 Task: Look for space in Stains, France from 24th August, 2023 to 10th September, 2023 for 8 adults in price range Rs.12000 to Rs.15000. Place can be entire place or shared room with 4 bedrooms having 8 beds and 4 bathrooms. Property type can be house, flat, guest house. Amenities needed are: wifi, TV, free parkinig on premises, gym, breakfast. Booking option can be shelf check-in. Required host language is English.
Action: Mouse pressed left at (569, 116)
Screenshot: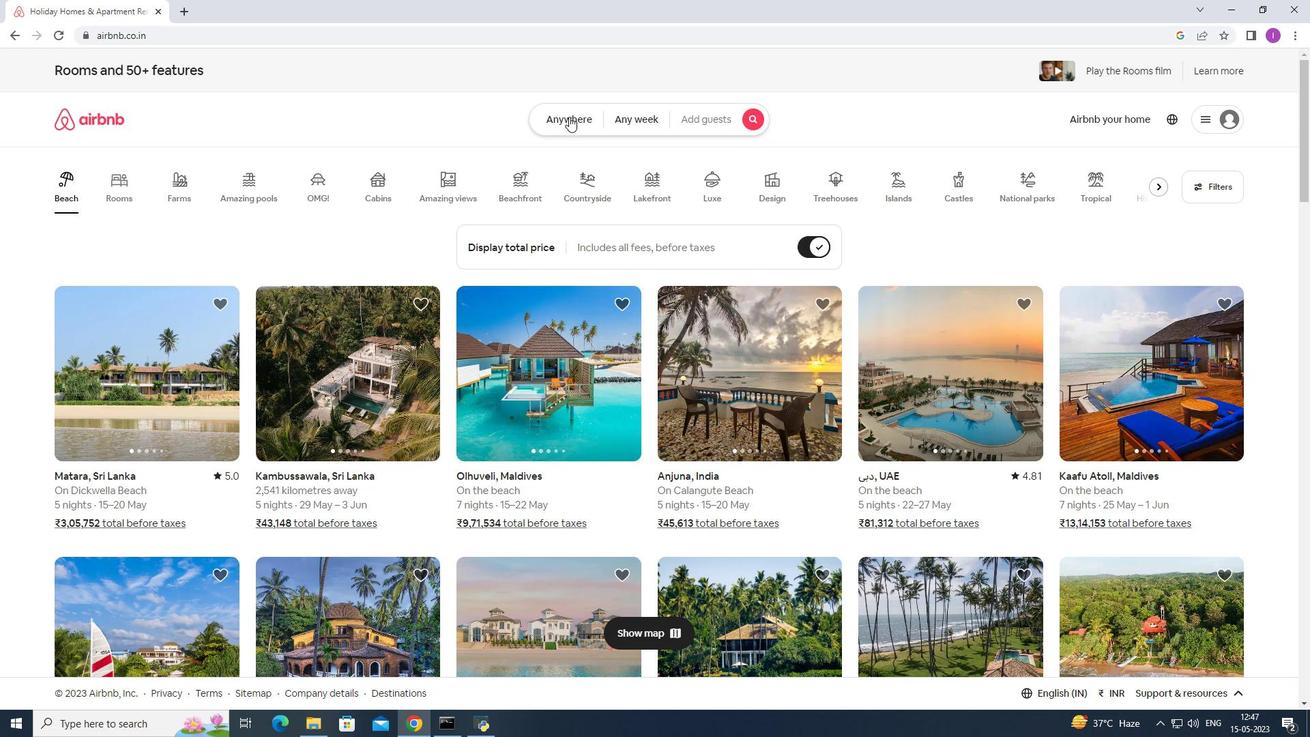 
Action: Mouse moved to (438, 176)
Screenshot: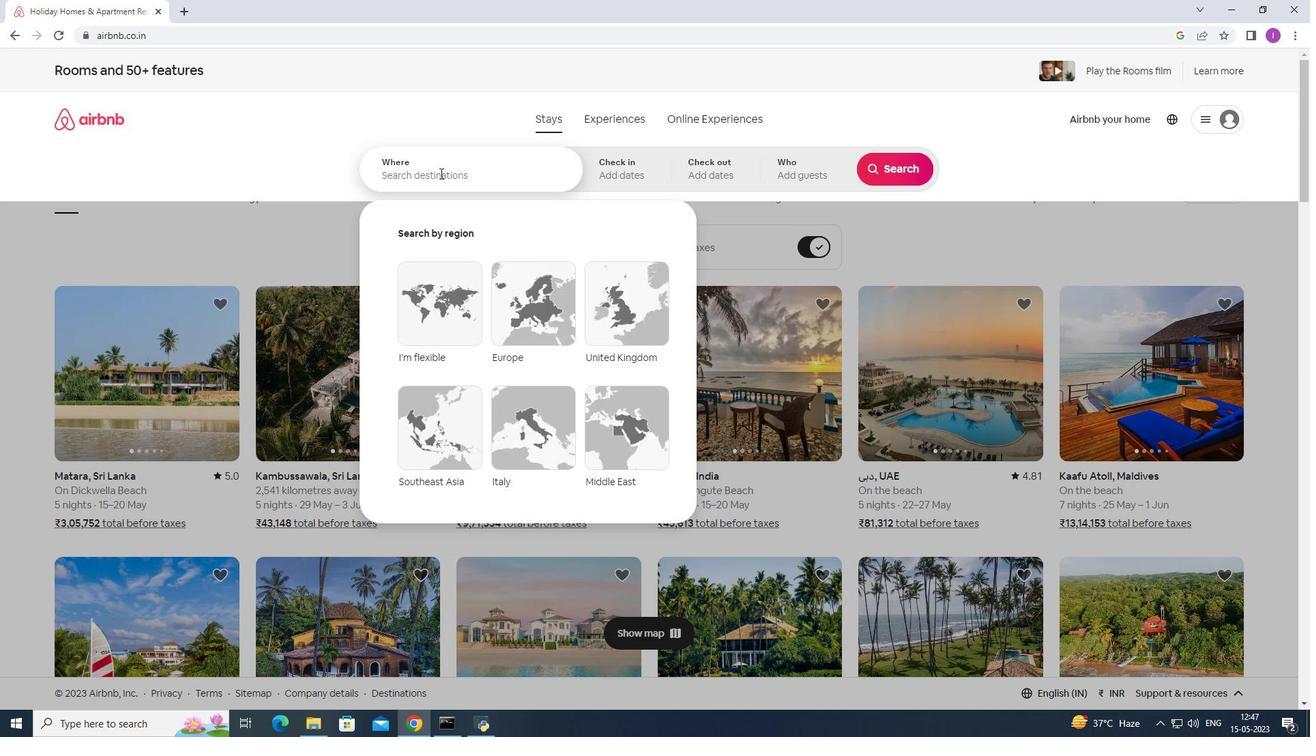 
Action: Mouse pressed left at (438, 176)
Screenshot: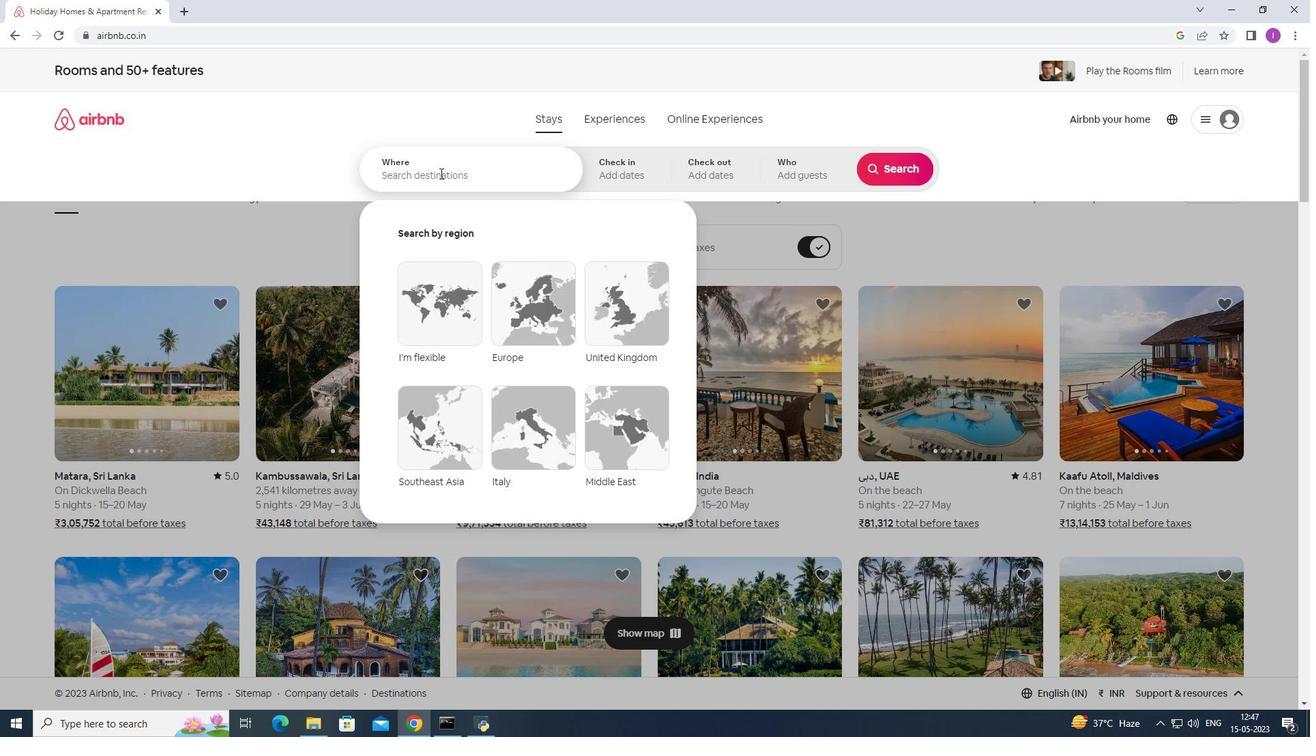 
Action: Key pressed <Key.shift><Key.shift>Stains,<Key.shift><Key.shift><Key.shift>France
Screenshot: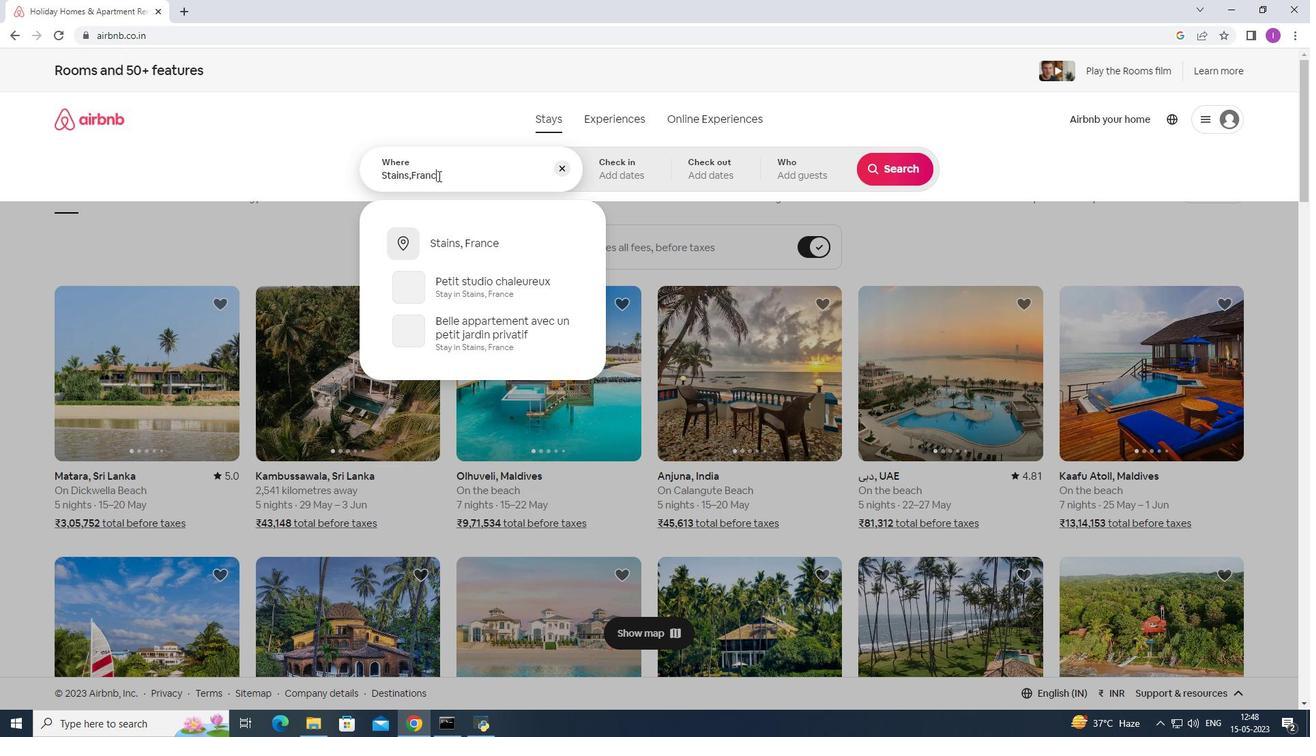 
Action: Mouse moved to (642, 179)
Screenshot: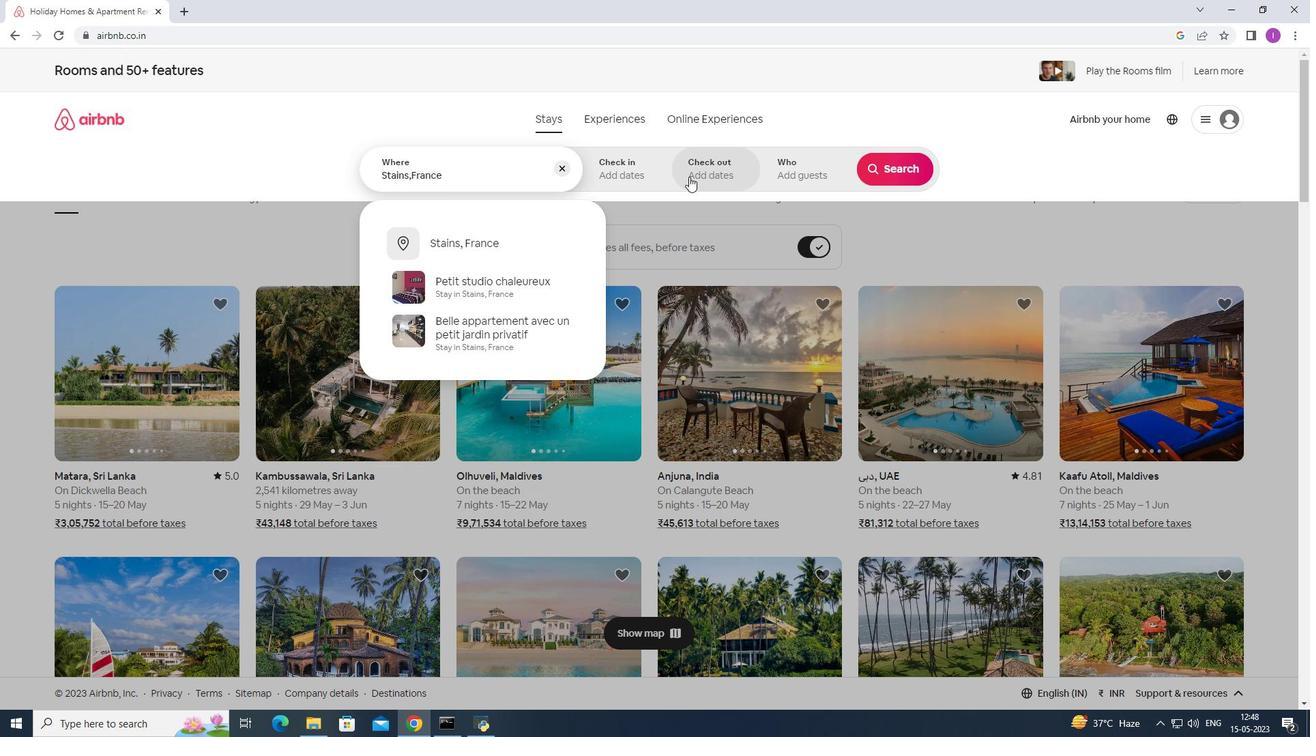 
Action: Mouse pressed left at (642, 179)
Screenshot: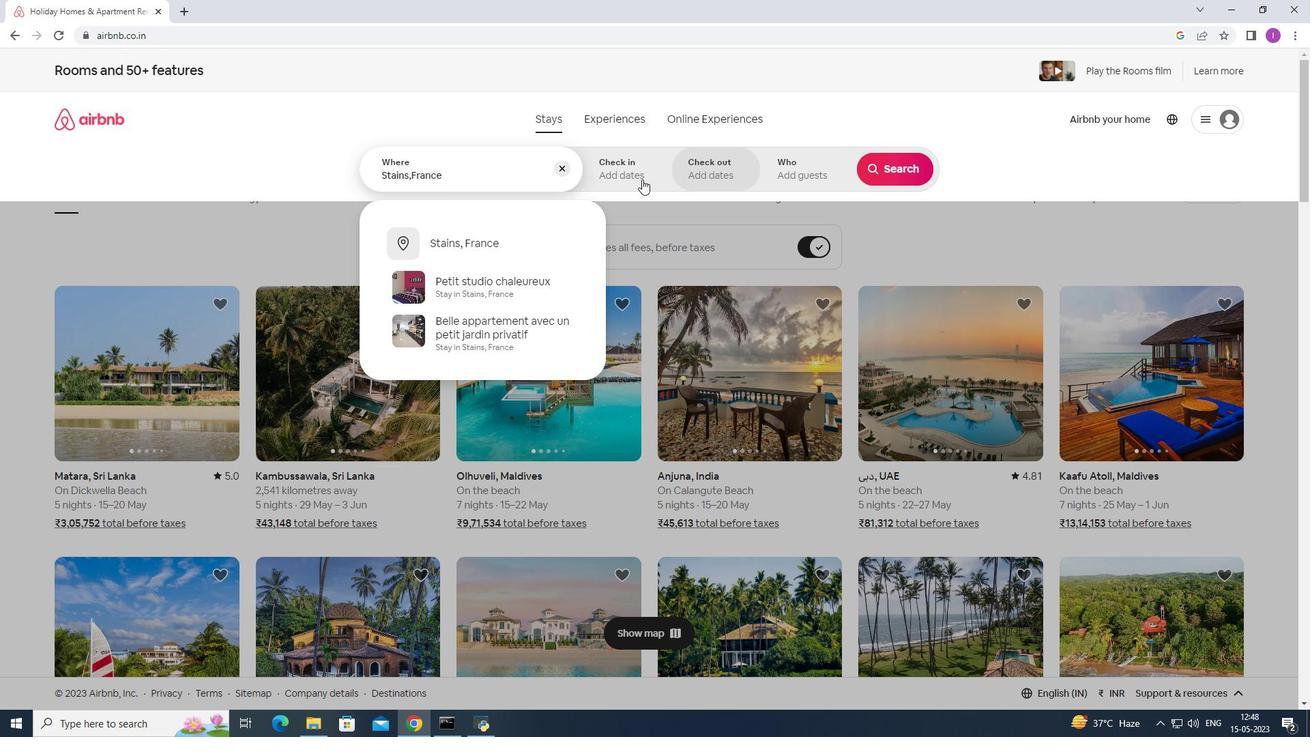 
Action: Mouse moved to (892, 271)
Screenshot: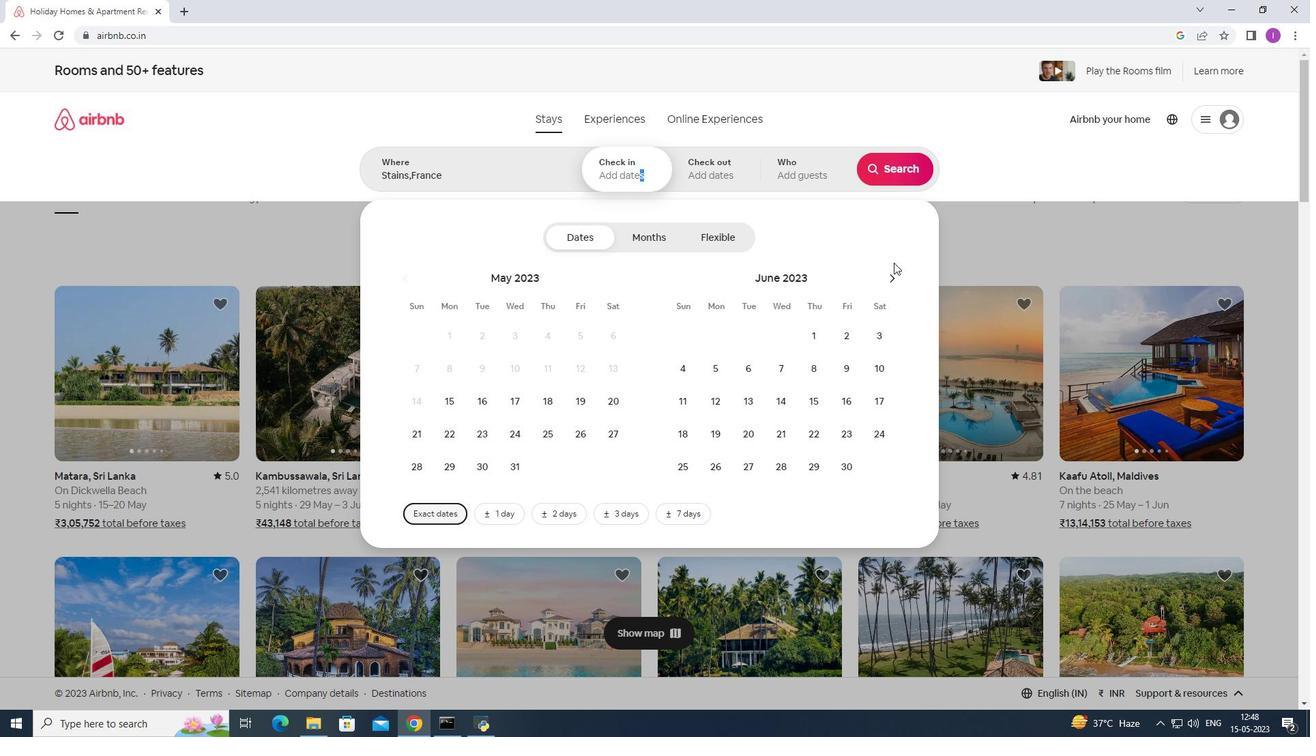 
Action: Mouse pressed left at (892, 271)
Screenshot: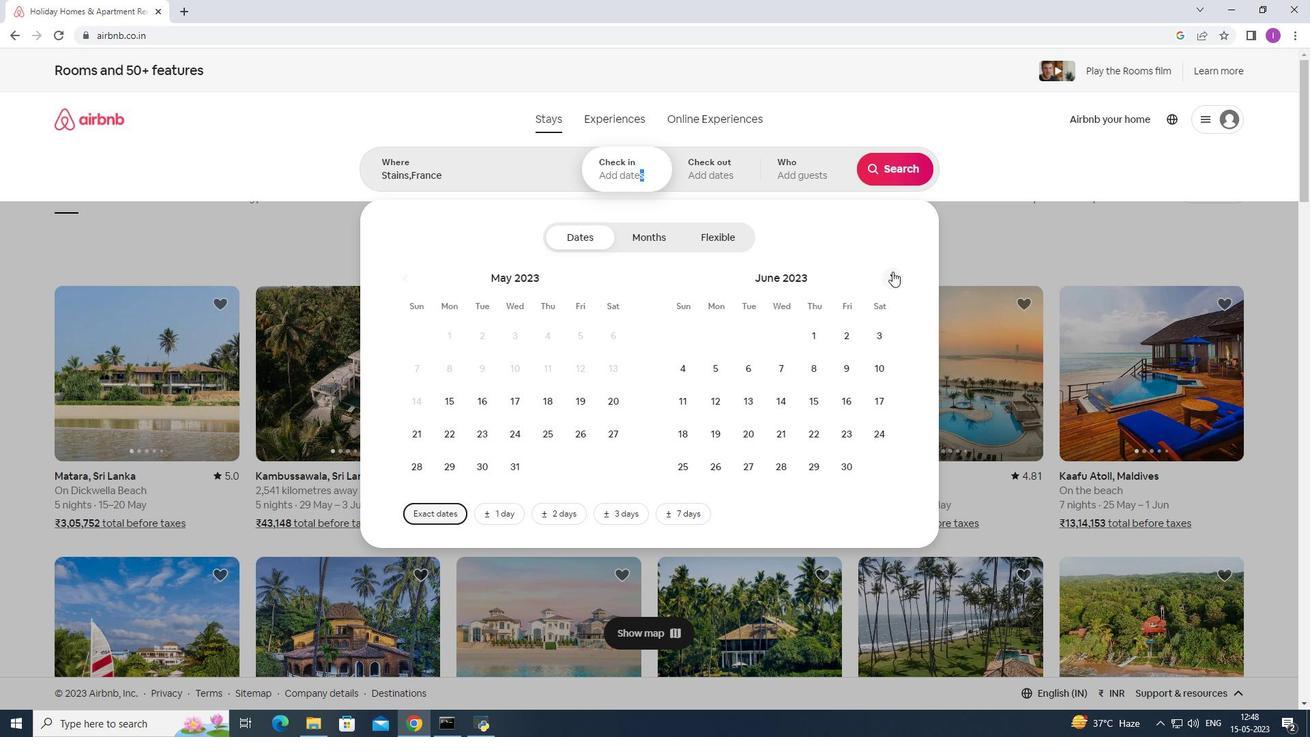 
Action: Mouse pressed left at (892, 271)
Screenshot: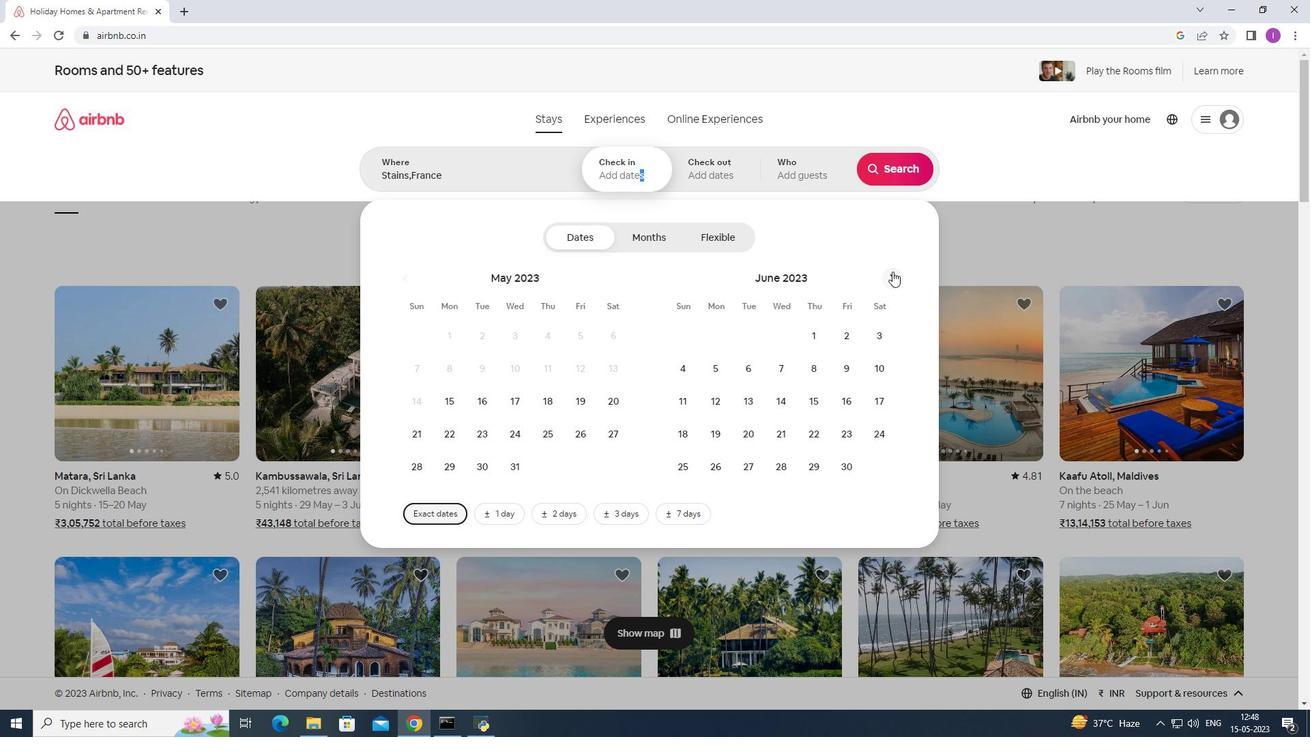 
Action: Mouse moved to (892, 272)
Screenshot: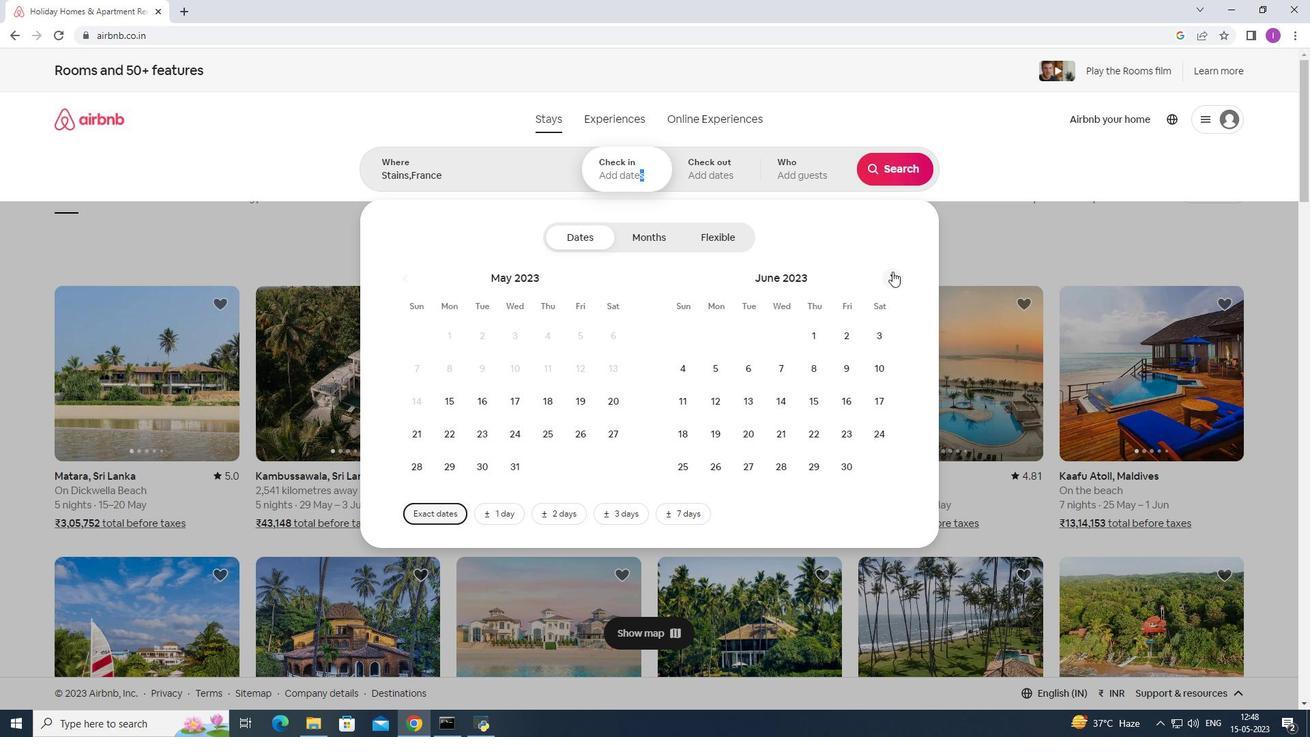 
Action: Mouse pressed left at (892, 272)
Screenshot: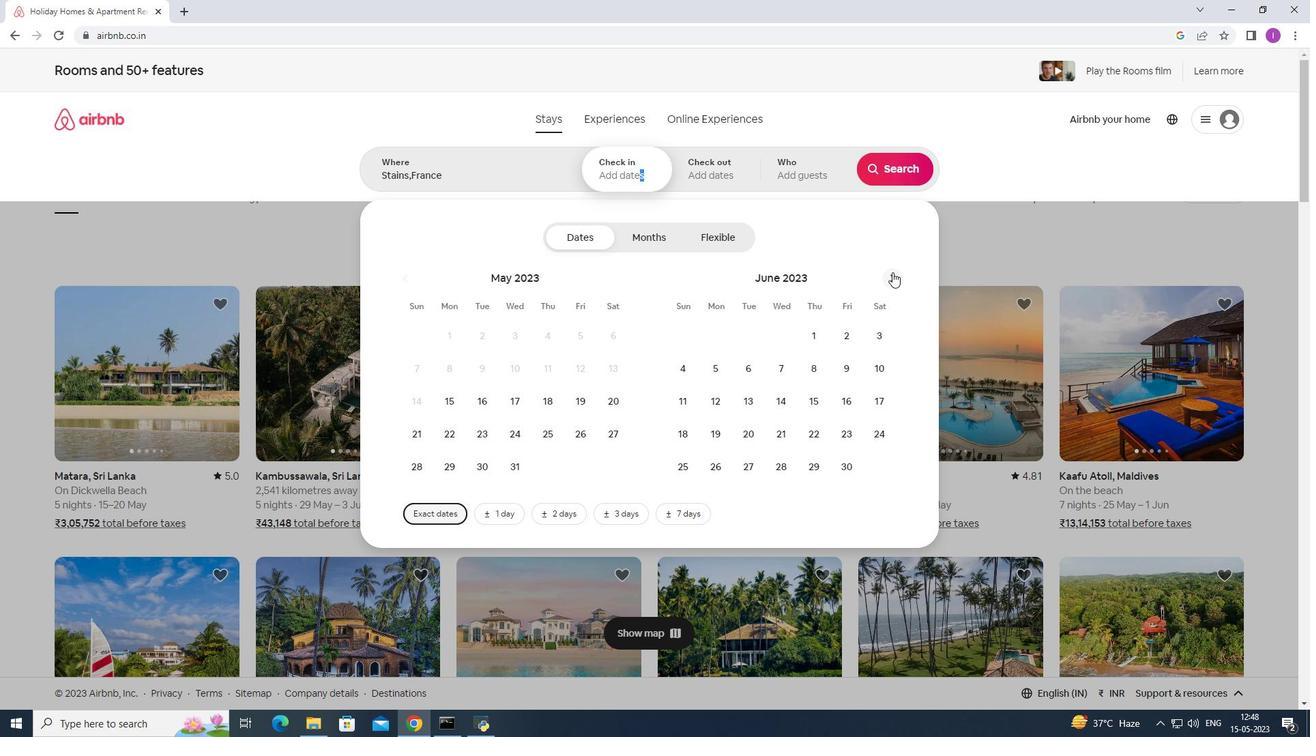 
Action: Mouse pressed left at (892, 272)
Screenshot: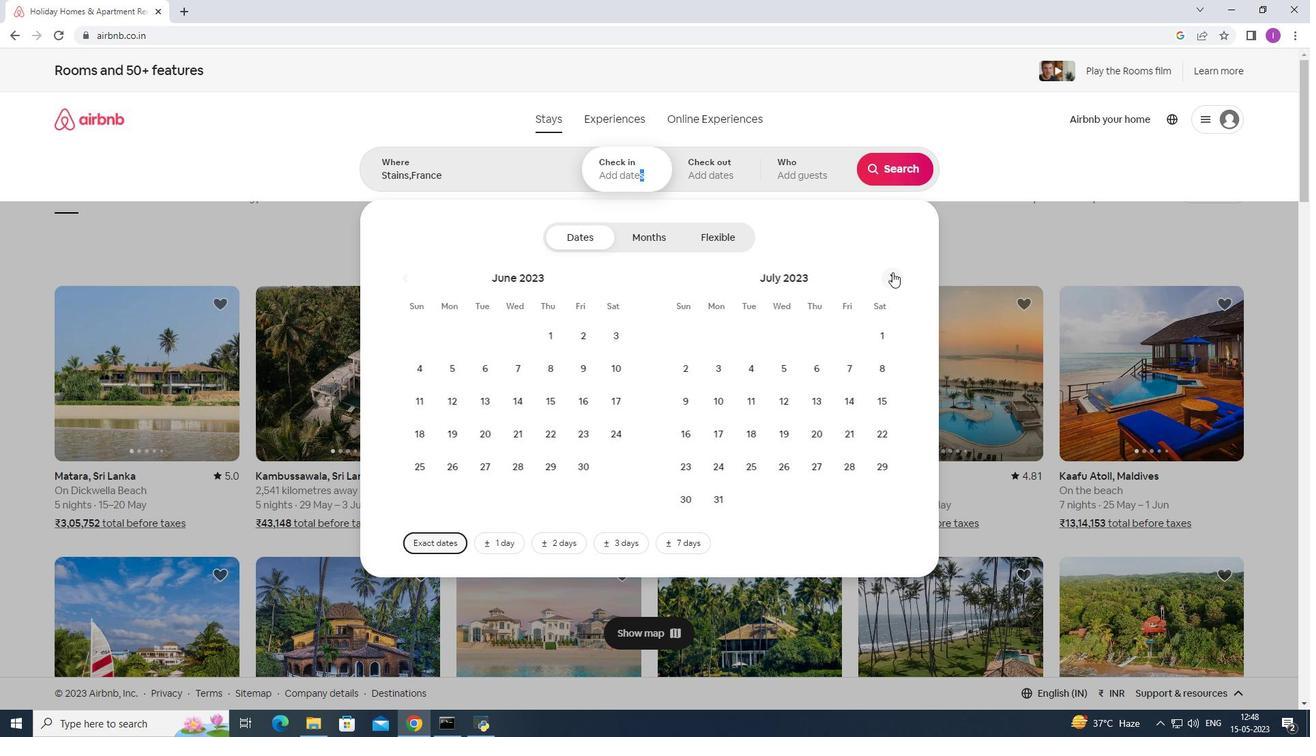 
Action: Mouse pressed left at (892, 272)
Screenshot: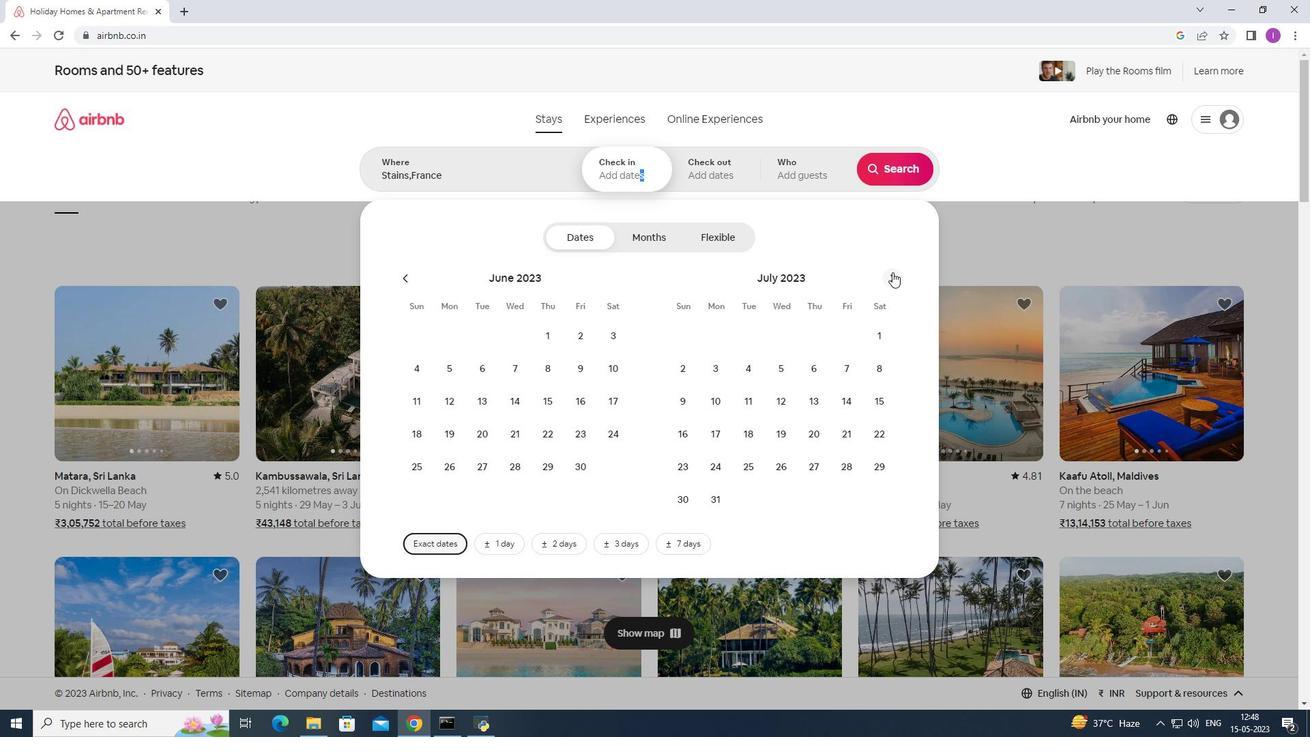 
Action: Mouse moved to (556, 435)
Screenshot: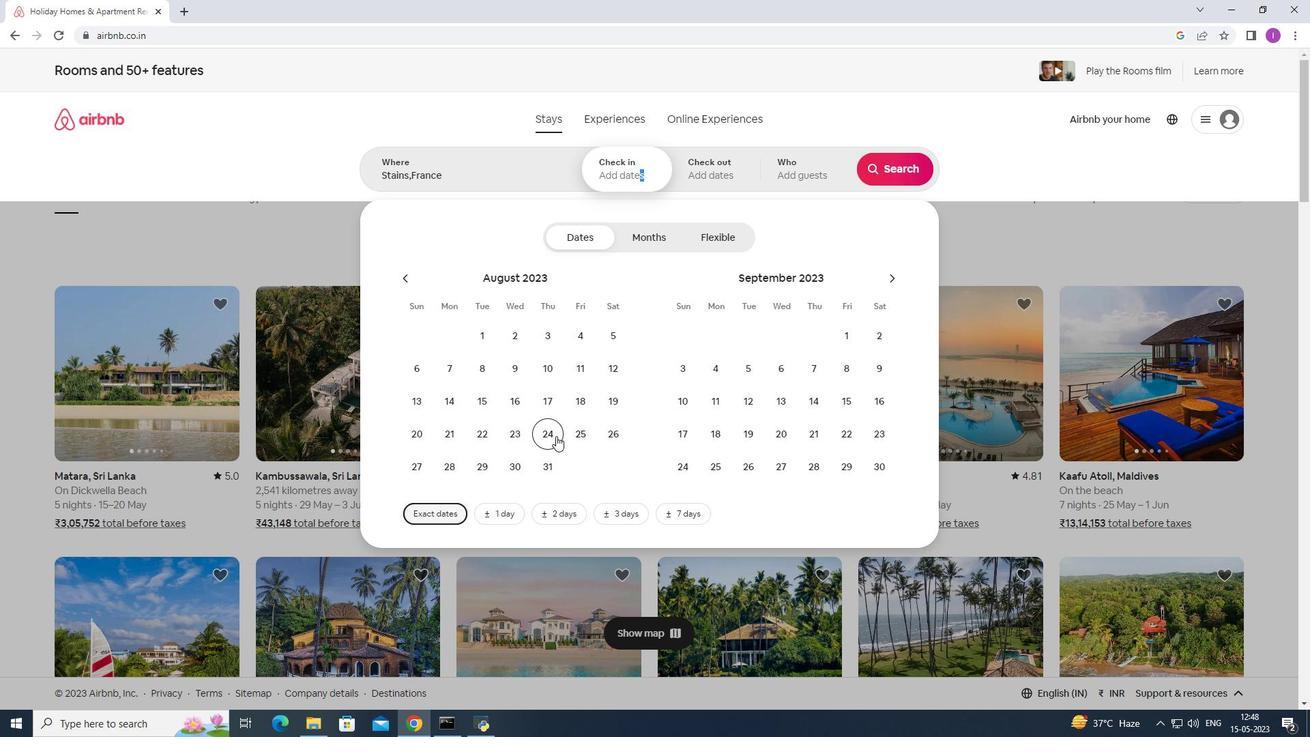 
Action: Mouse pressed left at (556, 435)
Screenshot: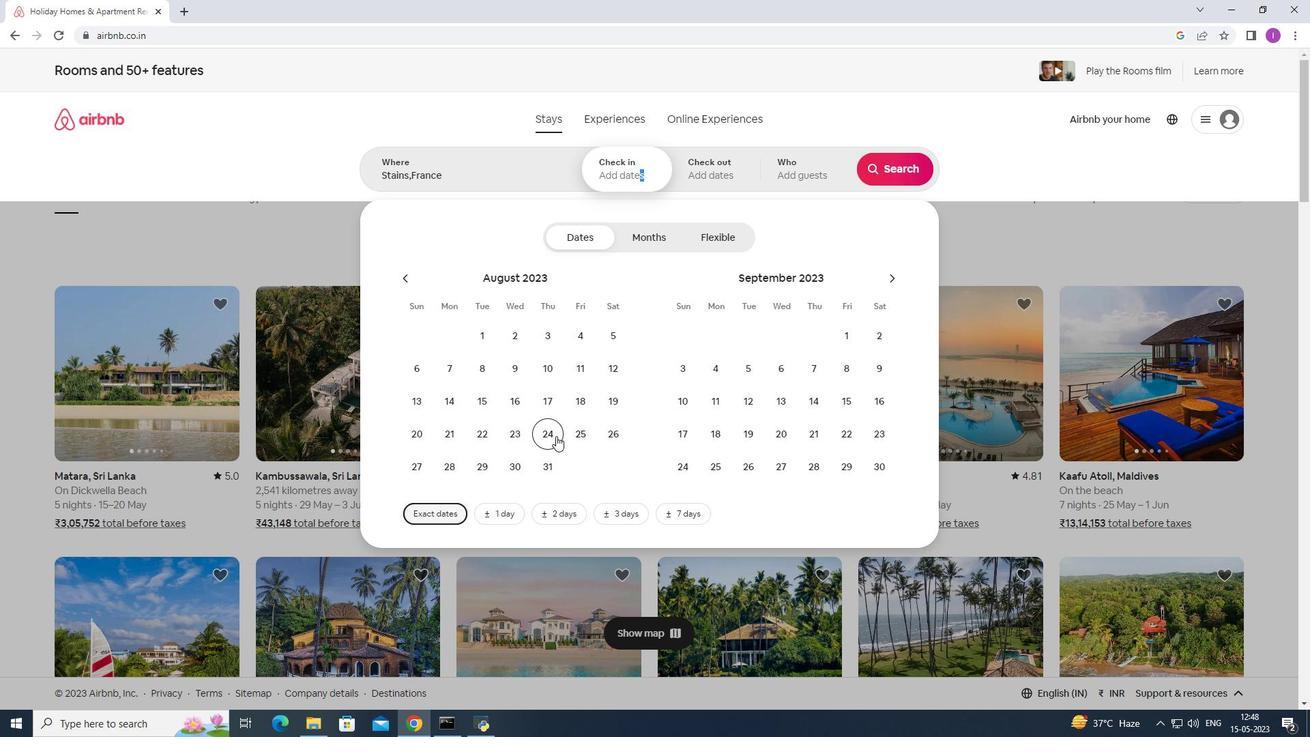 
Action: Mouse moved to (691, 395)
Screenshot: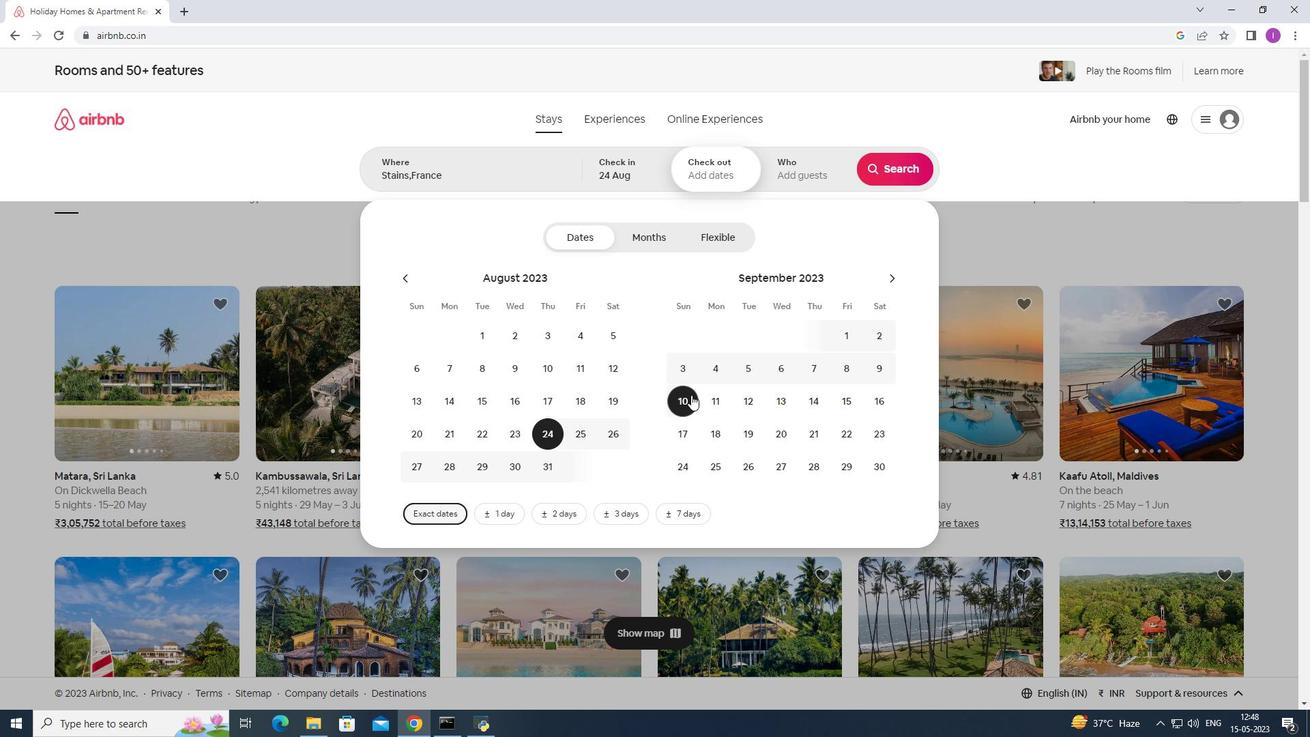 
Action: Mouse pressed left at (691, 395)
Screenshot: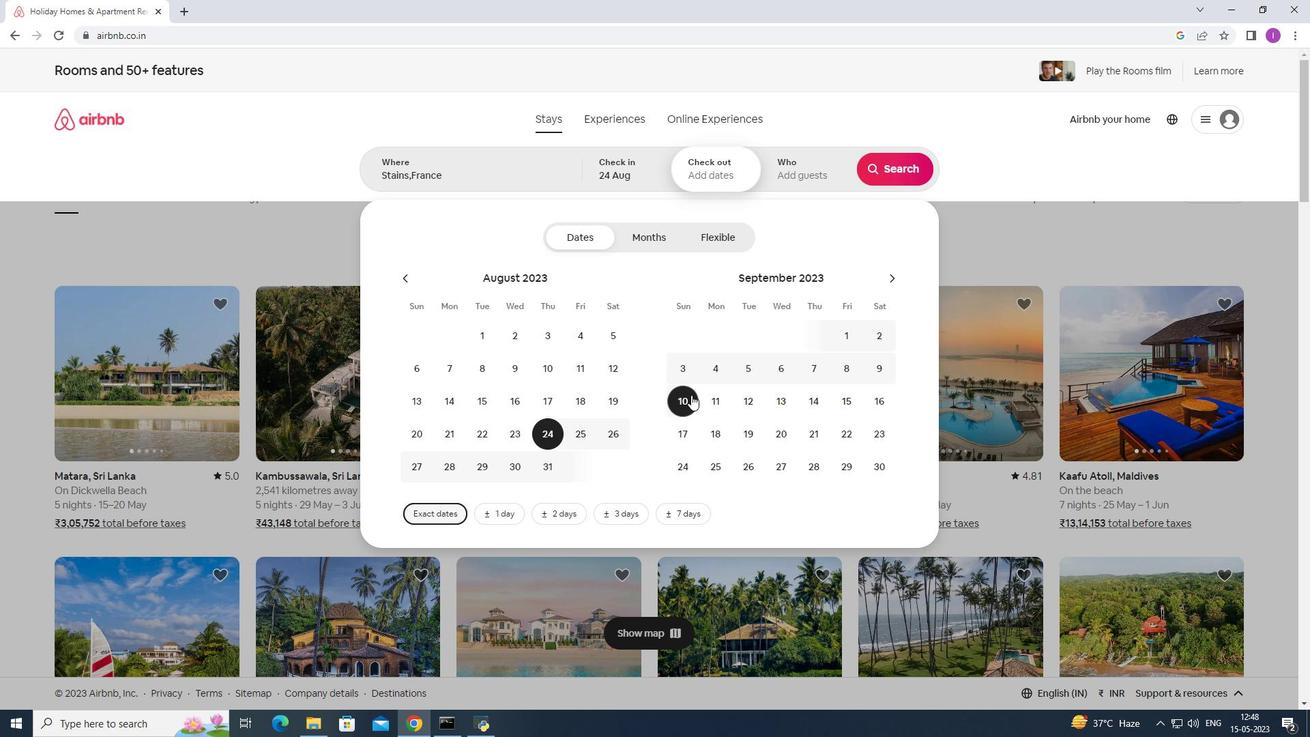 
Action: Mouse moved to (816, 173)
Screenshot: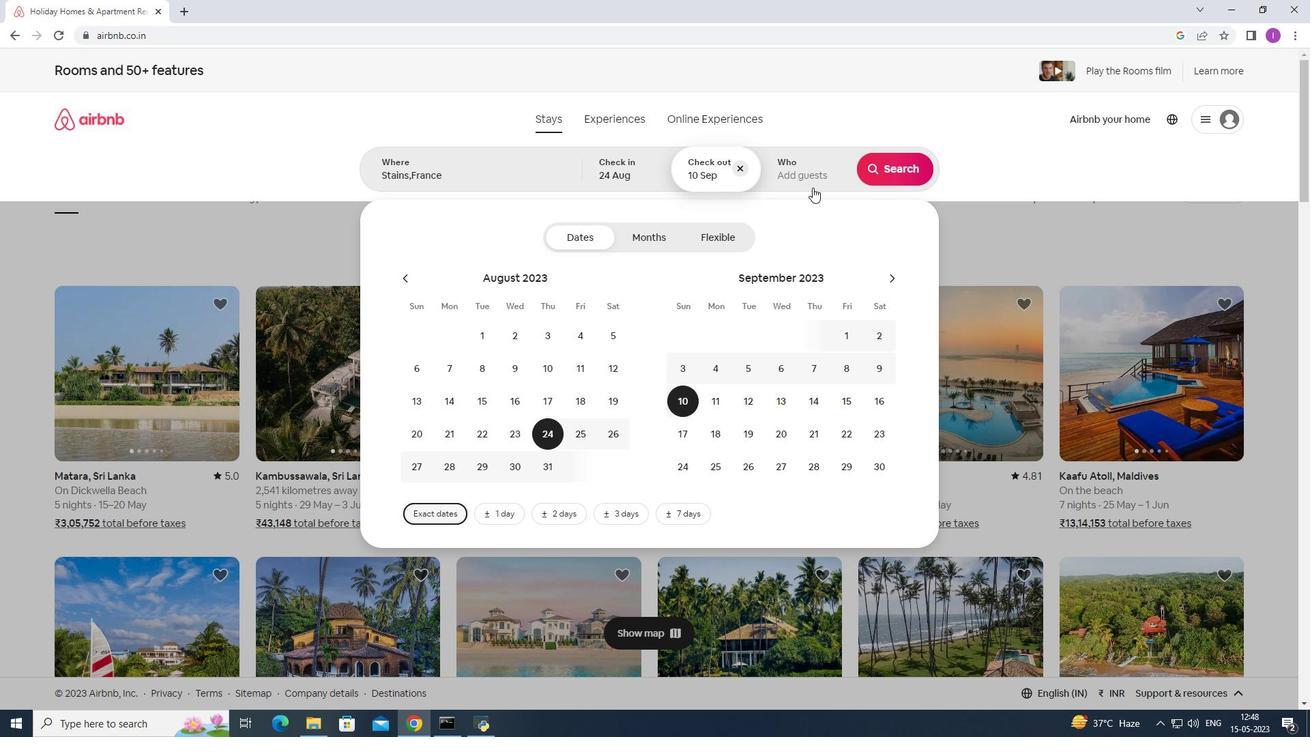 
Action: Mouse pressed left at (816, 173)
Screenshot: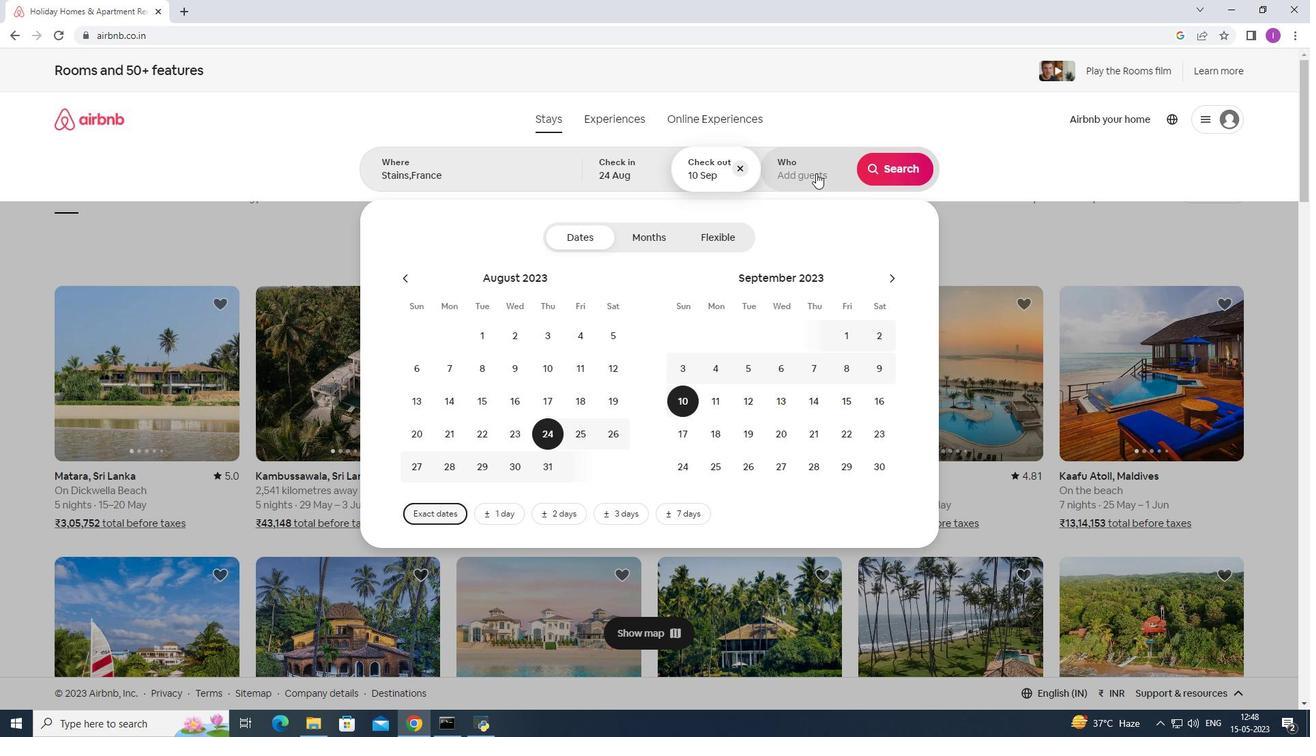 
Action: Mouse moved to (901, 240)
Screenshot: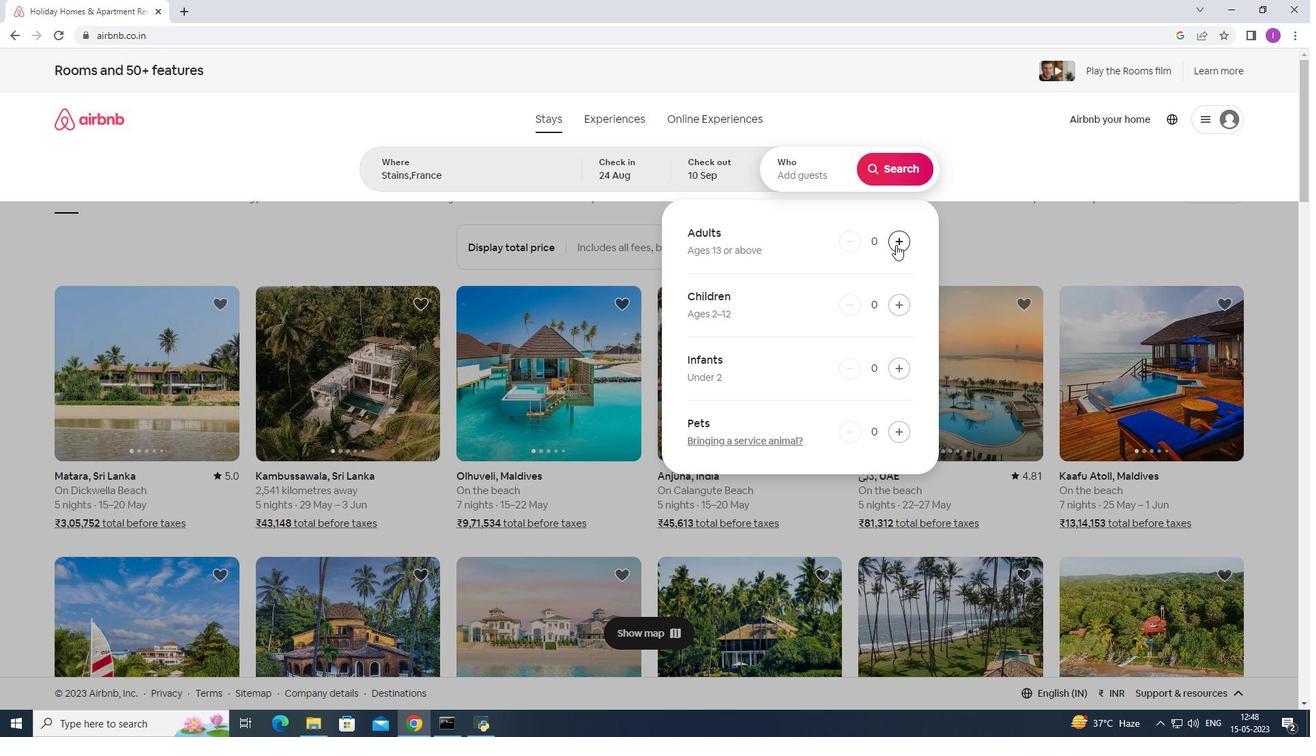 
Action: Mouse pressed left at (901, 240)
Screenshot: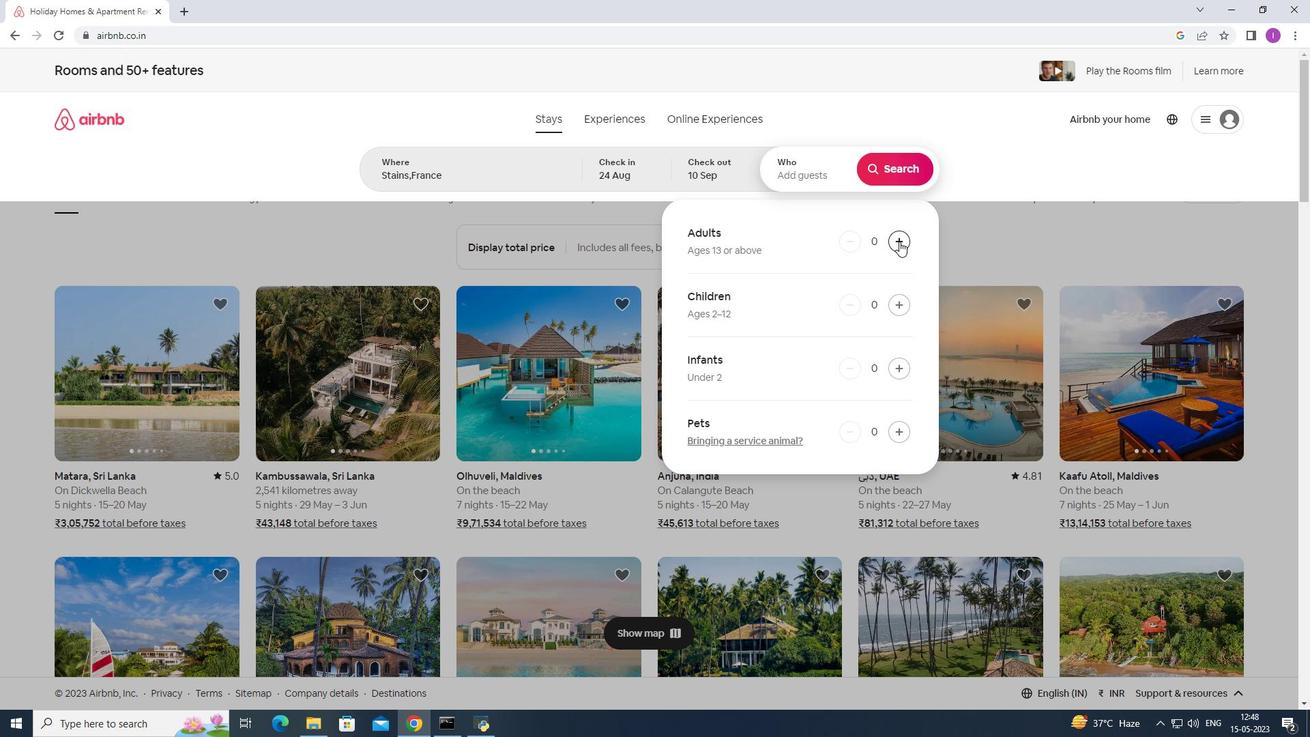 
Action: Mouse moved to (902, 240)
Screenshot: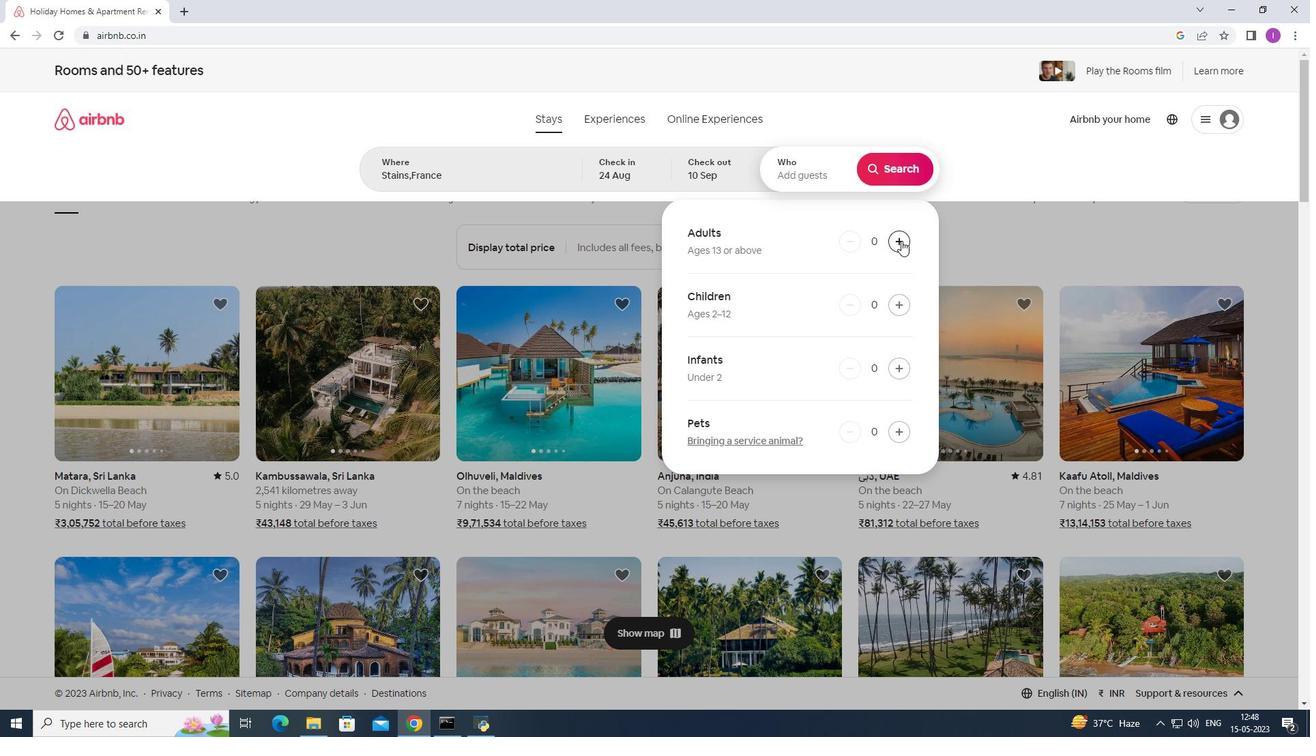 
Action: Mouse pressed left at (902, 240)
Screenshot: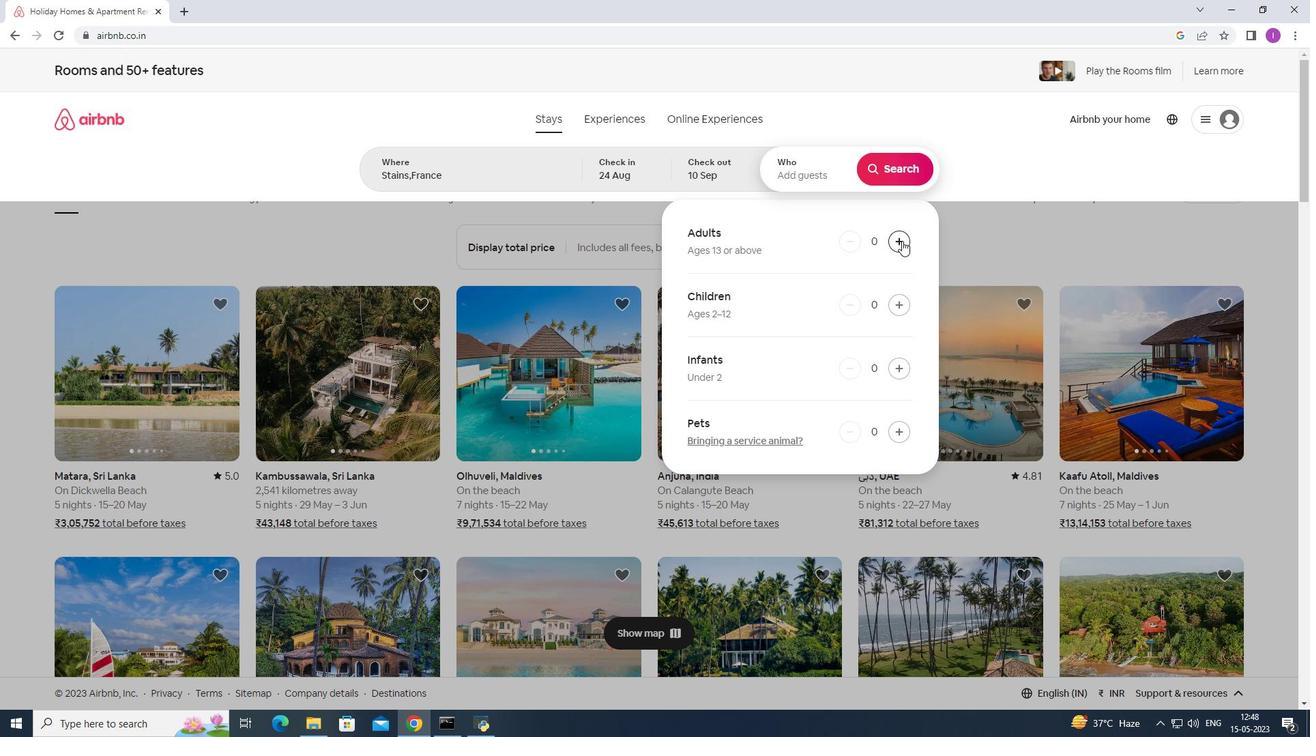 
Action: Mouse pressed left at (902, 240)
Screenshot: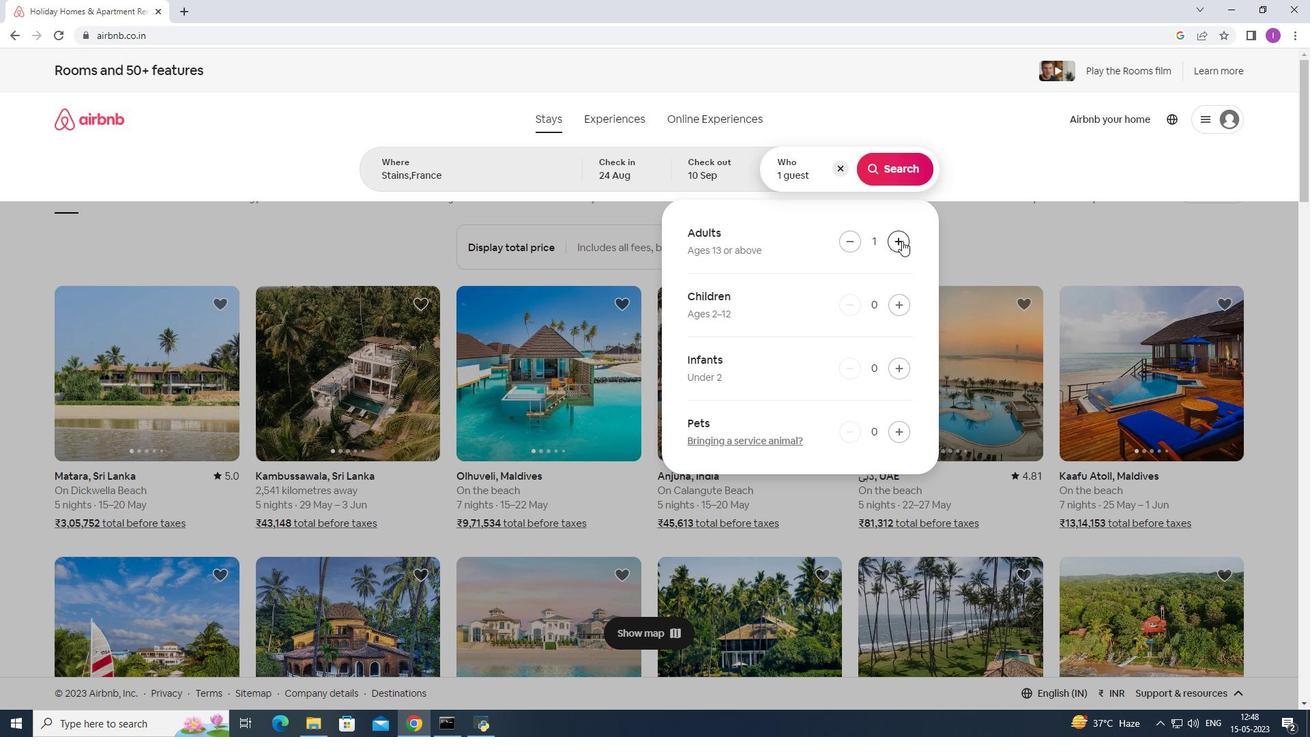 
Action: Mouse pressed left at (902, 240)
Screenshot: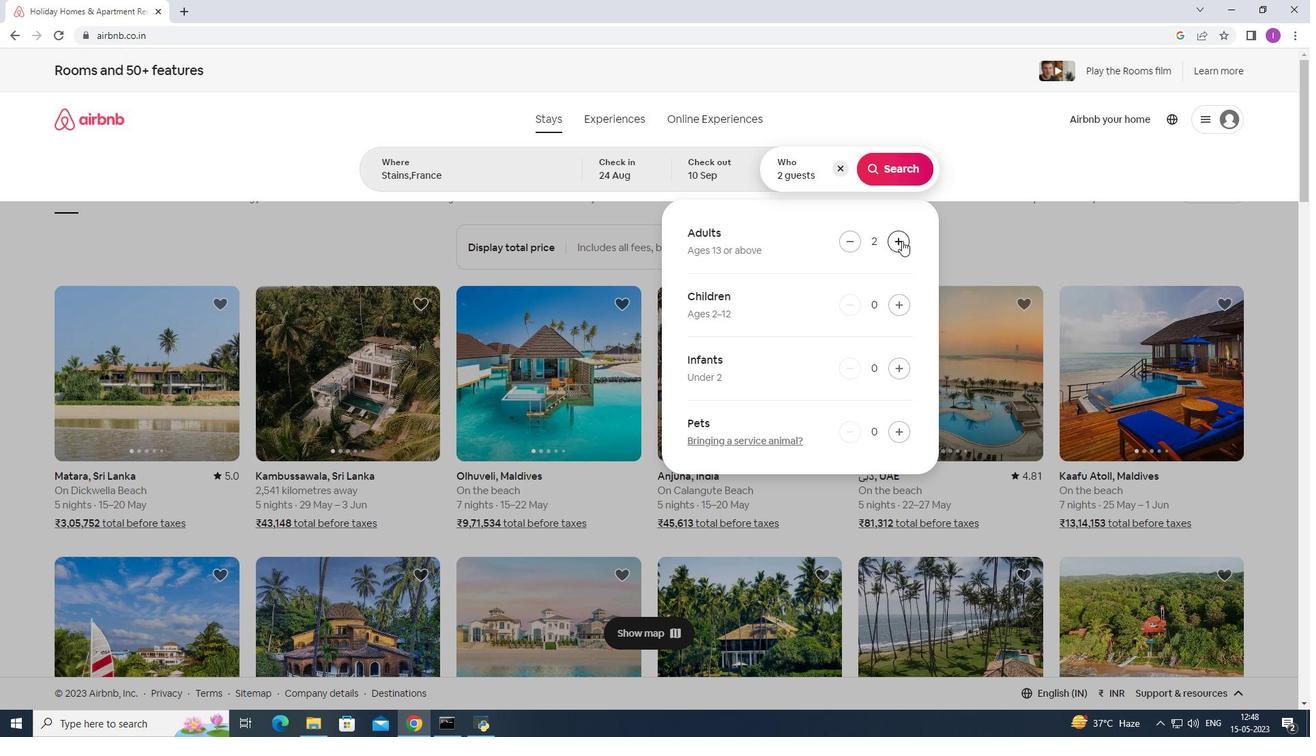 
Action: Mouse pressed left at (902, 240)
Screenshot: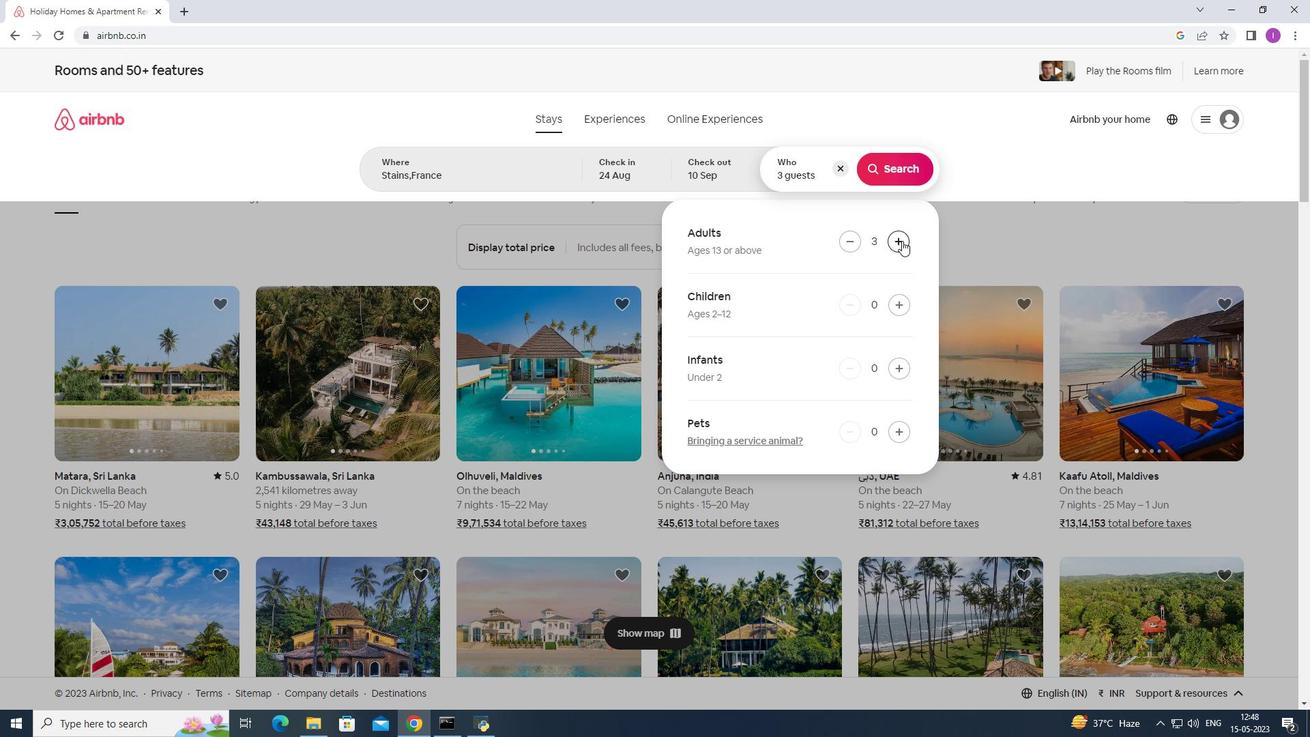
Action: Mouse pressed left at (902, 240)
Screenshot: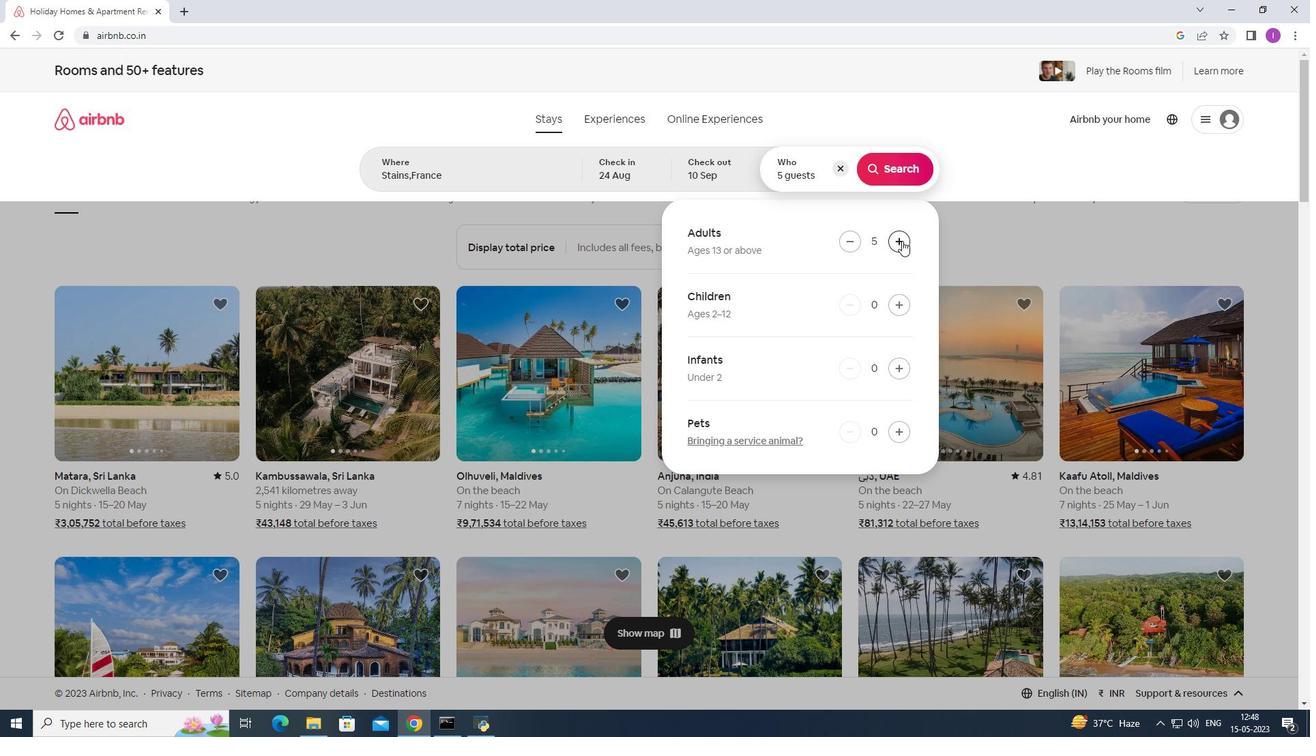 
Action: Mouse pressed left at (902, 240)
Screenshot: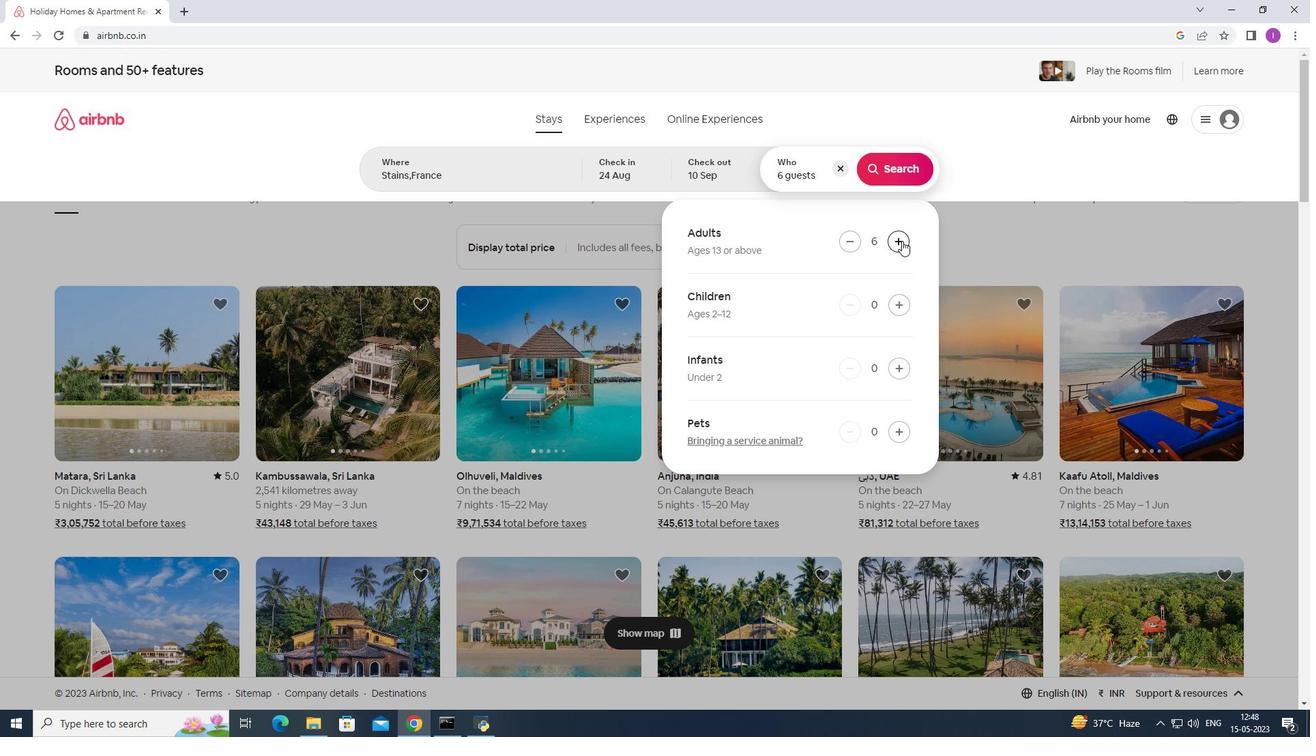 
Action: Mouse pressed left at (902, 240)
Screenshot: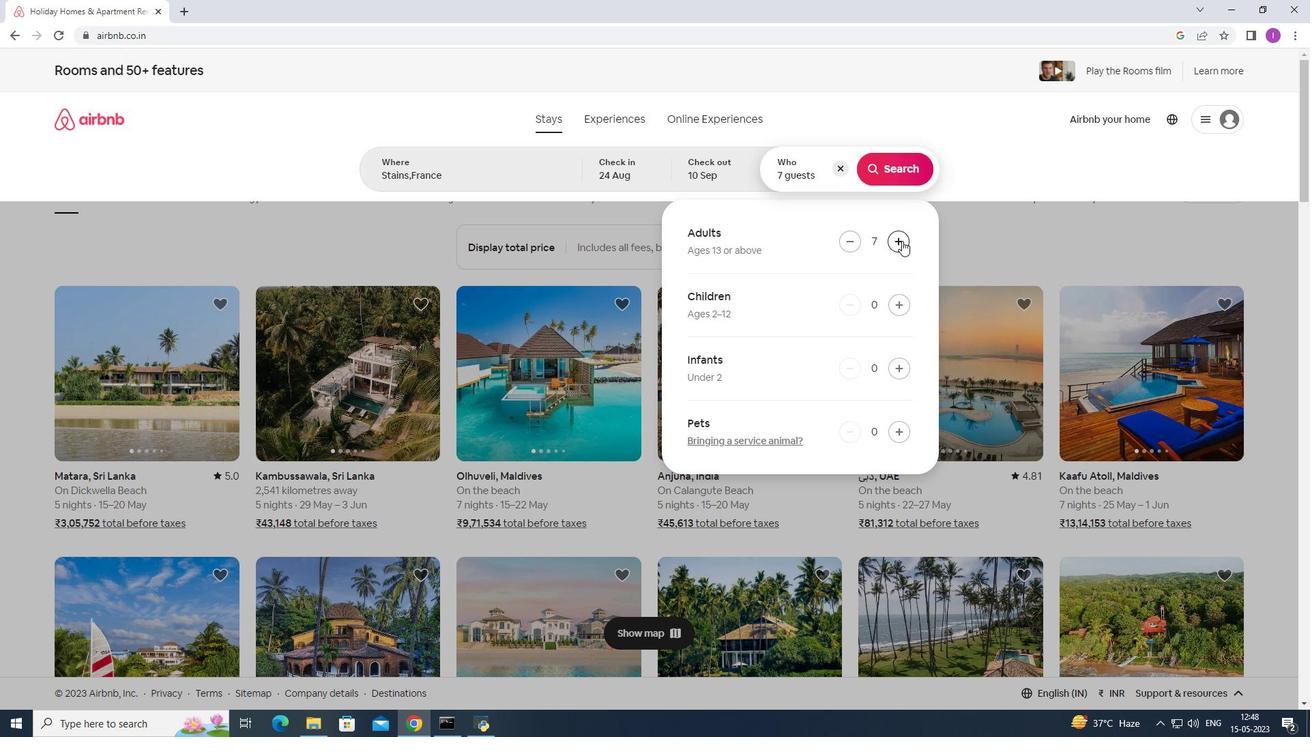 
Action: Mouse moved to (887, 182)
Screenshot: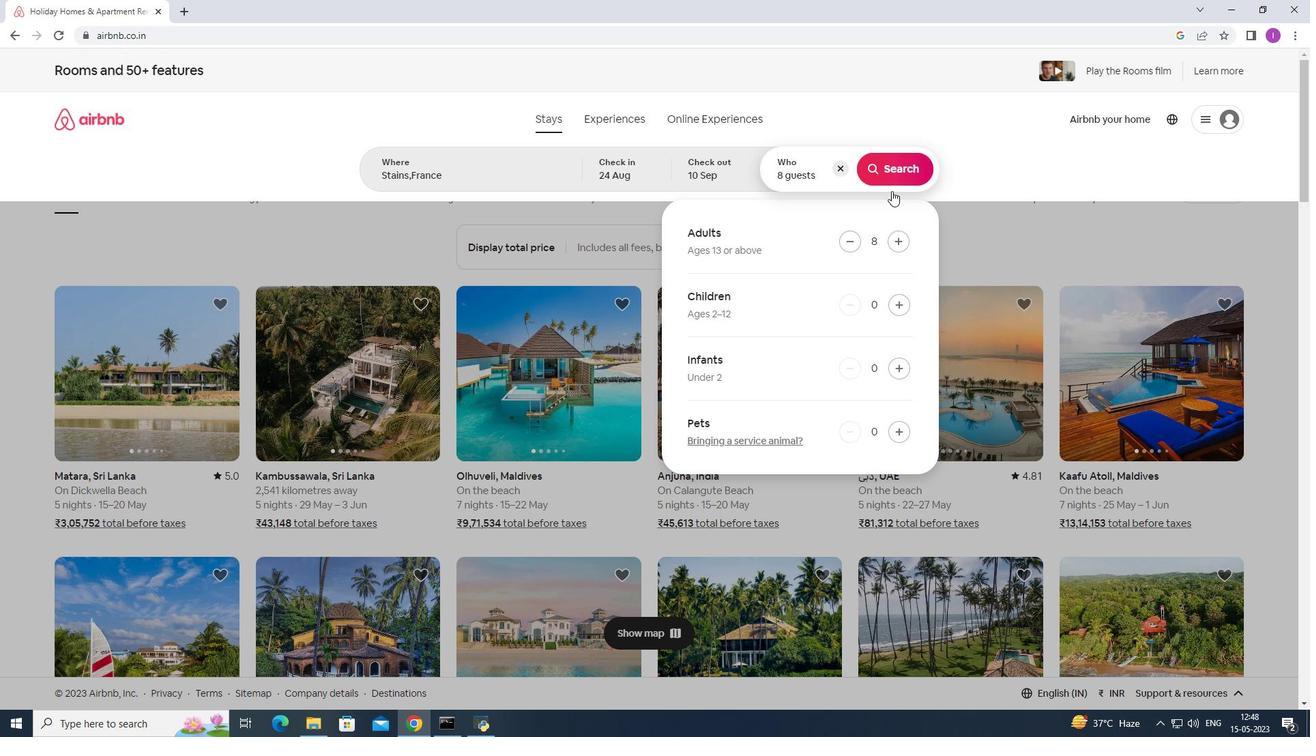 
Action: Mouse pressed left at (887, 182)
Screenshot: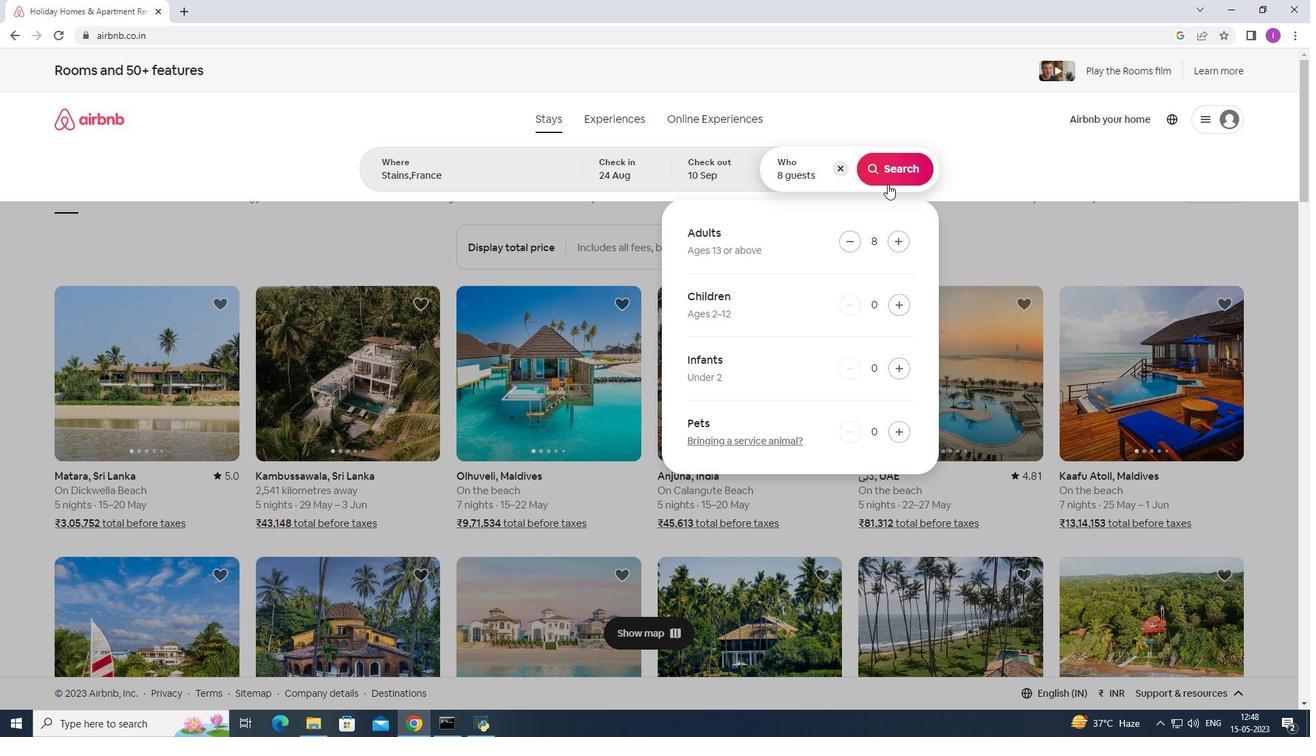 
Action: Mouse moved to (1259, 123)
Screenshot: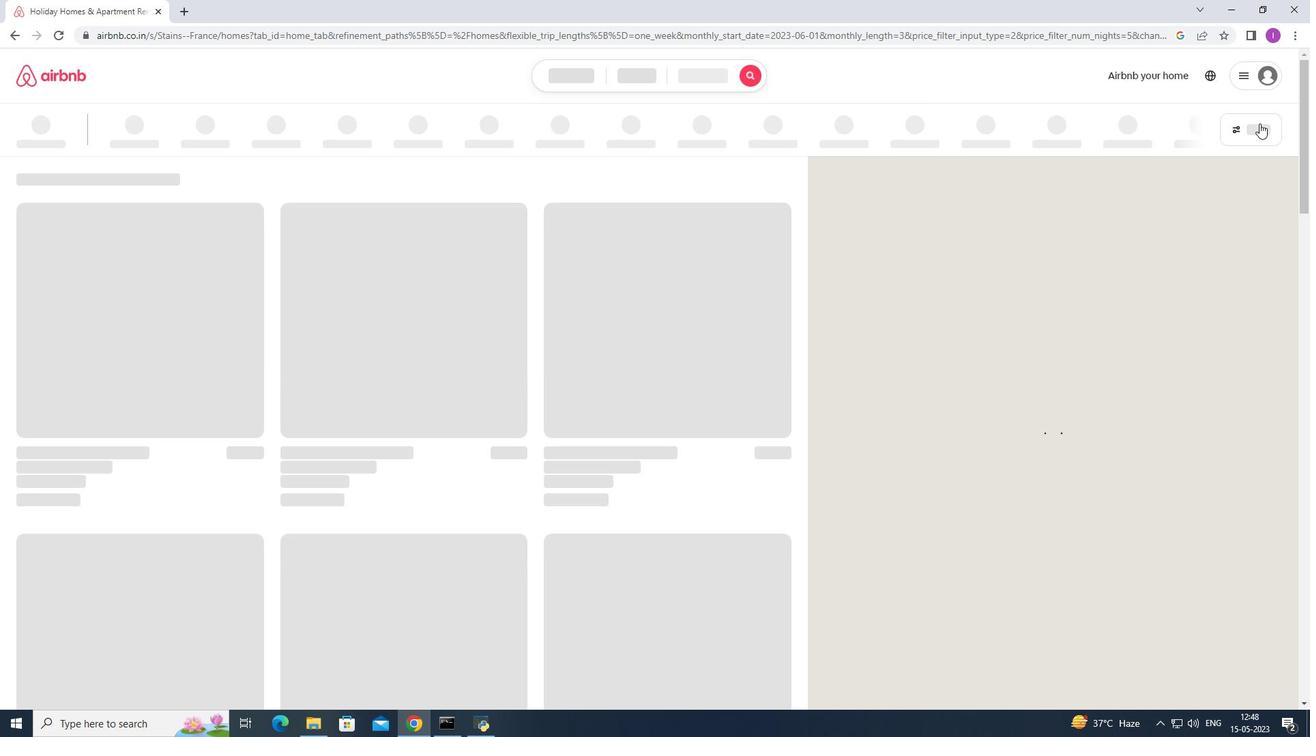 
Action: Mouse pressed left at (1259, 123)
Screenshot: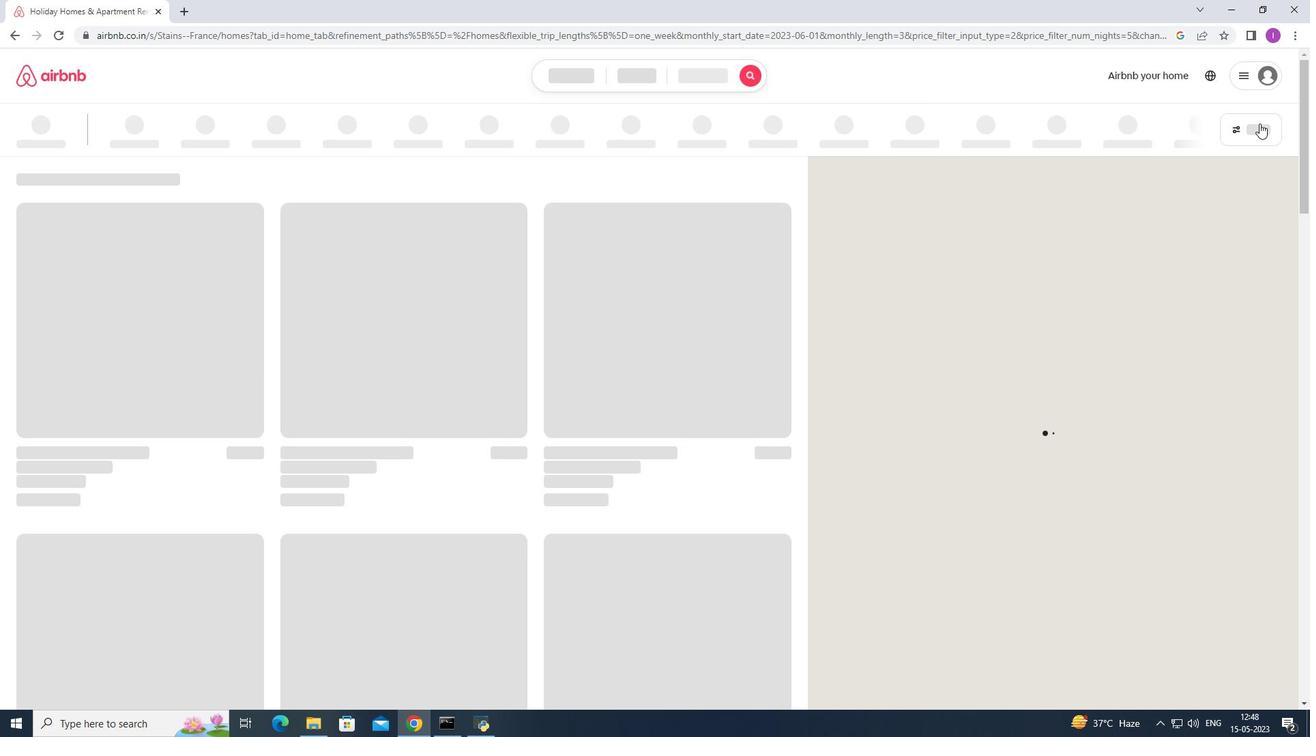 
Action: Mouse moved to (772, 462)
Screenshot: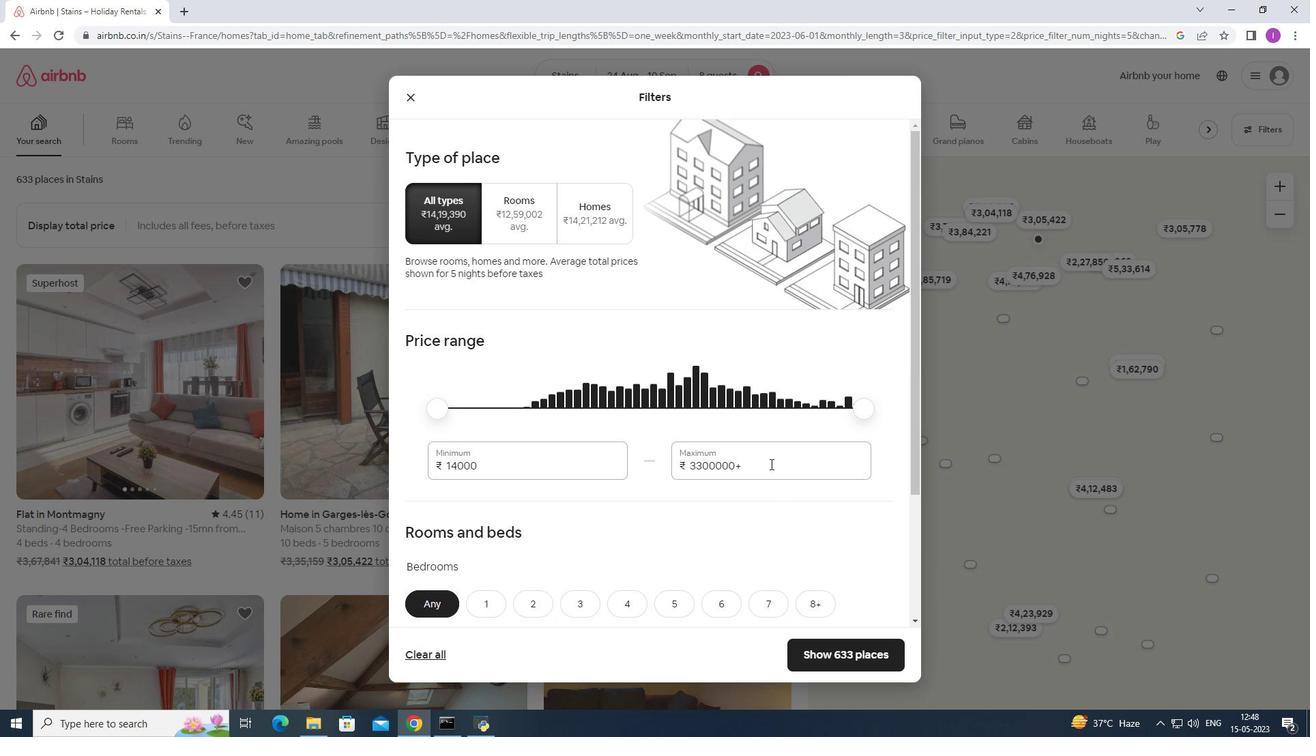 
Action: Mouse pressed left at (772, 462)
Screenshot: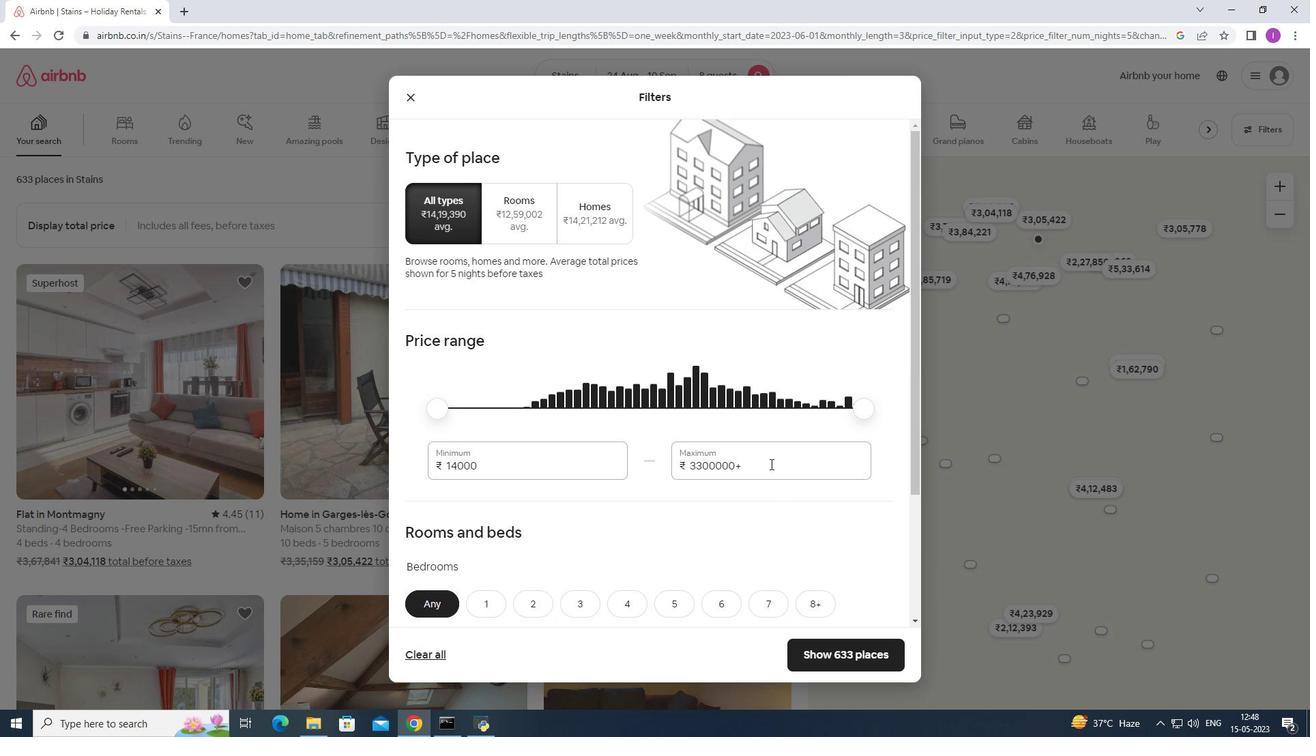 
Action: Mouse moved to (799, 434)
Screenshot: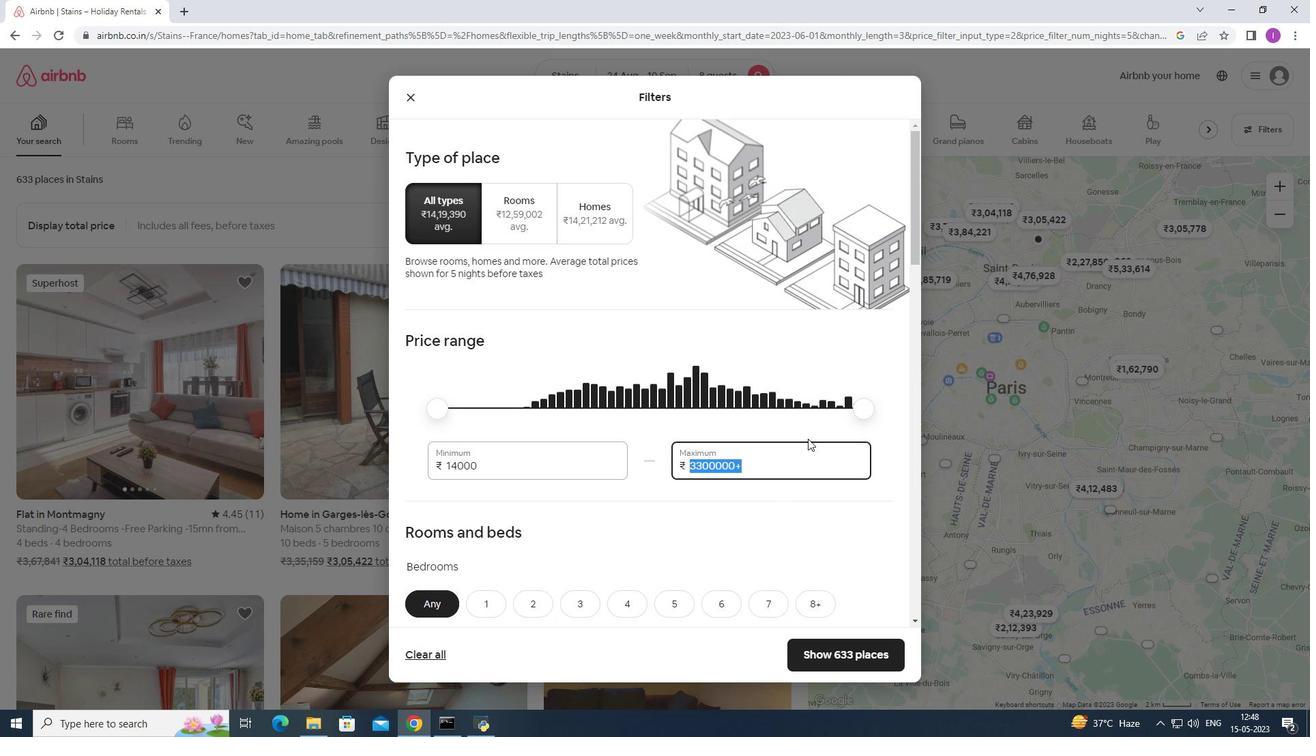 
Action: Key pressed 1
Screenshot: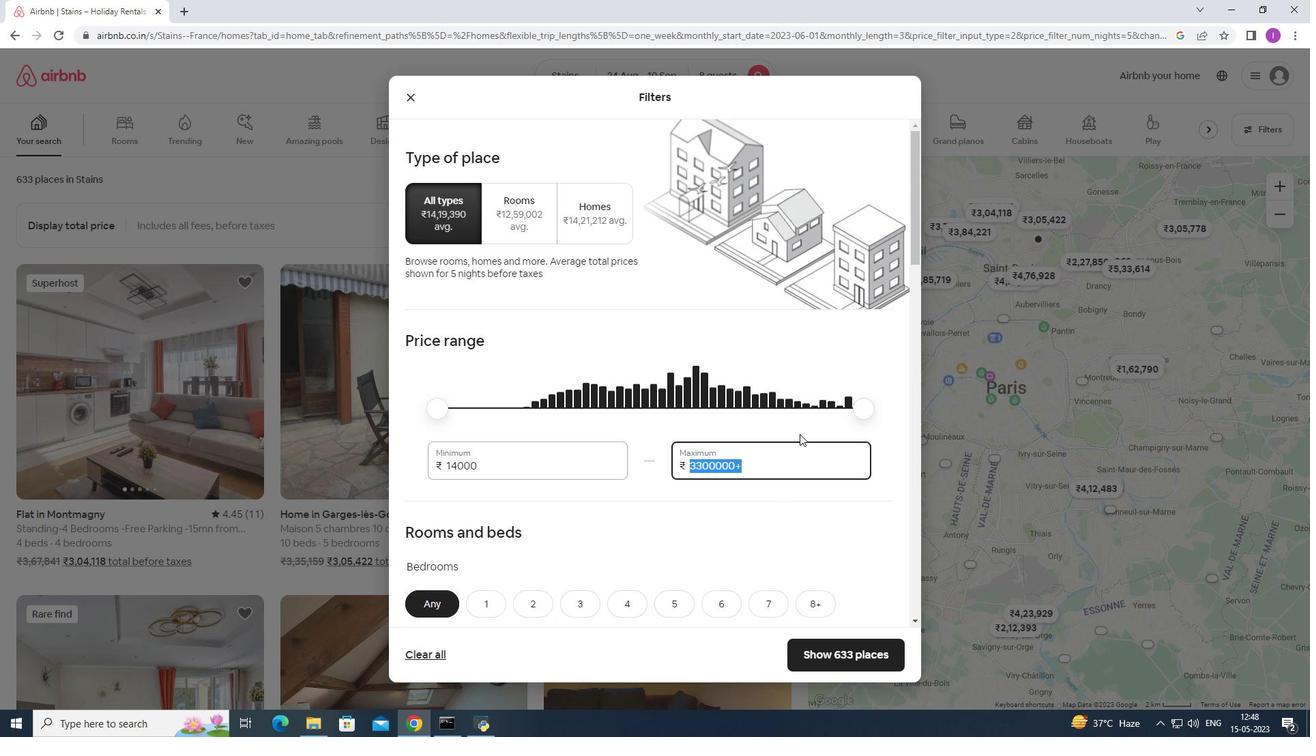 
Action: Mouse moved to (792, 414)
Screenshot: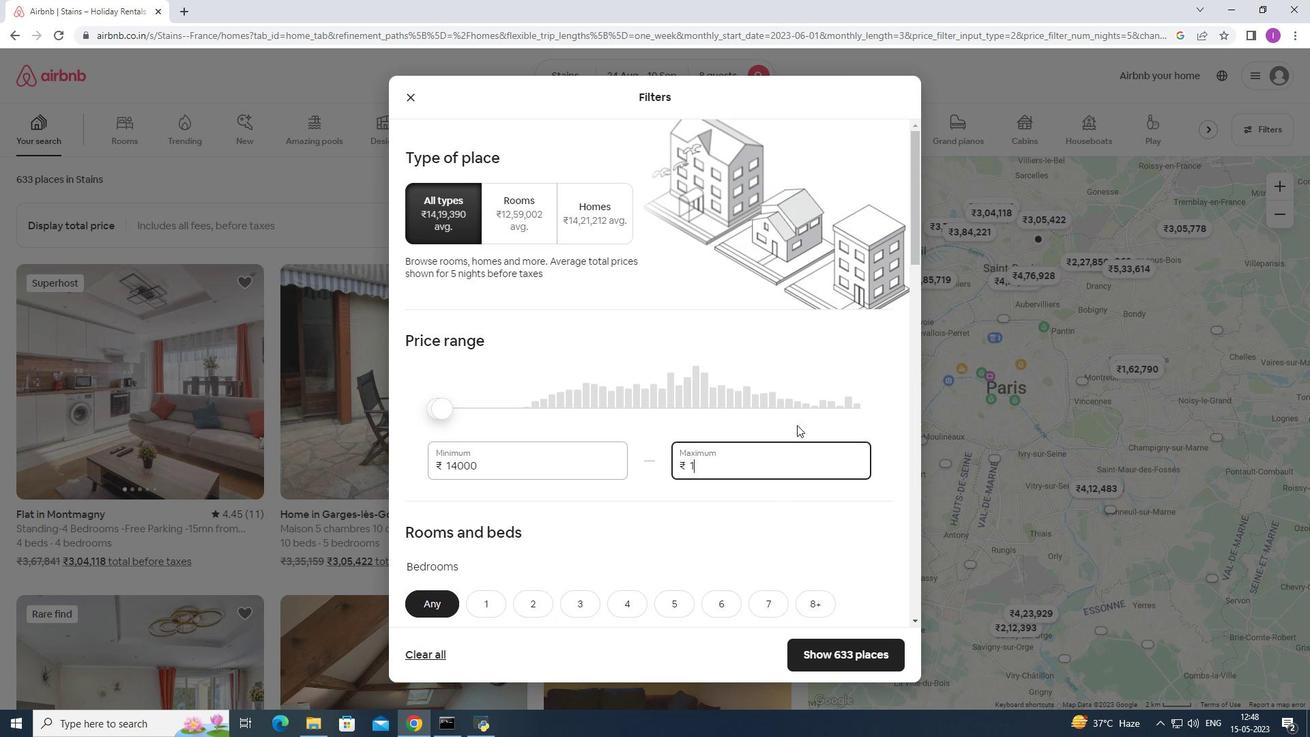 
Action: Key pressed 5
Screenshot: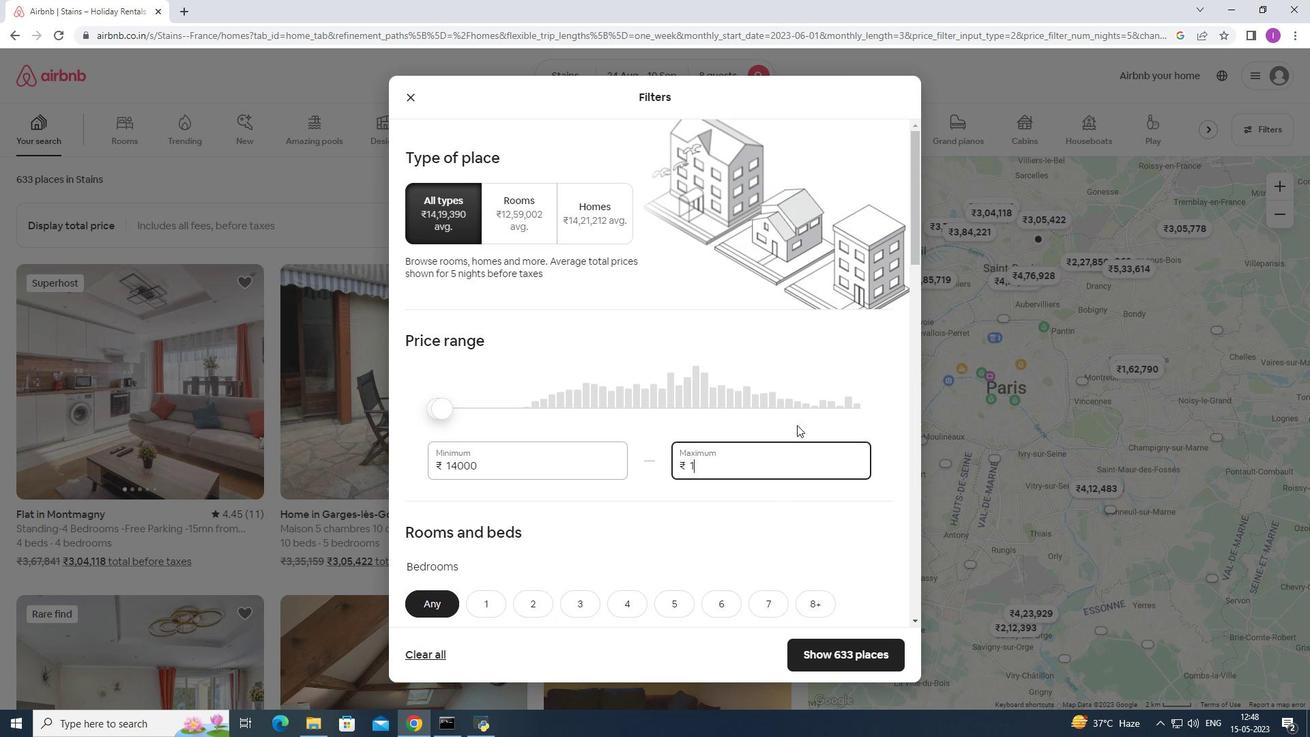 
Action: Mouse moved to (788, 407)
Screenshot: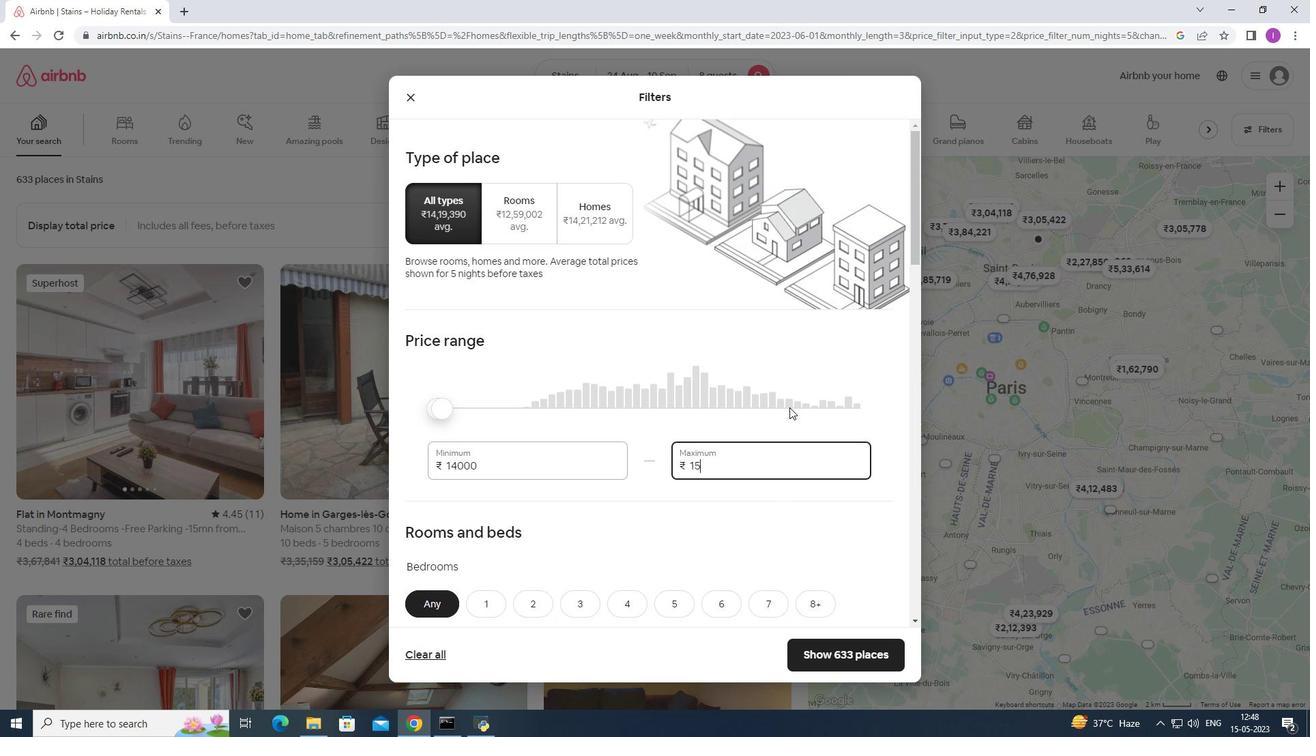 
Action: Key pressed 0
Screenshot: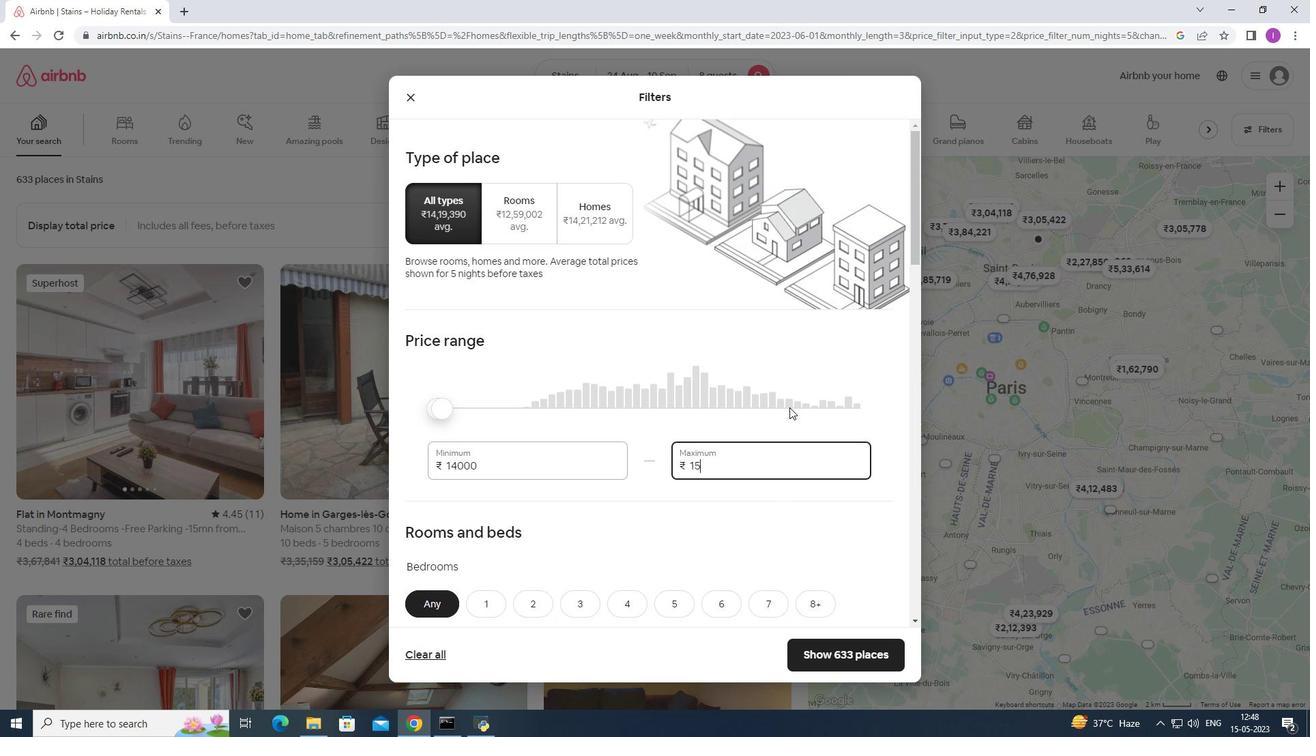 
Action: Mouse moved to (785, 406)
Screenshot: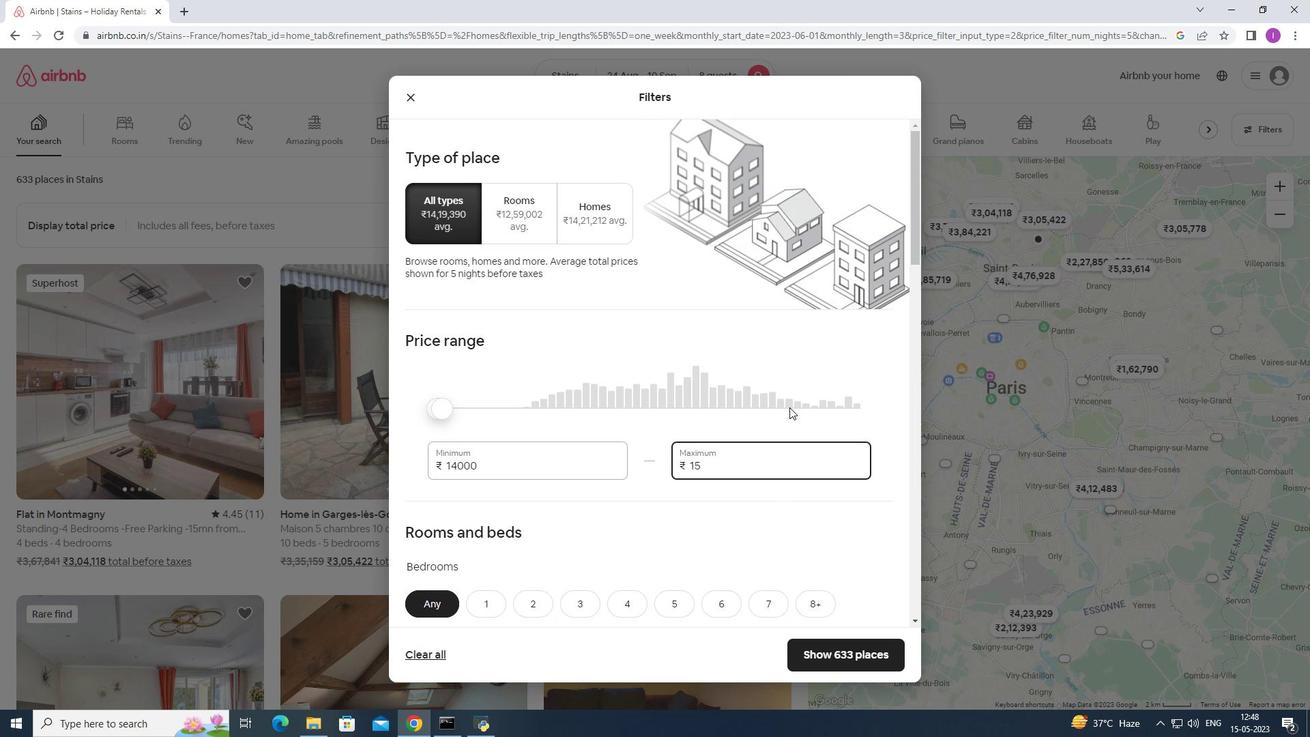 
Action: Key pressed 0
Screenshot: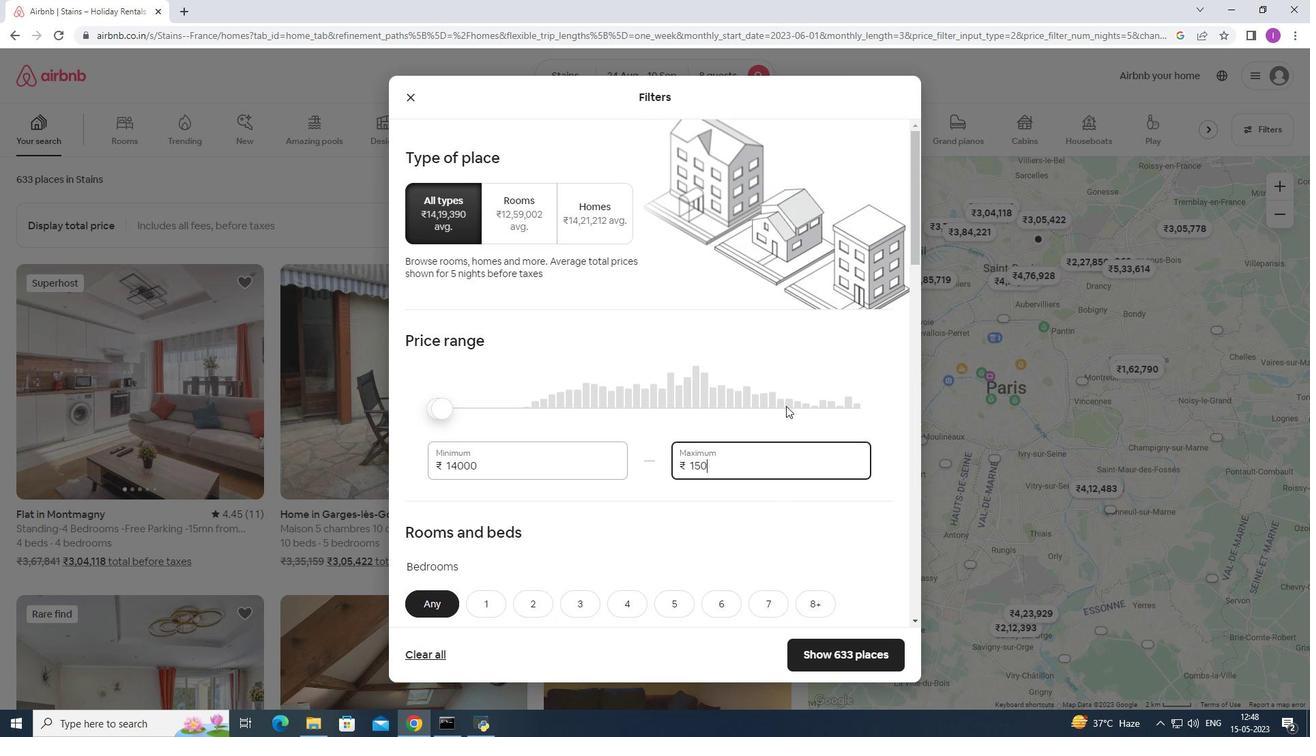 
Action: Mouse moved to (784, 405)
Screenshot: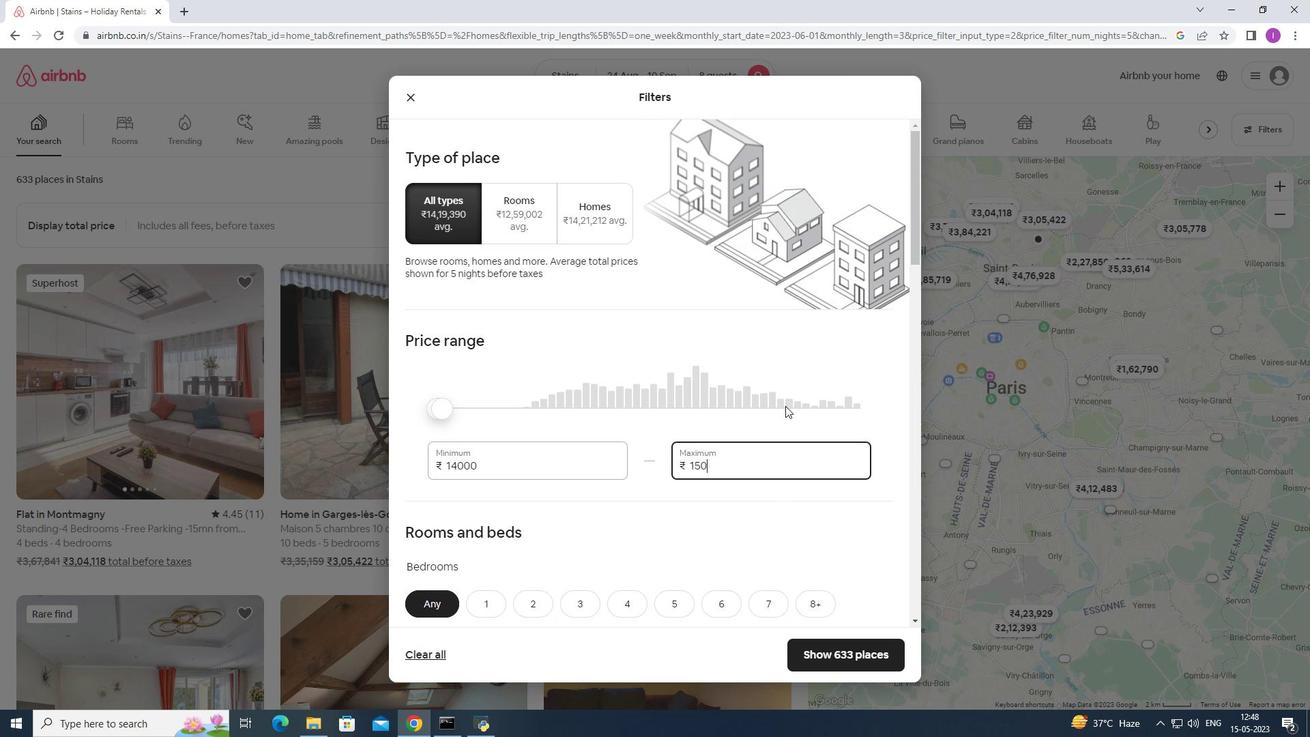 
Action: Key pressed 0
Screenshot: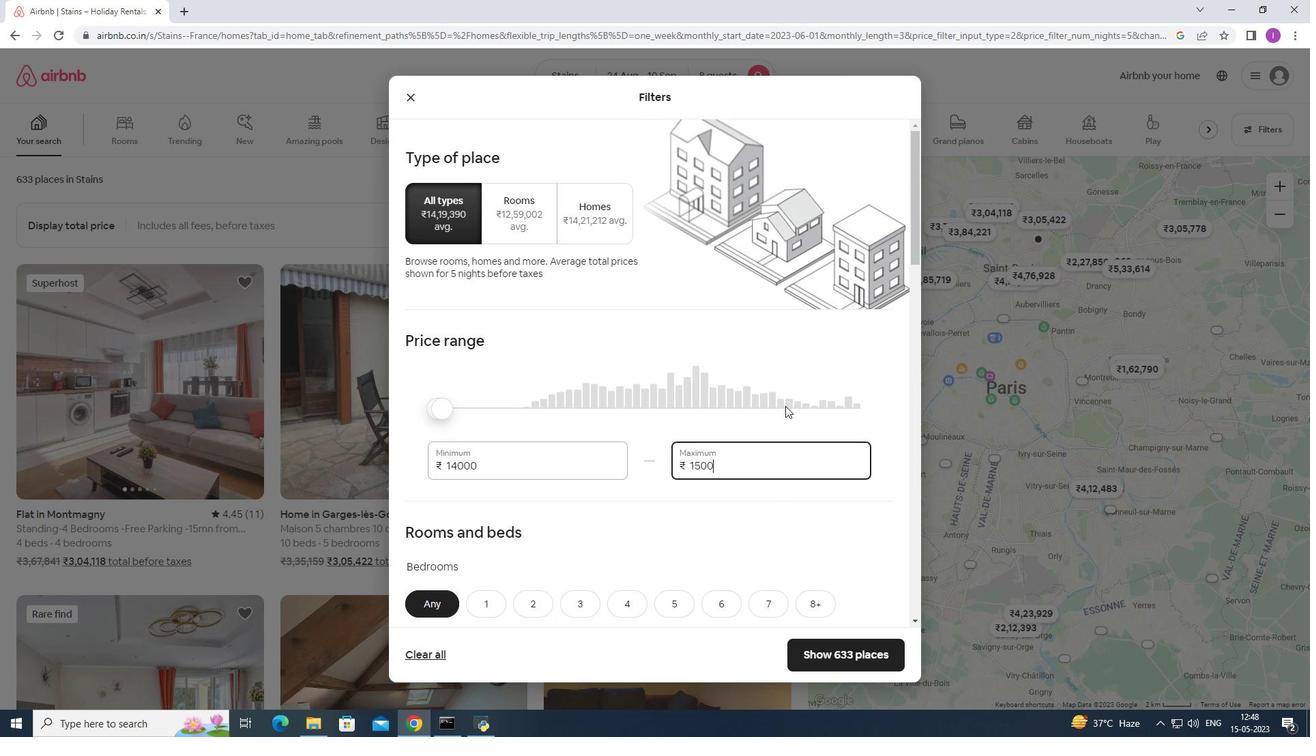 
Action: Mouse moved to (479, 466)
Screenshot: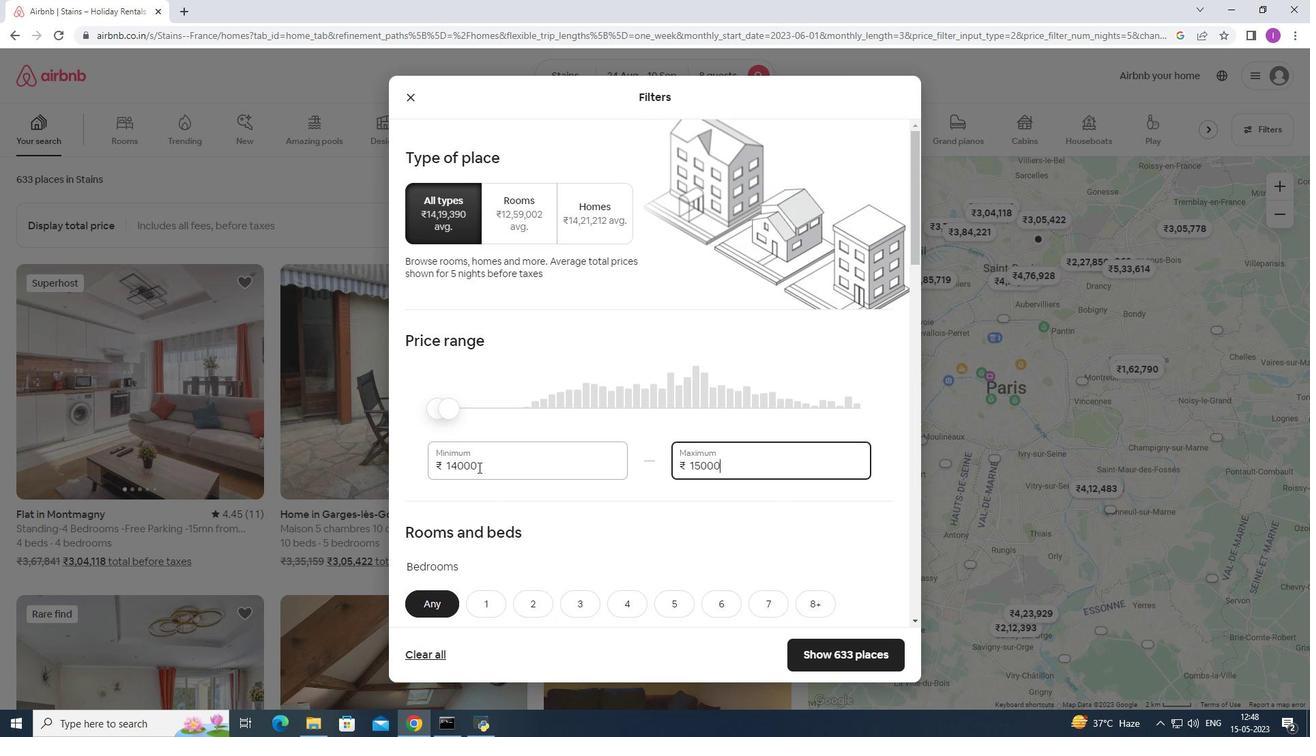 
Action: Mouse pressed left at (479, 466)
Screenshot: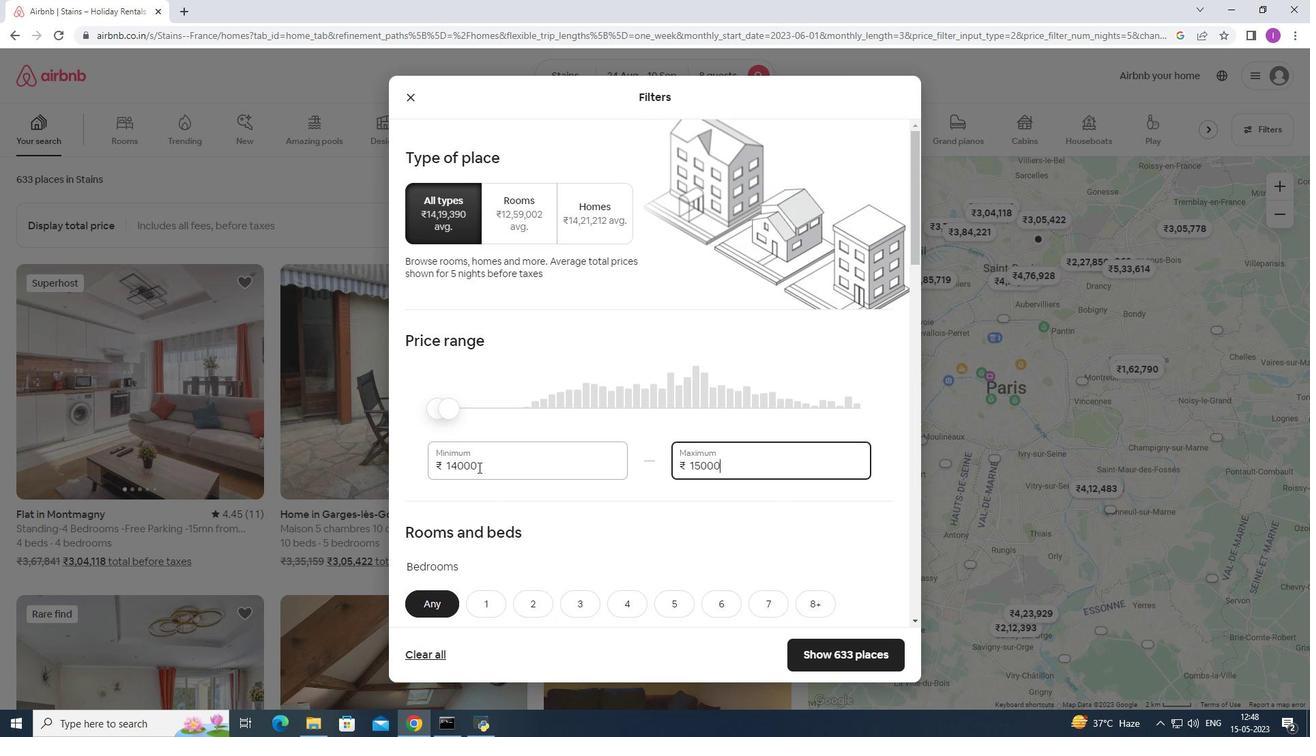 
Action: Mouse moved to (453, 477)
Screenshot: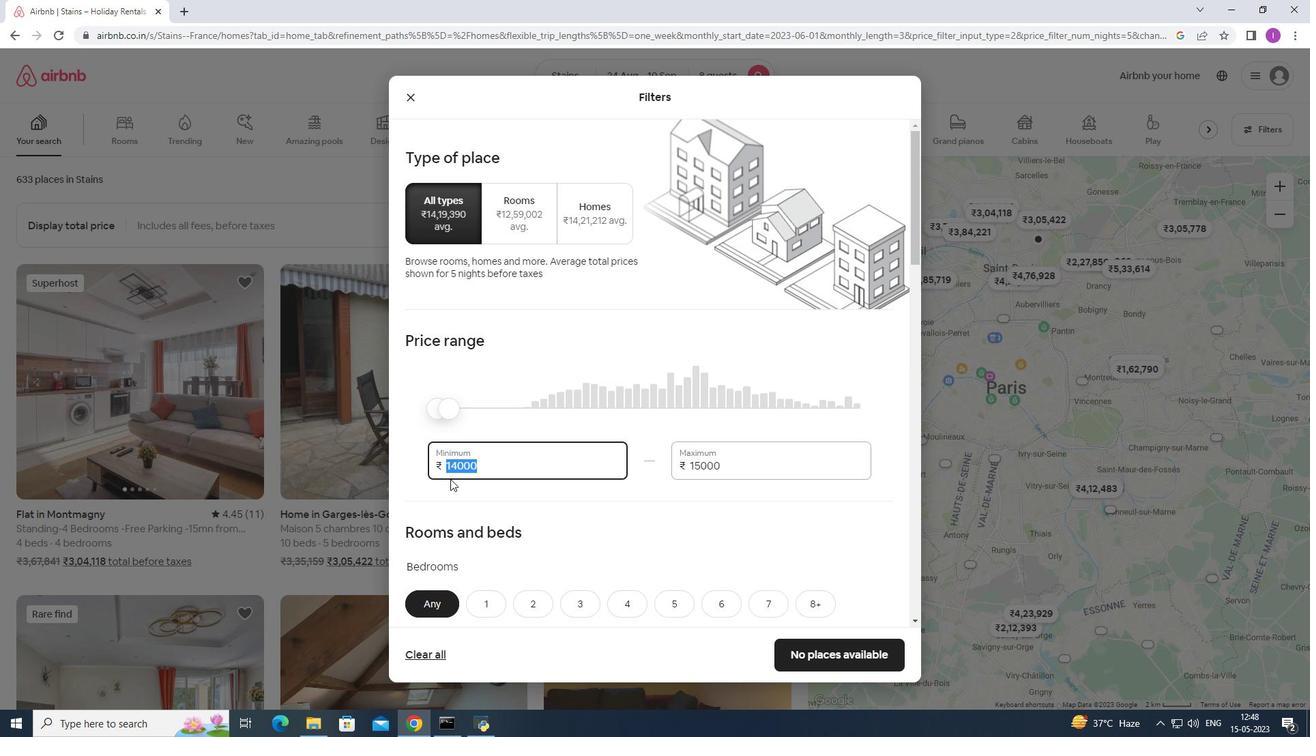 
Action: Key pressed 1
Screenshot: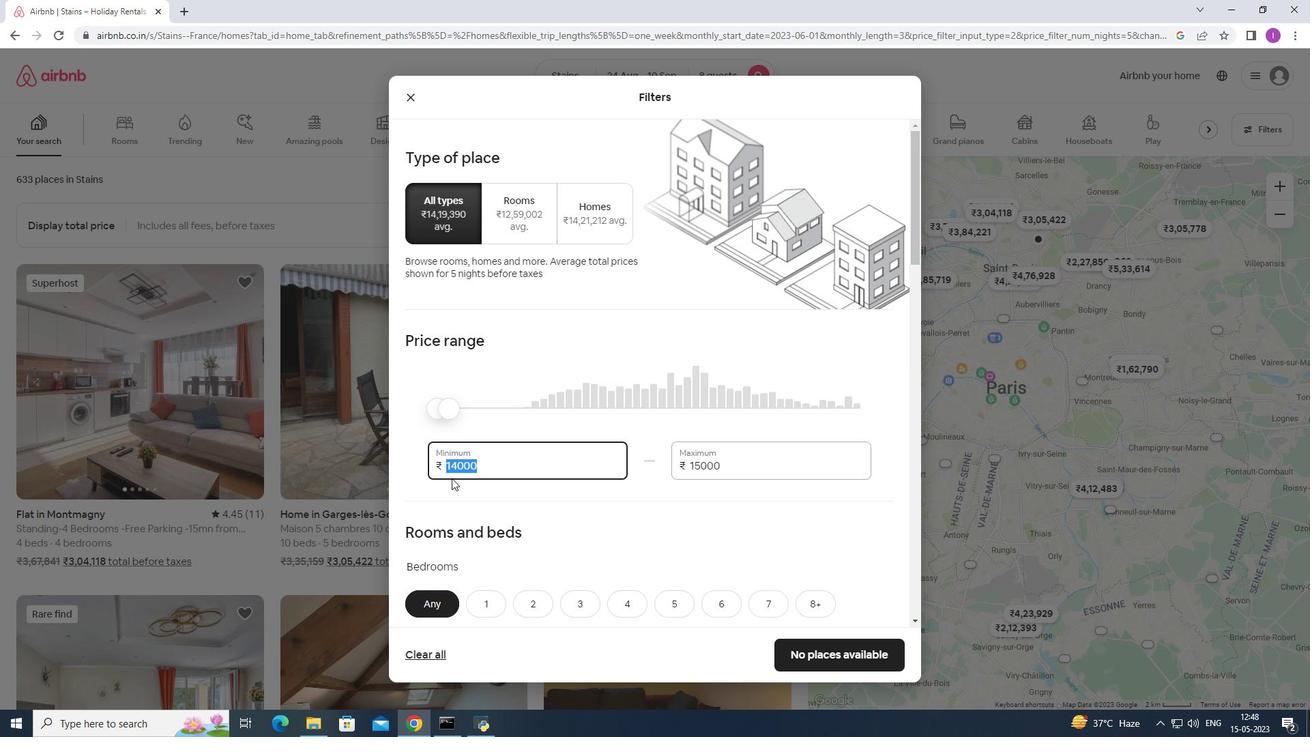 
Action: Mouse moved to (455, 474)
Screenshot: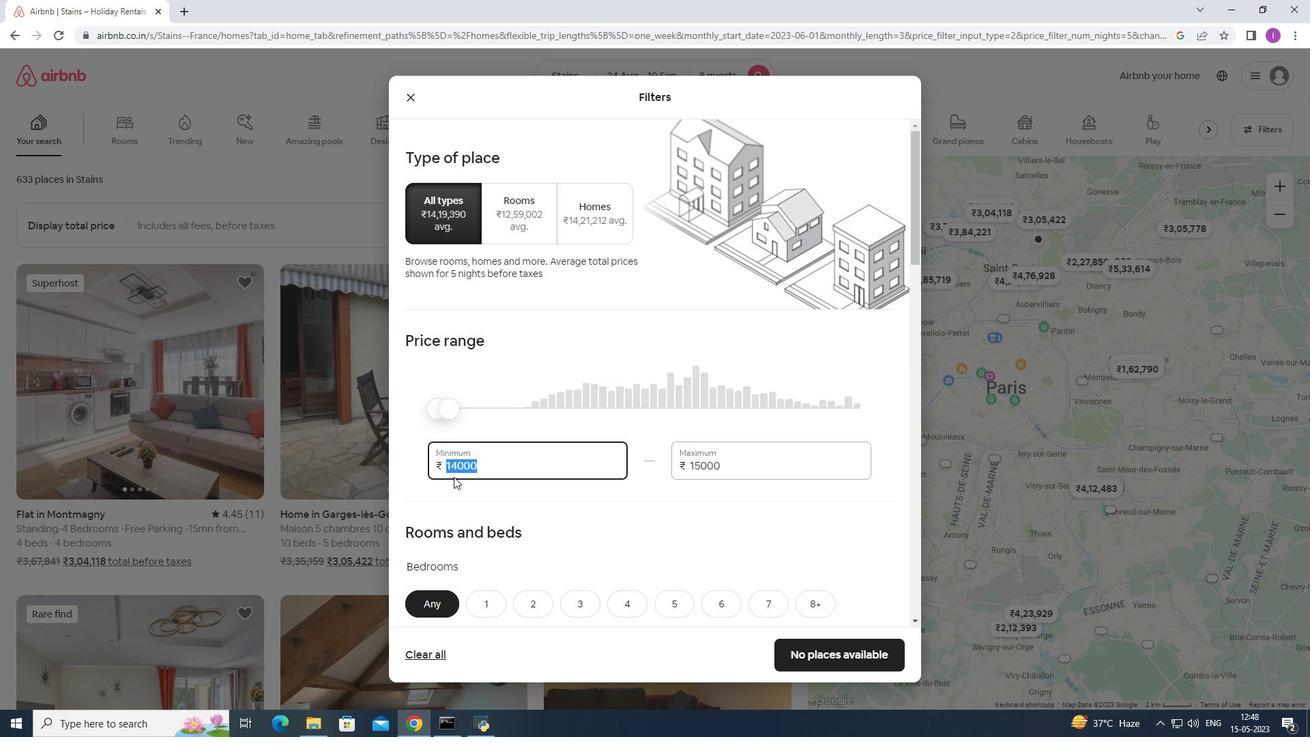 
Action: Key pressed 2
Screenshot: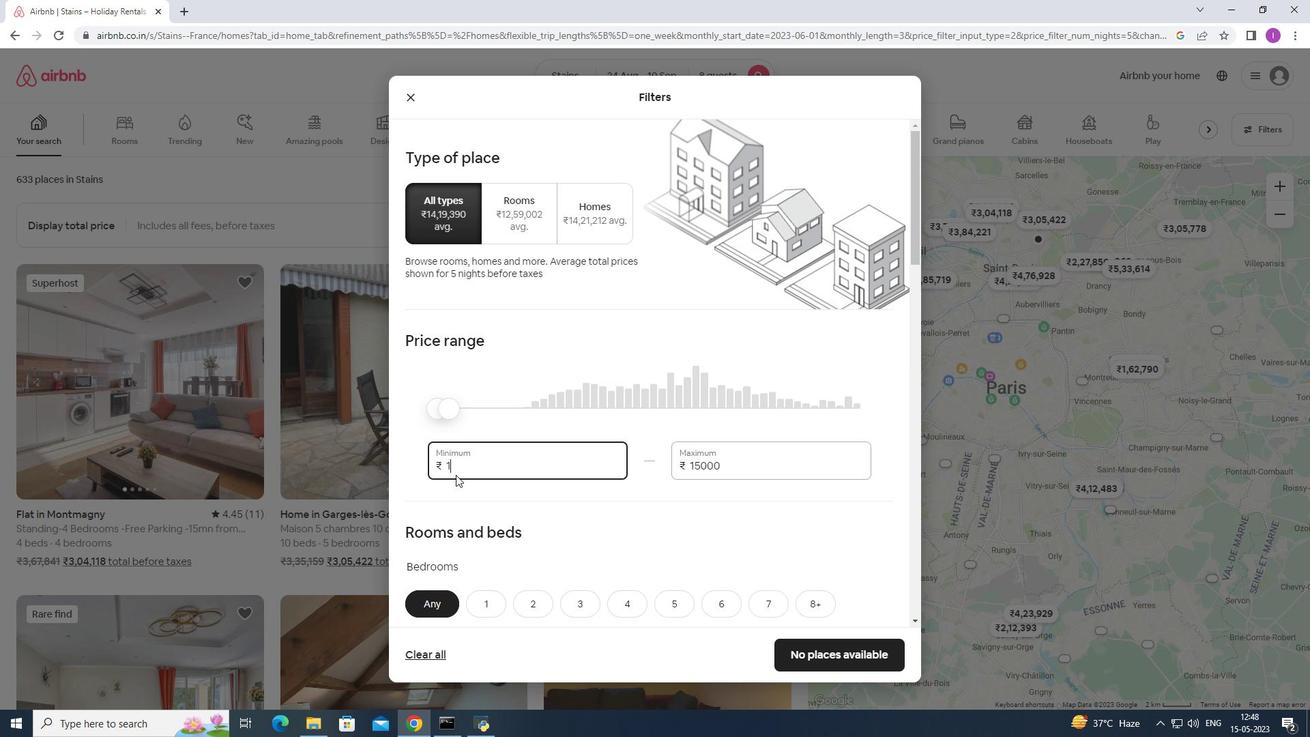 
Action: Mouse moved to (462, 470)
Screenshot: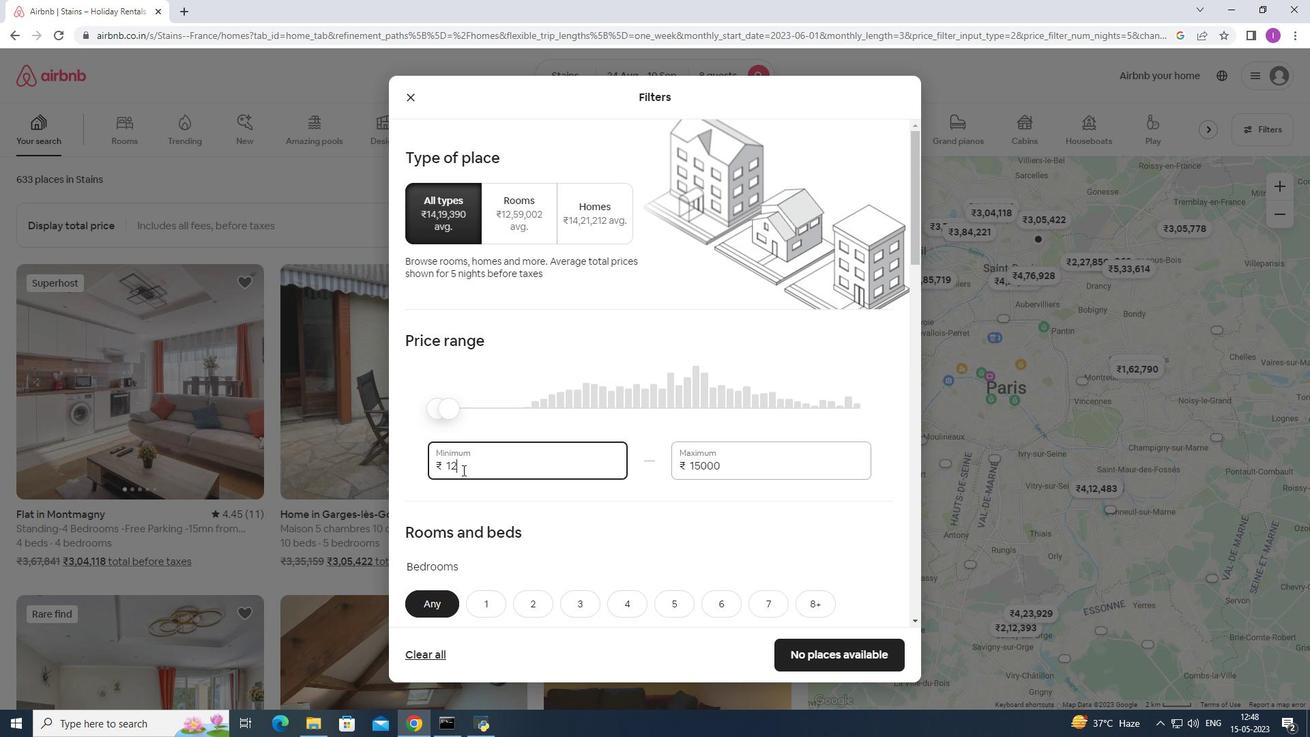 
Action: Key pressed 0
Screenshot: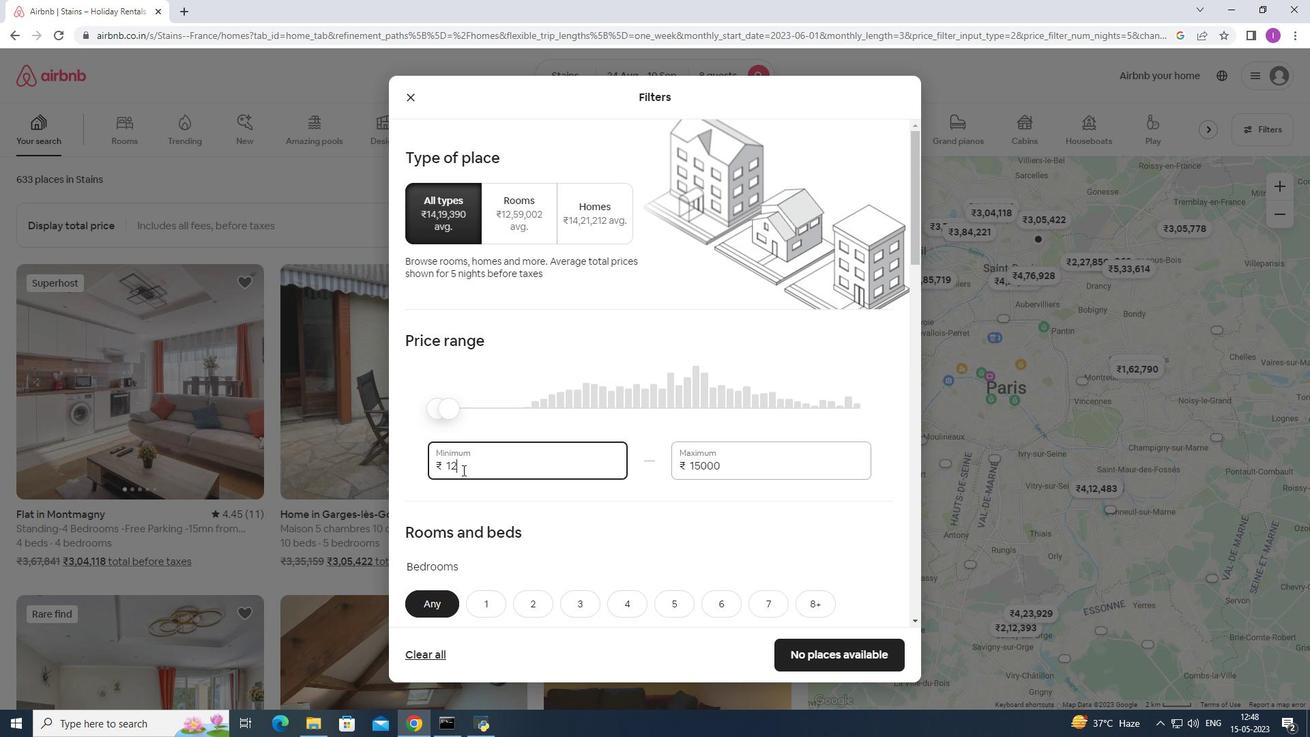 
Action: Mouse moved to (464, 469)
Screenshot: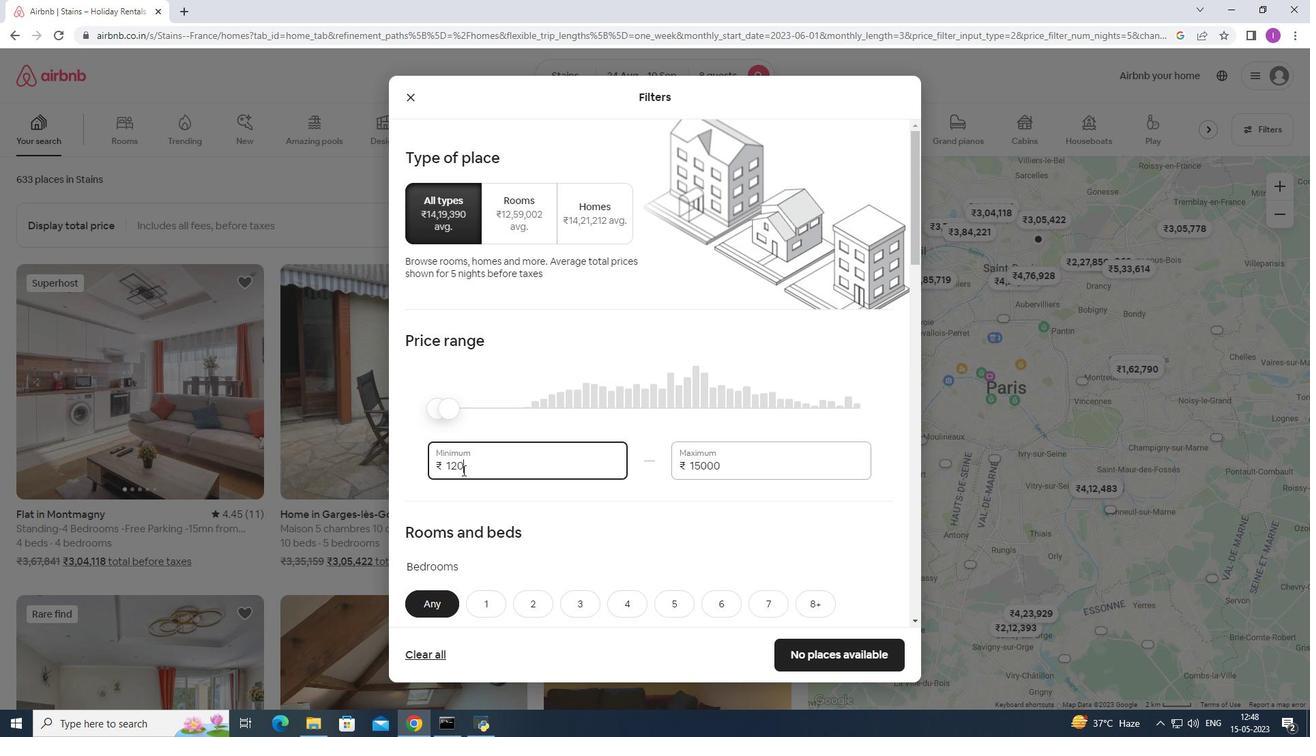 
Action: Key pressed 0
Screenshot: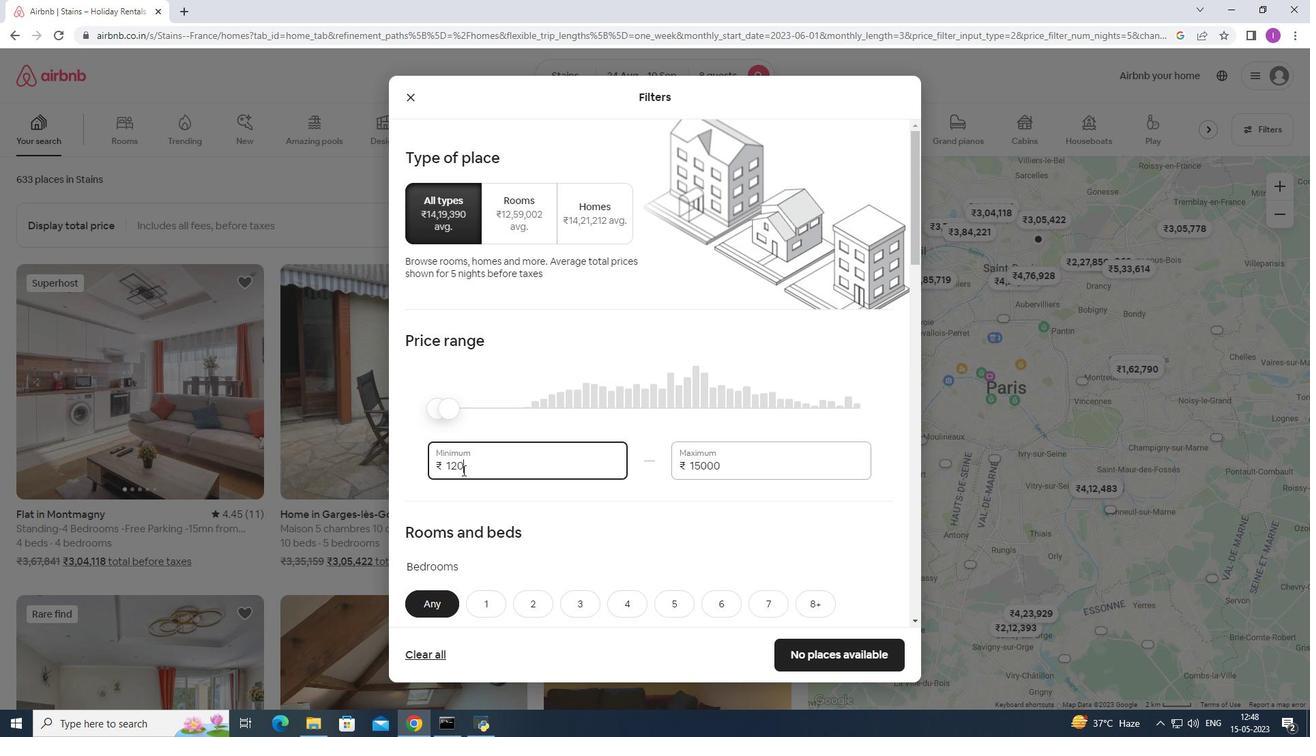 
Action: Mouse moved to (467, 466)
Screenshot: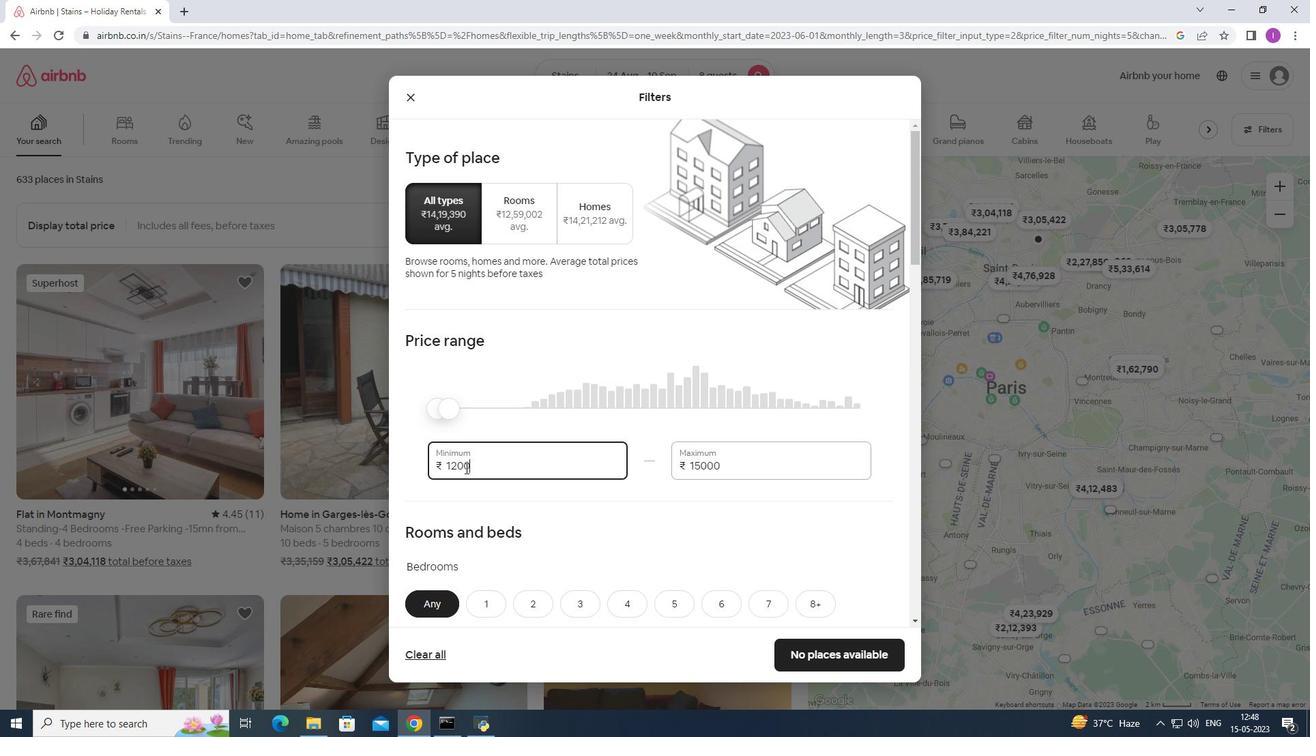 
Action: Key pressed 0
Screenshot: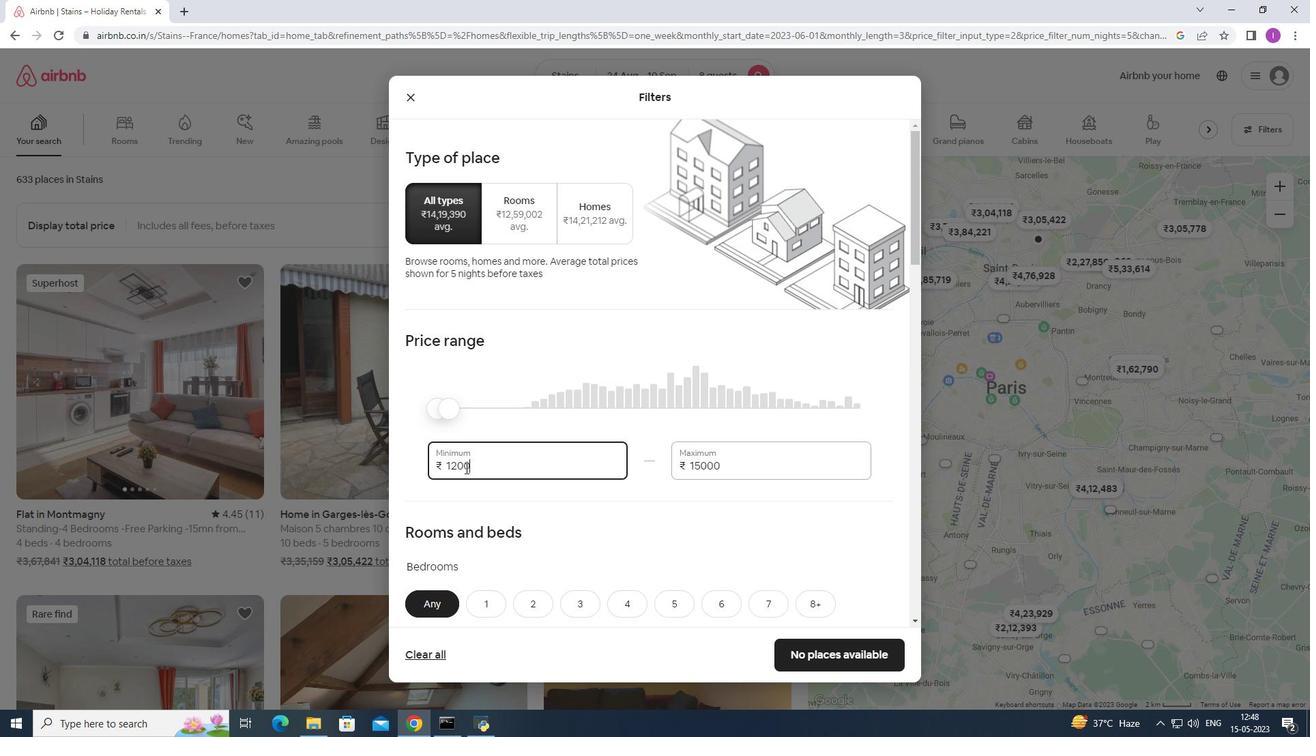 
Action: Mouse moved to (595, 505)
Screenshot: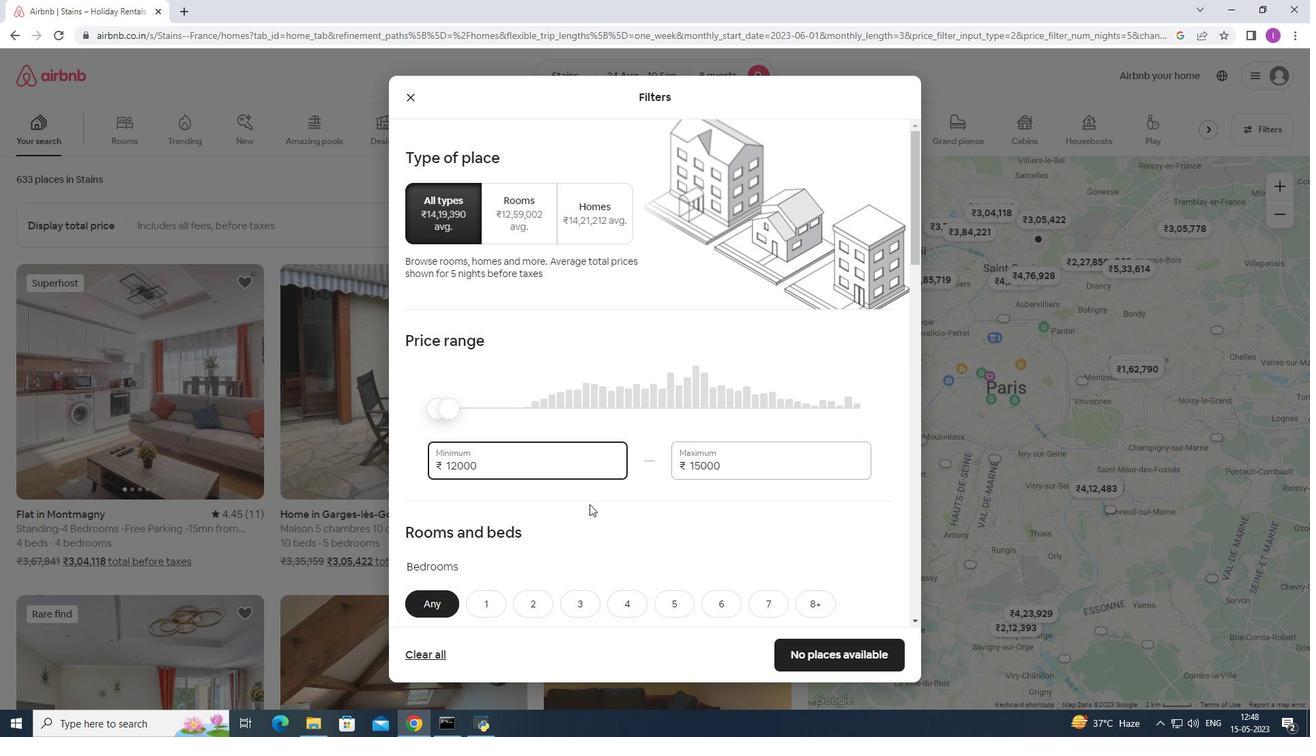 
Action: Mouse scrolled (595, 504) with delta (0, 0)
Screenshot: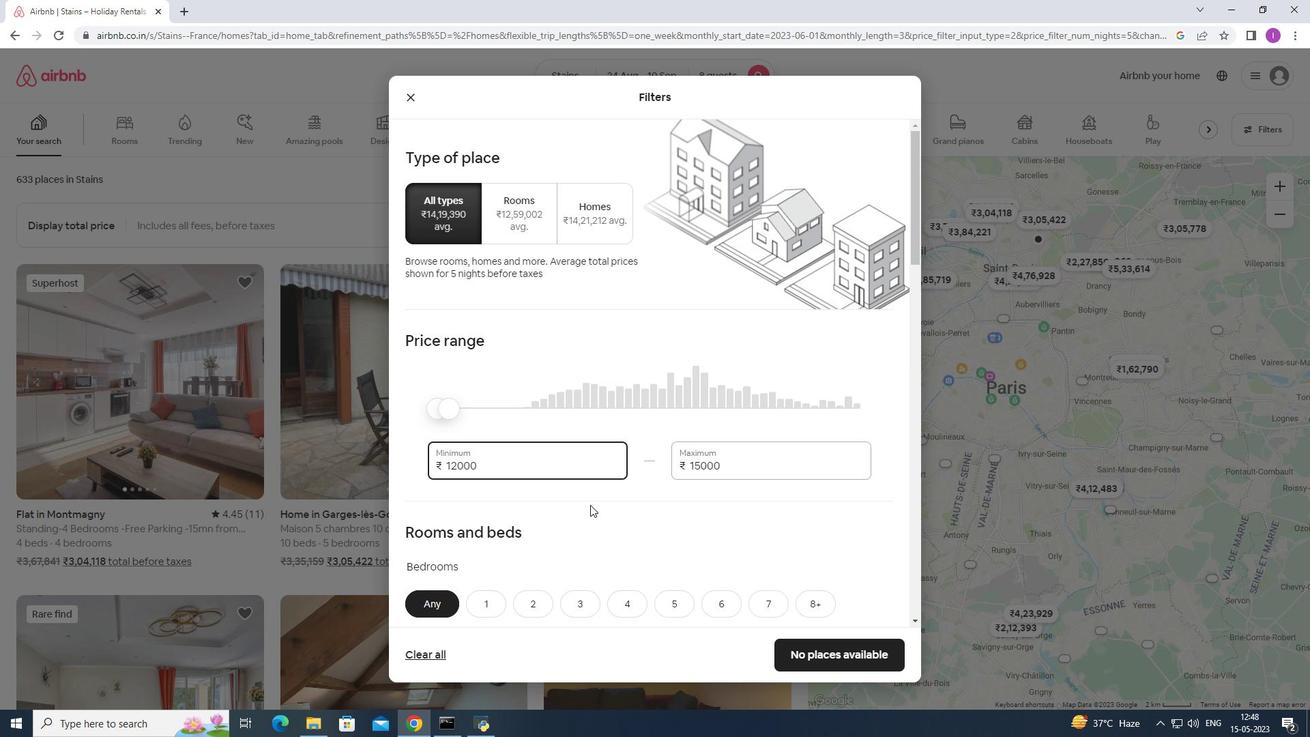 
Action: Mouse moved to (598, 507)
Screenshot: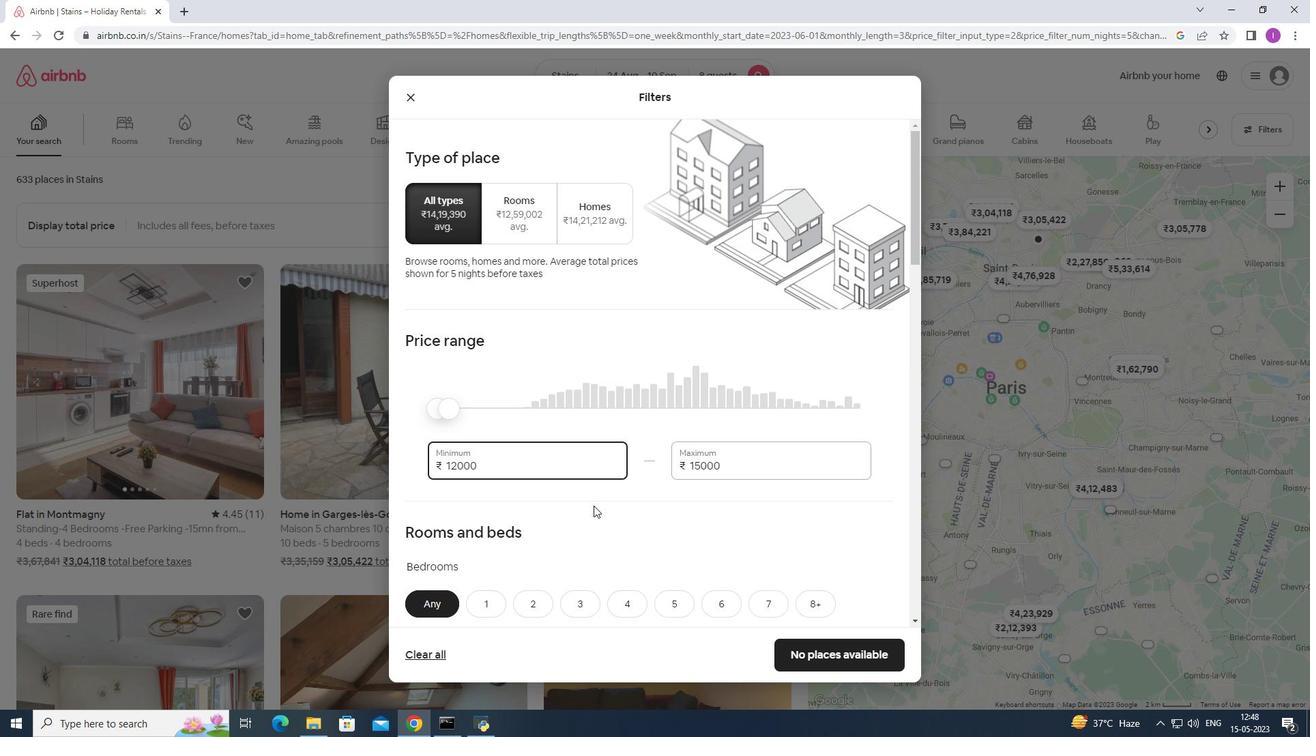 
Action: Mouse scrolled (598, 507) with delta (0, 0)
Screenshot: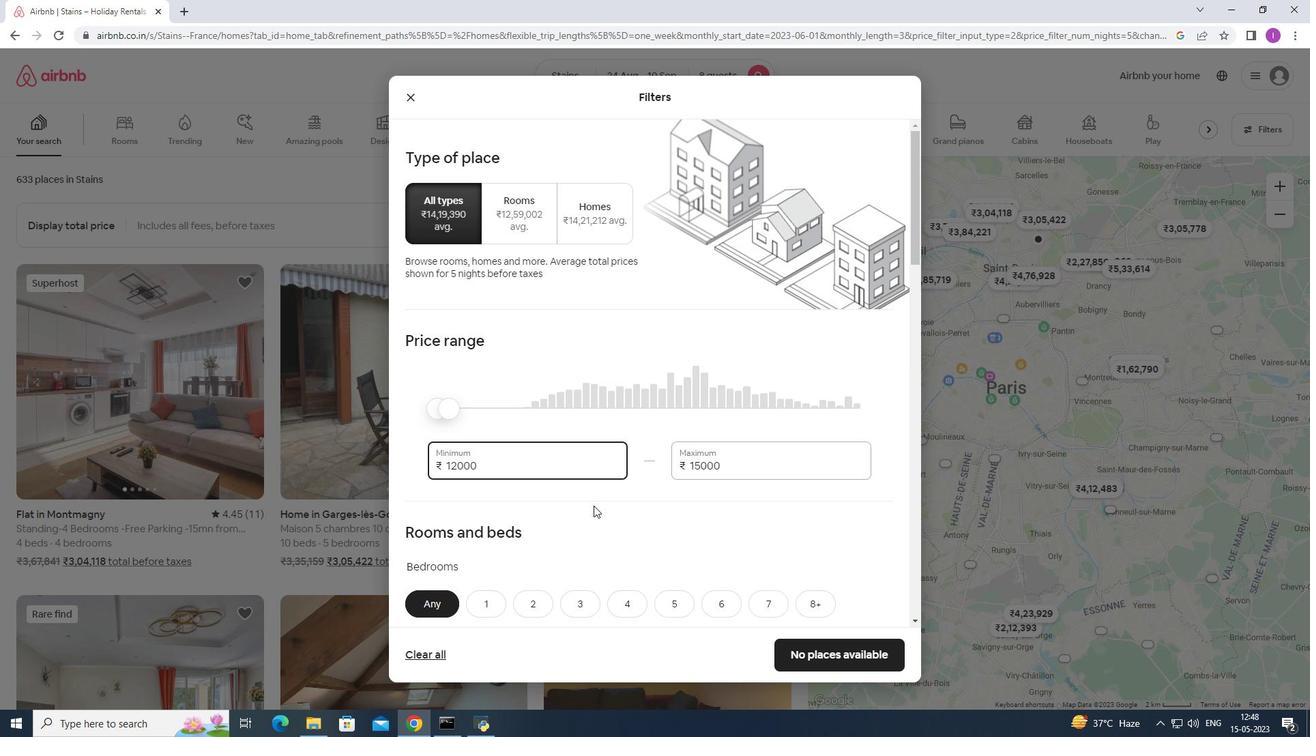 
Action: Mouse moved to (599, 507)
Screenshot: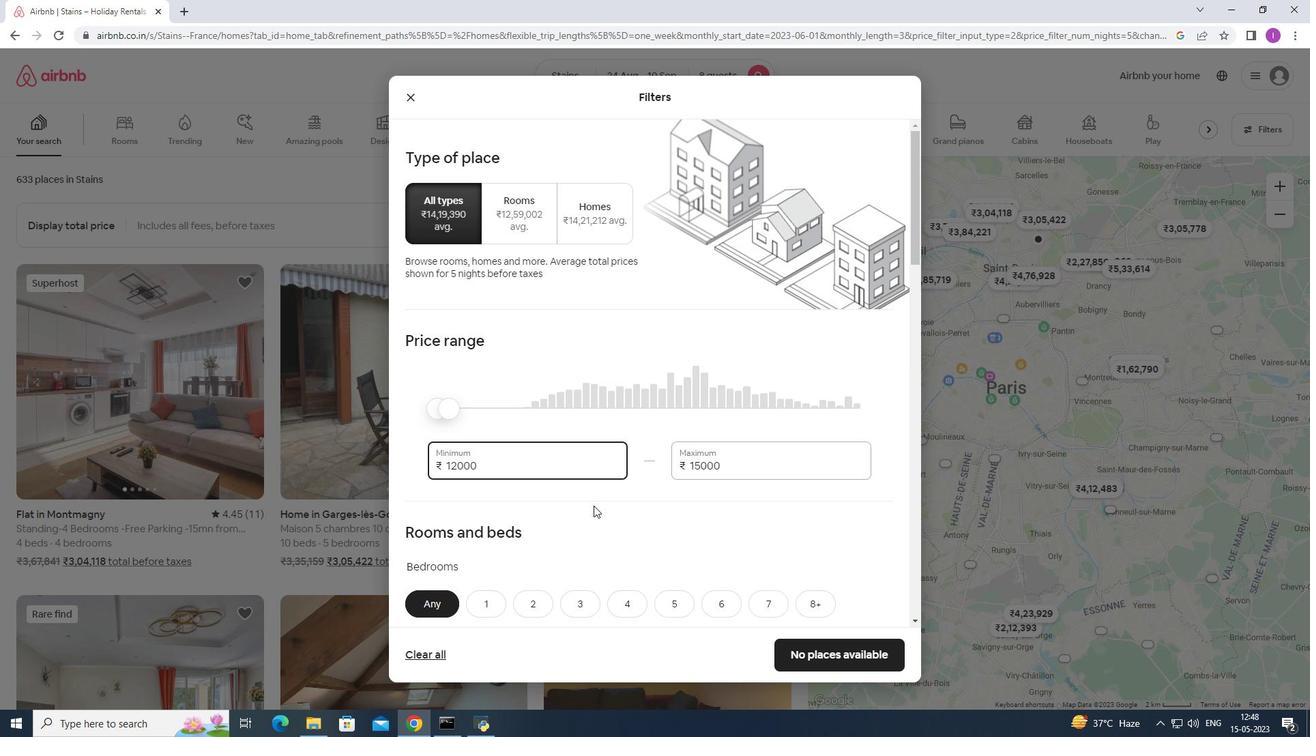 
Action: Mouse scrolled (599, 507) with delta (0, 0)
Screenshot: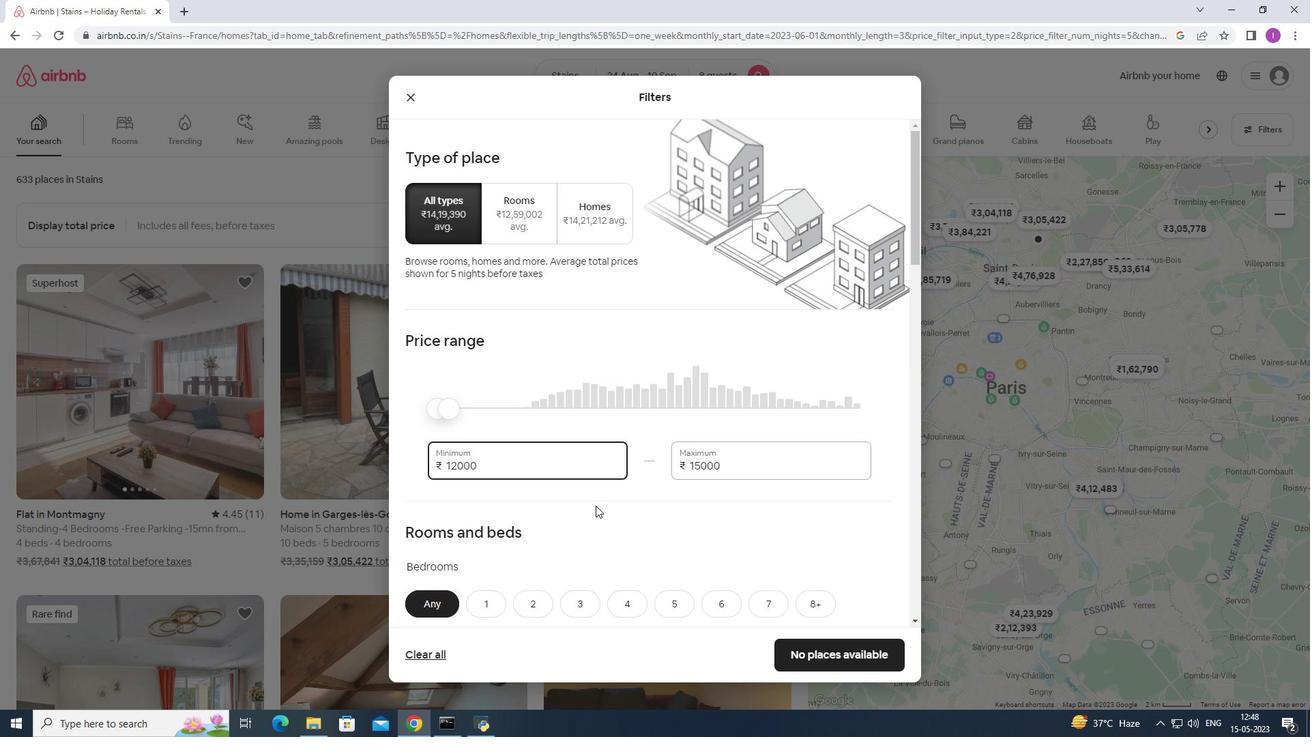 
Action: Mouse moved to (600, 507)
Screenshot: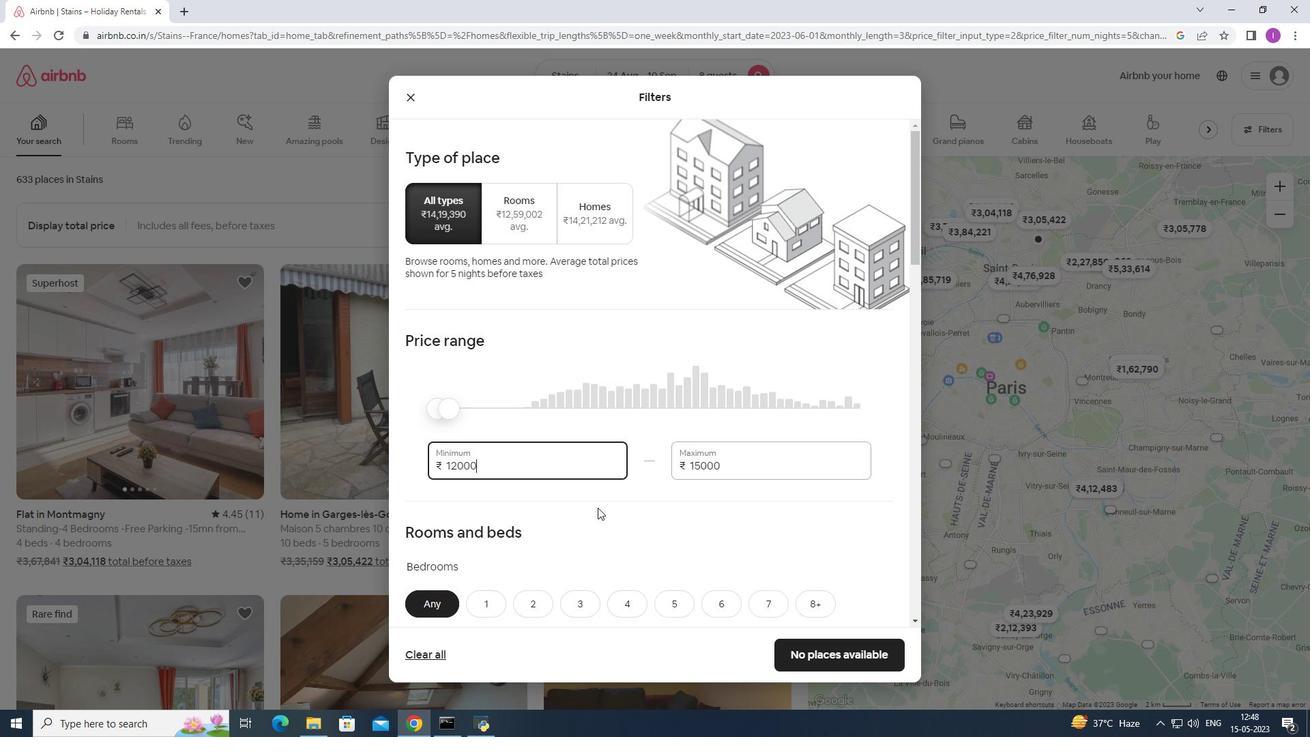 
Action: Mouse scrolled (600, 507) with delta (0, 0)
Screenshot: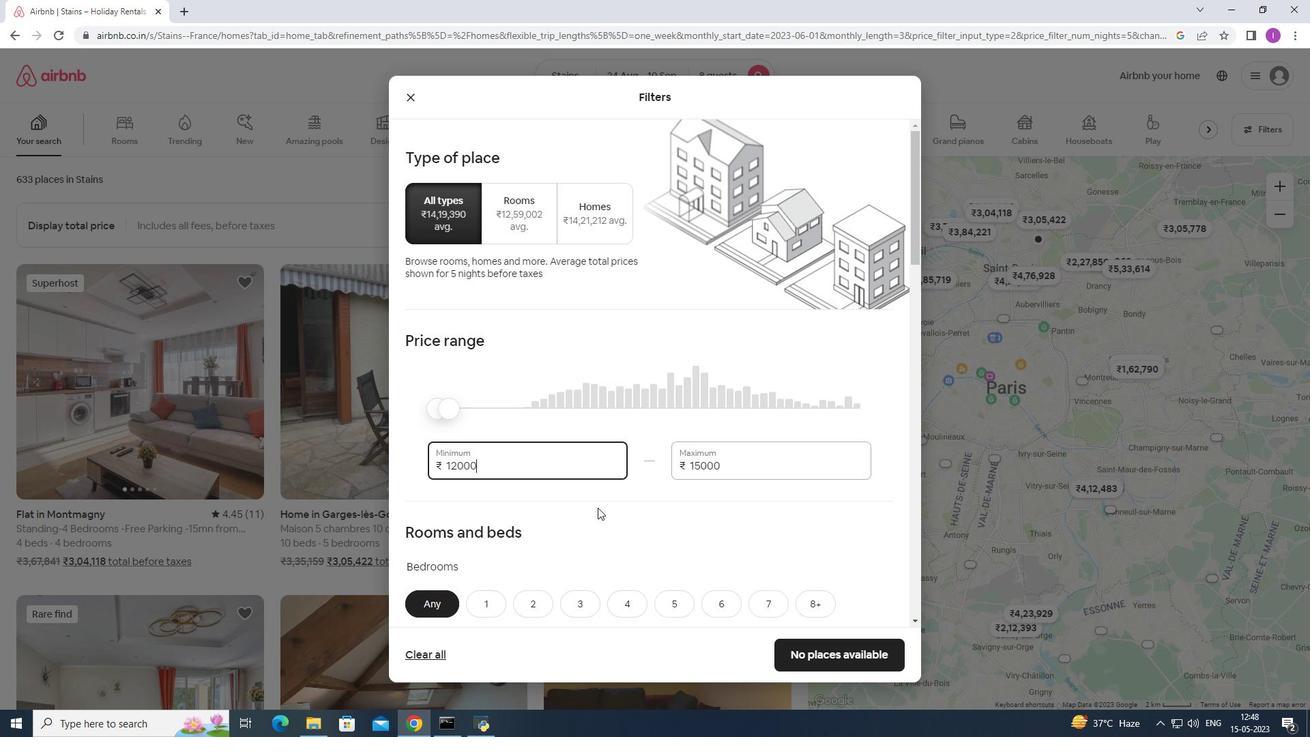 
Action: Mouse moved to (628, 335)
Screenshot: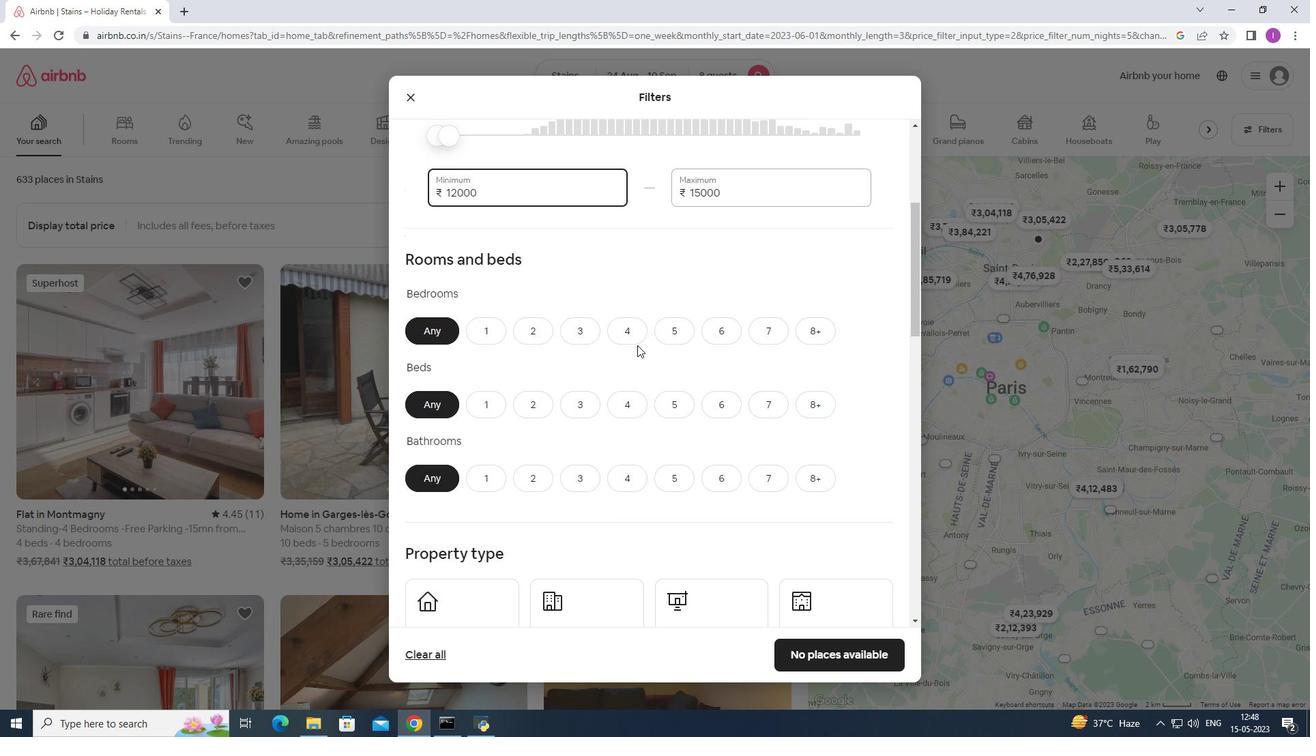 
Action: Mouse pressed left at (628, 335)
Screenshot: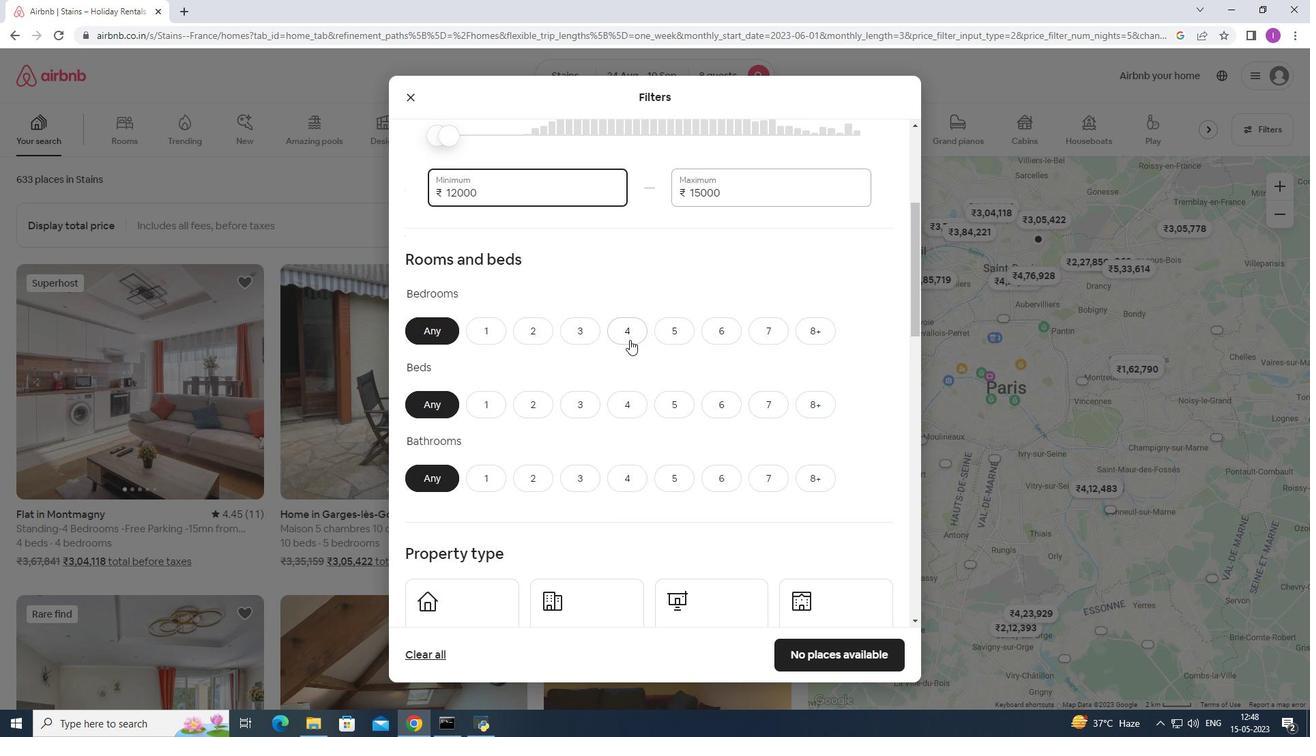 
Action: Mouse moved to (805, 408)
Screenshot: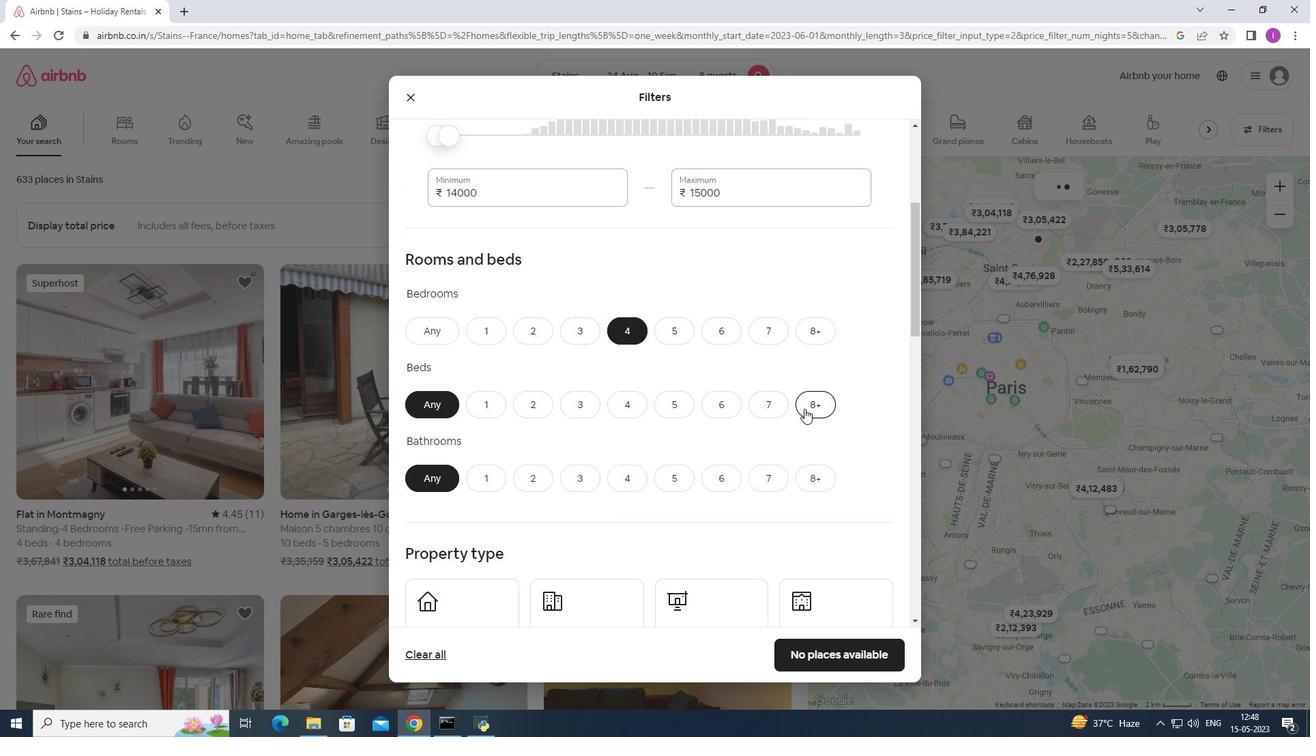 
Action: Mouse pressed left at (805, 408)
Screenshot: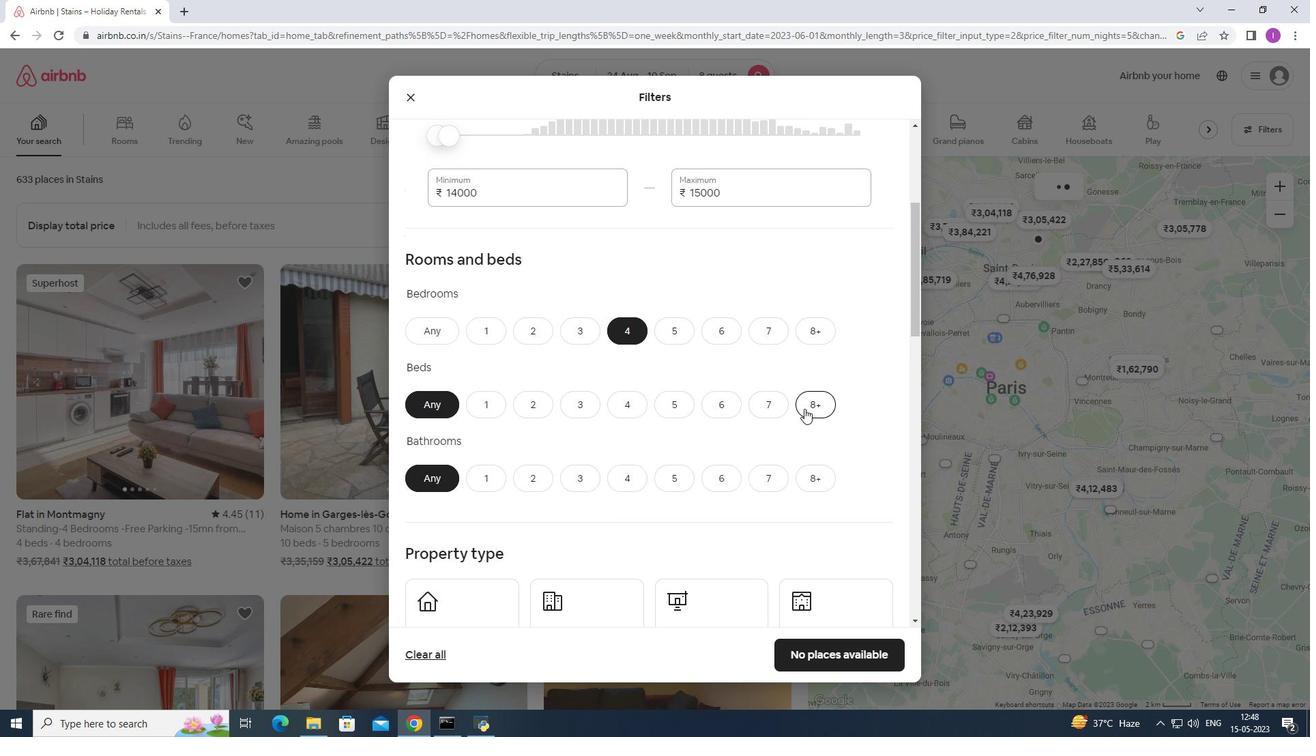 
Action: Mouse moved to (631, 479)
Screenshot: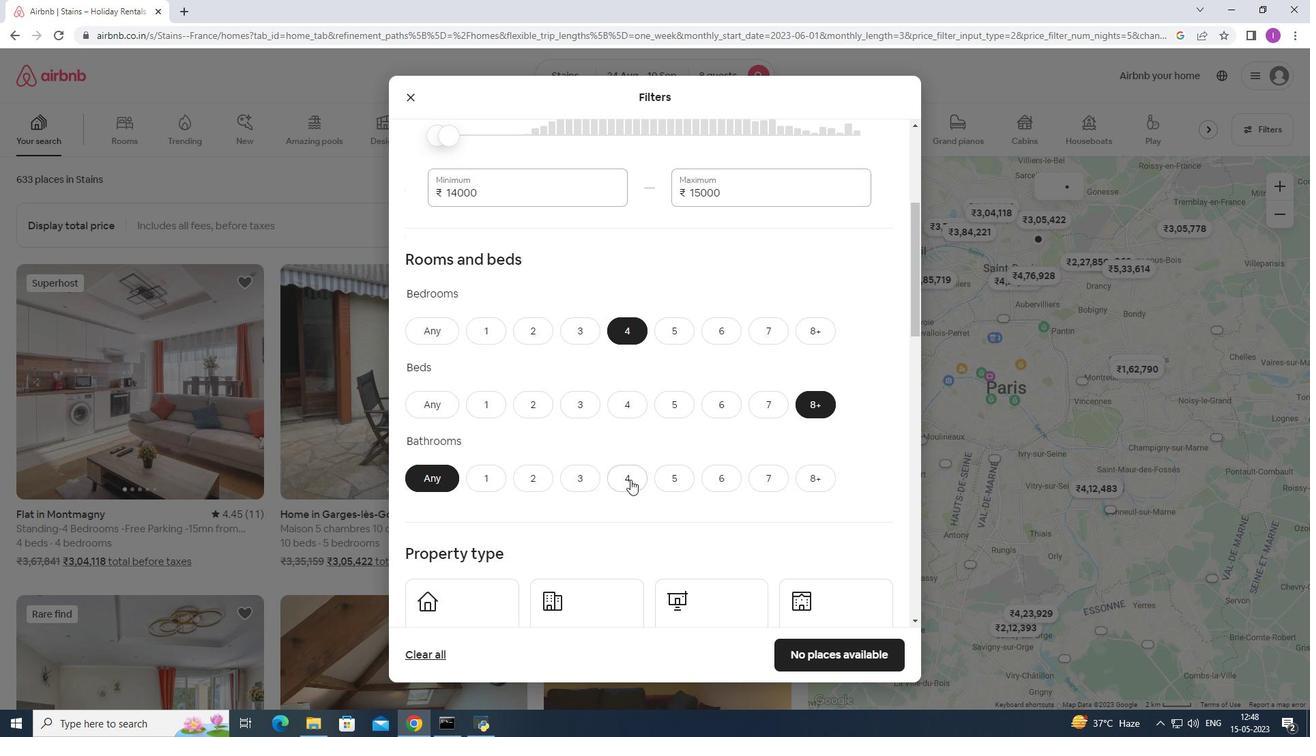
Action: Mouse pressed left at (631, 479)
Screenshot: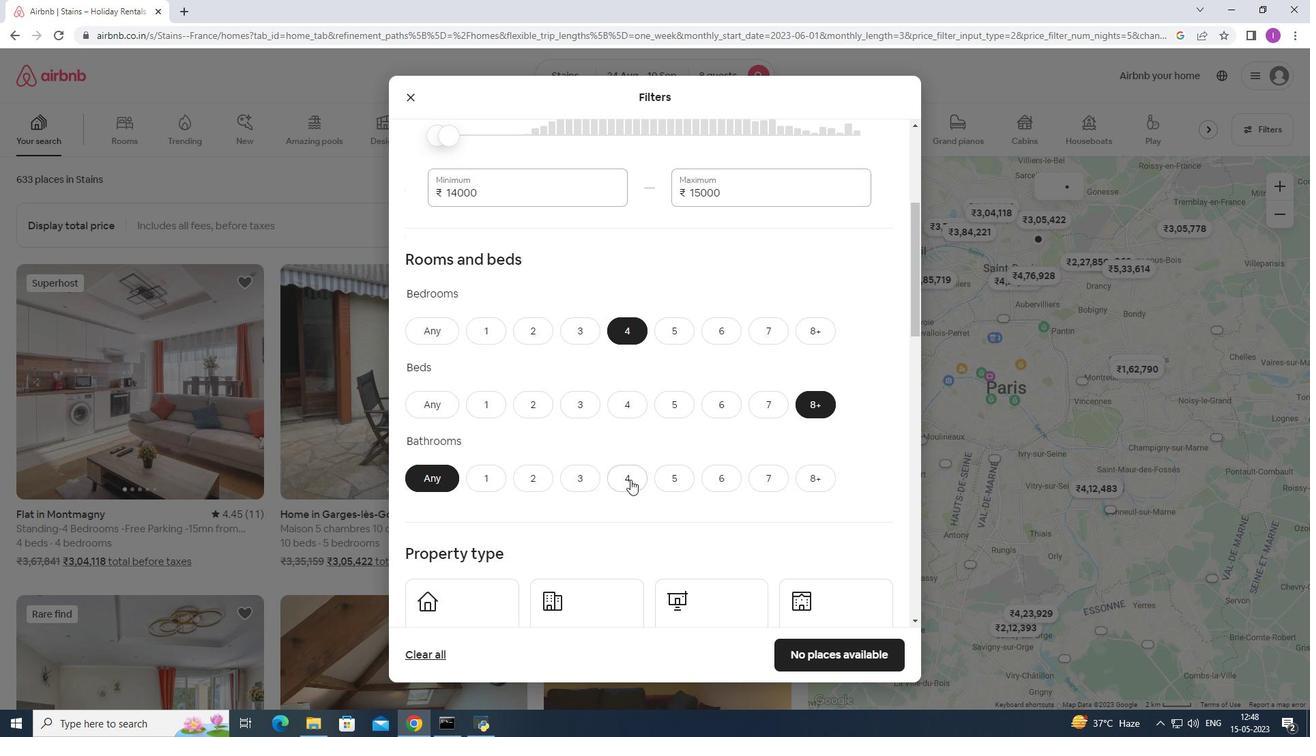 
Action: Mouse moved to (680, 472)
Screenshot: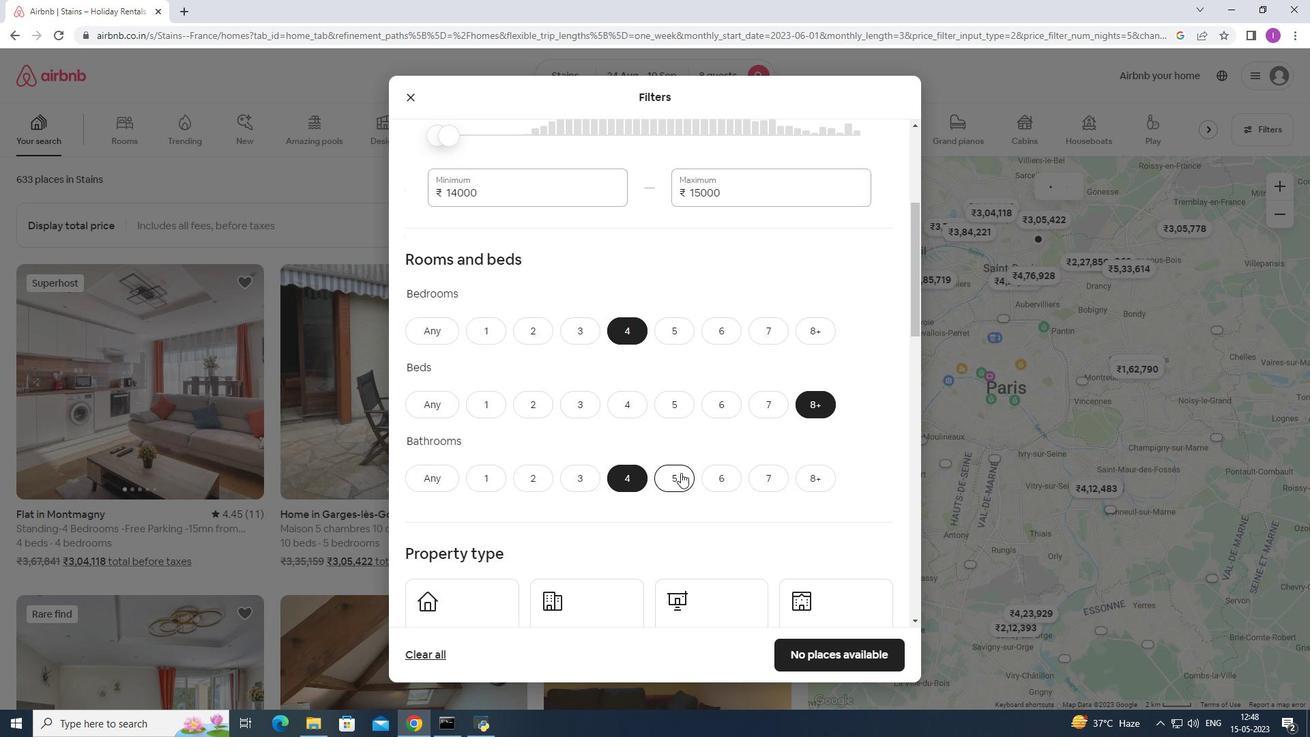
Action: Mouse scrolled (680, 472) with delta (0, 0)
Screenshot: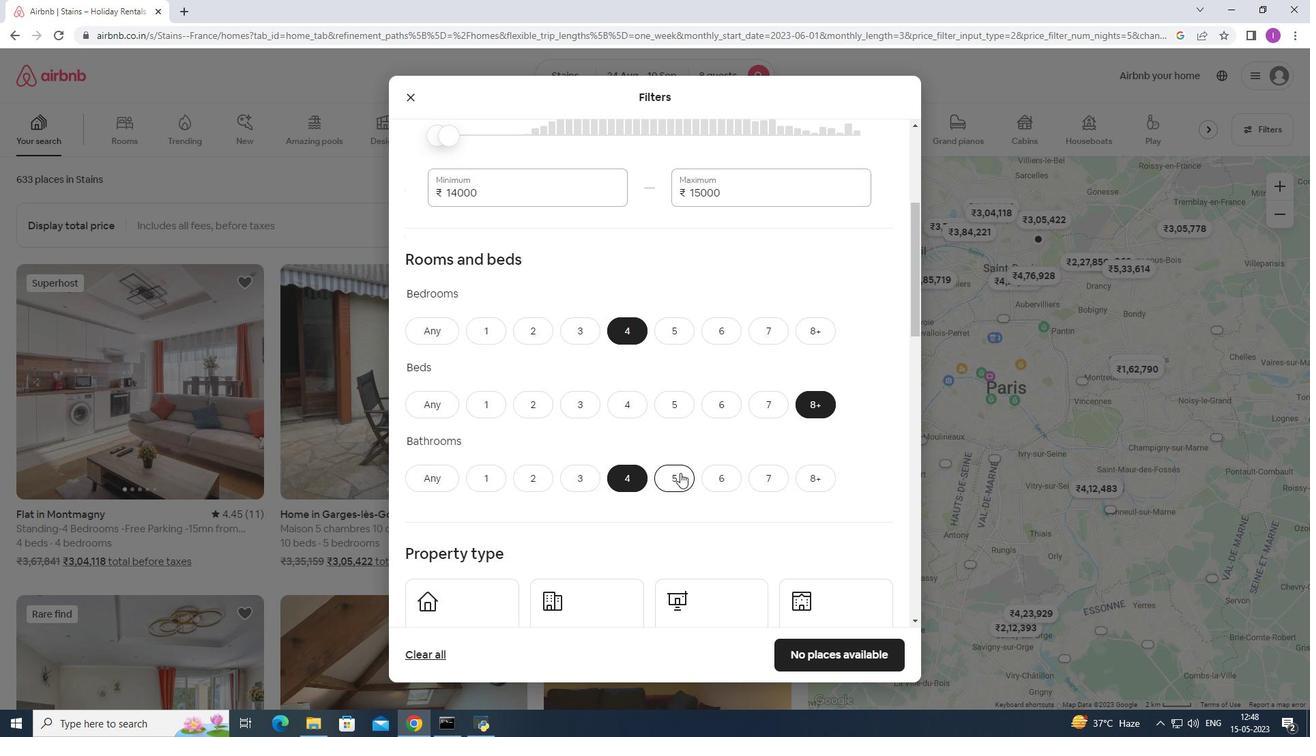 
Action: Mouse scrolled (680, 472) with delta (0, 0)
Screenshot: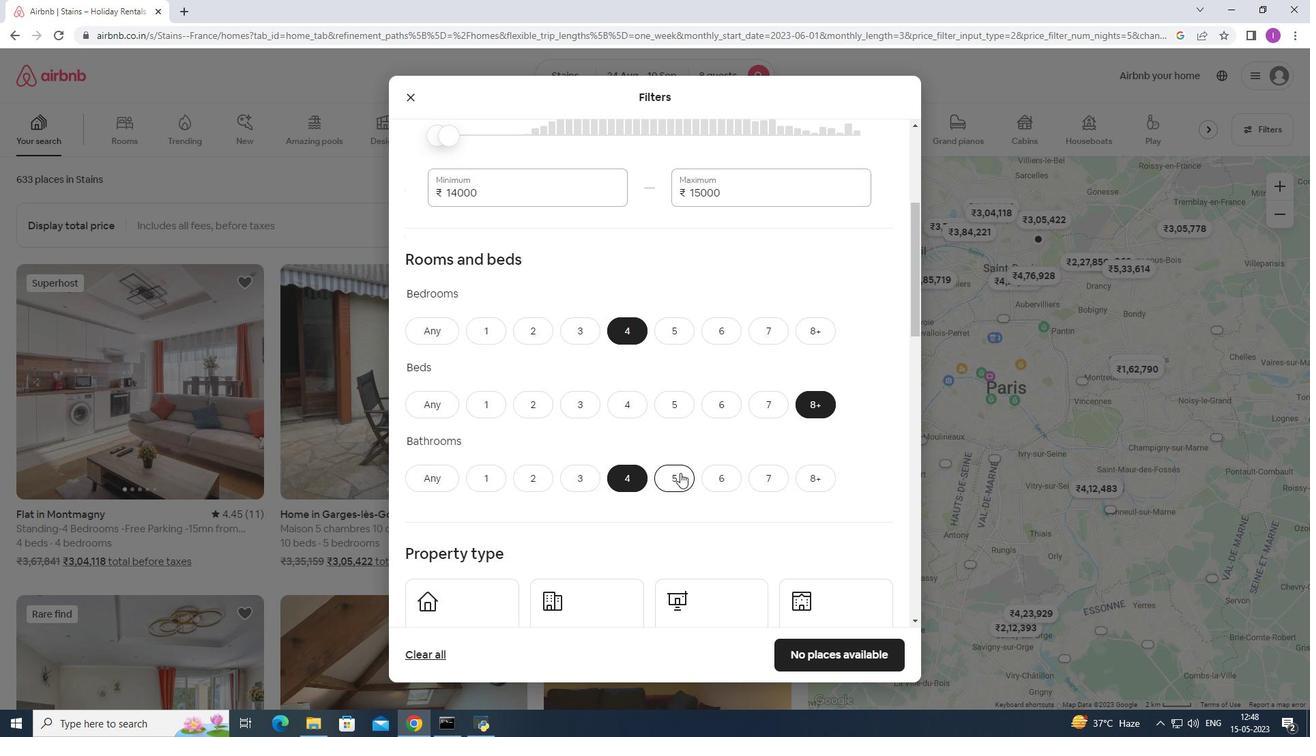 
Action: Mouse scrolled (680, 472) with delta (0, 0)
Screenshot: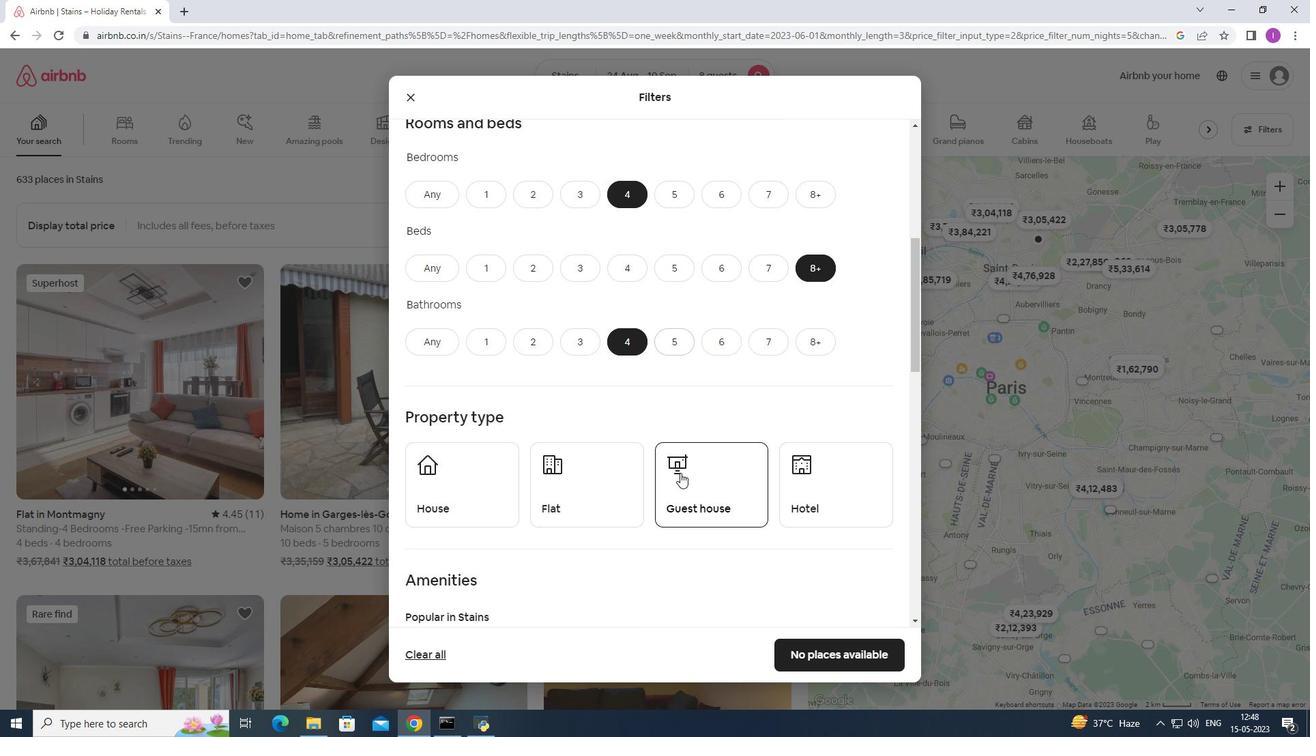 
Action: Mouse scrolled (680, 472) with delta (0, 0)
Screenshot: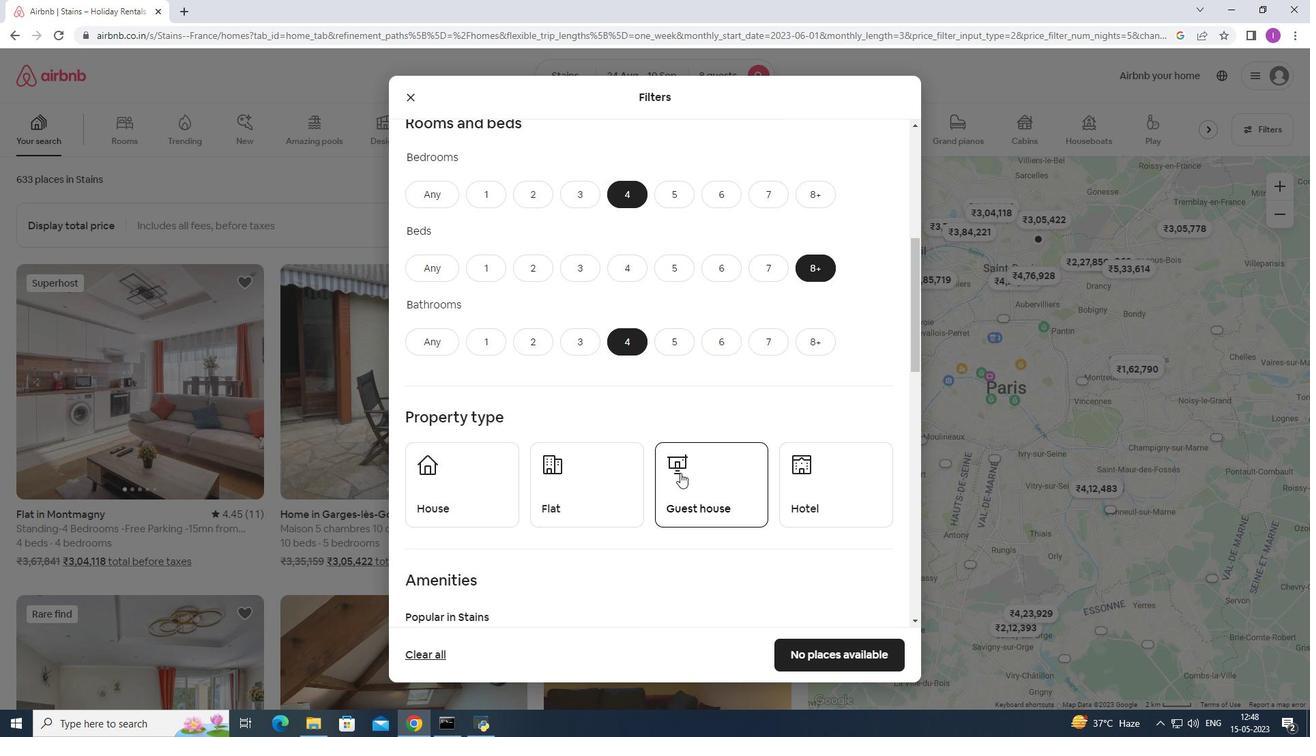 
Action: Mouse scrolled (680, 472) with delta (0, 0)
Screenshot: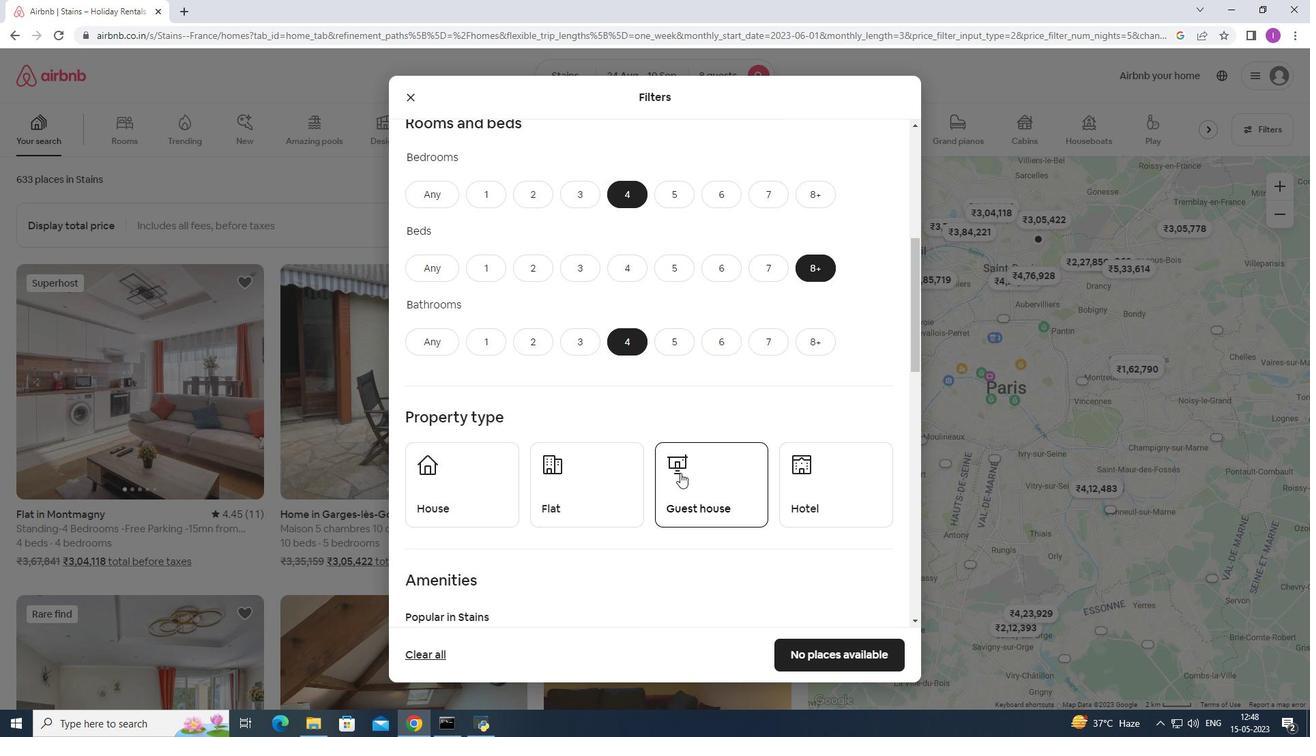 
Action: Mouse scrolled (680, 472) with delta (0, 0)
Screenshot: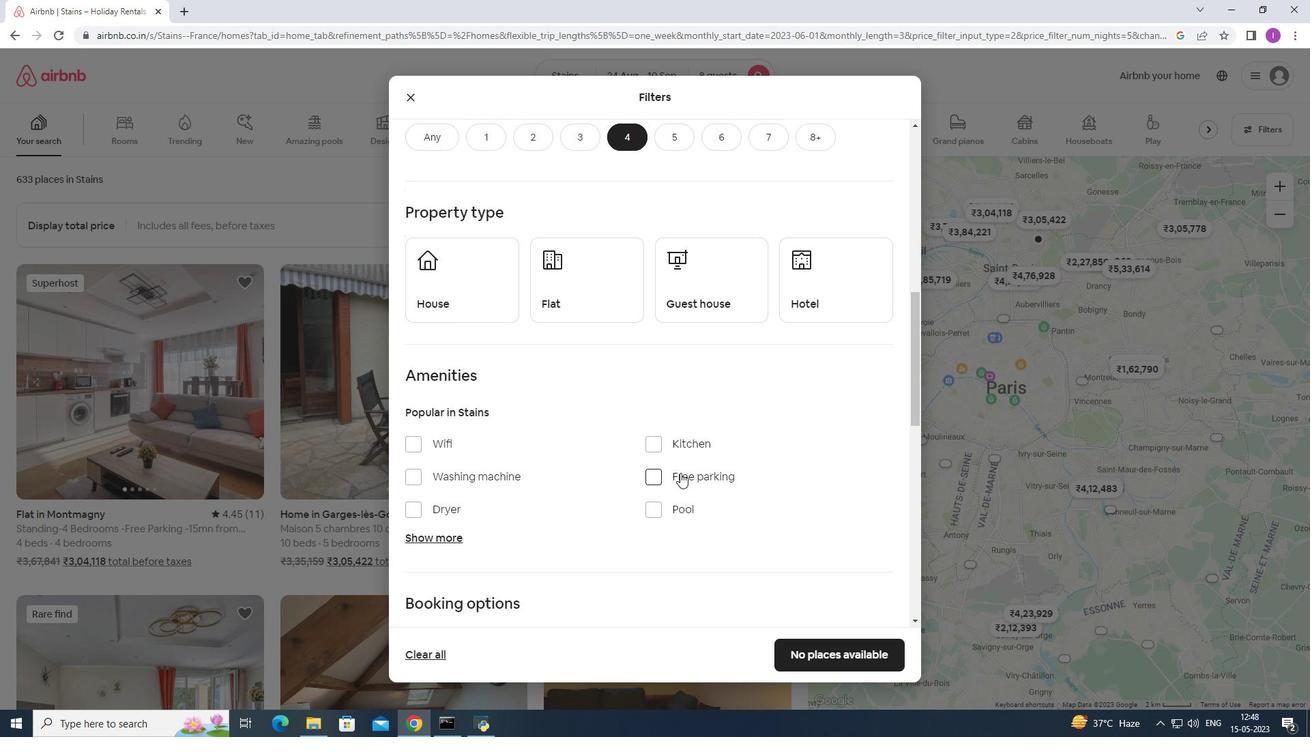 
Action: Mouse moved to (483, 225)
Screenshot: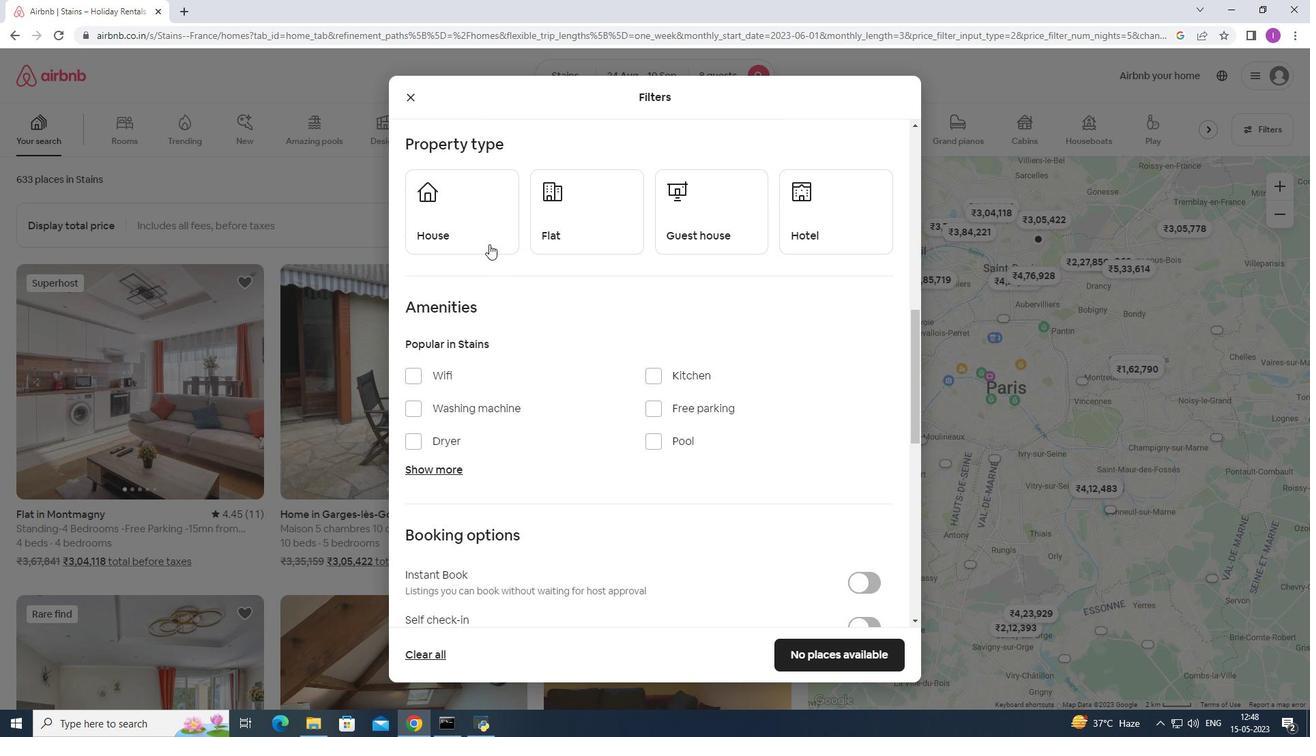 
Action: Mouse pressed left at (483, 225)
Screenshot: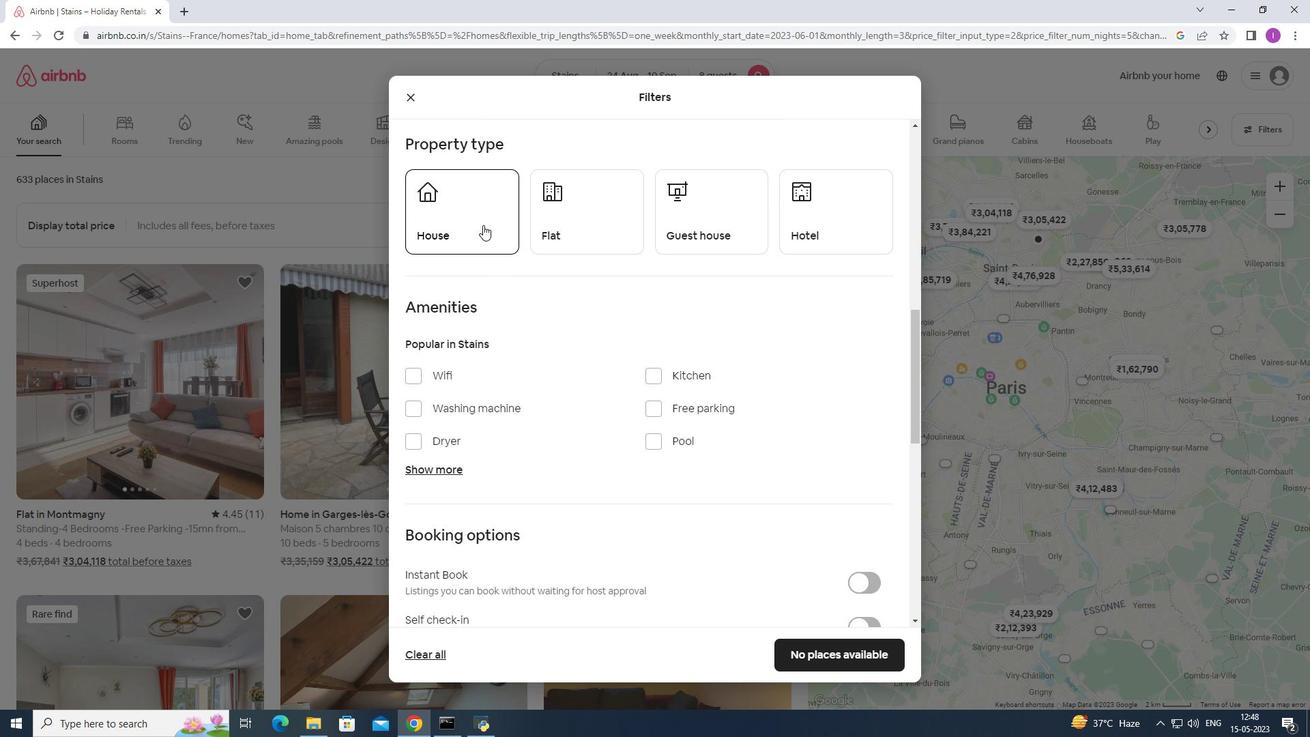
Action: Mouse moved to (568, 219)
Screenshot: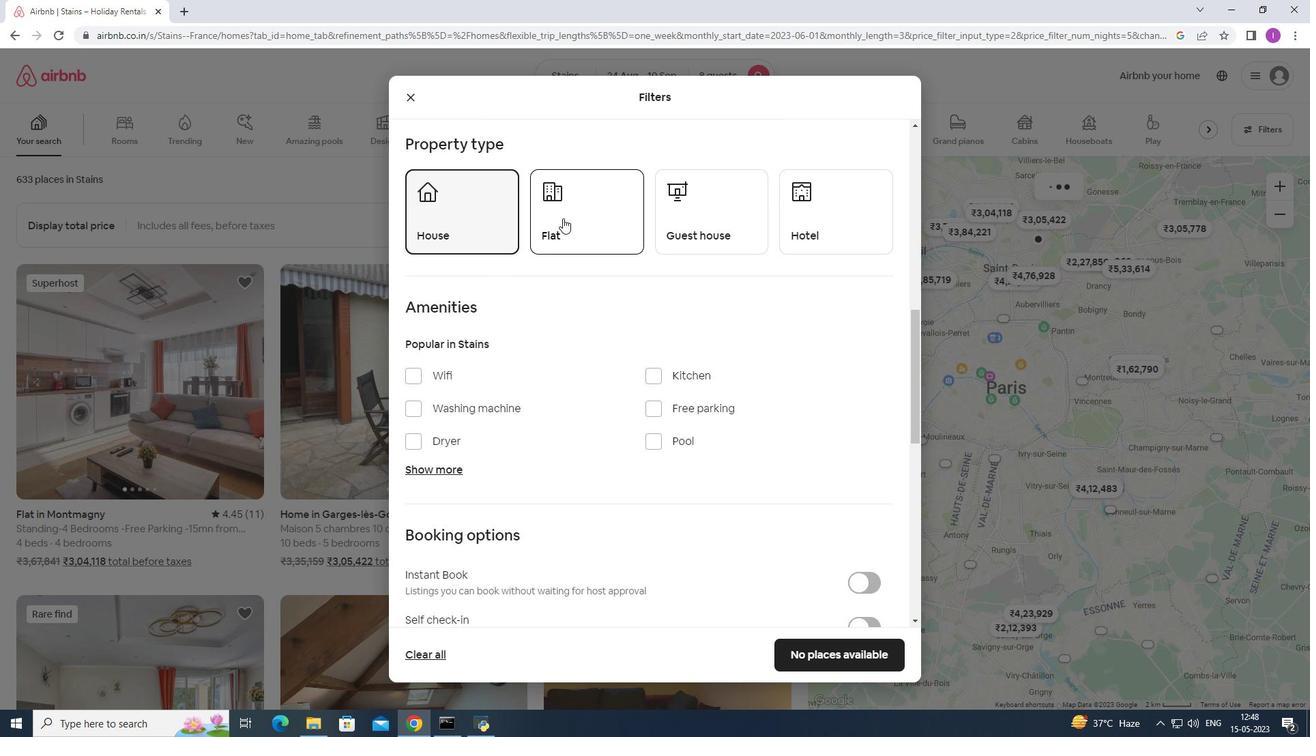 
Action: Mouse pressed left at (568, 219)
Screenshot: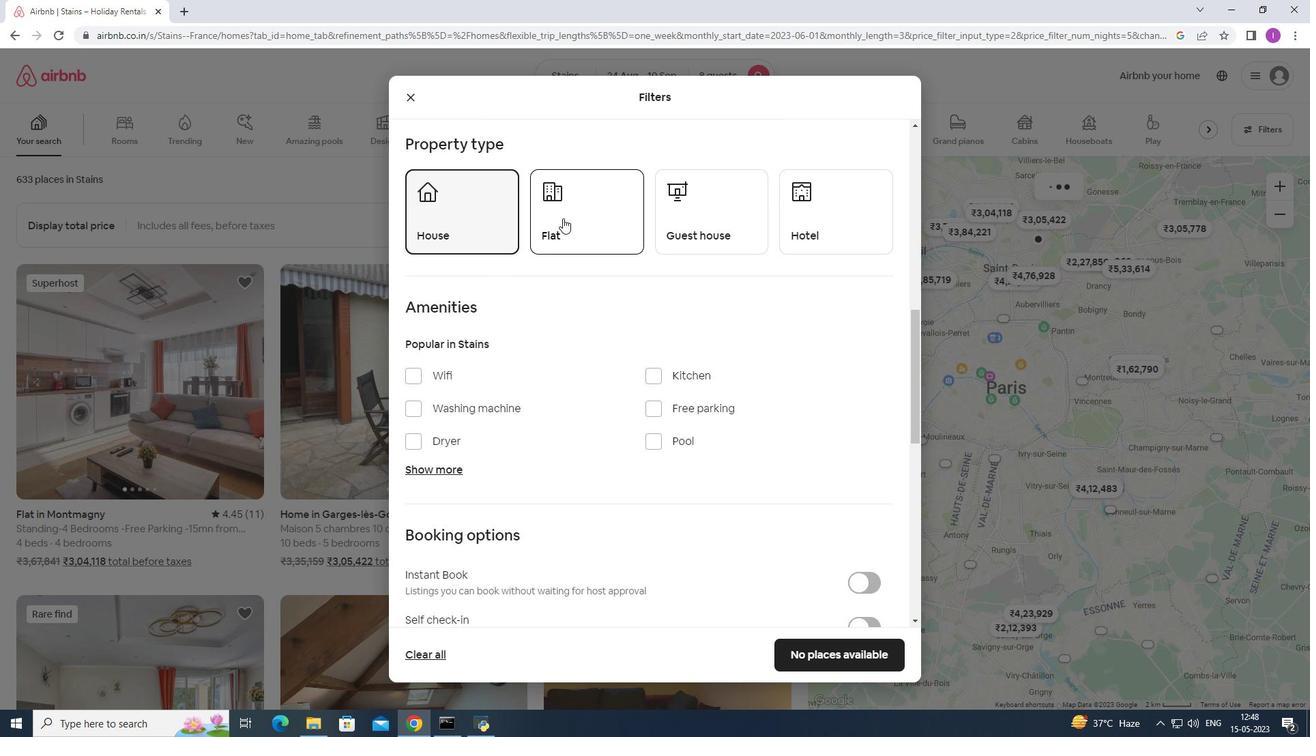 
Action: Mouse moved to (734, 221)
Screenshot: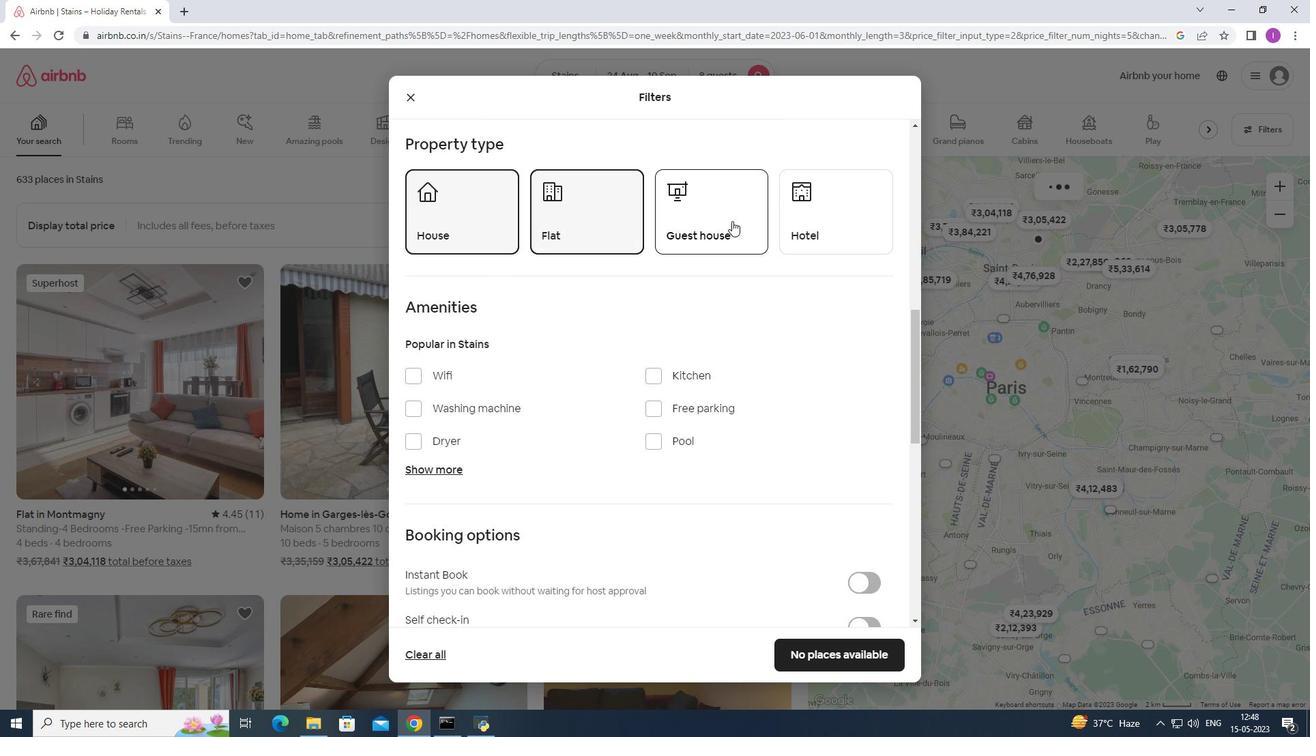 
Action: Mouse pressed left at (734, 221)
Screenshot: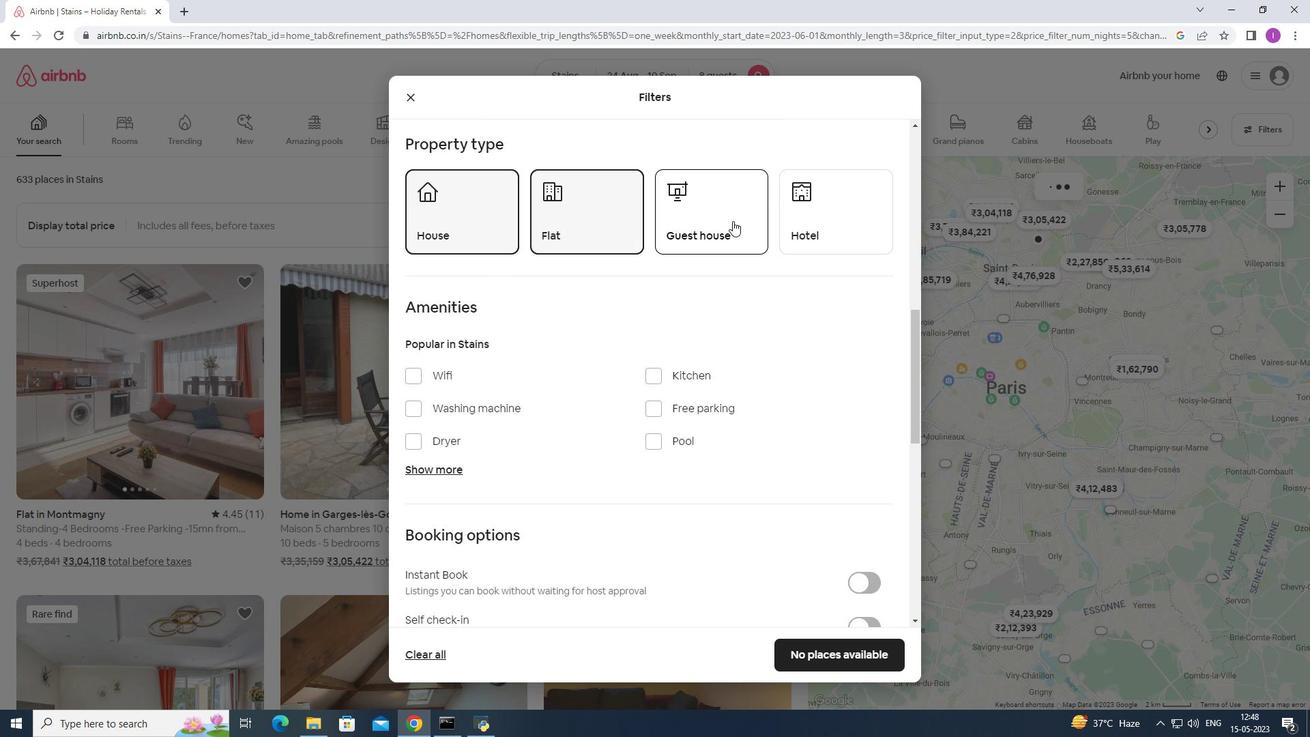 
Action: Mouse moved to (735, 222)
Screenshot: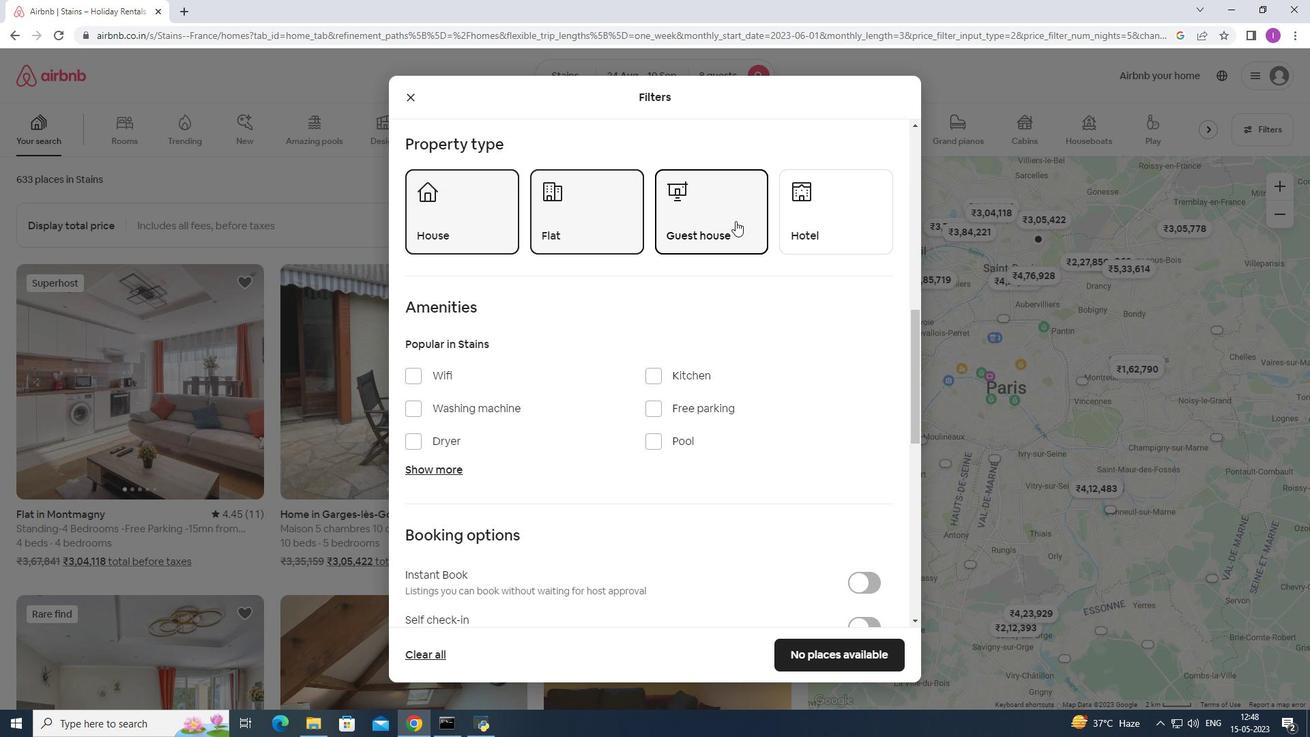 
Action: Mouse scrolled (735, 221) with delta (0, 0)
Screenshot: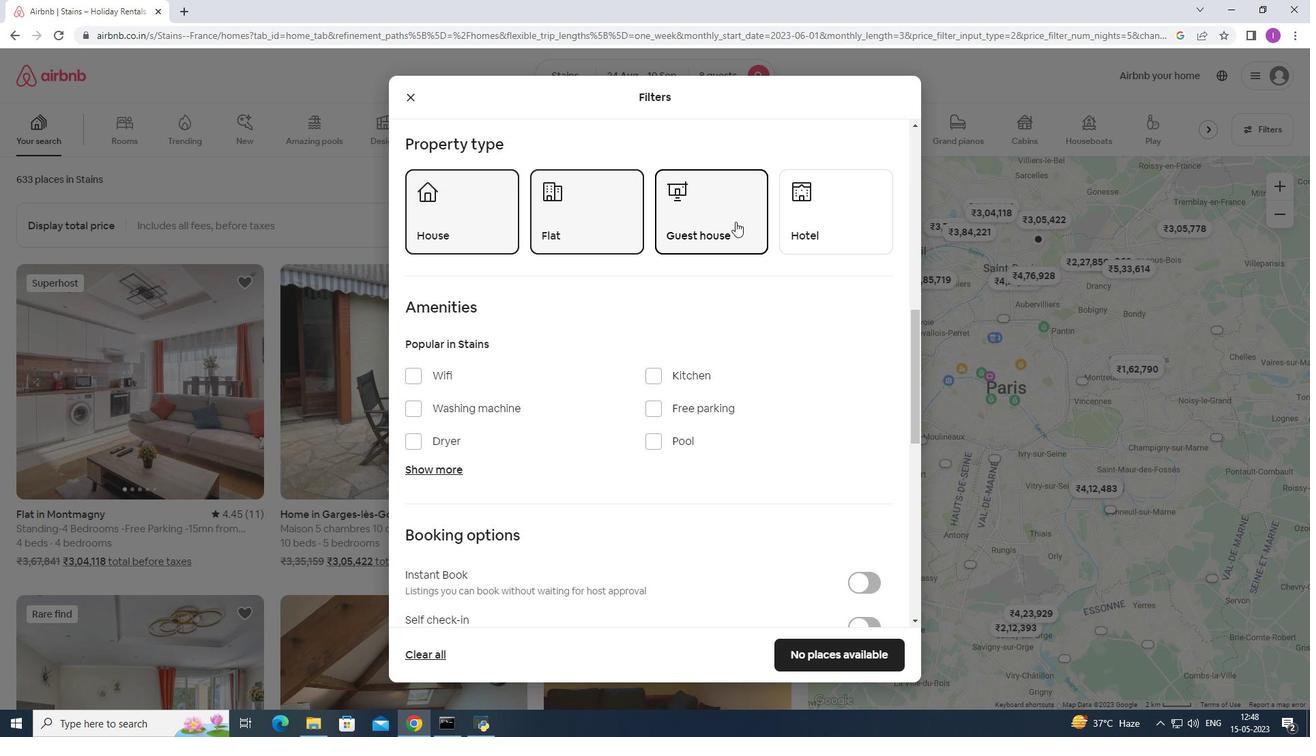 
Action: Mouse moved to (744, 224)
Screenshot: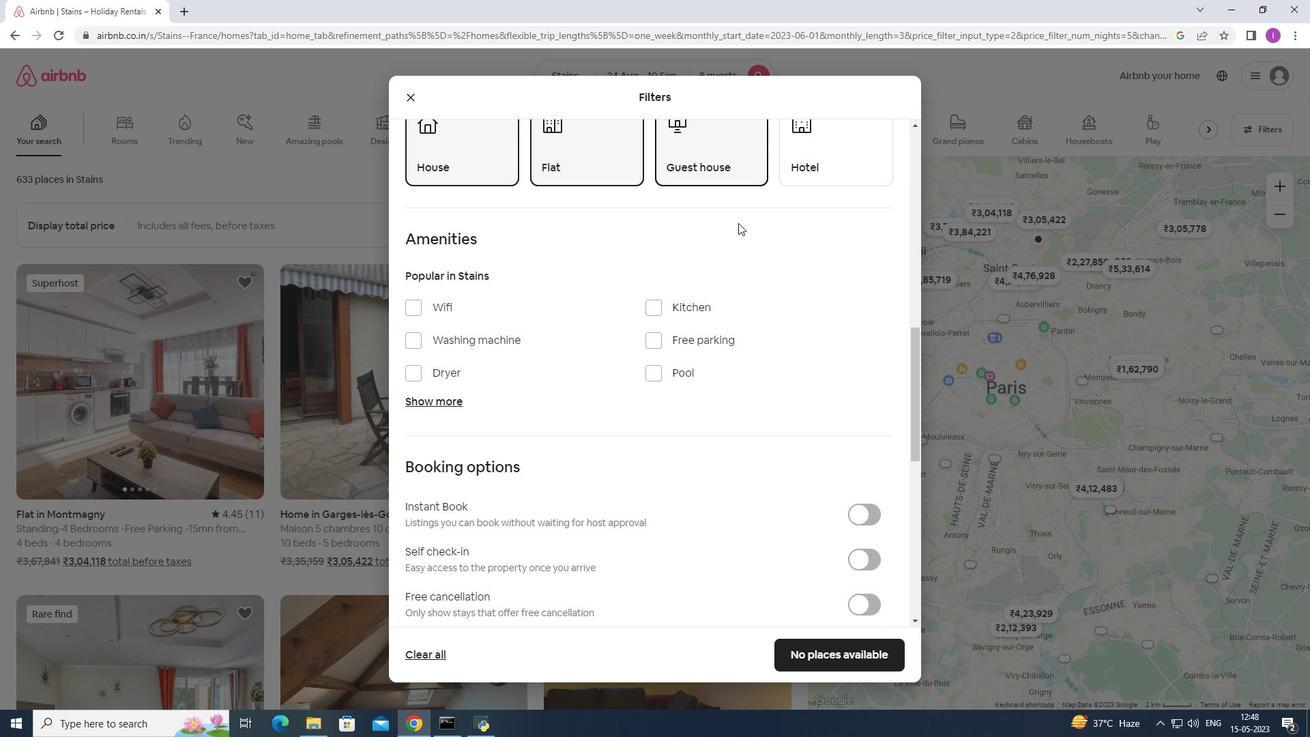 
Action: Mouse scrolled (744, 223) with delta (0, 0)
Screenshot: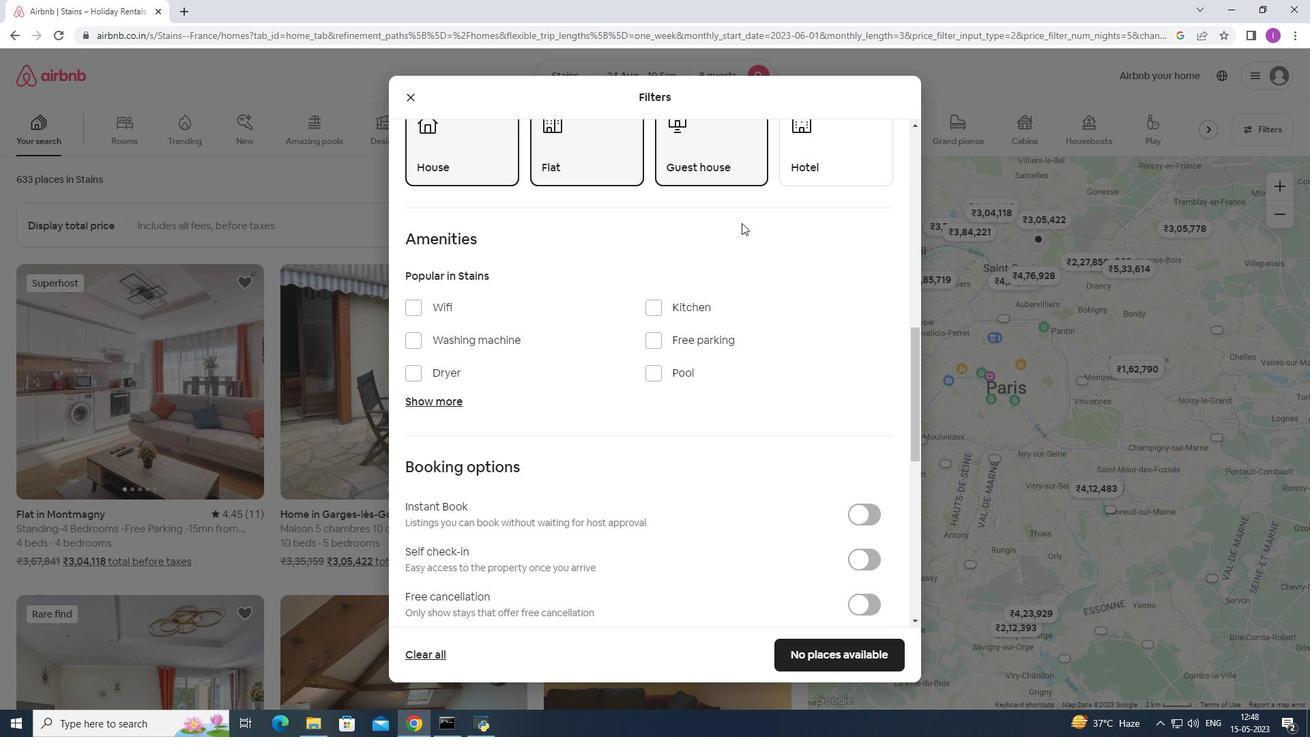 
Action: Mouse moved to (744, 225)
Screenshot: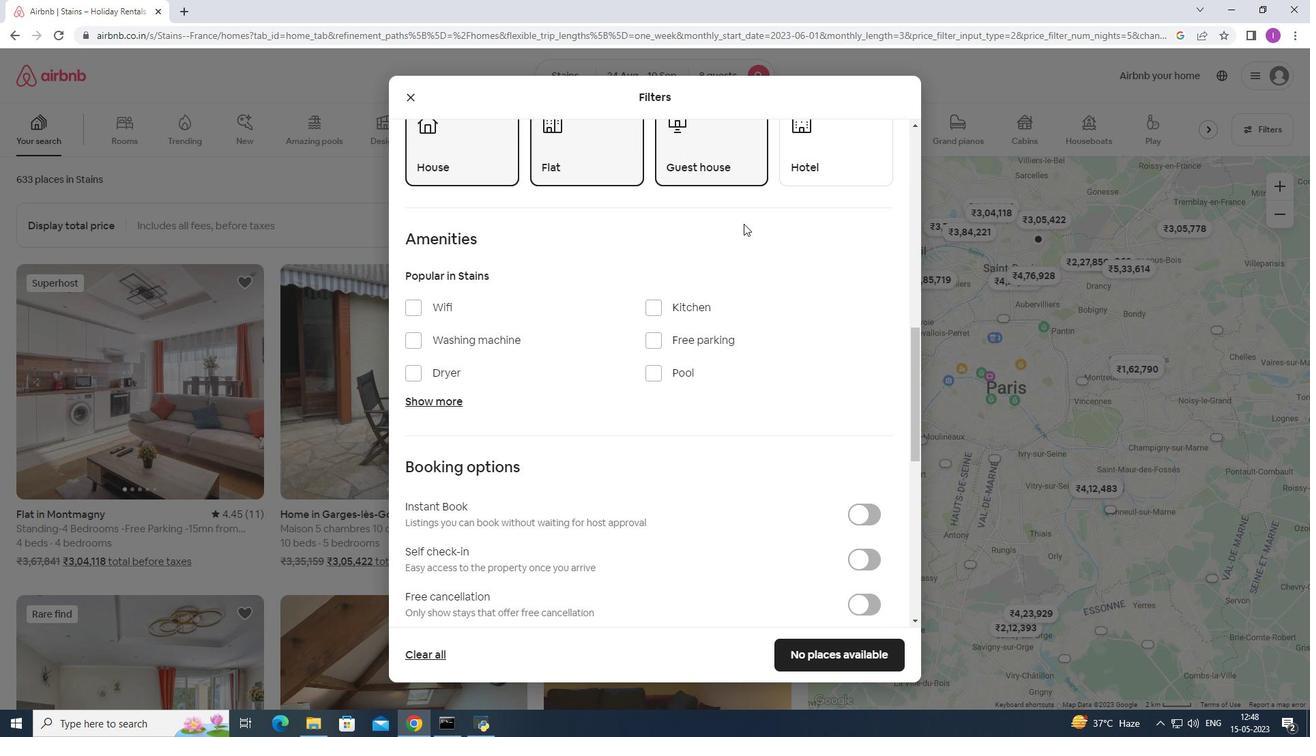 
Action: Mouse scrolled (744, 224) with delta (0, 0)
Screenshot: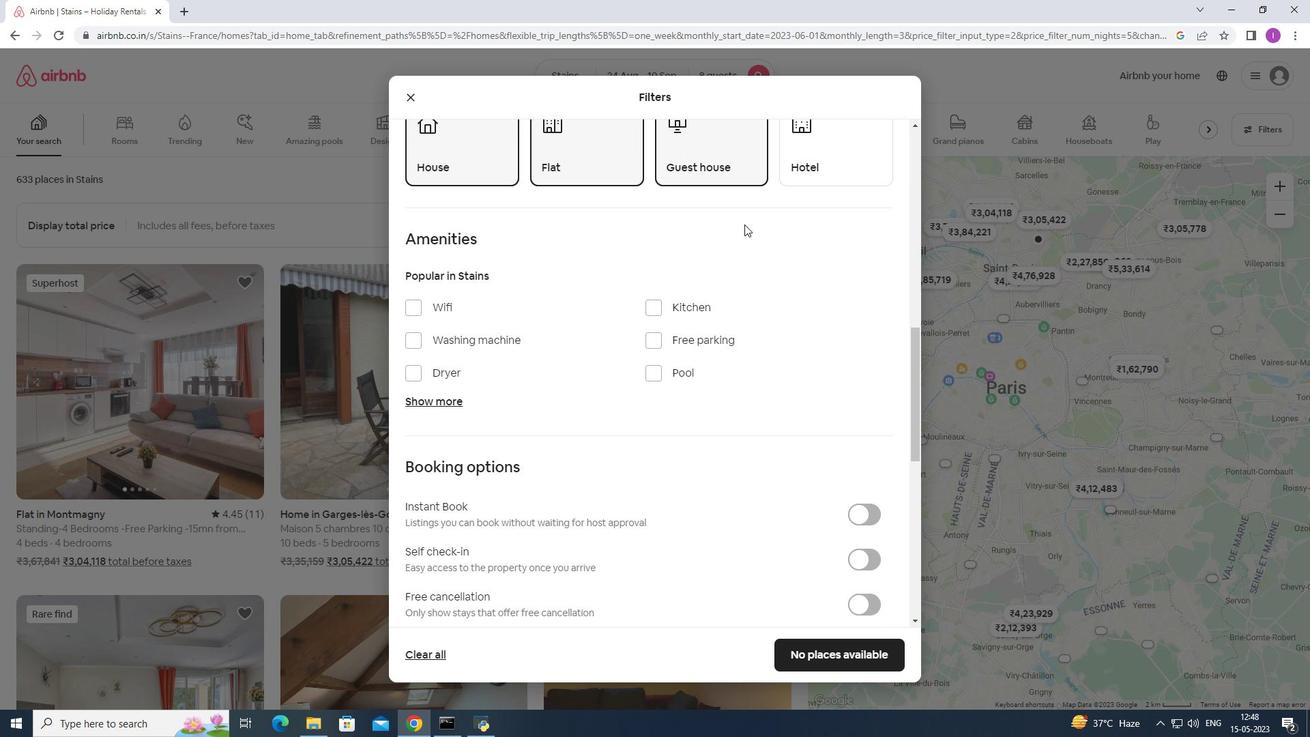 
Action: Mouse moved to (744, 227)
Screenshot: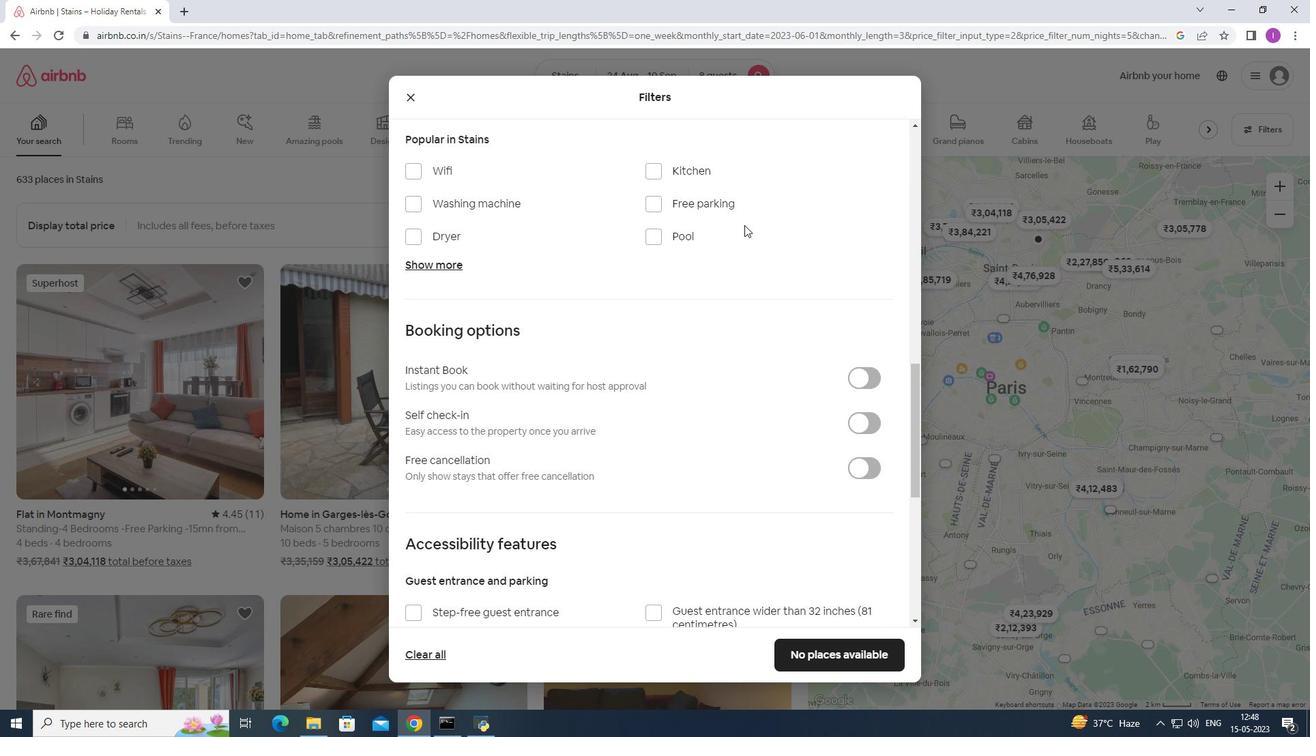 
Action: Mouse scrolled (744, 228) with delta (0, 0)
Screenshot: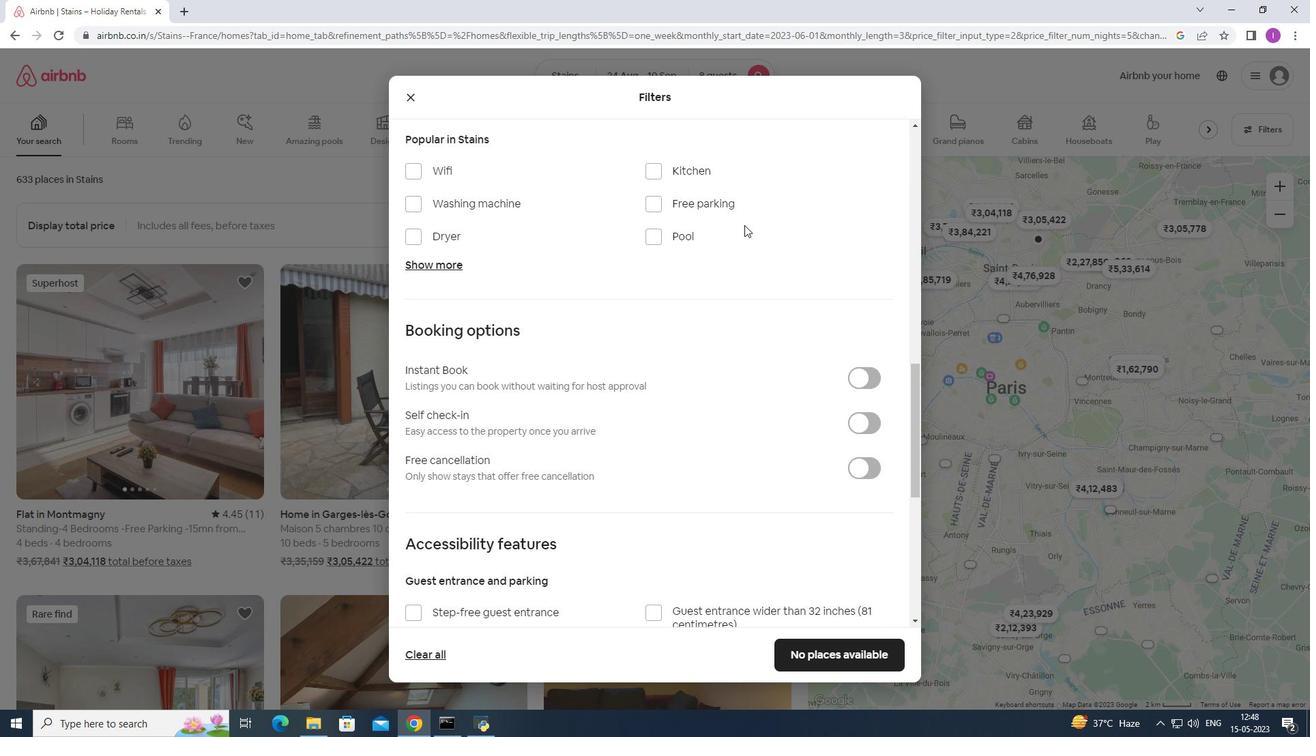 
Action: Mouse moved to (744, 240)
Screenshot: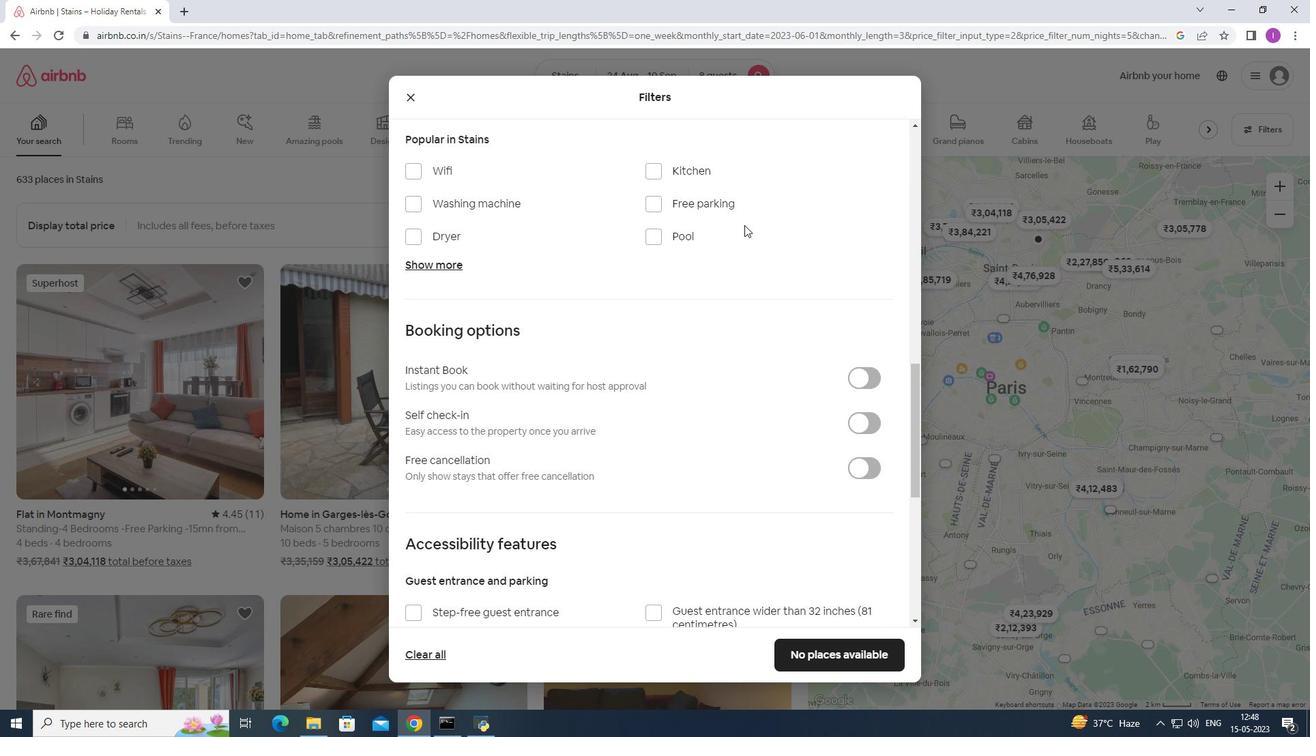
Action: Mouse scrolled (744, 241) with delta (0, 0)
Screenshot: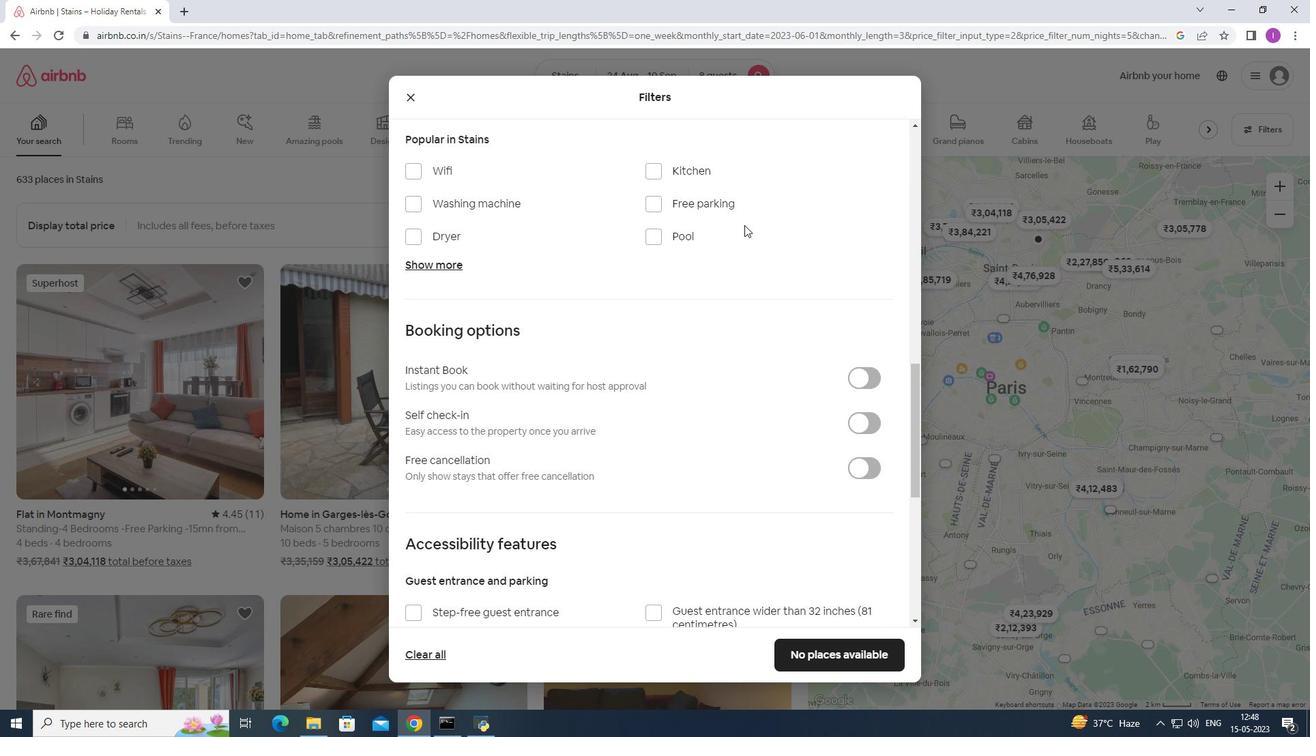 
Action: Mouse moved to (741, 255)
Screenshot: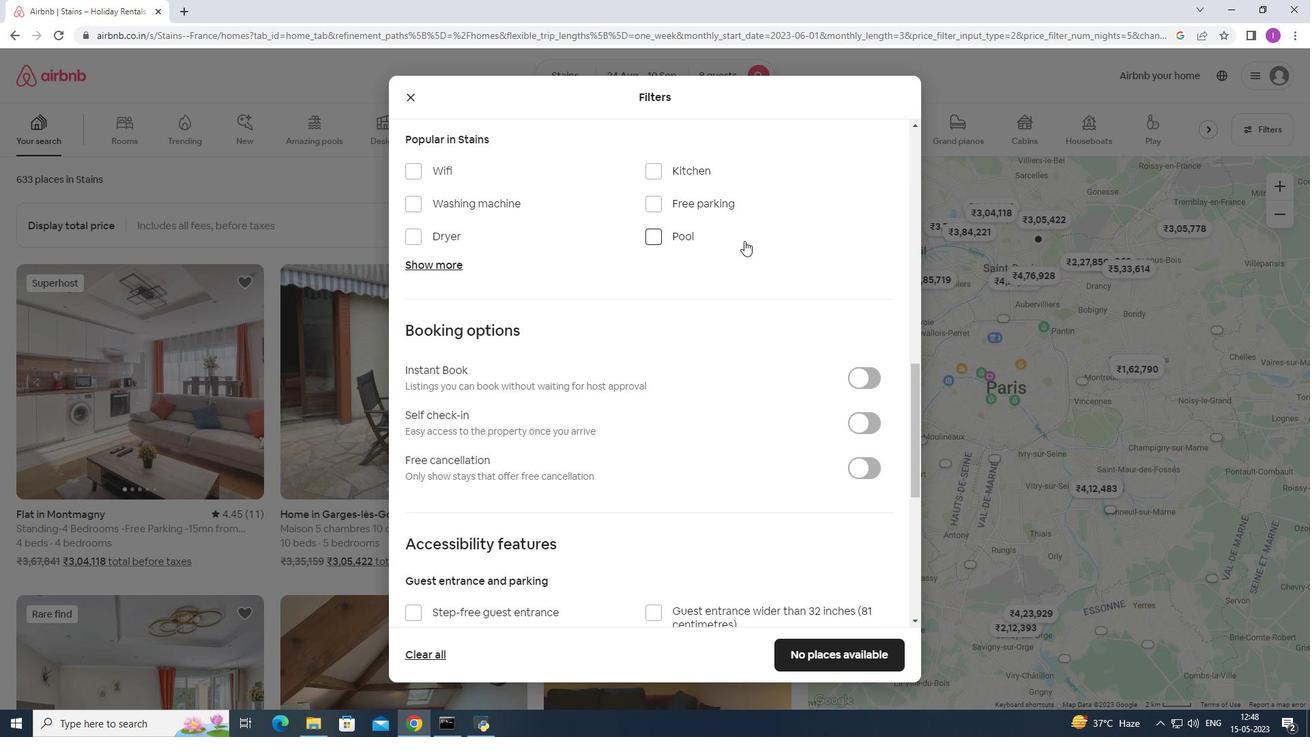 
Action: Mouse scrolled (741, 256) with delta (0, 0)
Screenshot: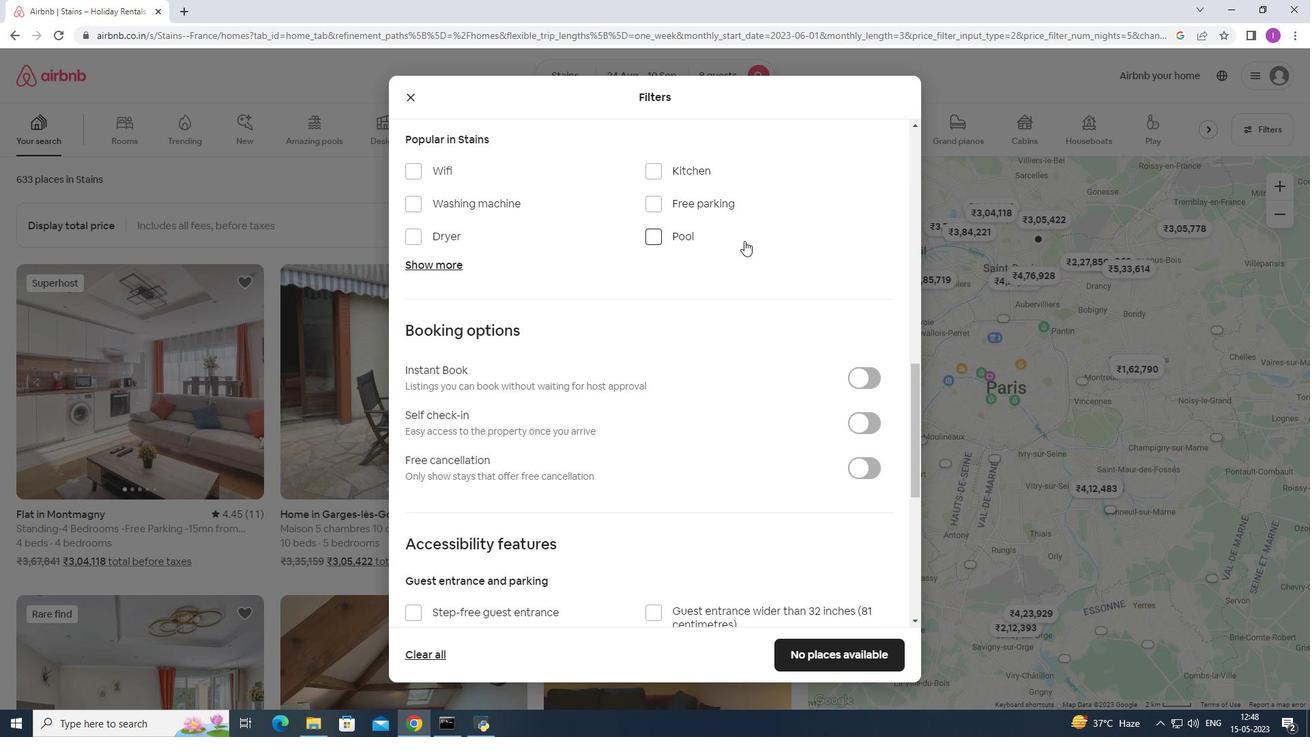 
Action: Mouse moved to (742, 249)
Screenshot: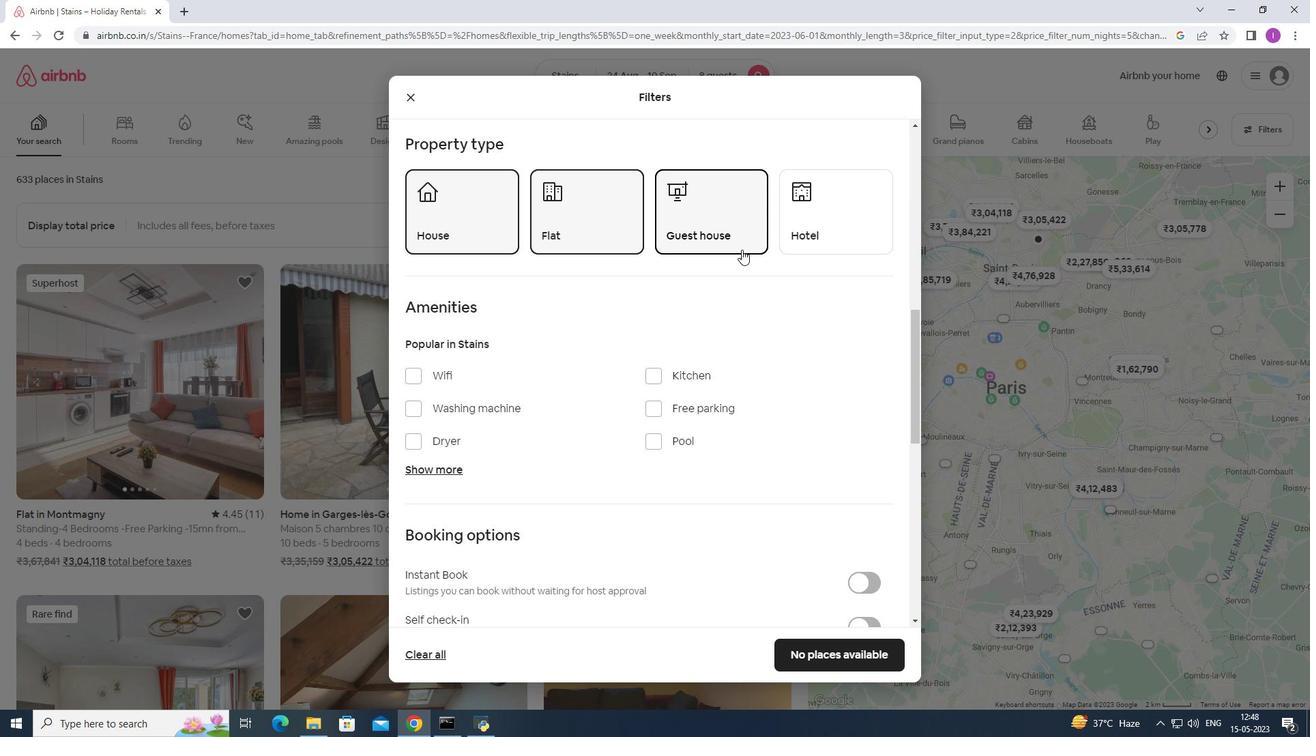 
Action: Mouse scrolled (742, 249) with delta (0, 0)
Screenshot: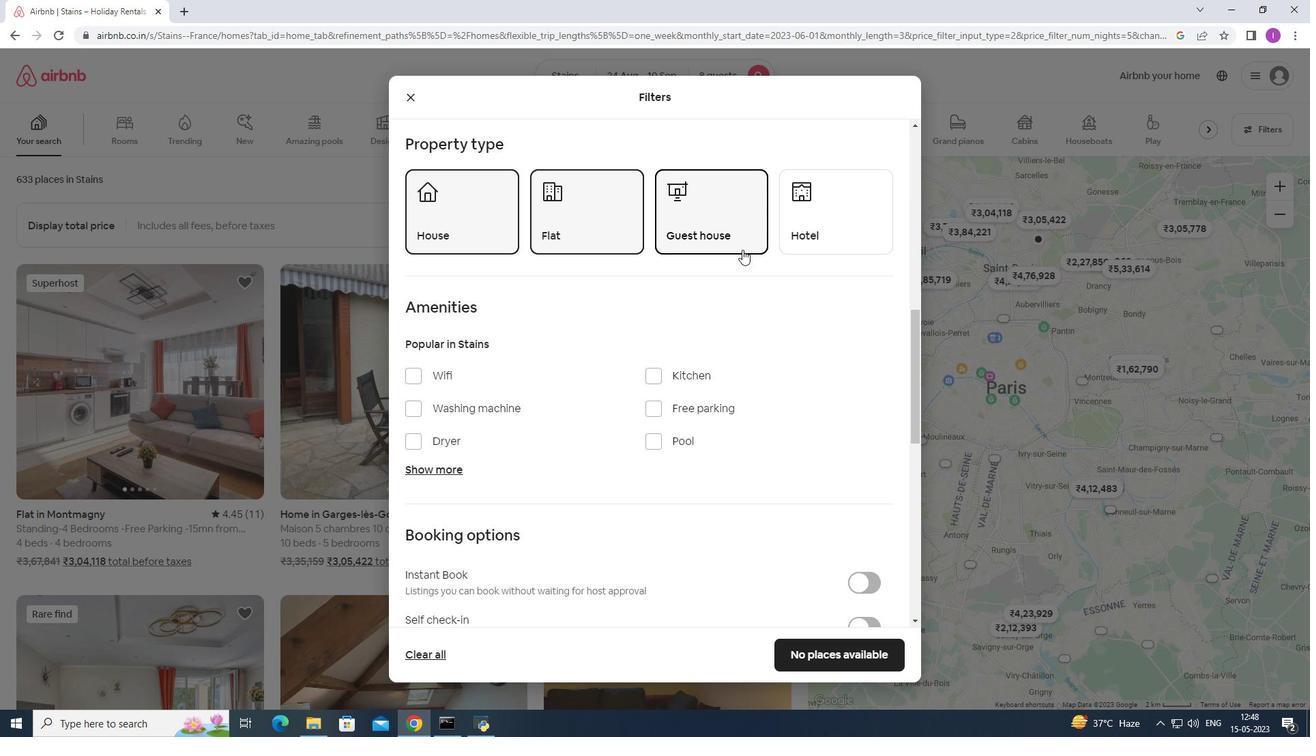 
Action: Mouse scrolled (742, 249) with delta (0, 0)
Screenshot: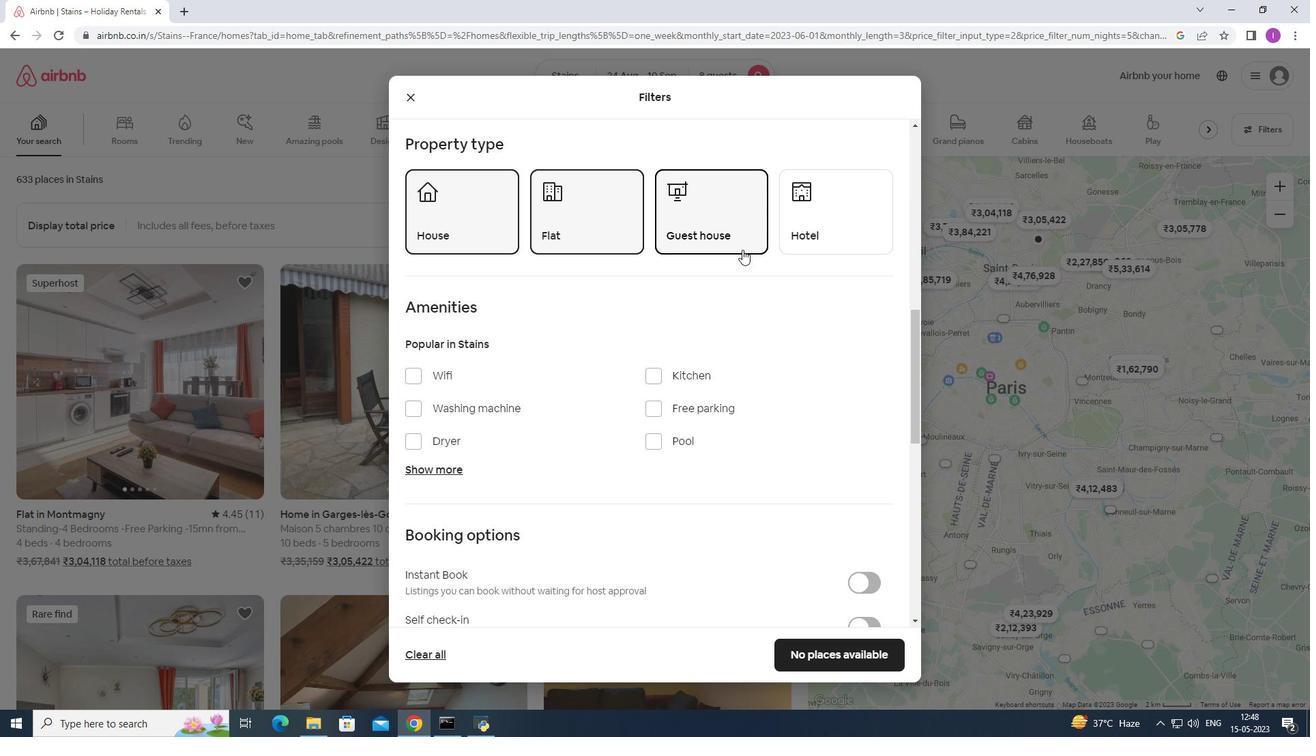 
Action: Mouse moved to (728, 251)
Screenshot: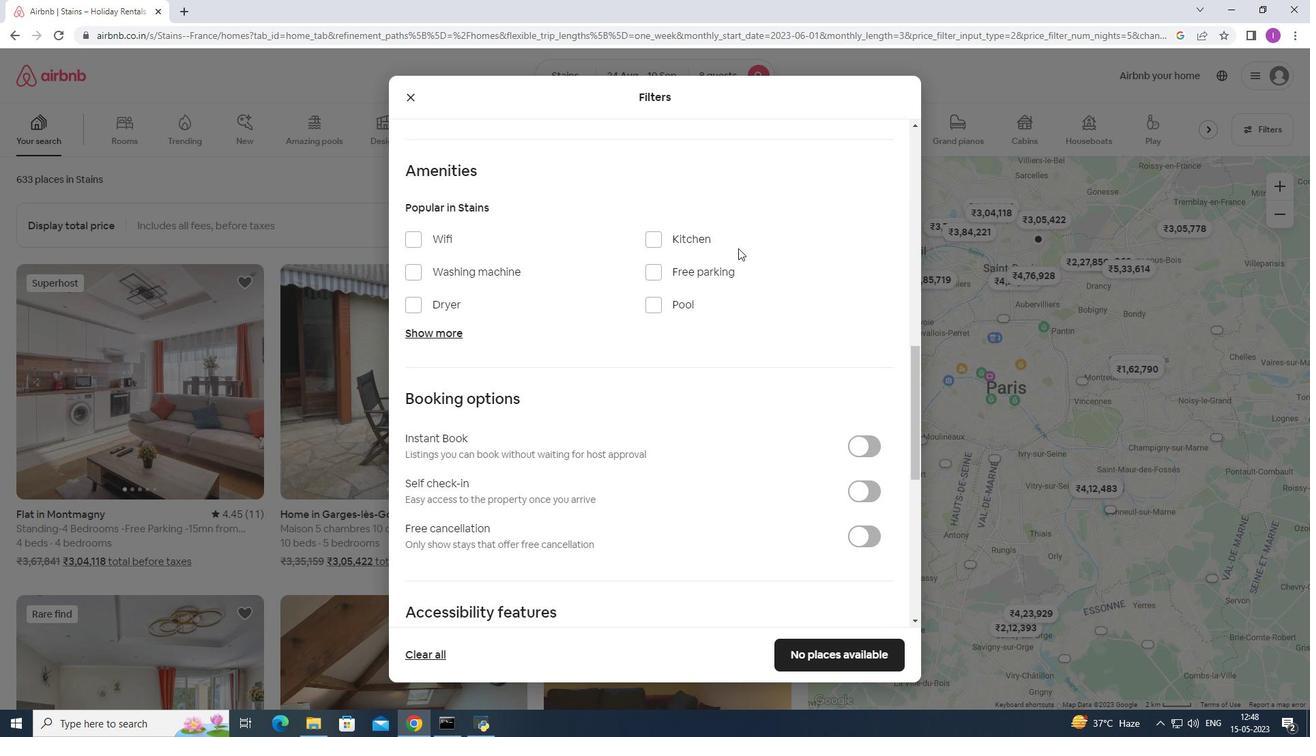 
Action: Mouse scrolled (728, 251) with delta (0, 0)
Screenshot: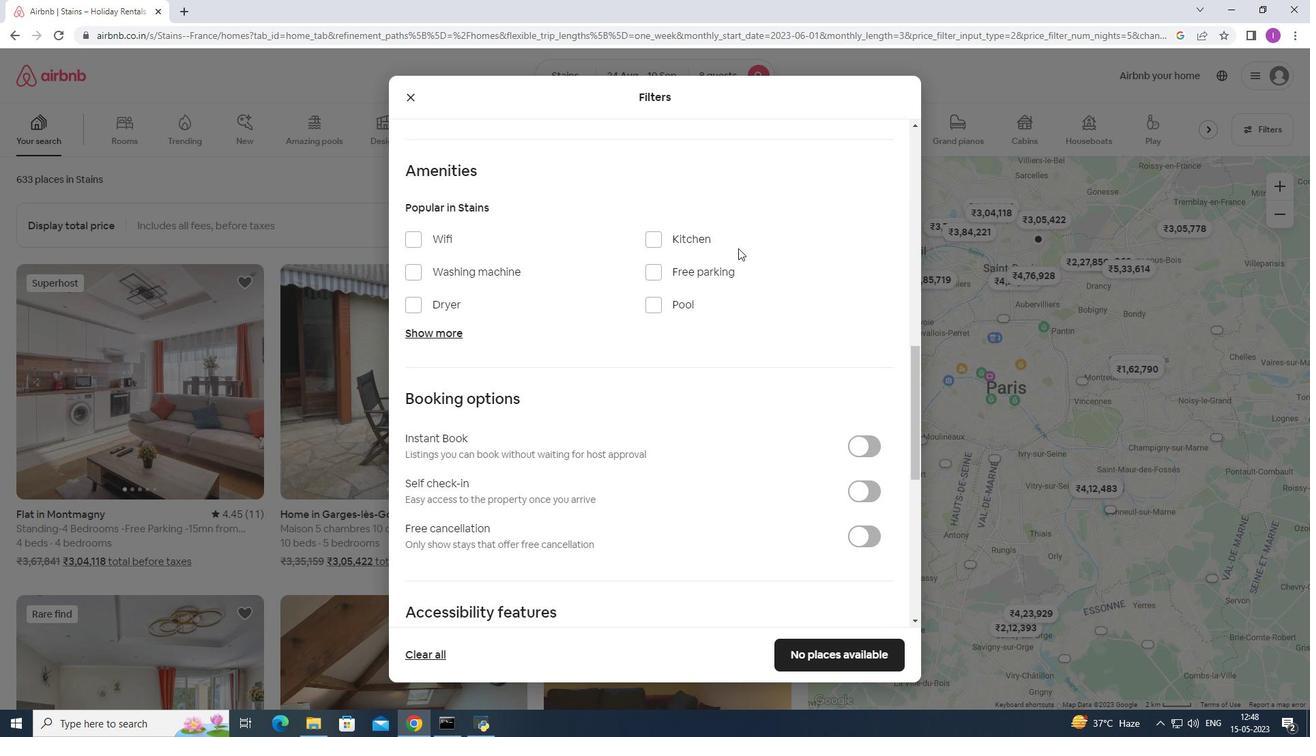 
Action: Mouse moved to (416, 176)
Screenshot: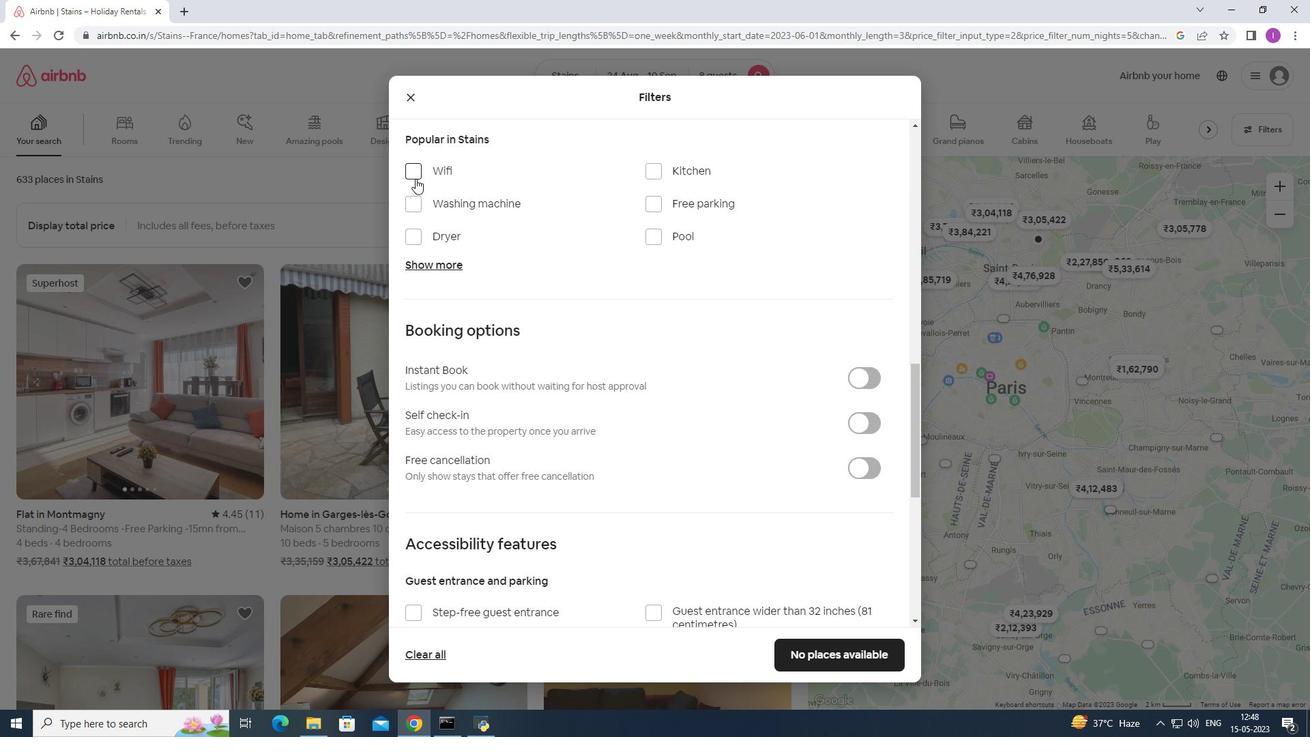 
Action: Mouse pressed left at (416, 176)
Screenshot: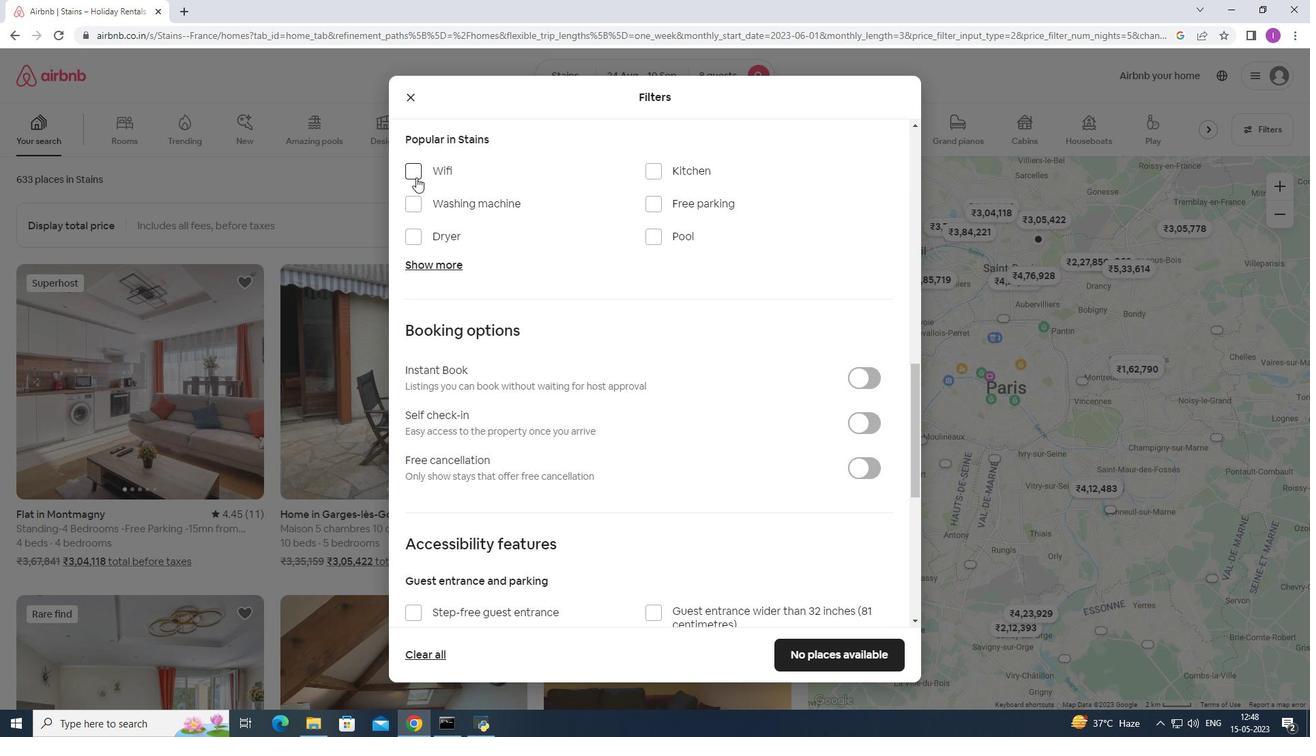 
Action: Mouse moved to (654, 204)
Screenshot: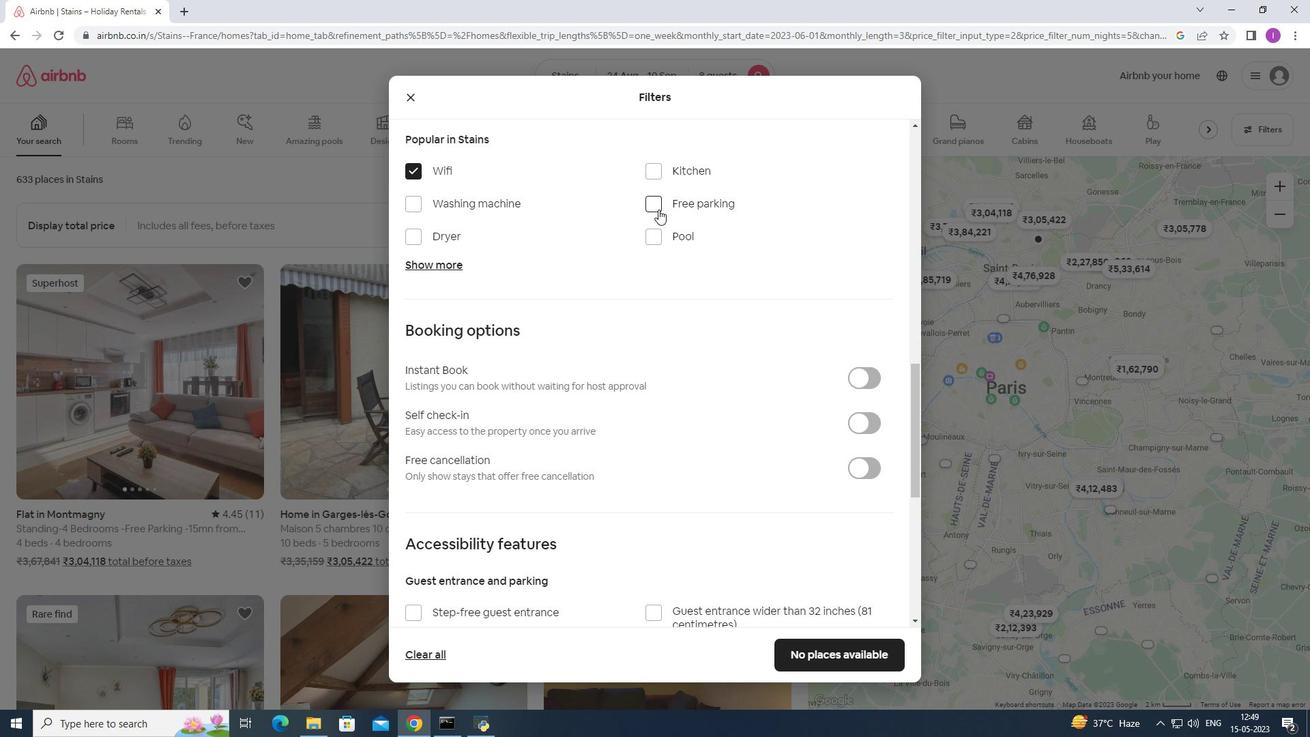 
Action: Mouse pressed left at (654, 204)
Screenshot: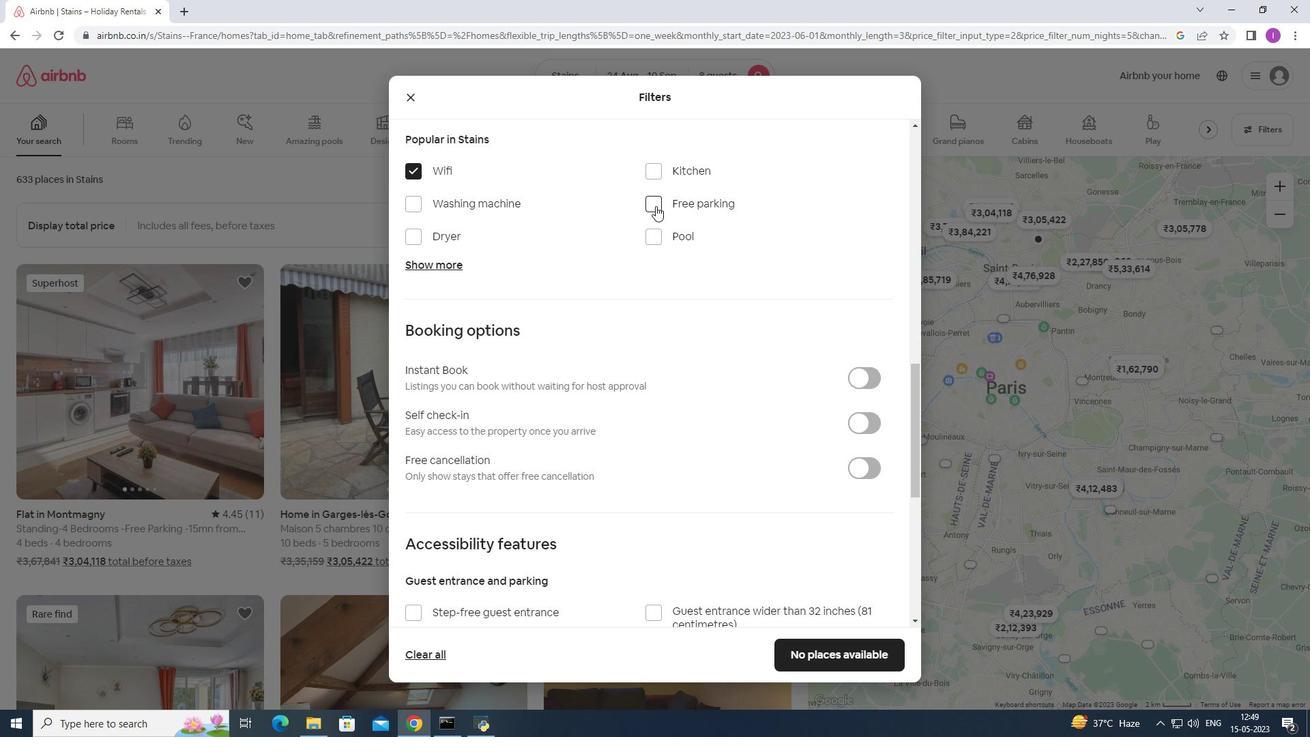 
Action: Mouse moved to (434, 262)
Screenshot: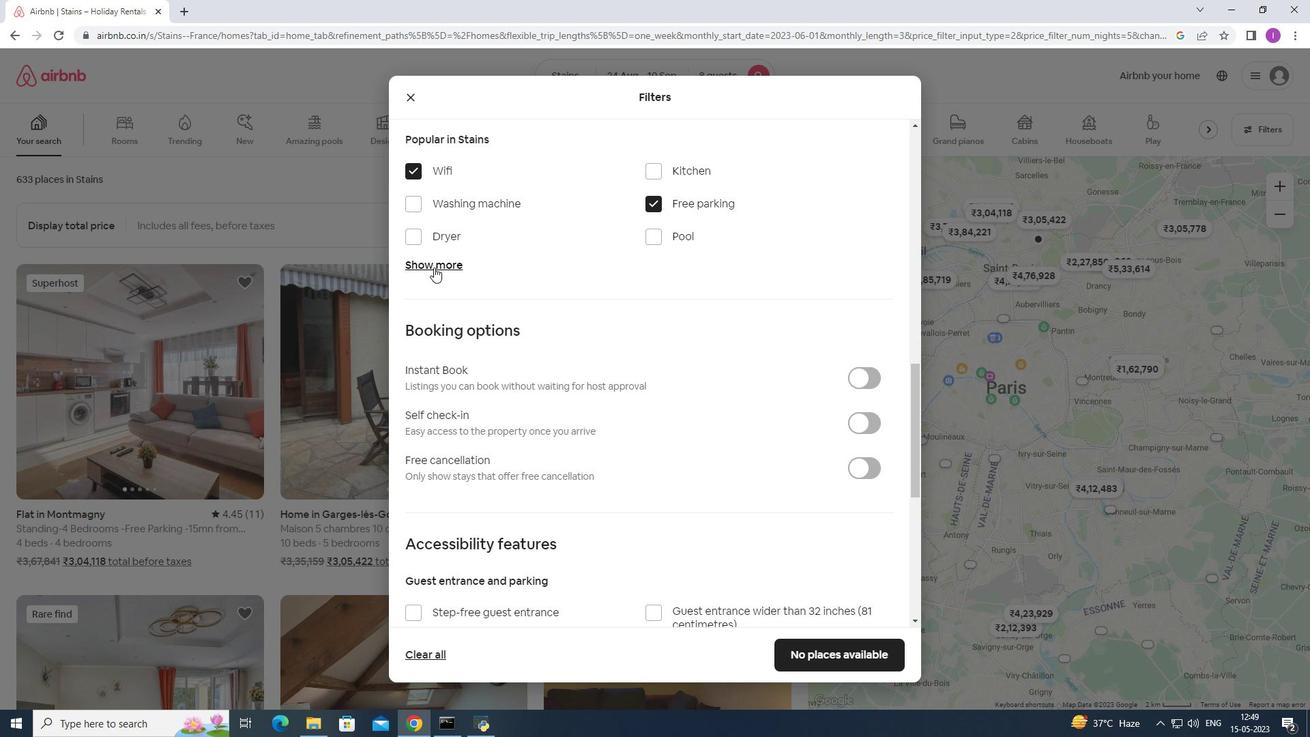 
Action: Mouse pressed left at (434, 262)
Screenshot: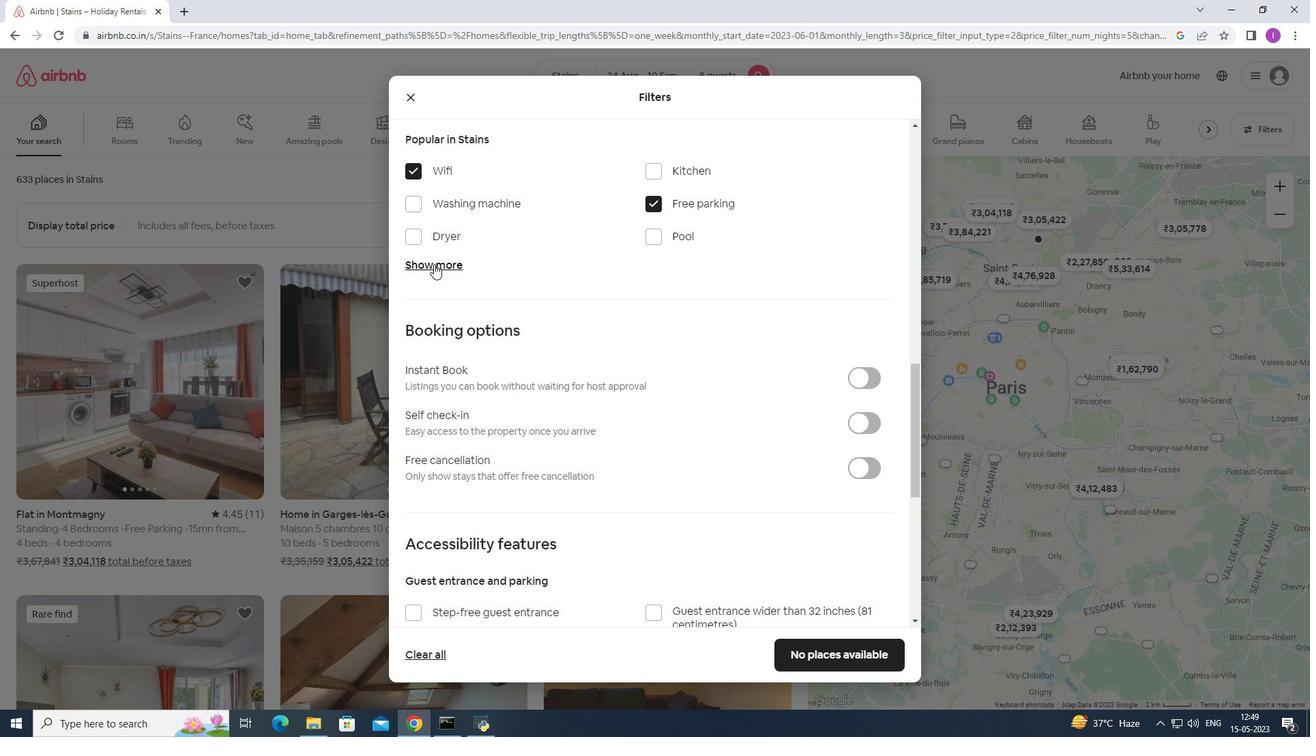 
Action: Mouse moved to (659, 339)
Screenshot: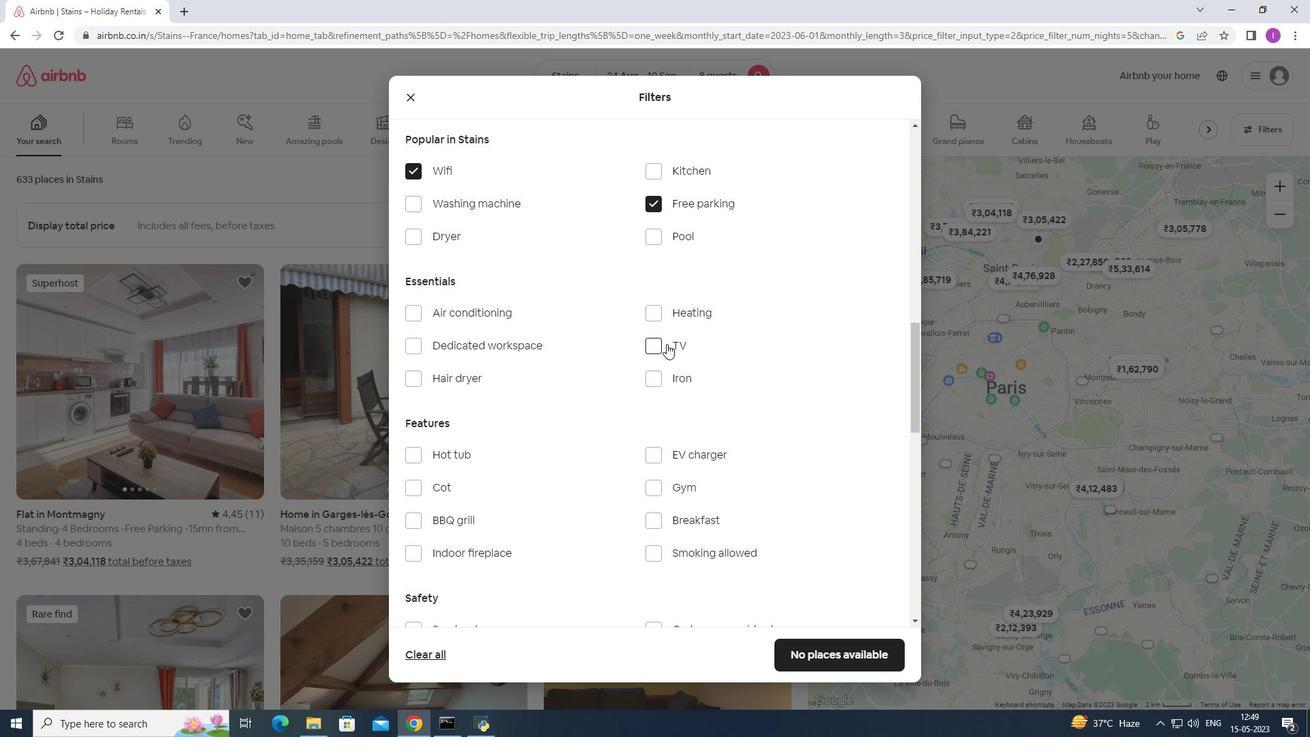 
Action: Mouse pressed left at (659, 339)
Screenshot: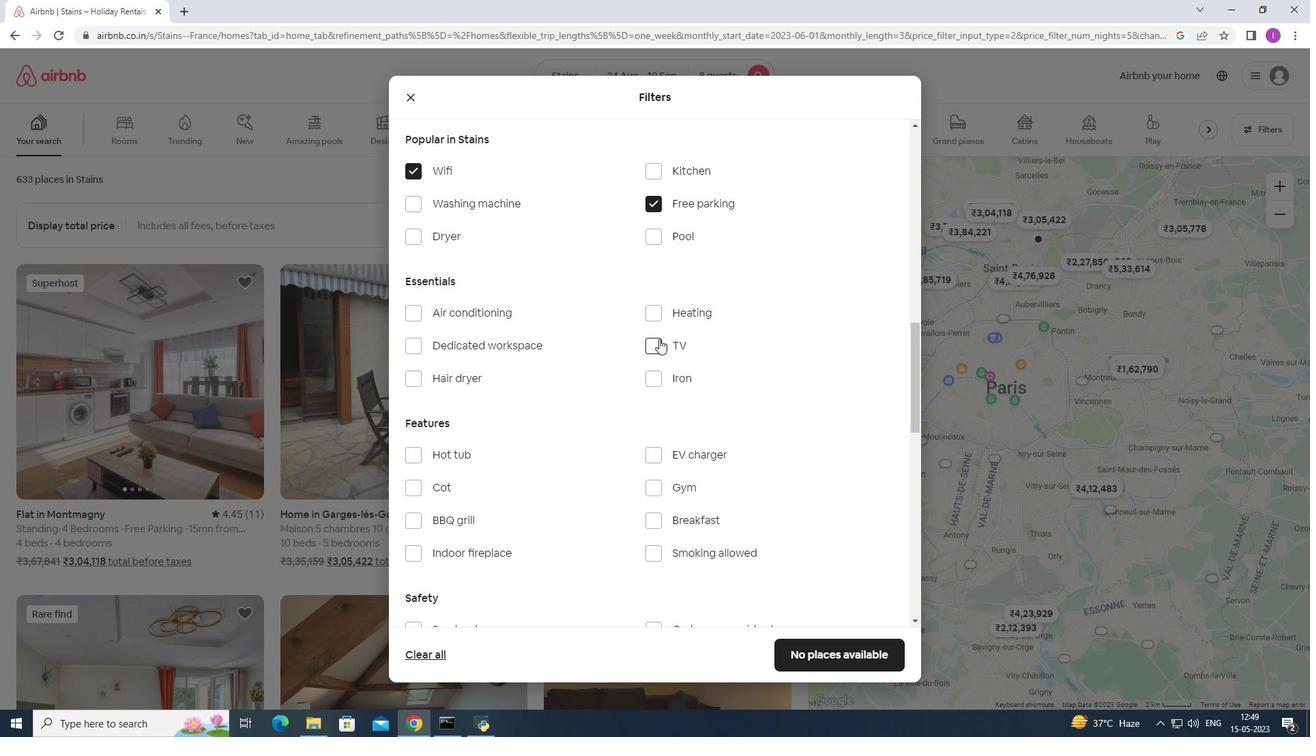 
Action: Mouse moved to (526, 415)
Screenshot: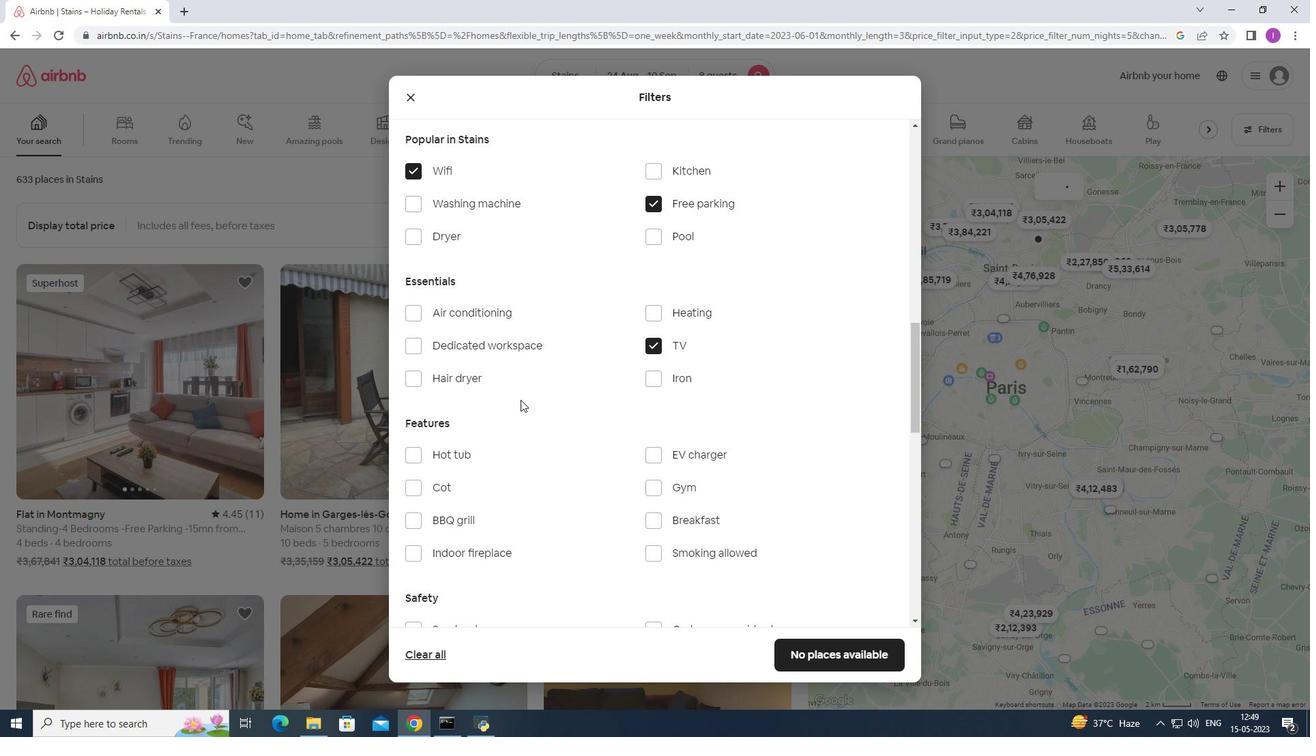 
Action: Mouse scrolled (526, 414) with delta (0, 0)
Screenshot: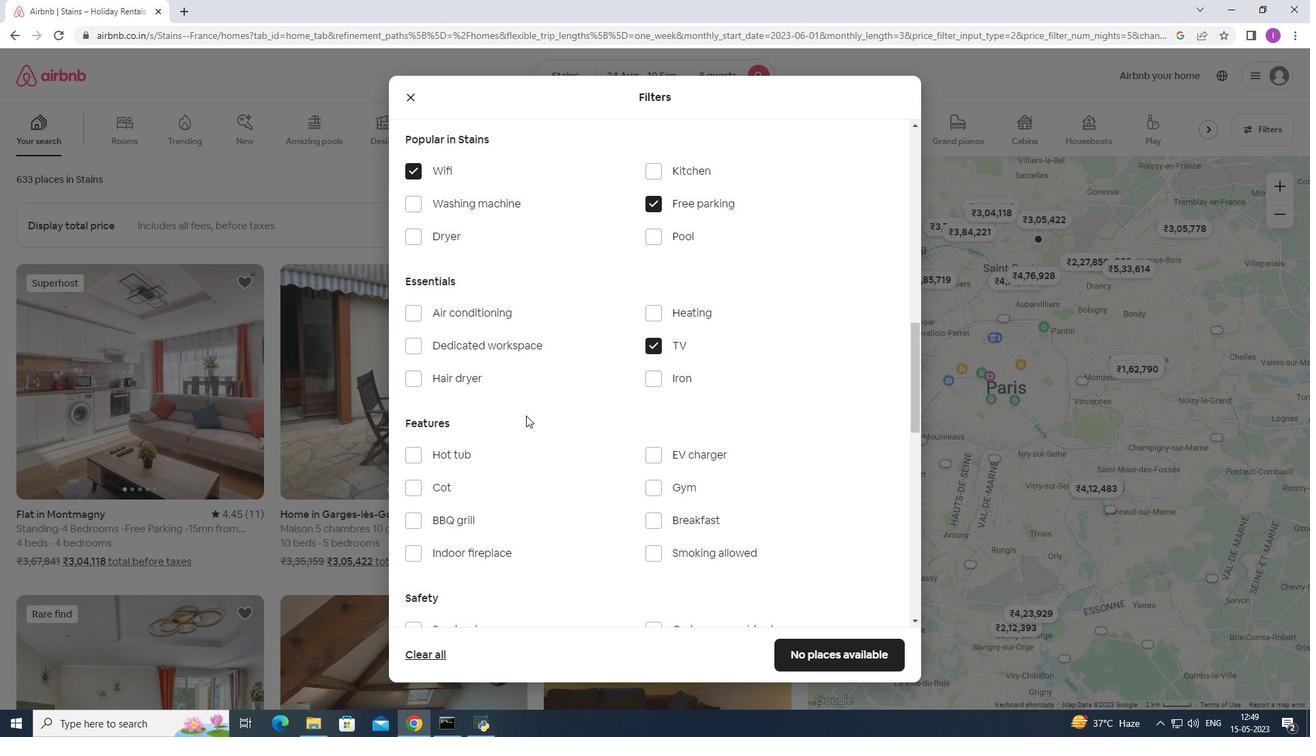 
Action: Mouse moved to (526, 416)
Screenshot: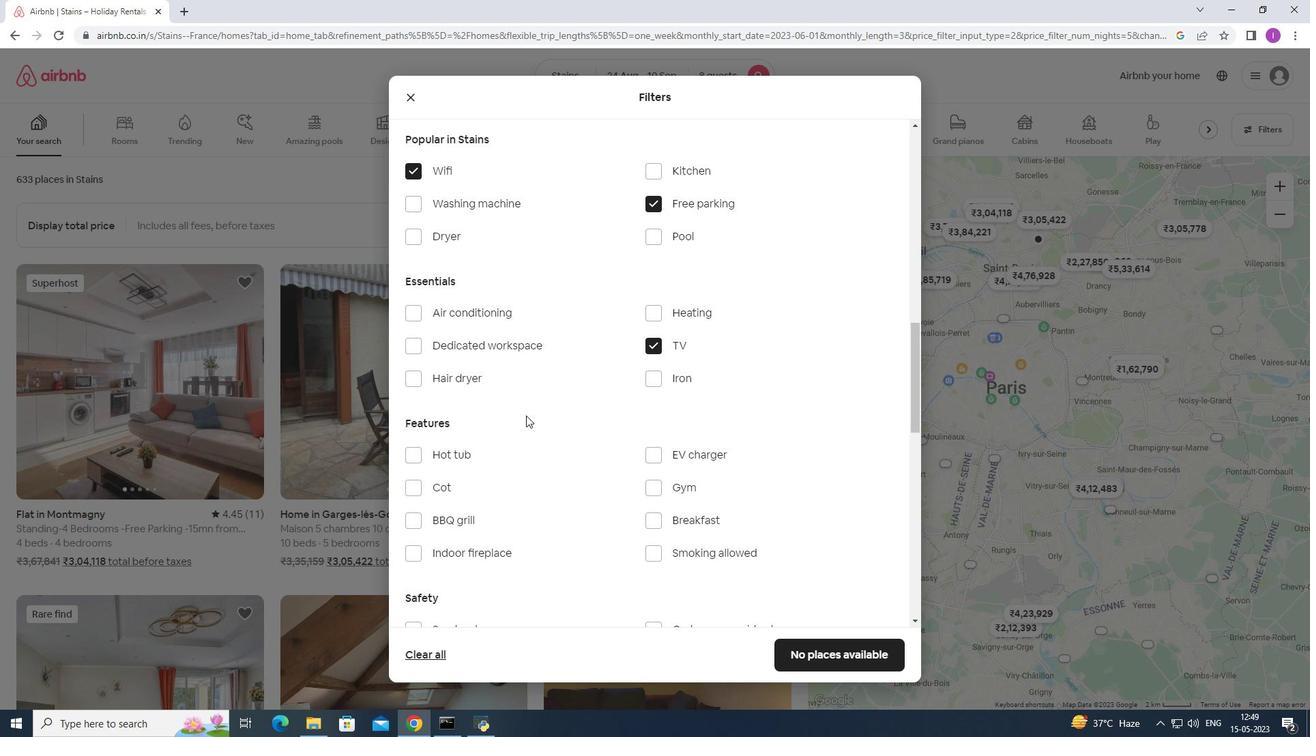 
Action: Mouse scrolled (526, 415) with delta (0, 0)
Screenshot: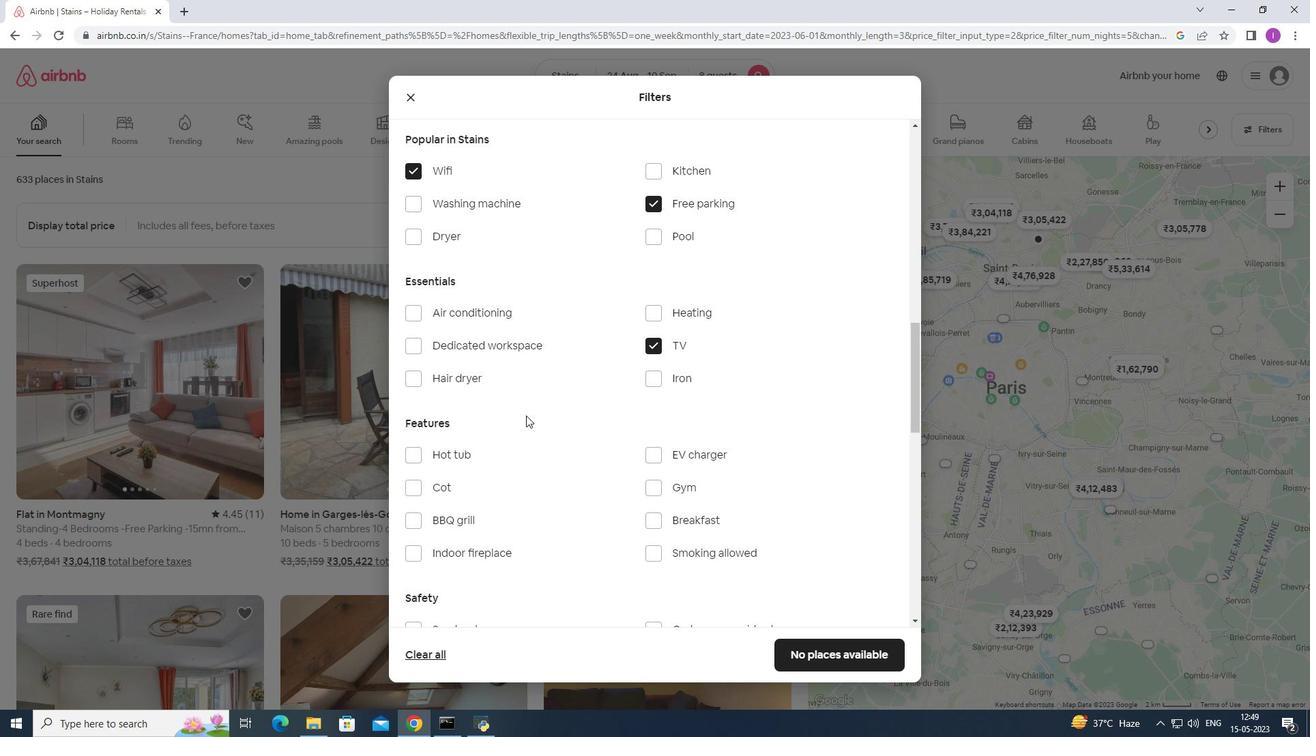 
Action: Mouse moved to (653, 350)
Screenshot: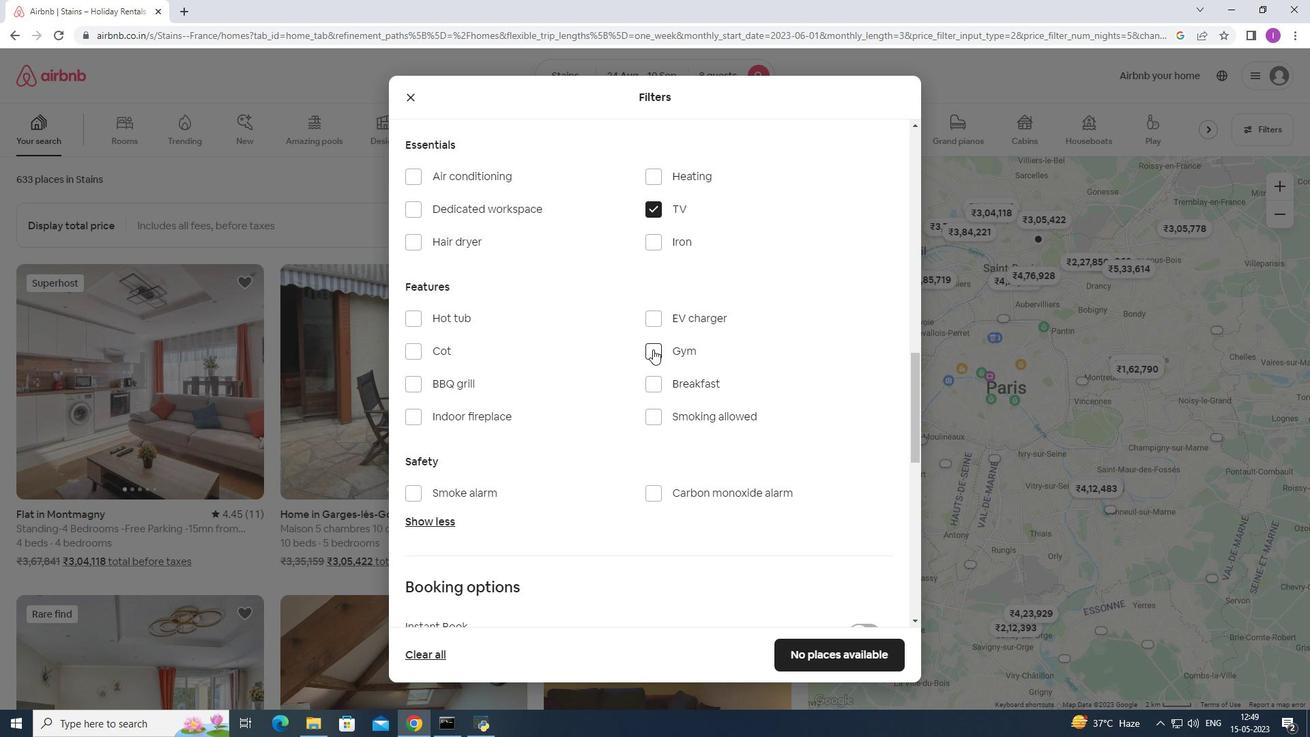 
Action: Mouse pressed left at (653, 350)
Screenshot: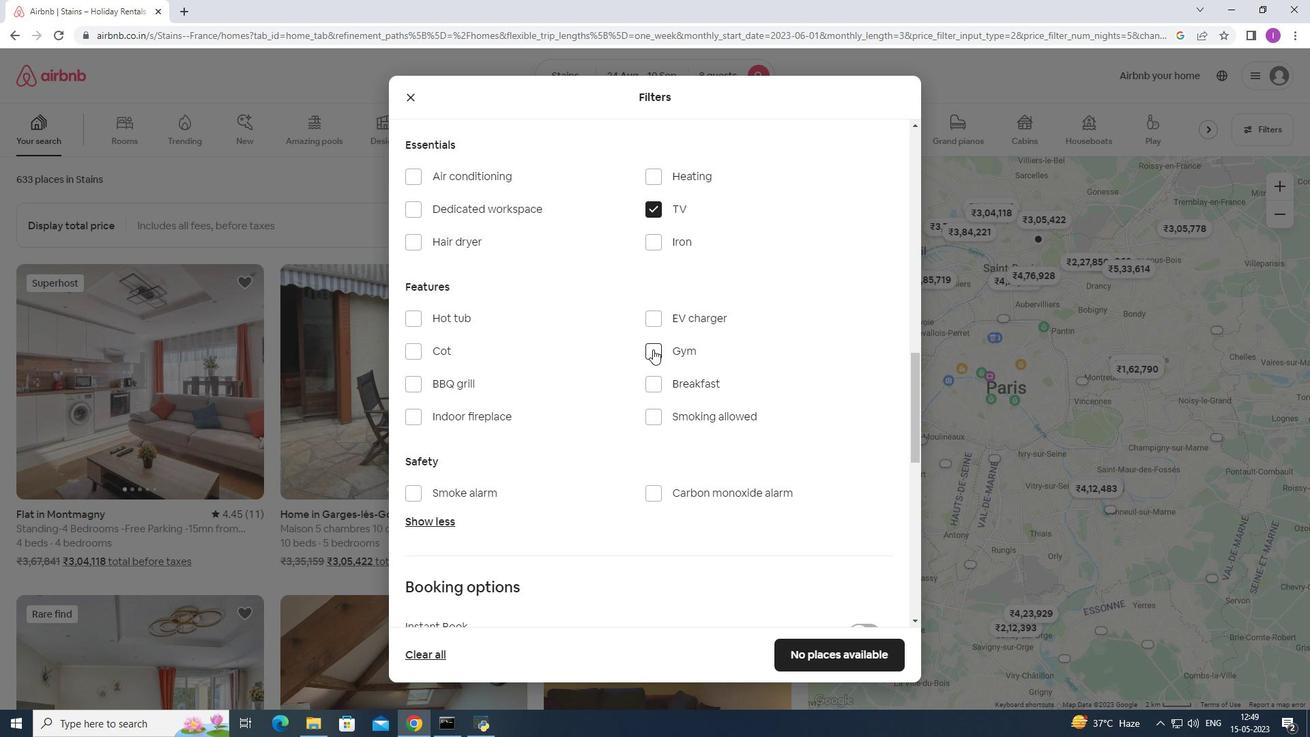 
Action: Mouse moved to (654, 383)
Screenshot: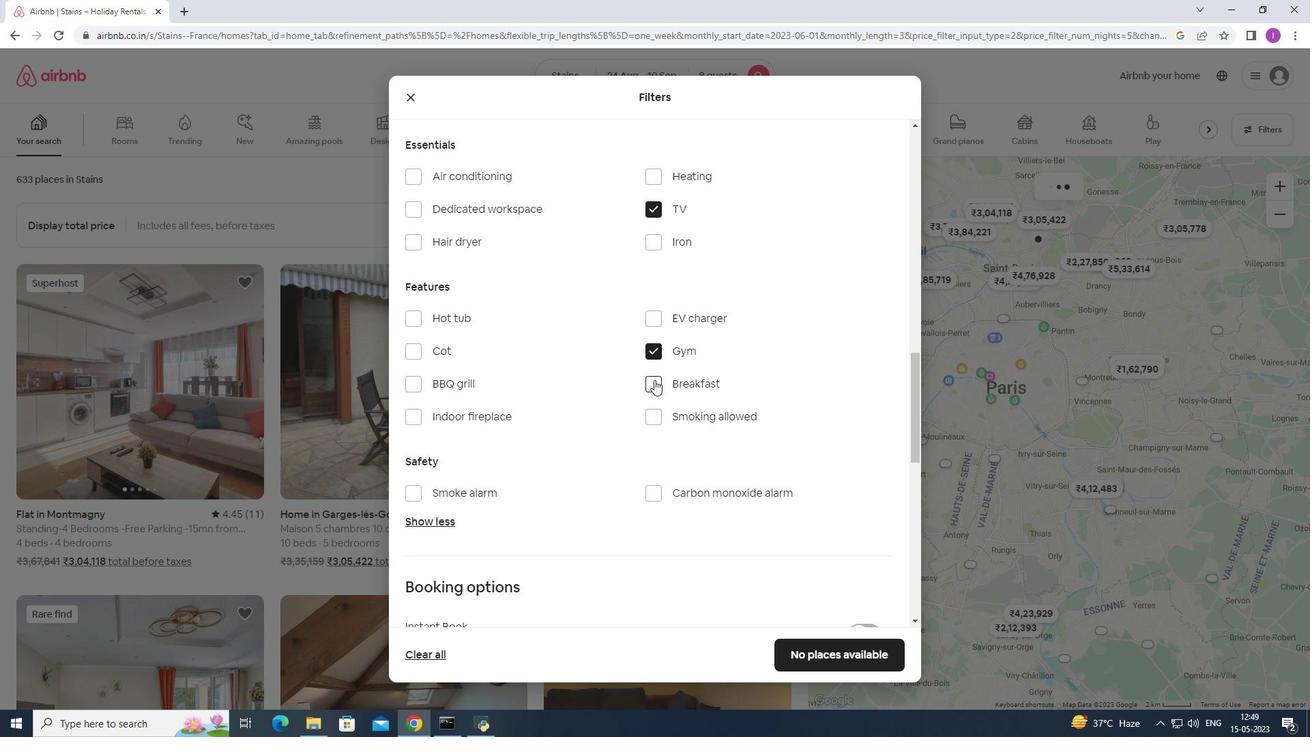 
Action: Mouse pressed left at (654, 383)
Screenshot: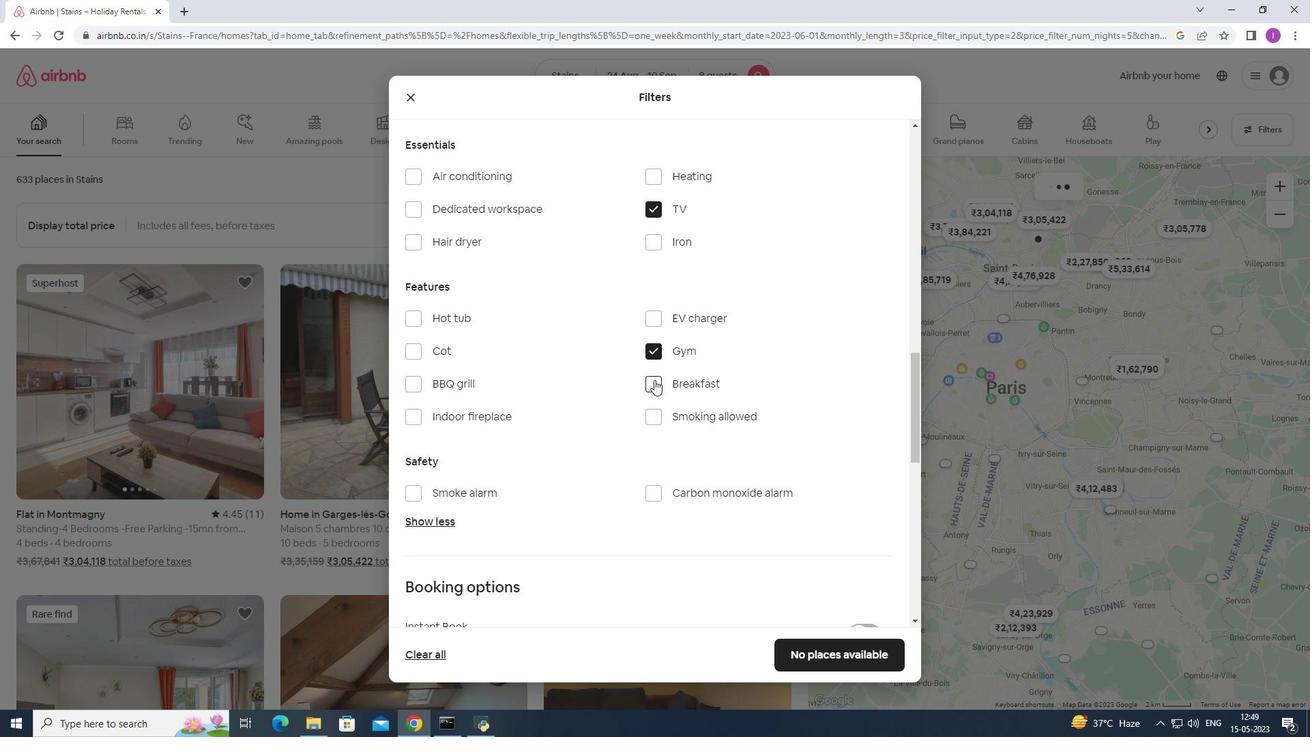 
Action: Mouse moved to (579, 388)
Screenshot: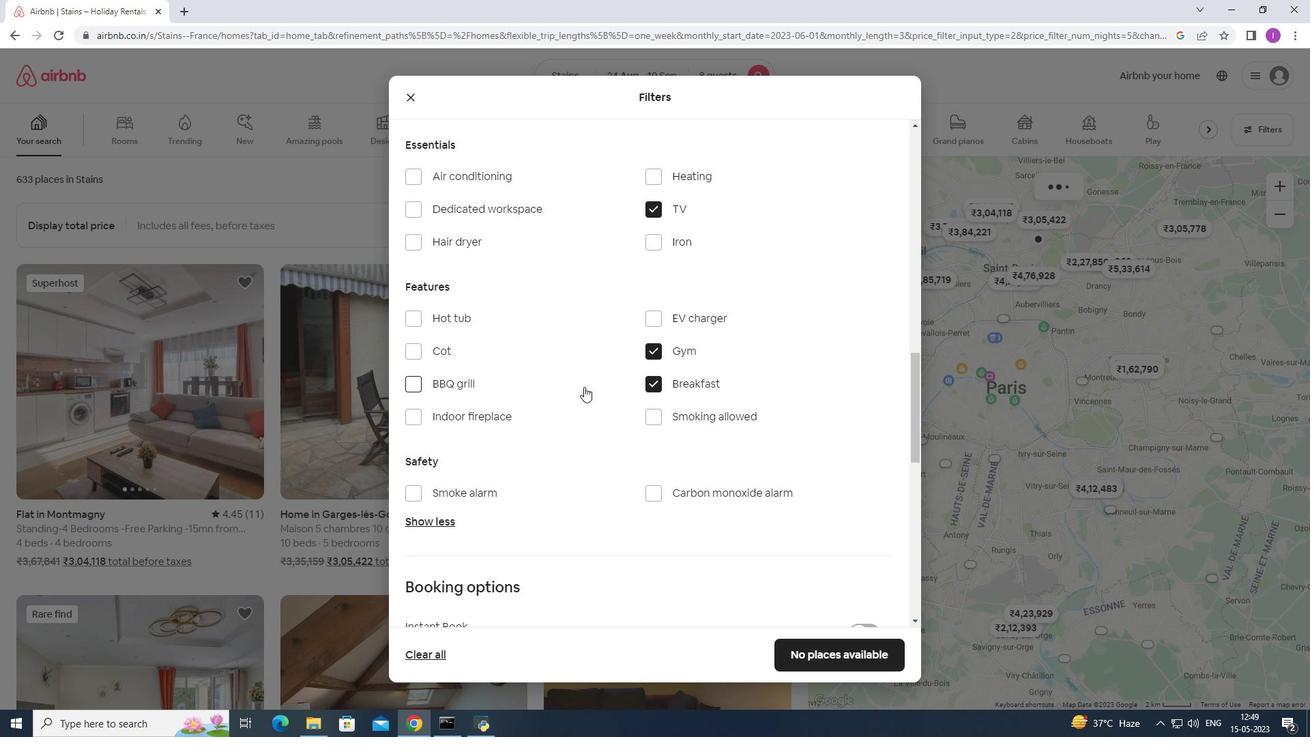 
Action: Mouse scrolled (579, 387) with delta (0, 0)
Screenshot: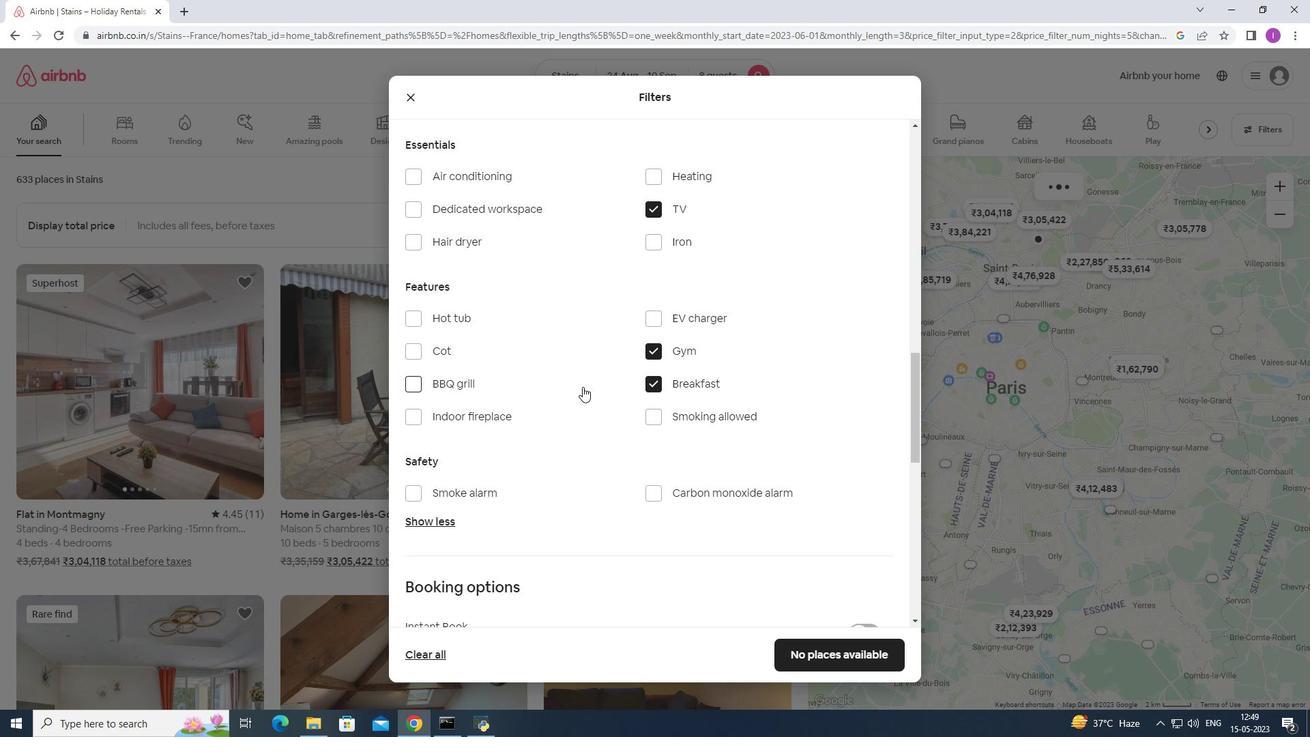 
Action: Mouse scrolled (579, 387) with delta (0, 0)
Screenshot: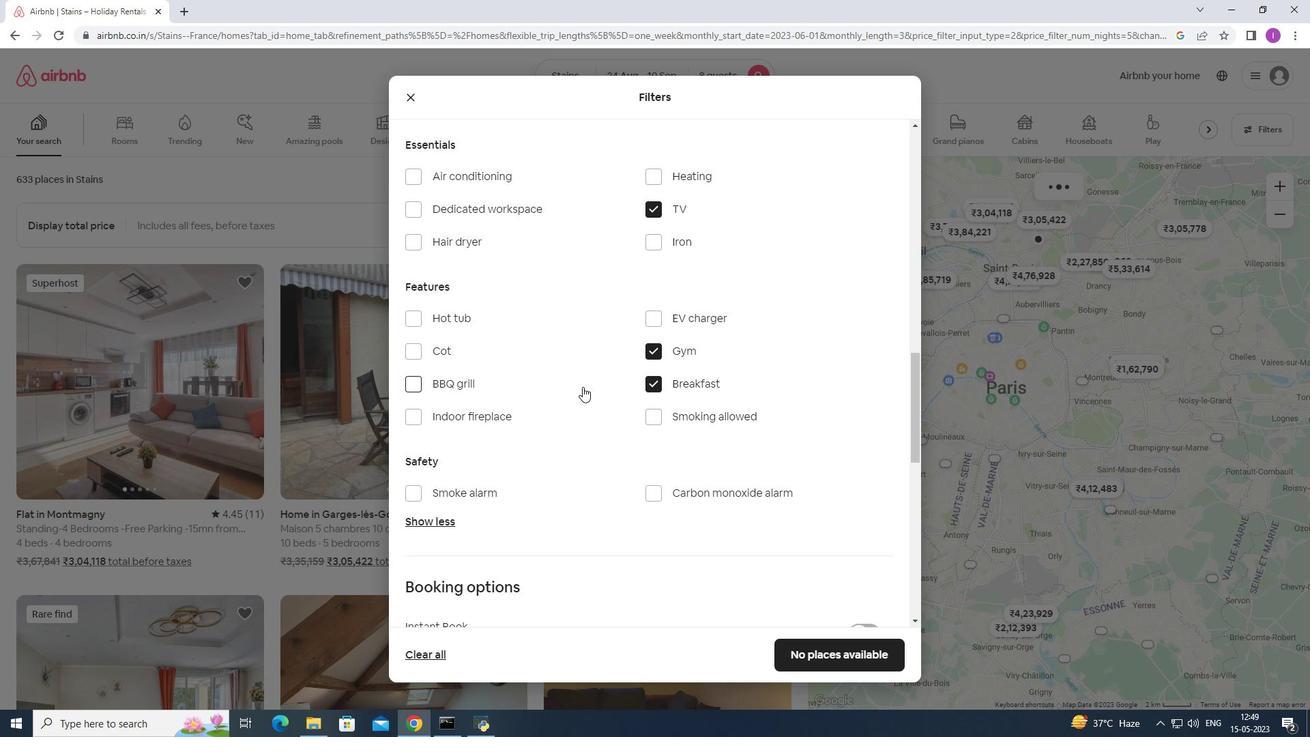
Action: Mouse scrolled (579, 387) with delta (0, 0)
Screenshot: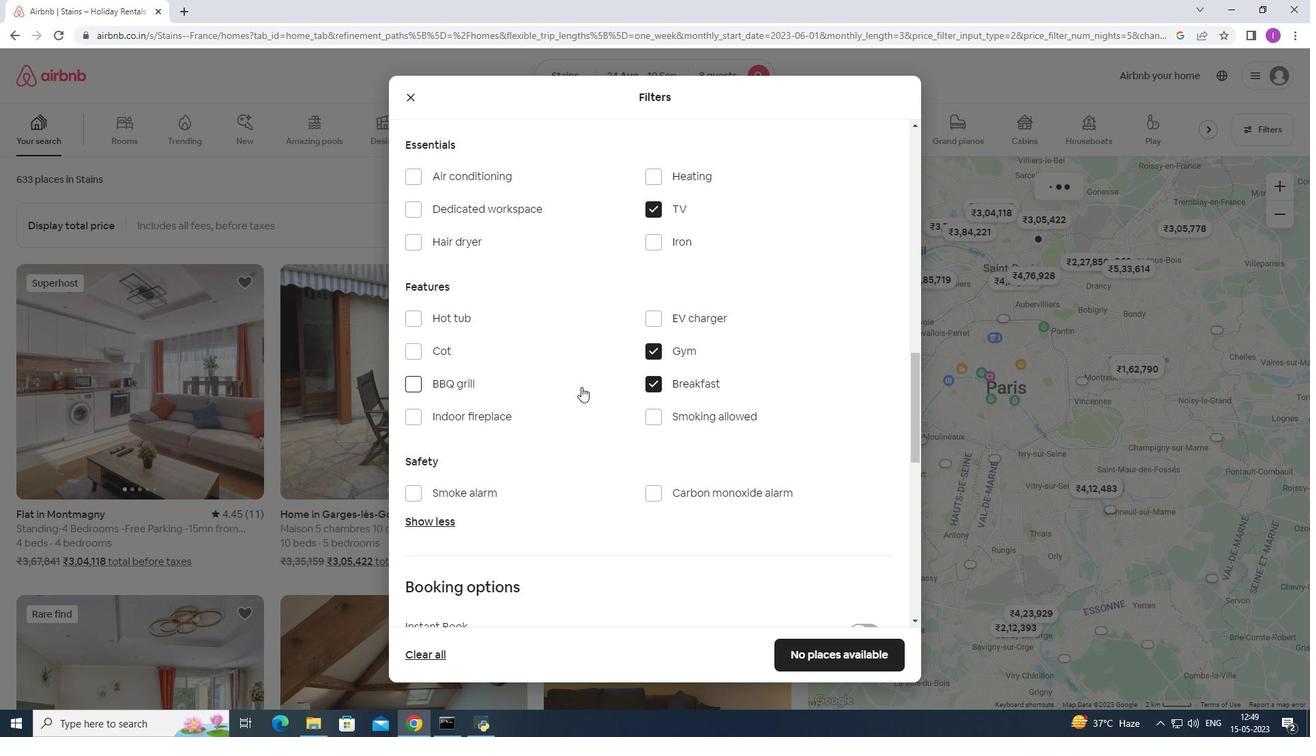 
Action: Mouse scrolled (579, 387) with delta (0, 0)
Screenshot: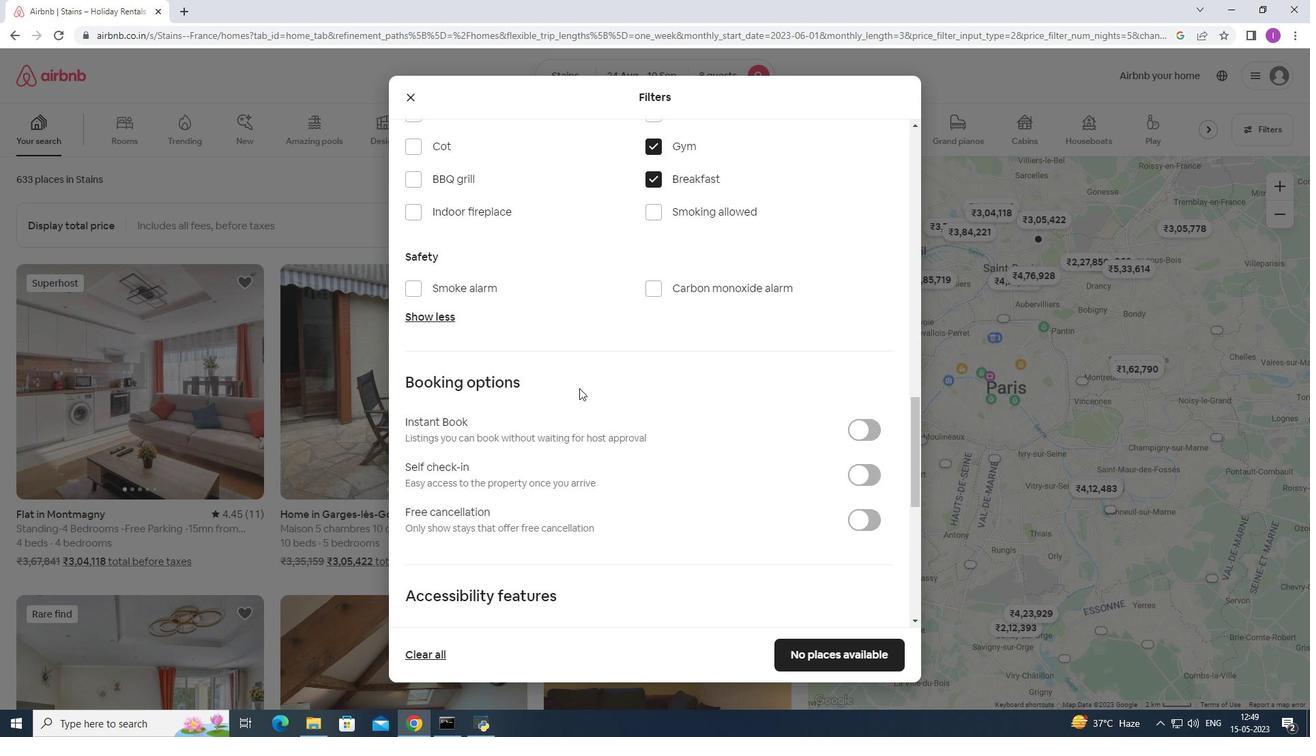 
Action: Mouse scrolled (579, 387) with delta (0, 0)
Screenshot: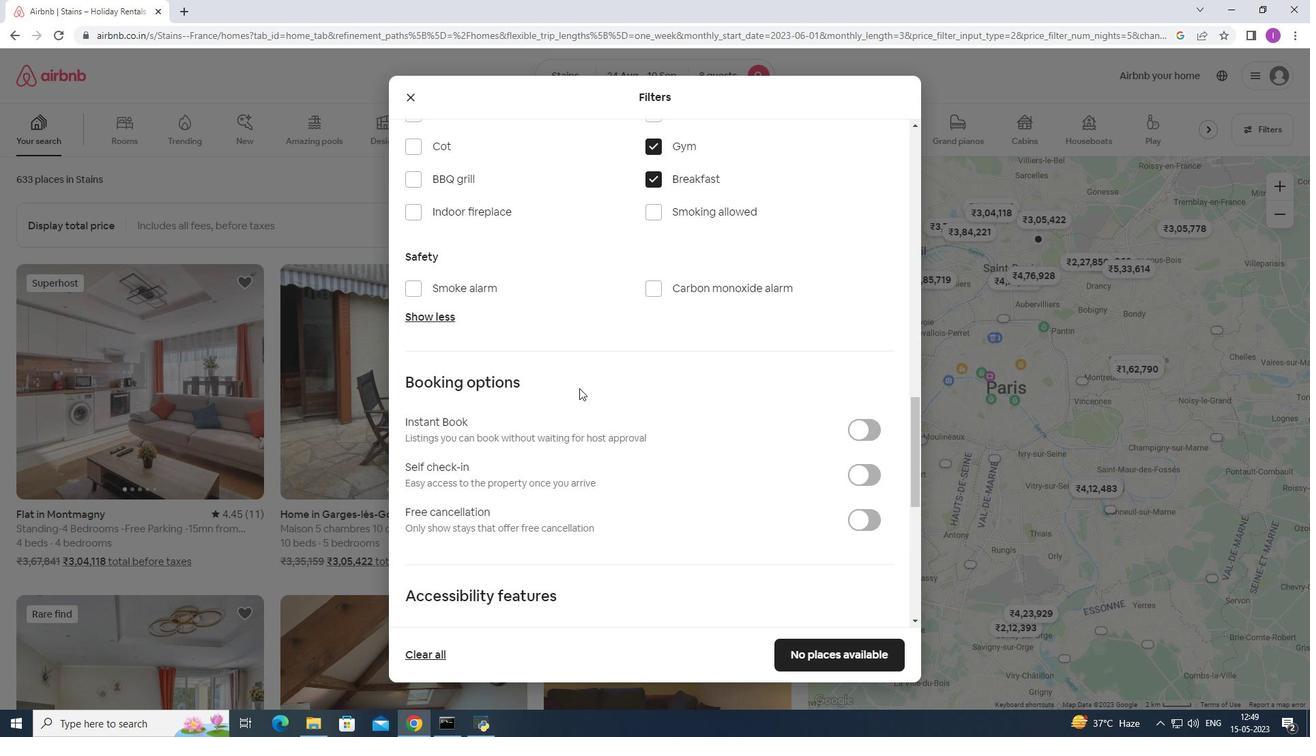 
Action: Mouse moved to (874, 340)
Screenshot: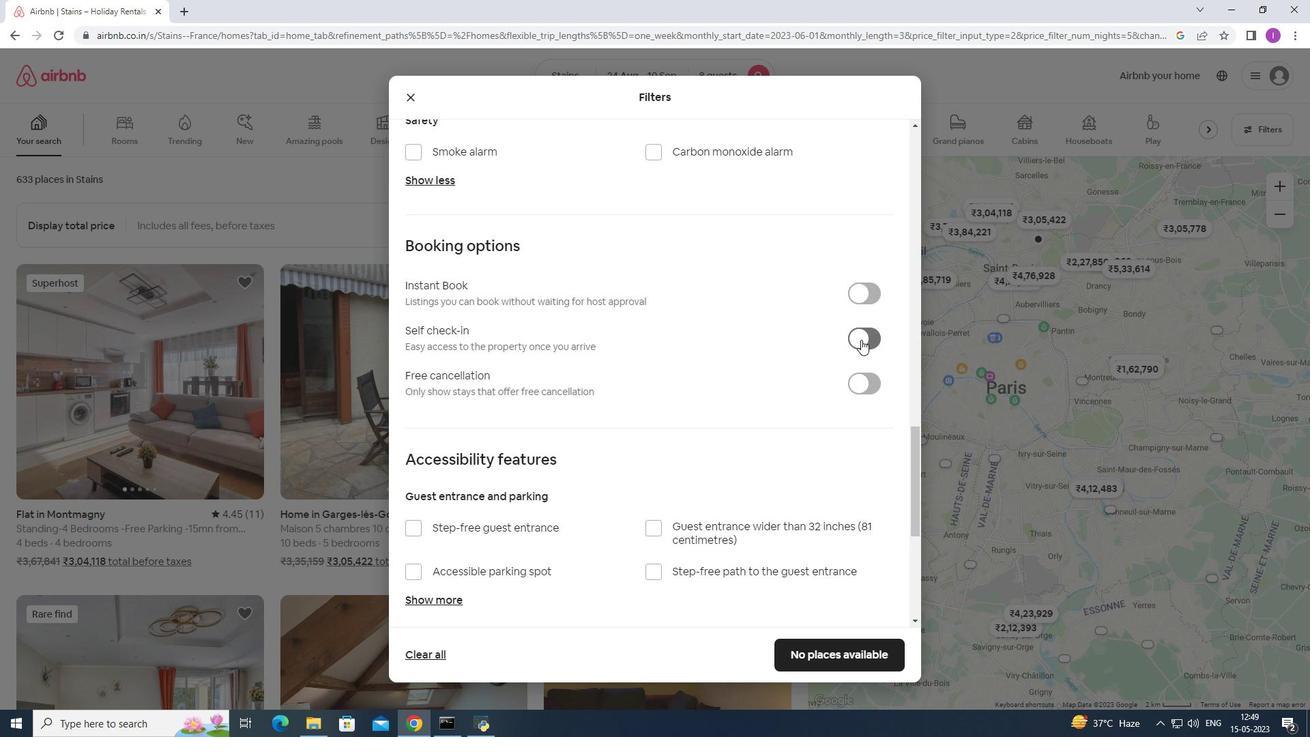 
Action: Mouse pressed left at (874, 340)
Screenshot: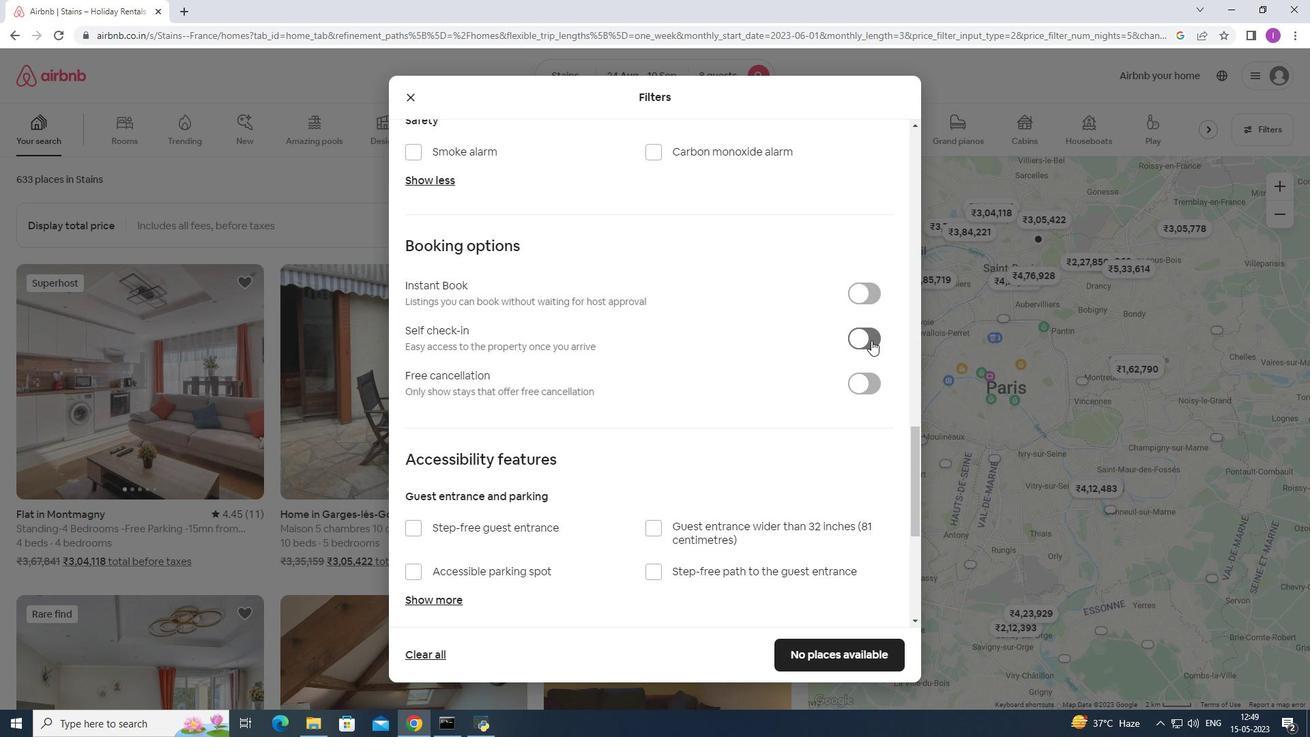 
Action: Mouse moved to (646, 397)
Screenshot: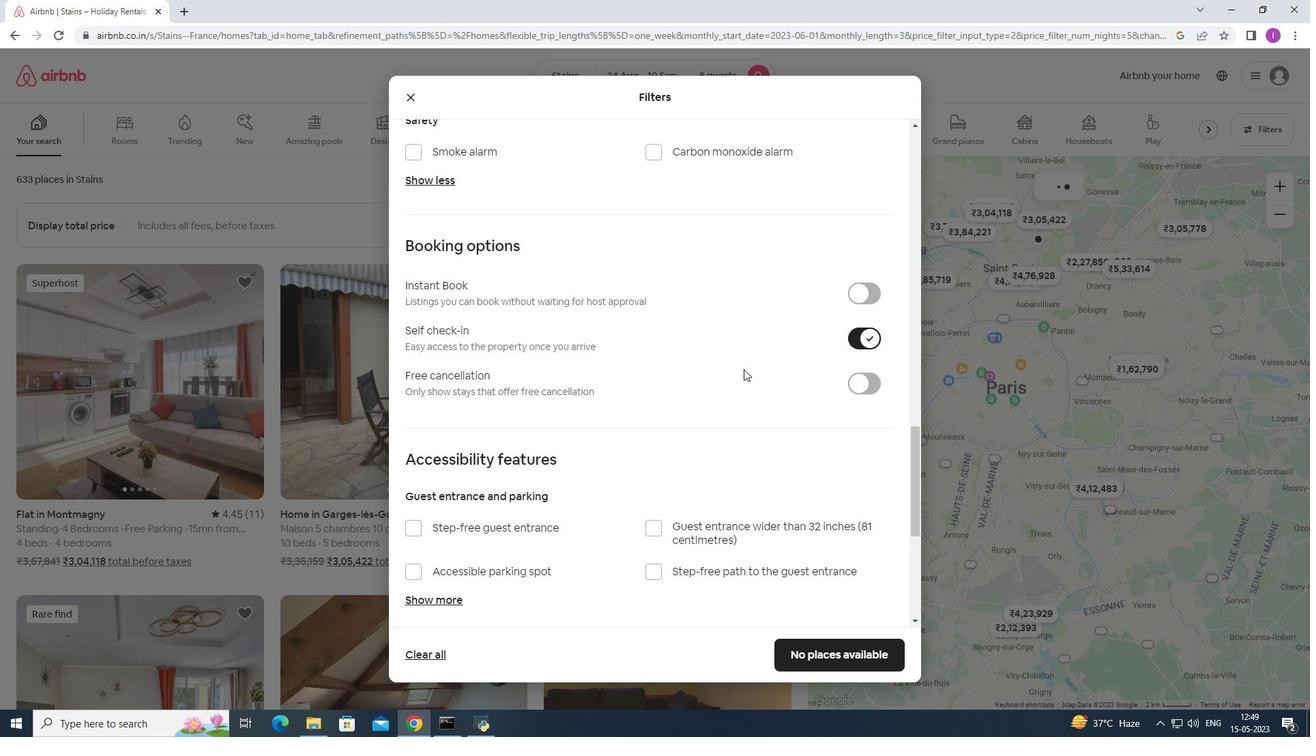 
Action: Mouse scrolled (646, 395) with delta (0, 0)
Screenshot: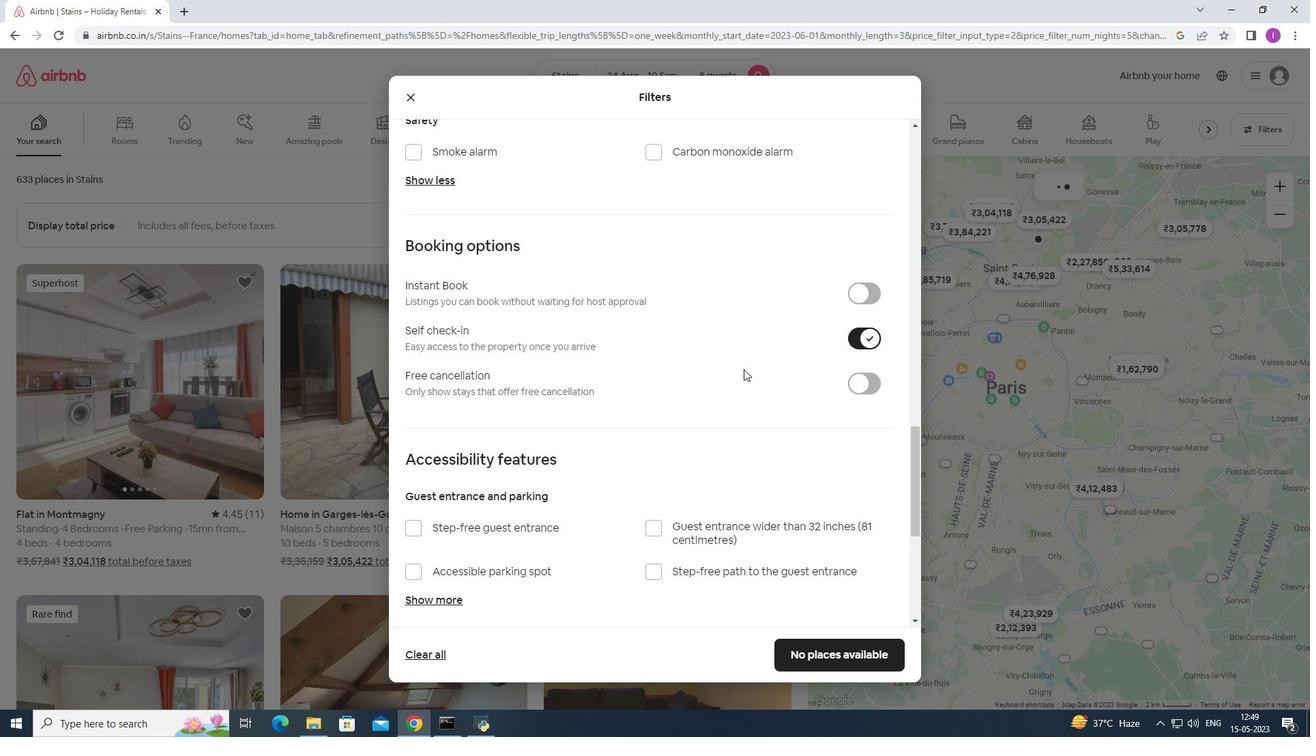 
Action: Mouse moved to (643, 401)
Screenshot: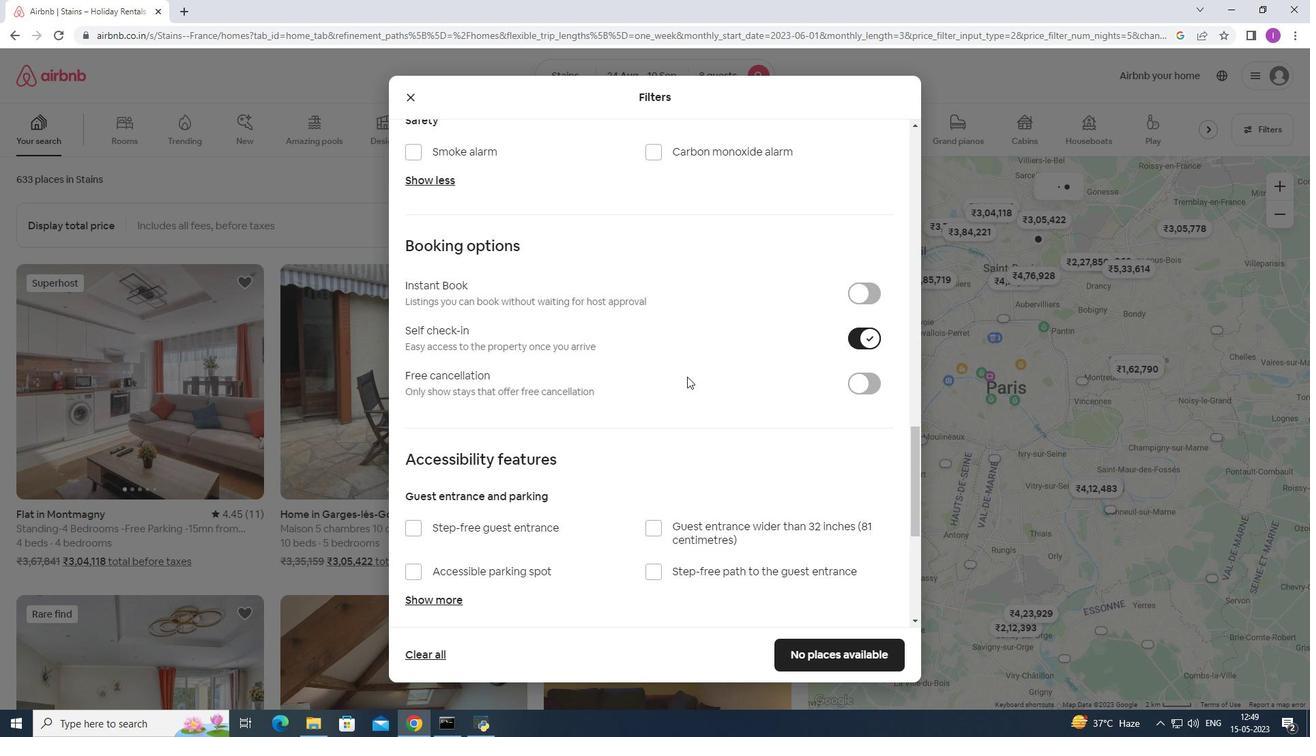 
Action: Mouse scrolled (643, 400) with delta (0, 0)
Screenshot: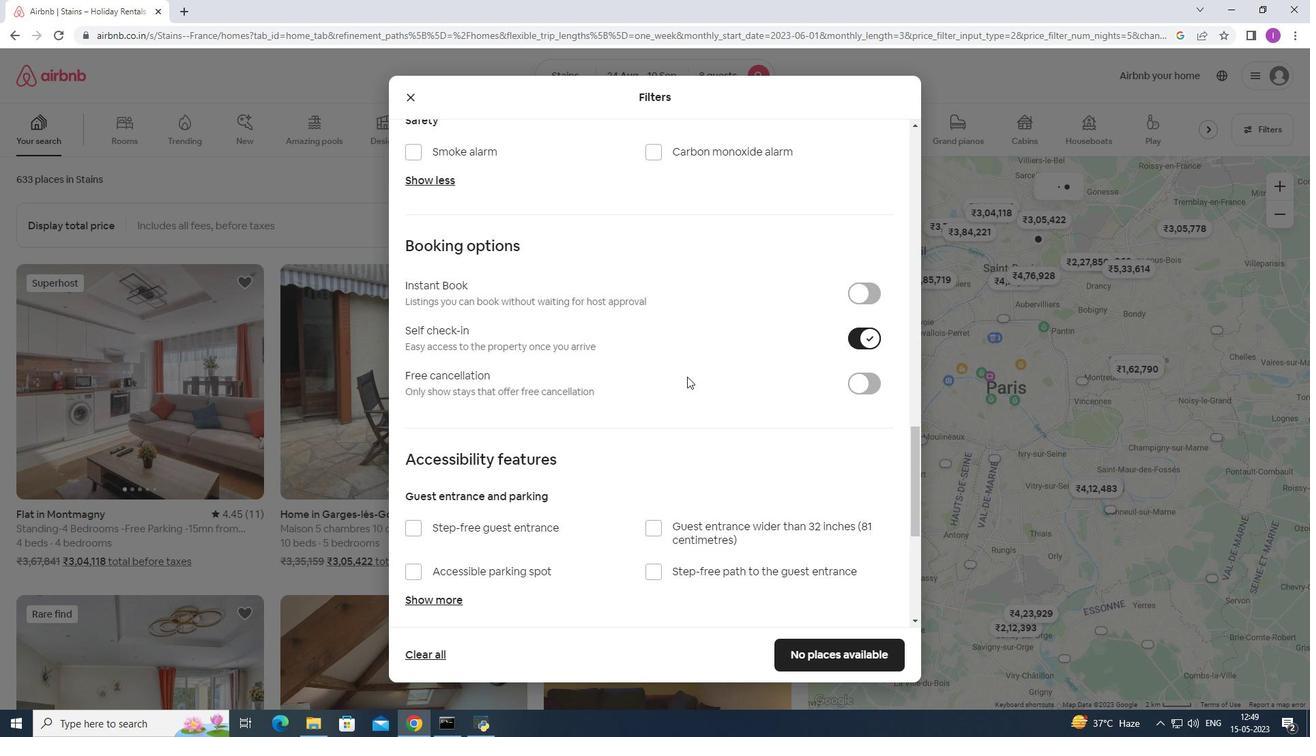 
Action: Mouse scrolled (643, 401) with delta (0, 0)
Screenshot: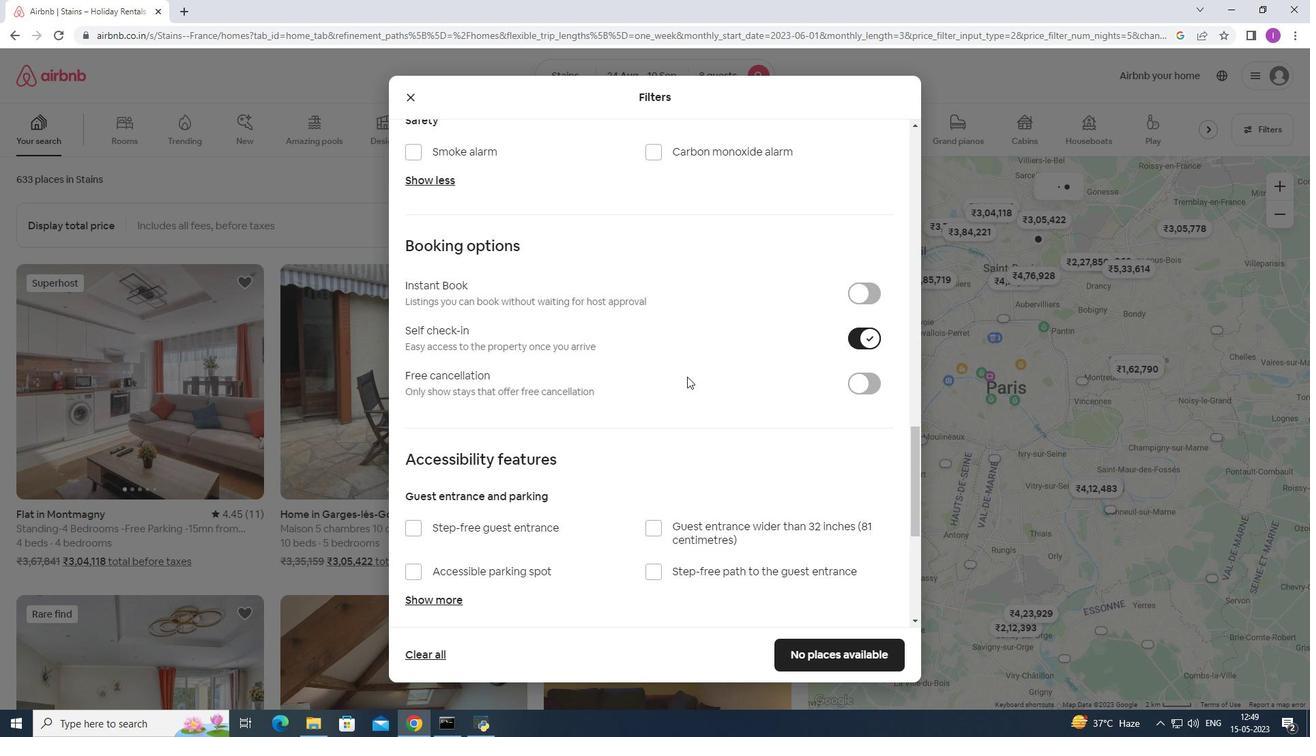 
Action: Mouse moved to (641, 403)
Screenshot: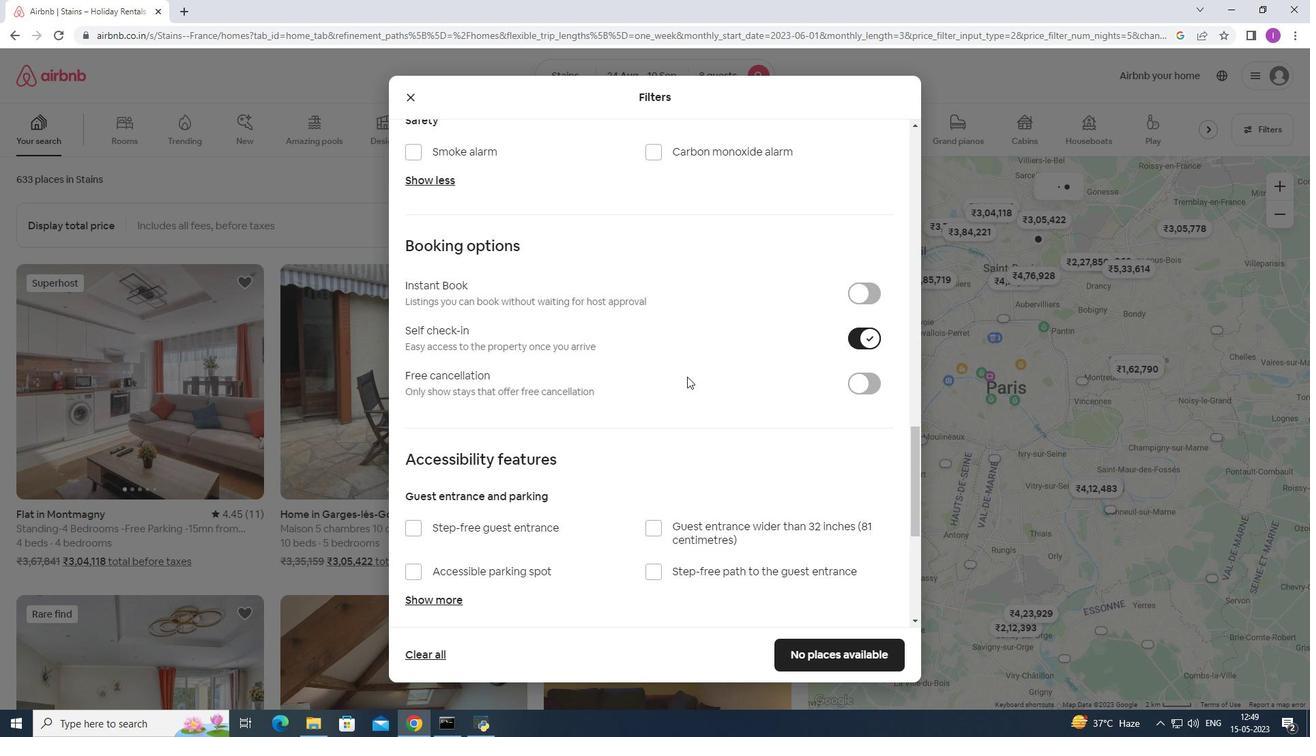 
Action: Mouse scrolled (641, 402) with delta (0, 0)
Screenshot: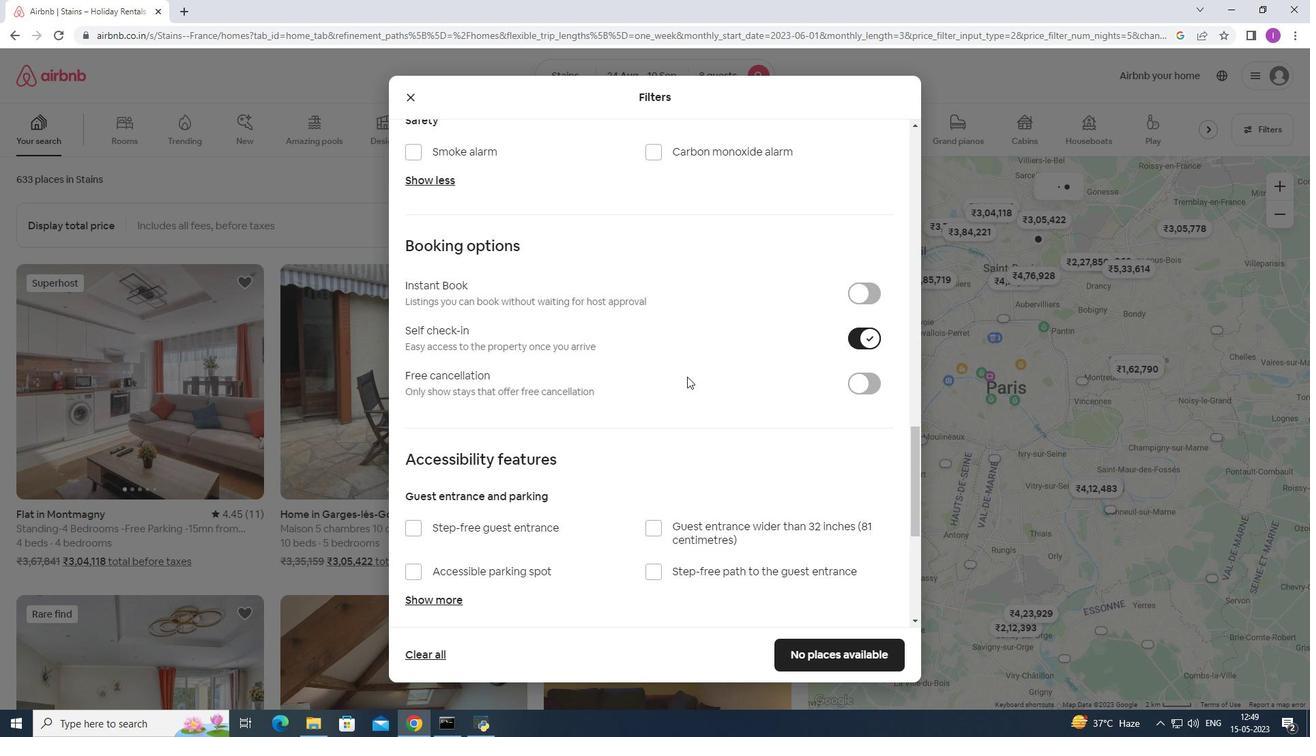 
Action: Mouse moved to (631, 405)
Screenshot: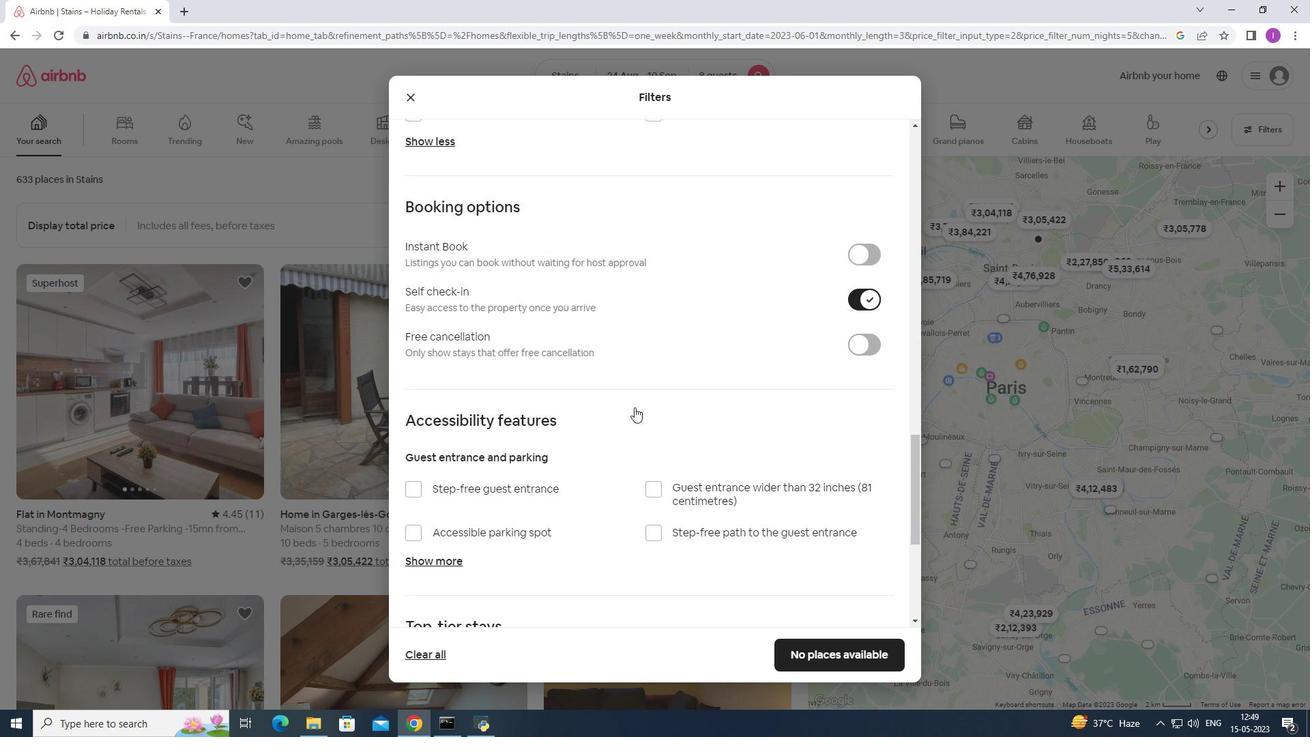 
Action: Mouse scrolled (631, 404) with delta (0, 0)
Screenshot: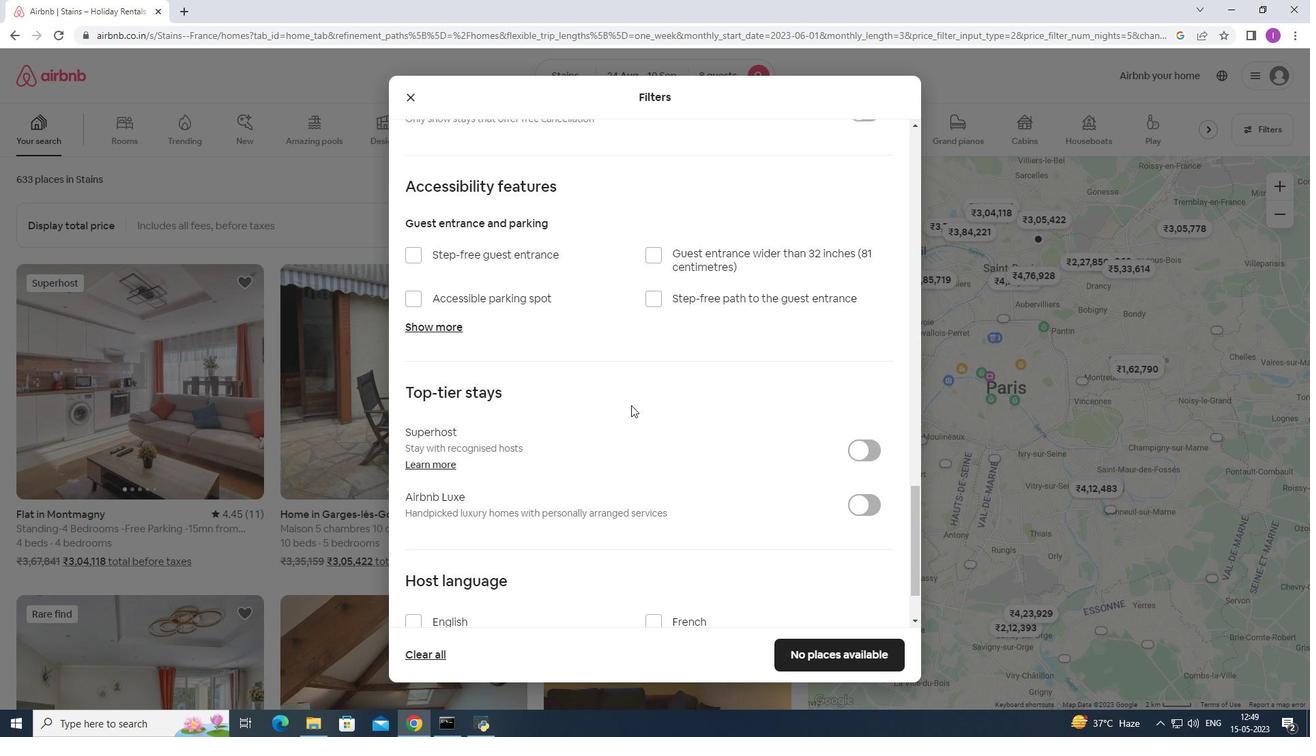 
Action: Mouse scrolled (631, 404) with delta (0, 0)
Screenshot: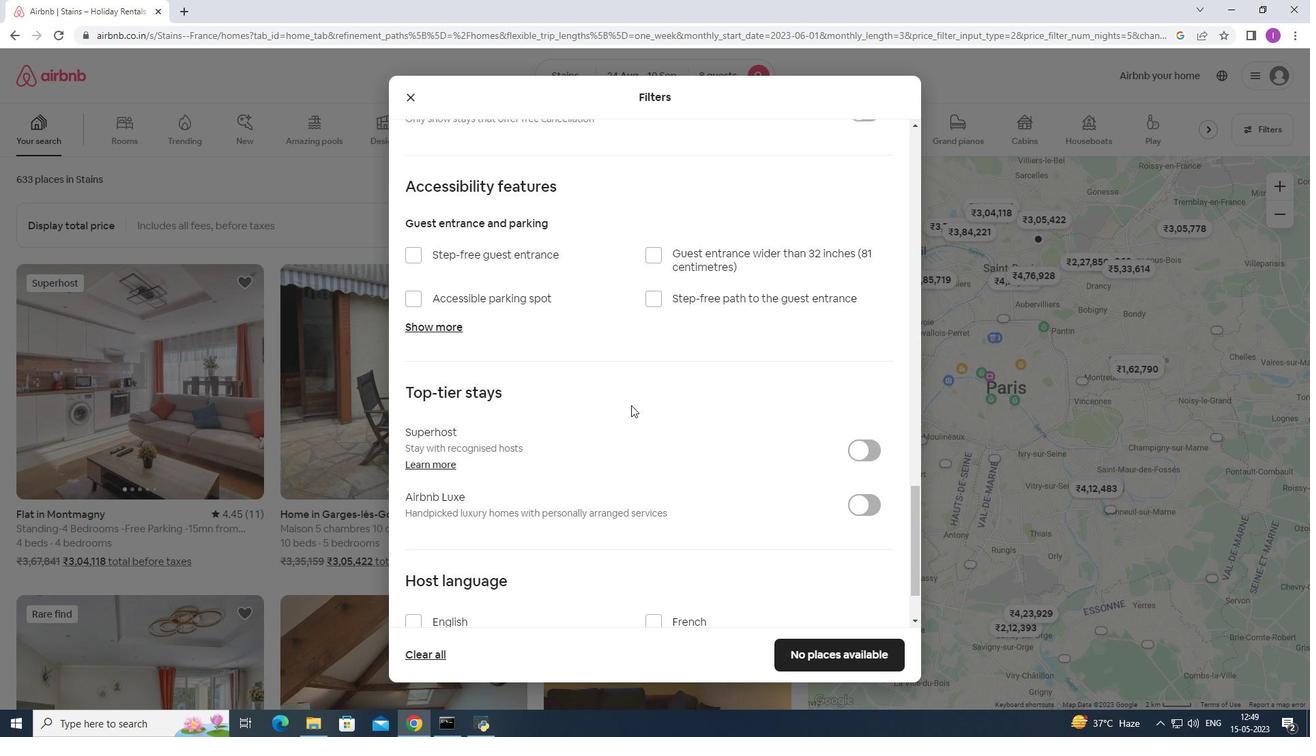 
Action: Mouse scrolled (631, 404) with delta (0, 0)
Screenshot: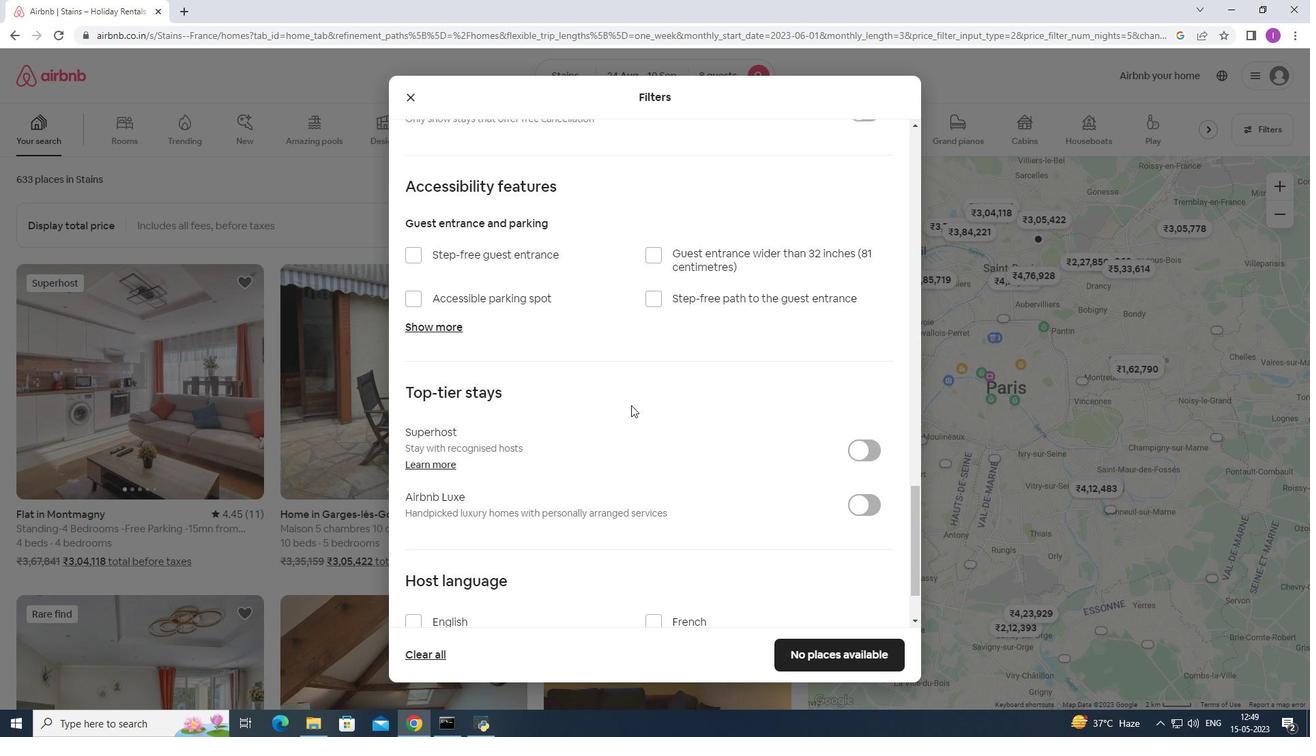 
Action: Mouse moved to (632, 399)
Screenshot: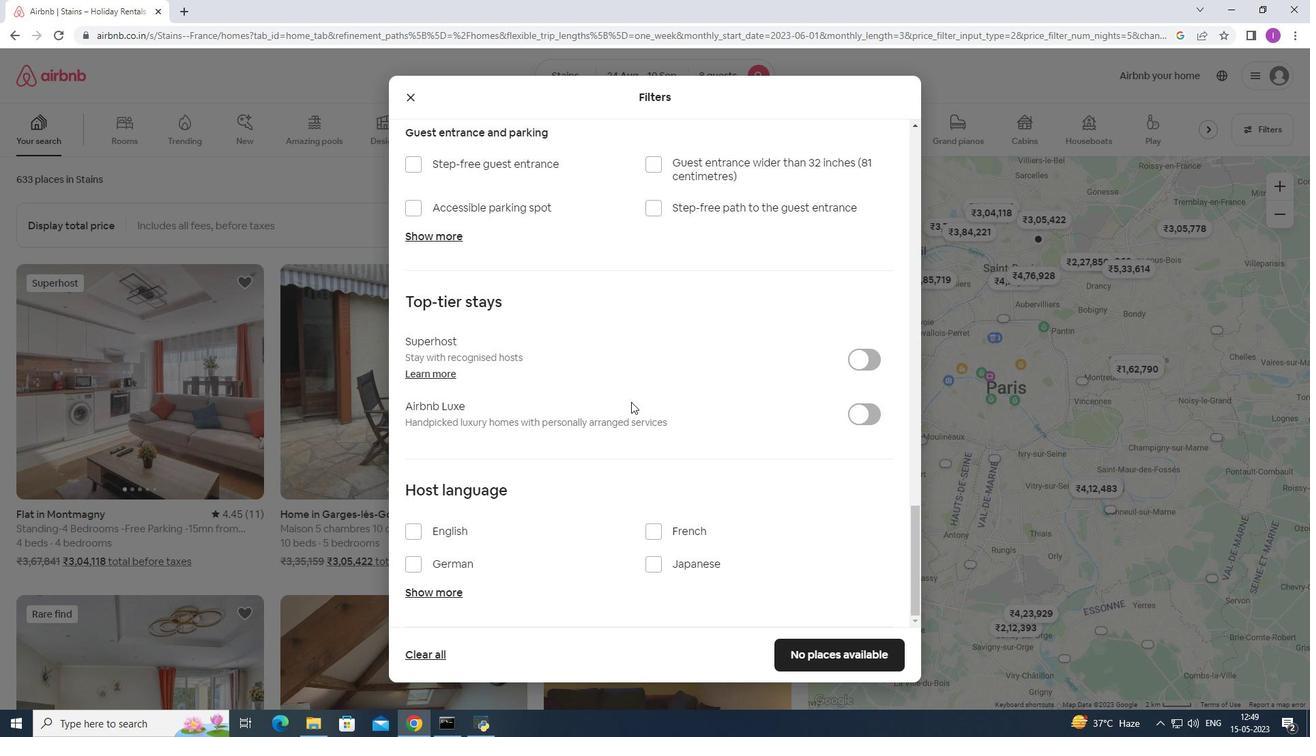
Action: Mouse scrolled (632, 398) with delta (0, 0)
Screenshot: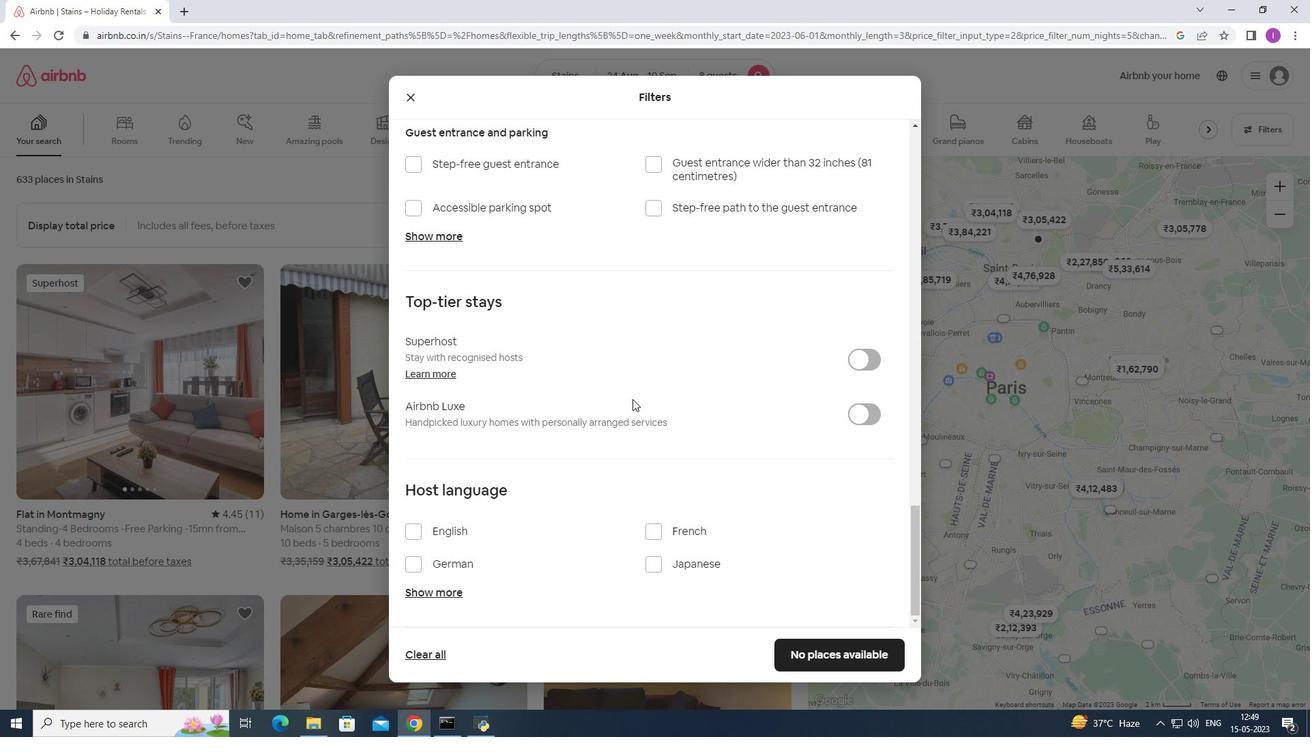 
Action: Mouse scrolled (632, 398) with delta (0, 0)
Screenshot: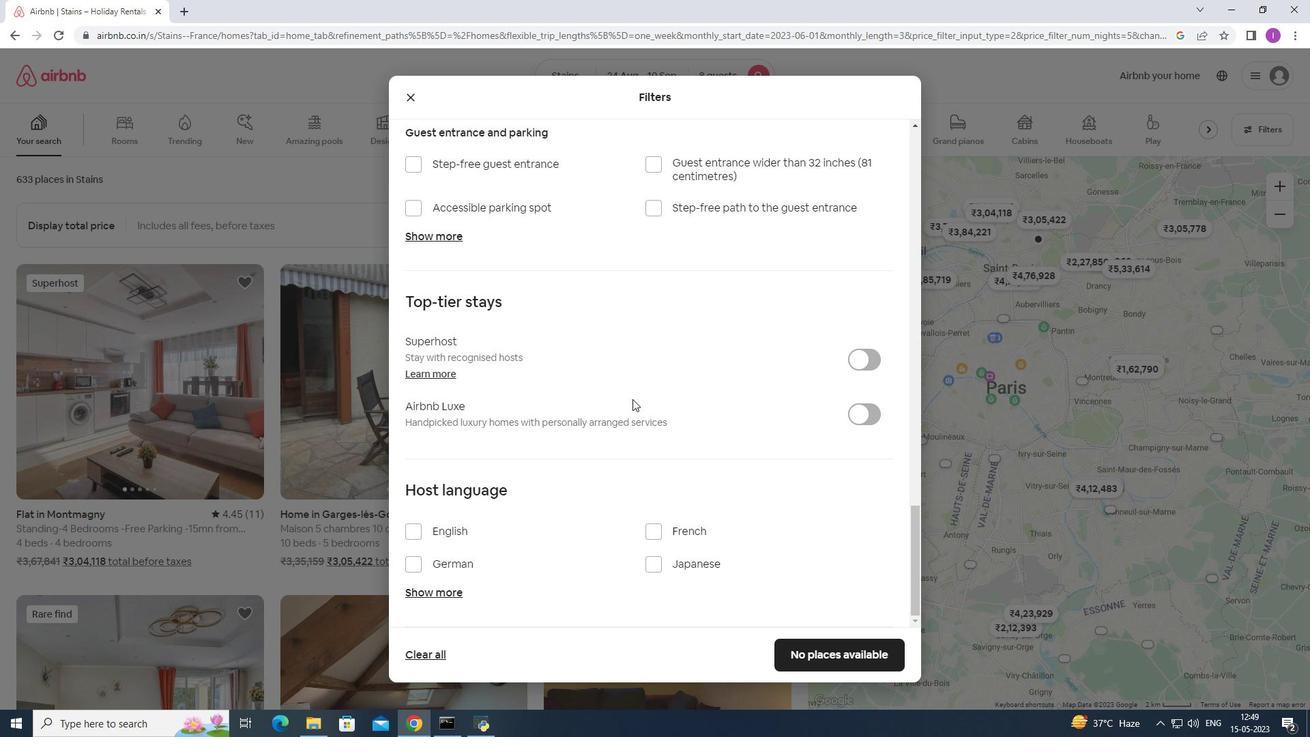 
Action: Mouse scrolled (632, 398) with delta (0, 0)
Screenshot: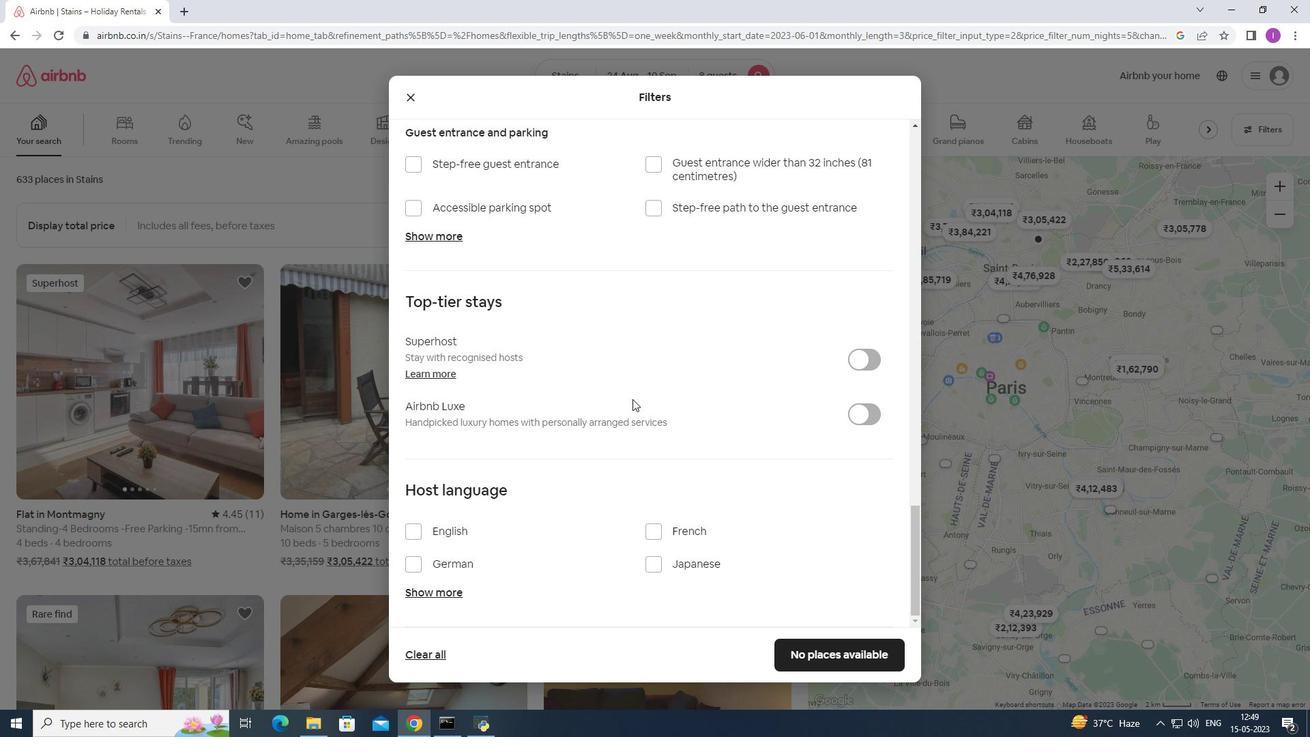 
Action: Mouse moved to (416, 530)
Screenshot: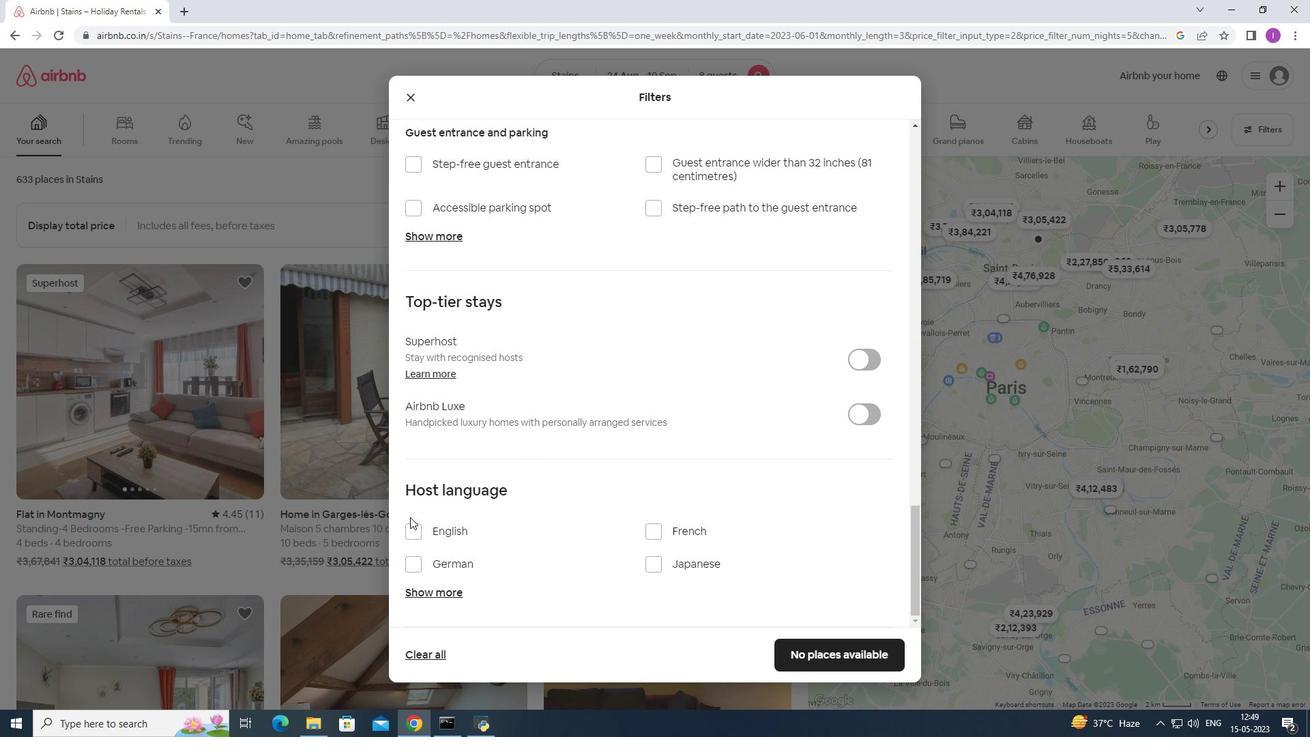 
Action: Mouse pressed left at (416, 530)
Screenshot: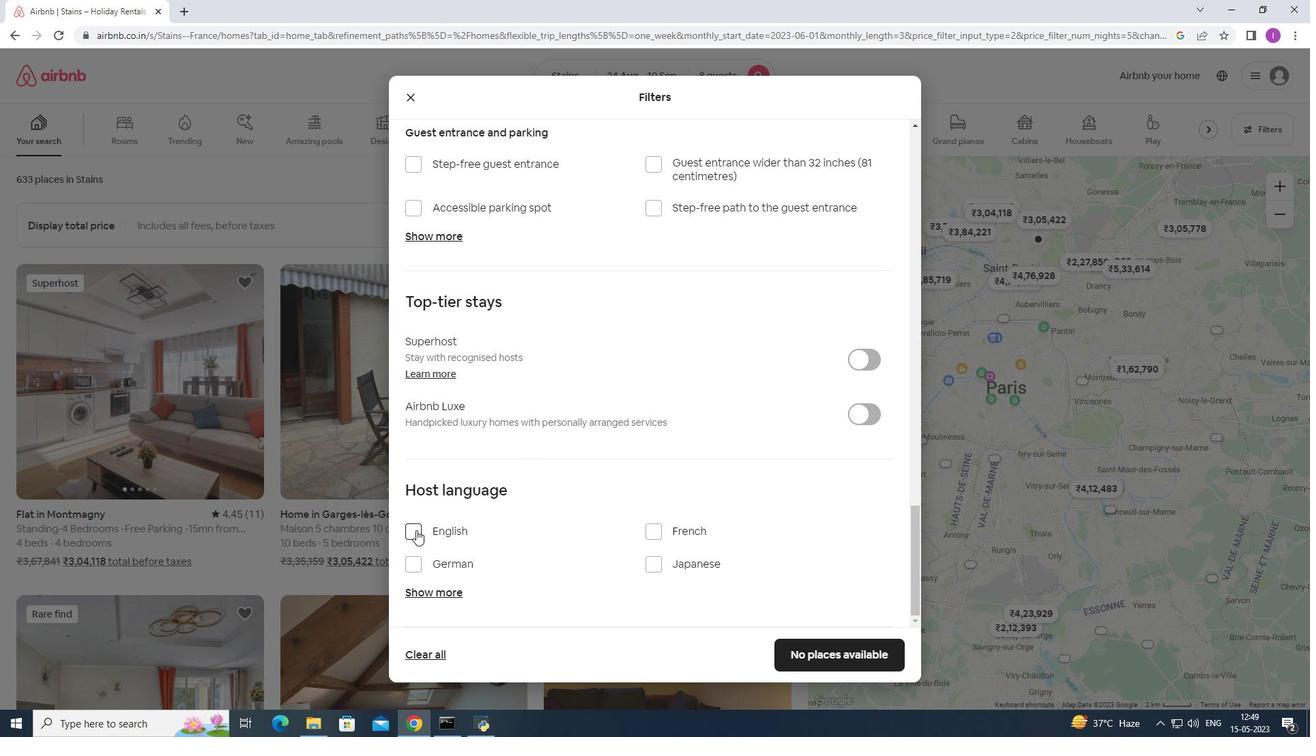 
Action: Mouse moved to (571, 476)
Screenshot: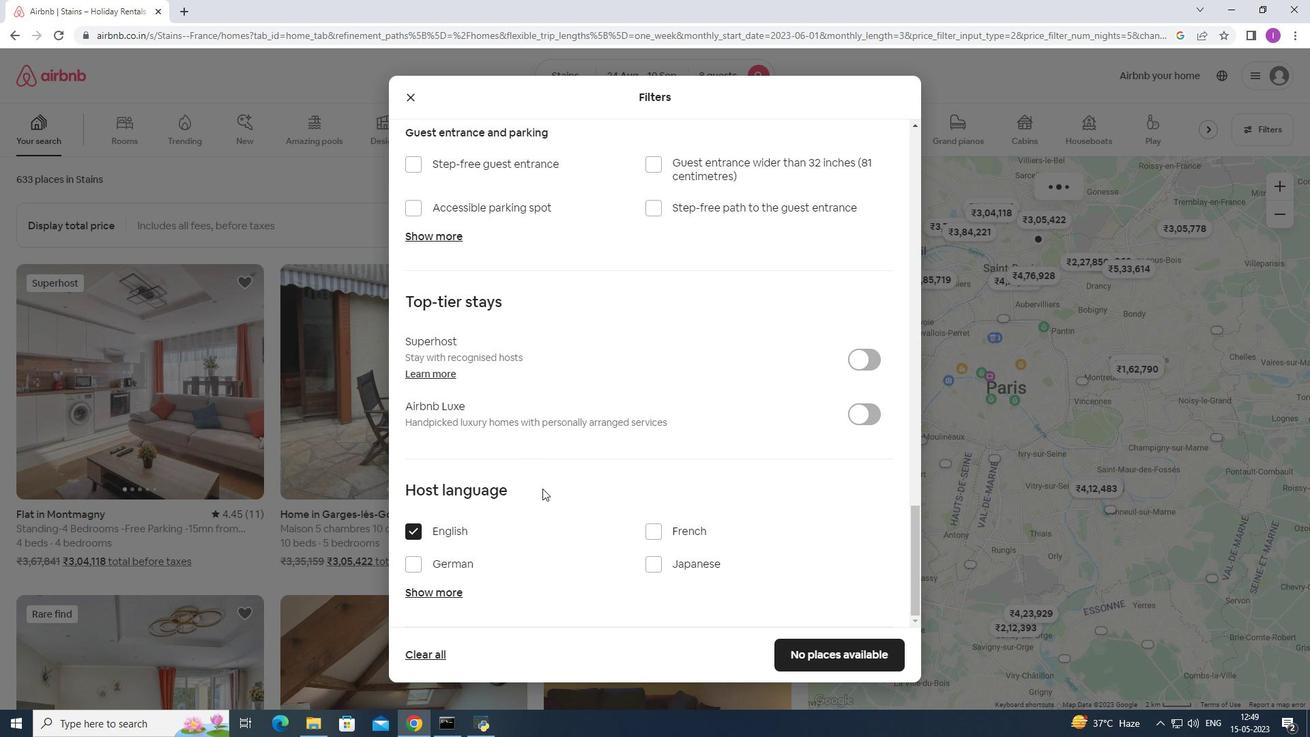 
Action: Mouse scrolled (571, 475) with delta (0, 0)
Screenshot: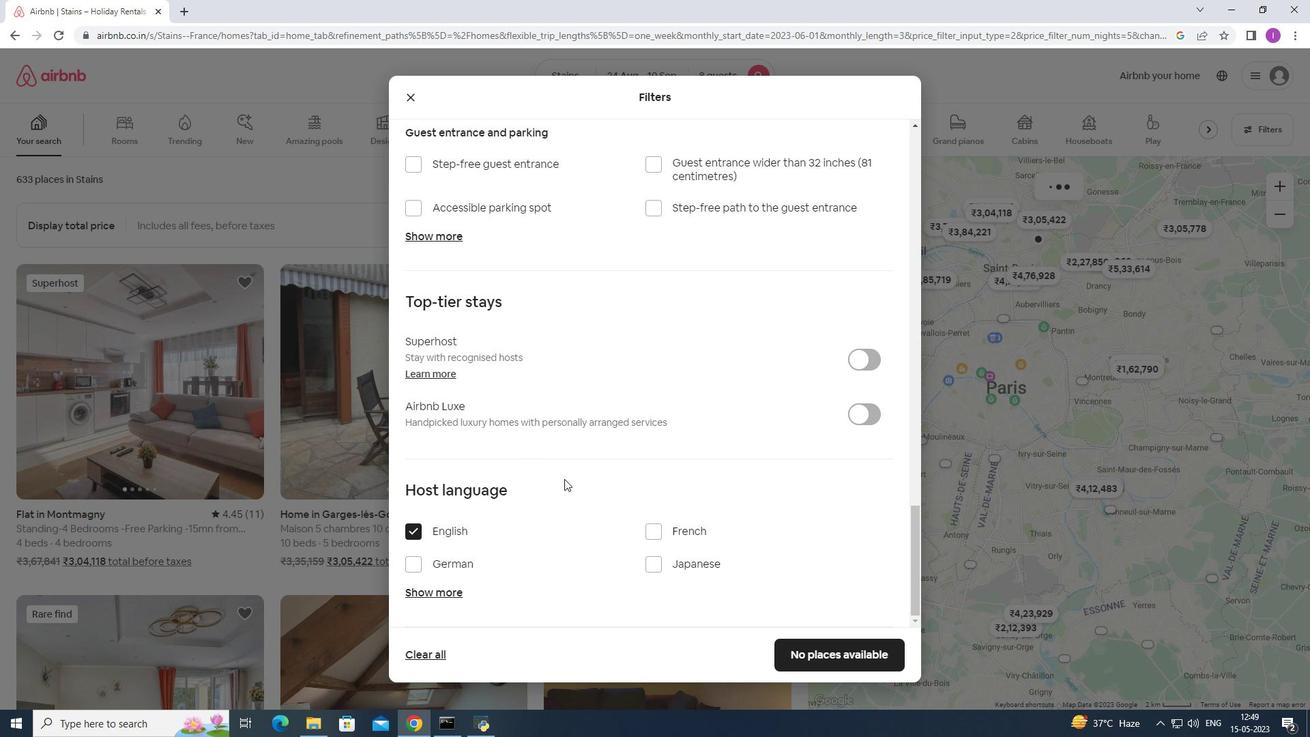 
Action: Mouse scrolled (571, 475) with delta (0, 0)
Screenshot: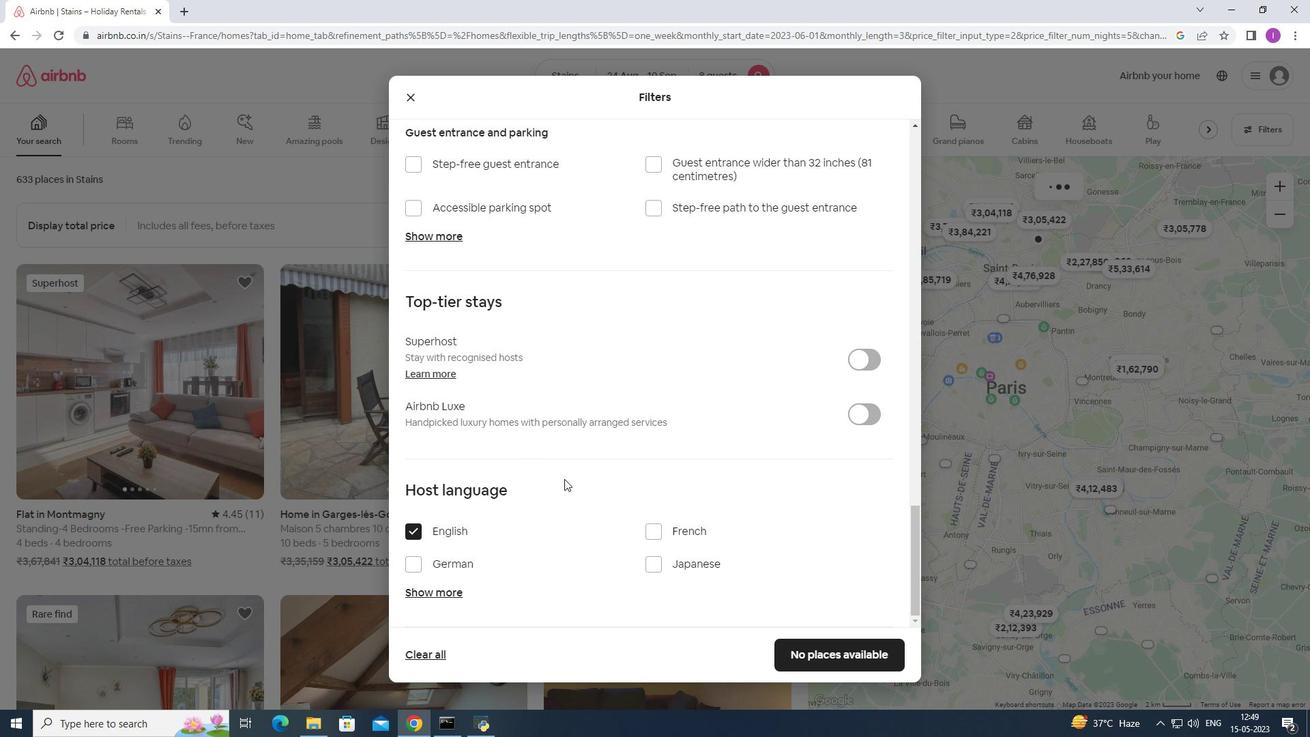 
Action: Mouse moved to (572, 476)
Screenshot: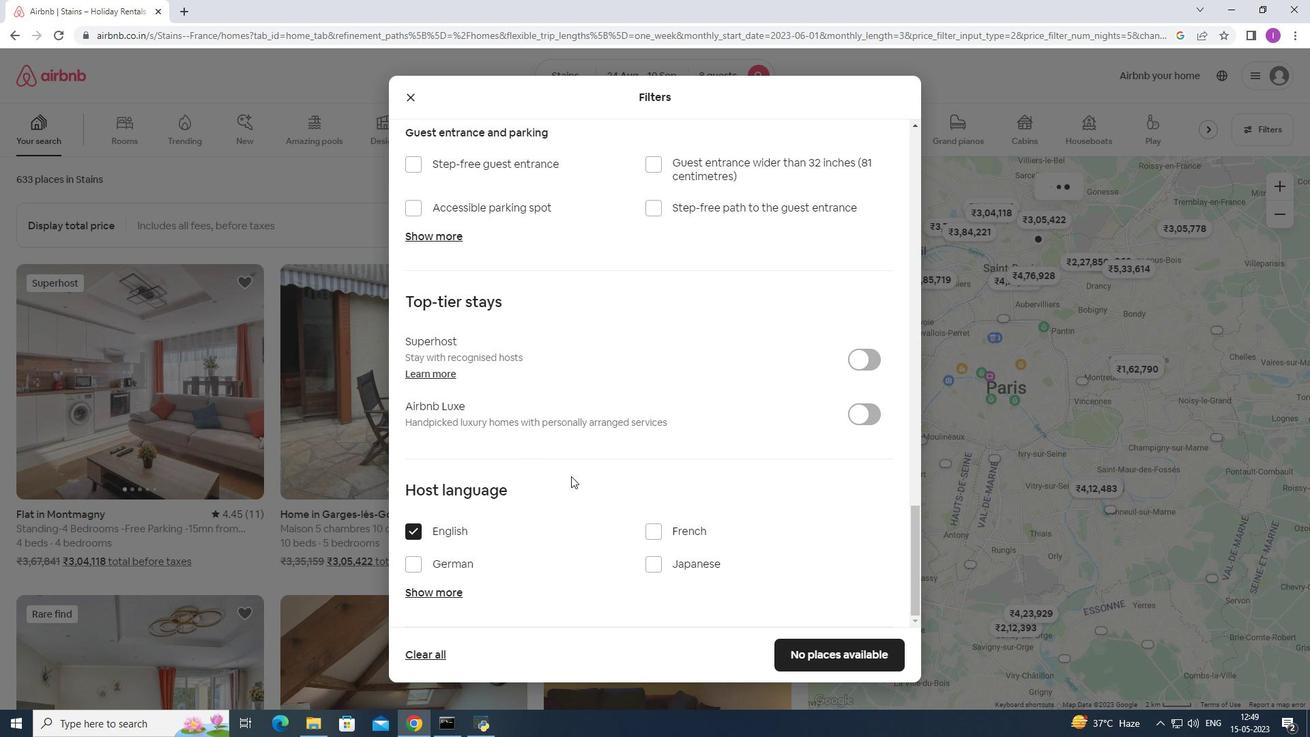 
Action: Mouse scrolled (572, 475) with delta (0, 0)
Screenshot: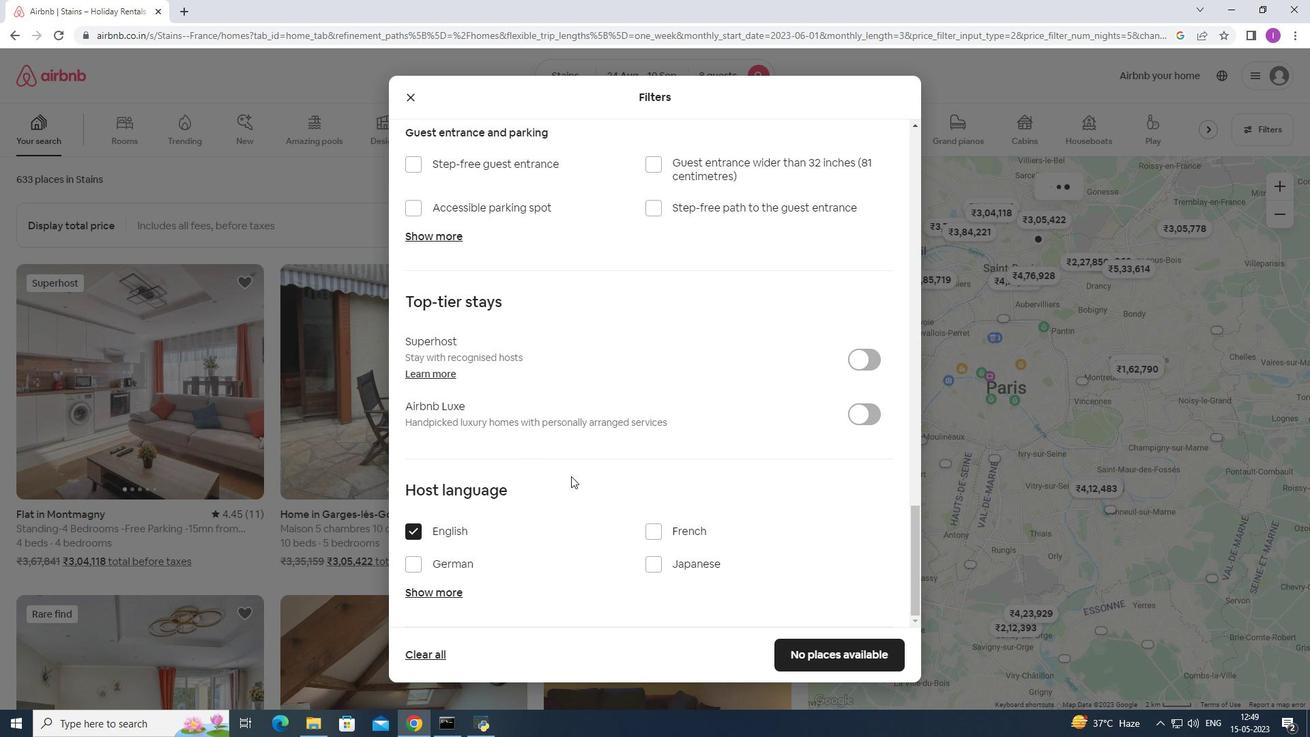 
Action: Mouse moved to (573, 476)
Screenshot: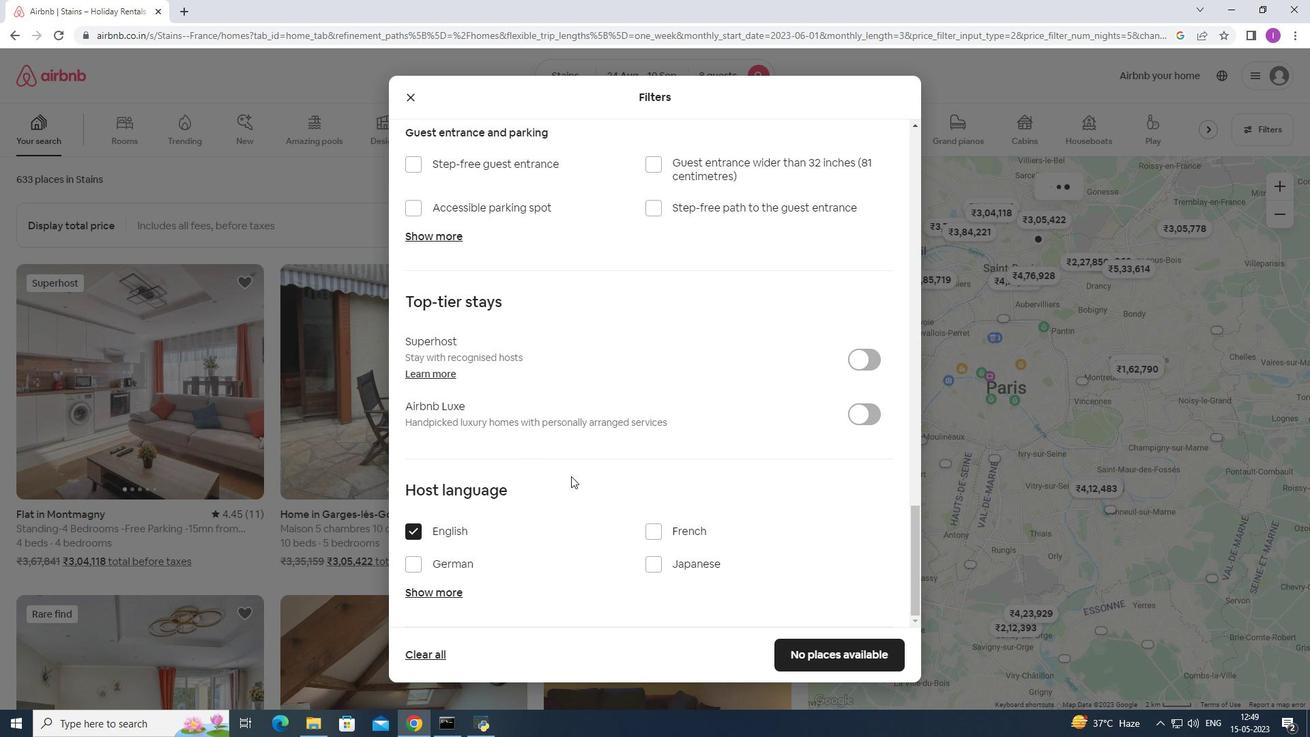 
Action: Mouse scrolled (573, 475) with delta (0, 0)
Screenshot: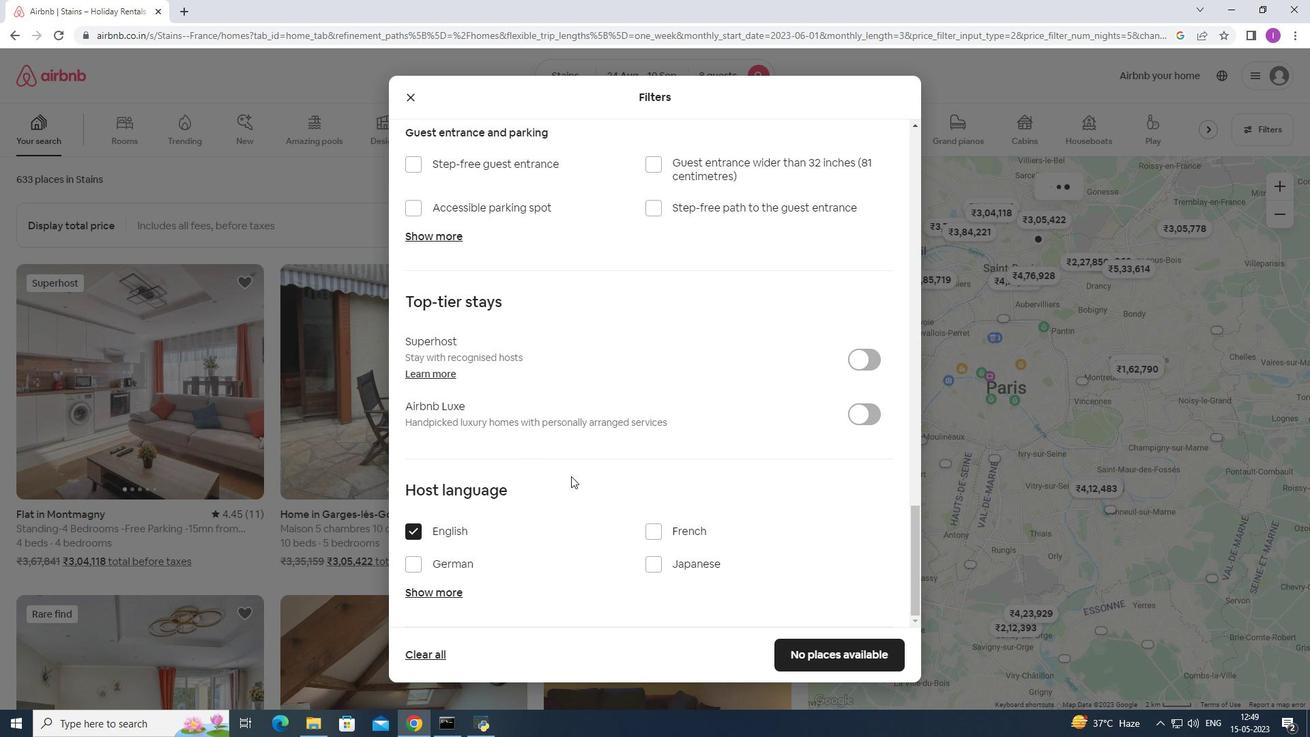 
Action: Mouse moved to (790, 643)
Screenshot: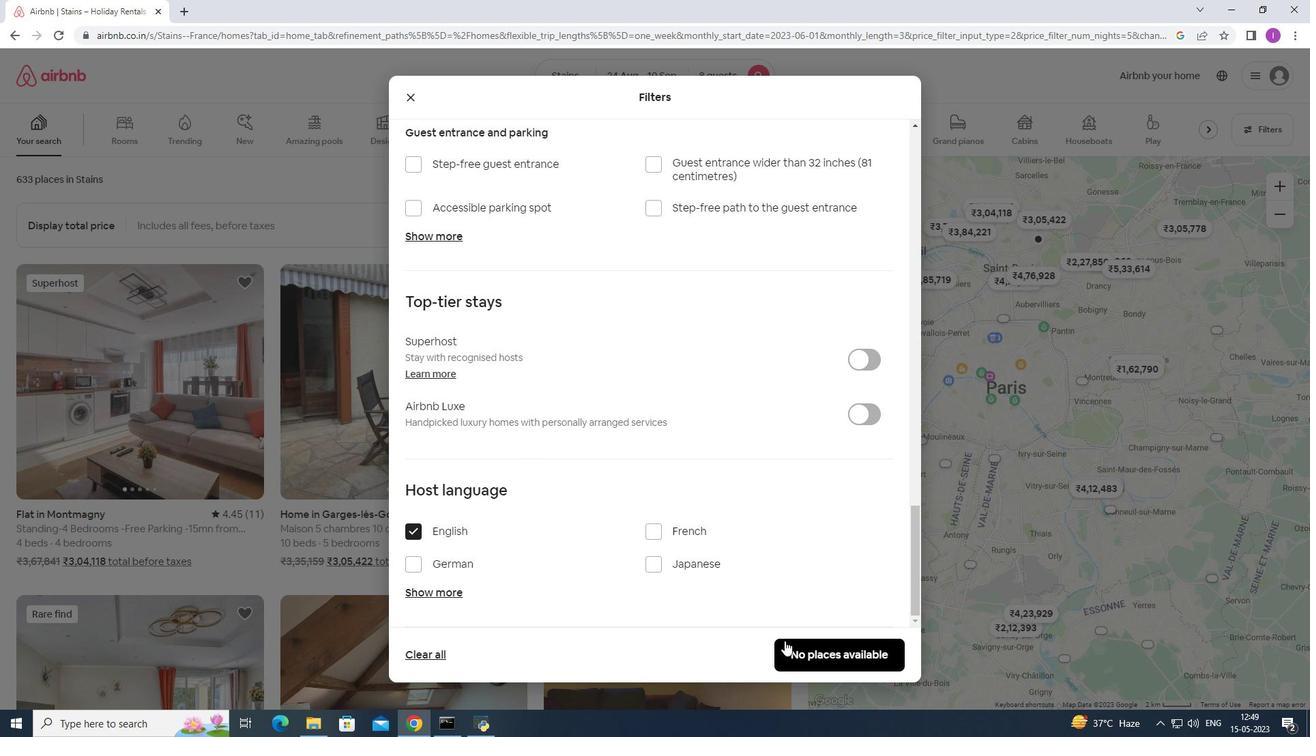 
Action: Mouse pressed left at (790, 643)
Screenshot: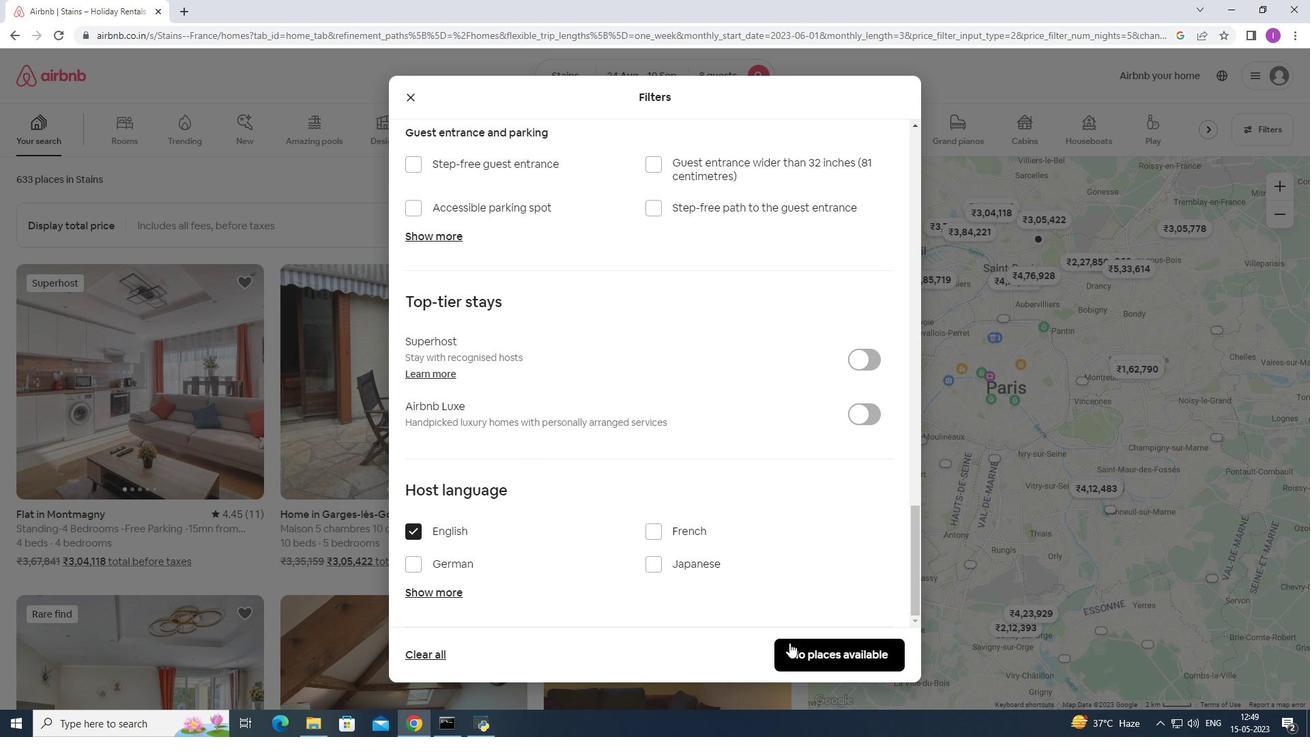 
Action: Mouse moved to (789, 644)
Screenshot: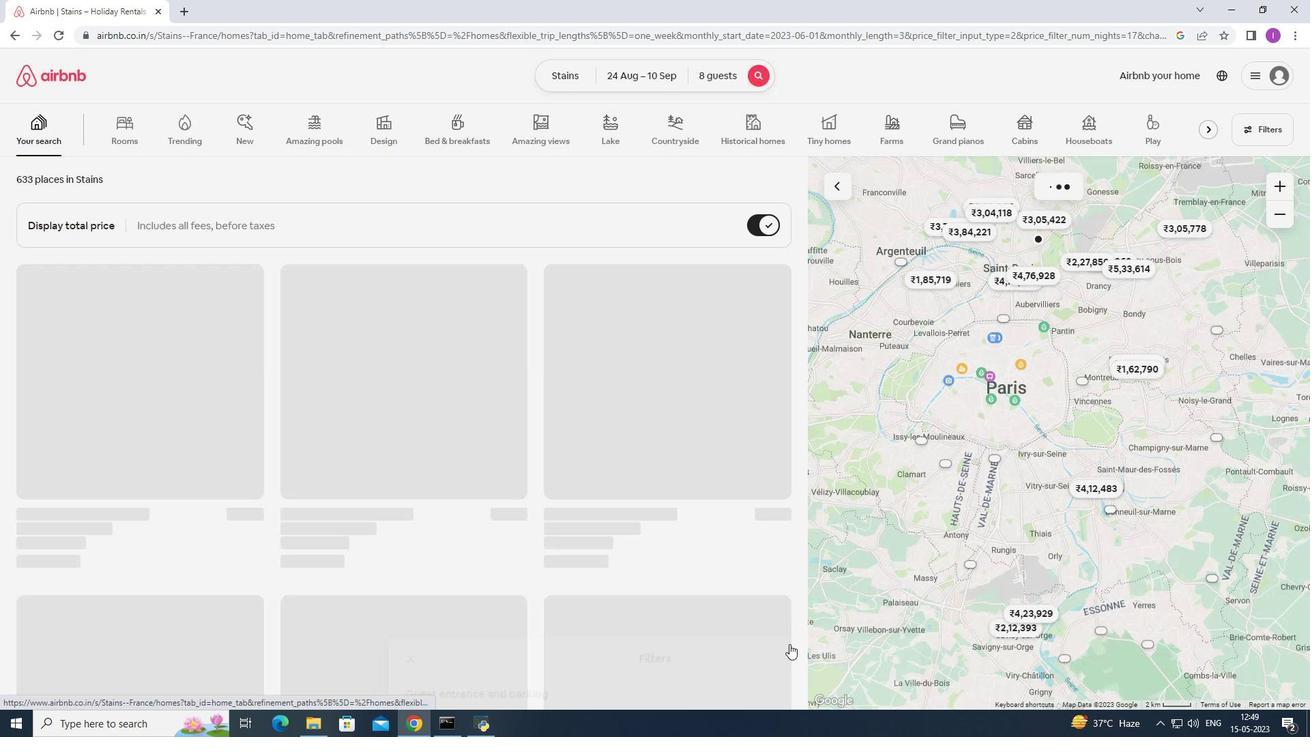 
